 Task: Go to Program & Features. Select Whole Food Market. Add to cart Organic Frozen Pizza-3. Select Amazon Health. Add to cart Orange essential oil-3. Place order for Isla Howard, _x000D_
1001 Hickory Ave_x000D_
Oakes, North Dakota(ND), 58474, Cell Number (701) 742-2797
Action: Mouse moved to (106, 63)
Screenshot: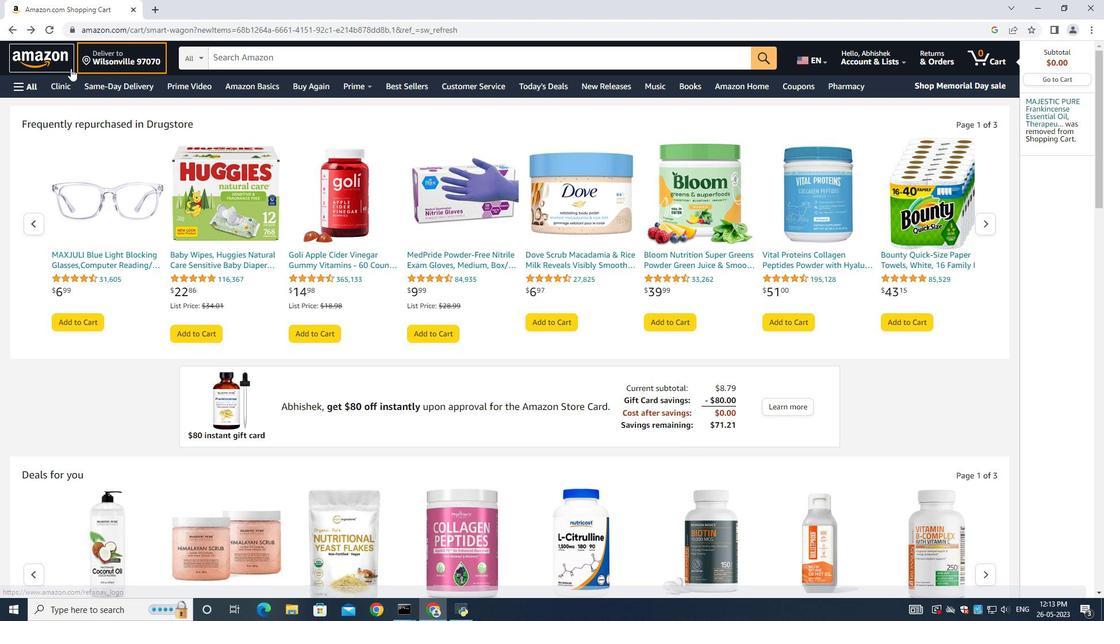
Action: Mouse pressed left at (106, 63)
Screenshot: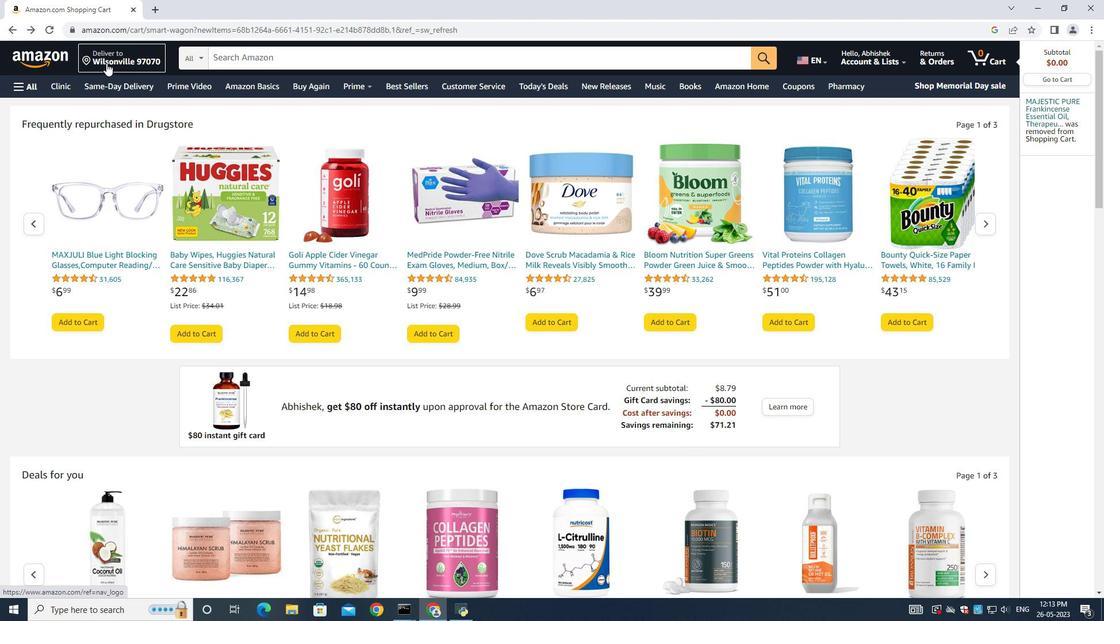
Action: Mouse moved to (552, 401)
Screenshot: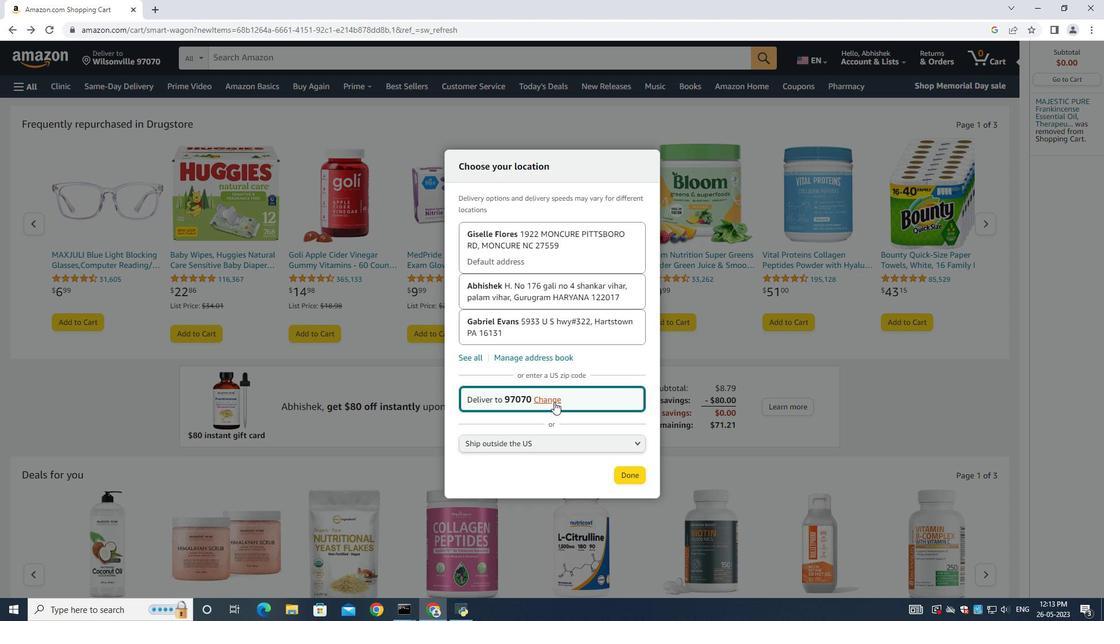 
Action: Mouse pressed left at (552, 401)
Screenshot: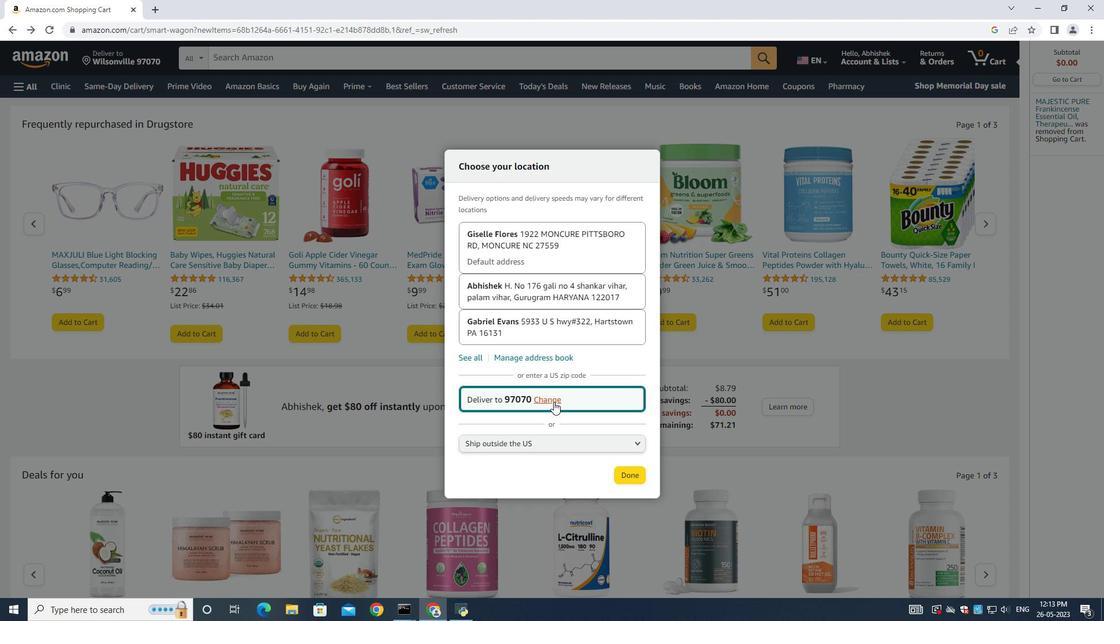 
Action: Mouse moved to (517, 395)
Screenshot: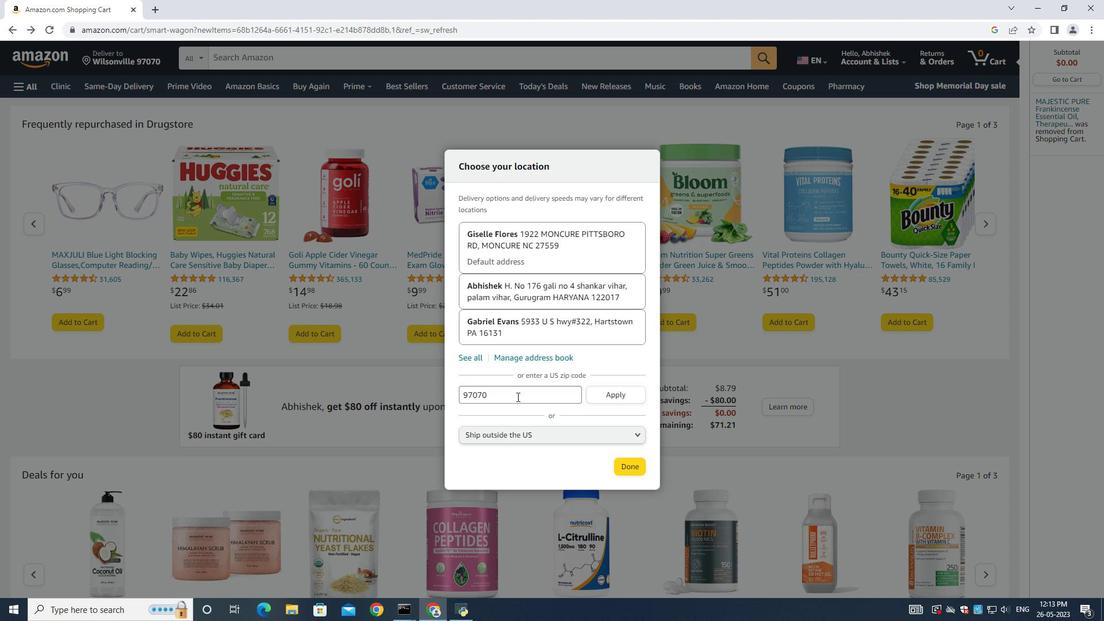 
Action: Mouse pressed left at (517, 395)
Screenshot: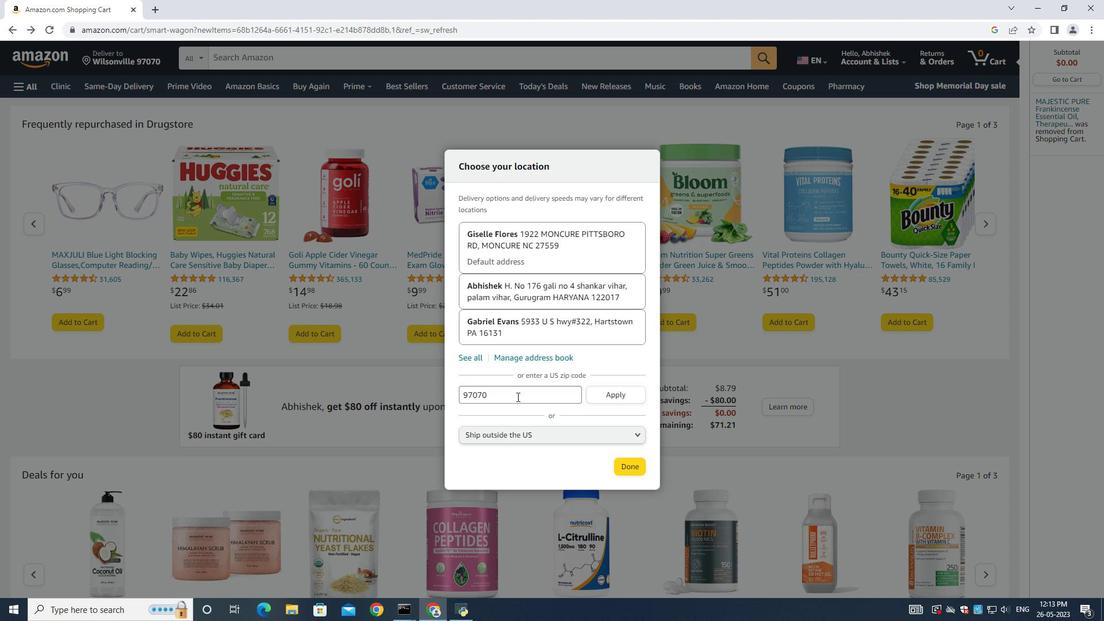 
Action: Mouse moved to (519, 395)
Screenshot: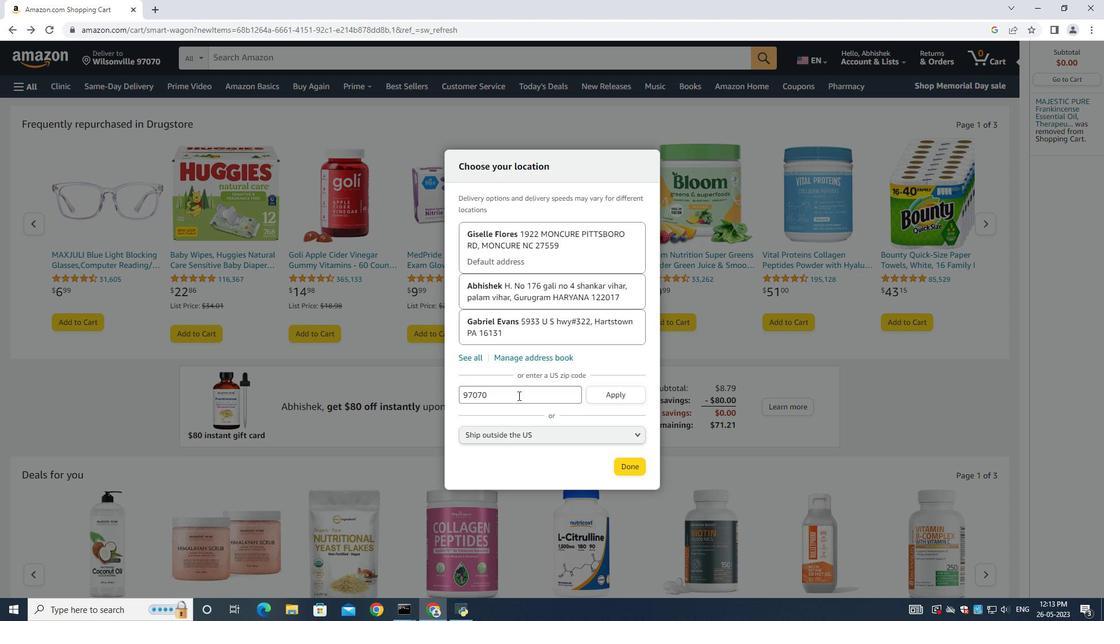 
Action: Key pressed ctrl+A<Key.backspace><Key.shift><Key.shift>58474
Screenshot: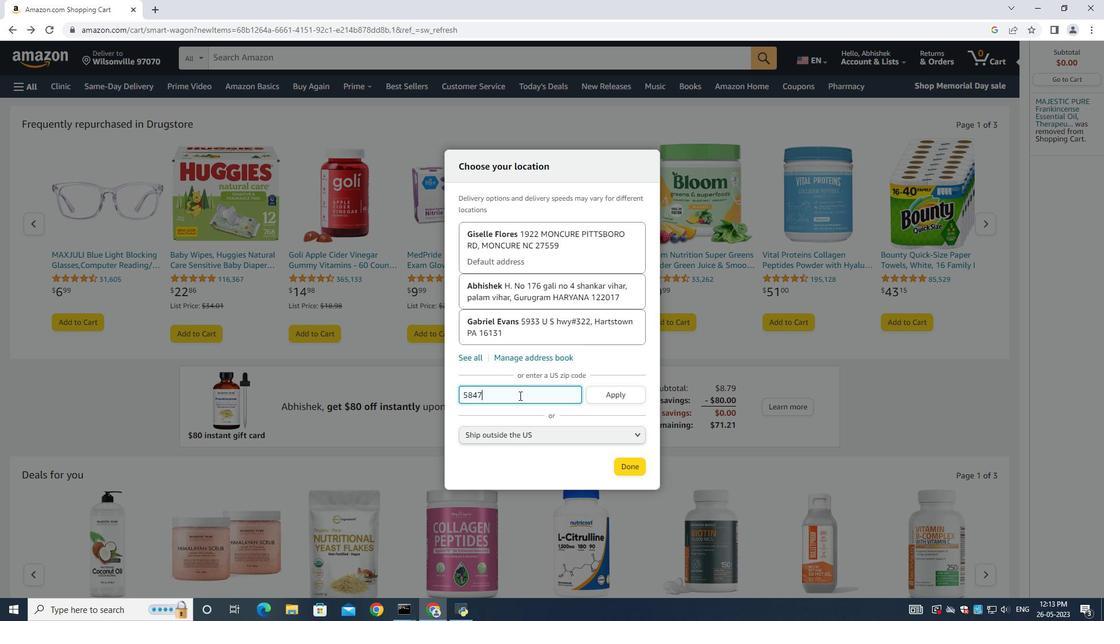 
Action: Mouse moved to (631, 395)
Screenshot: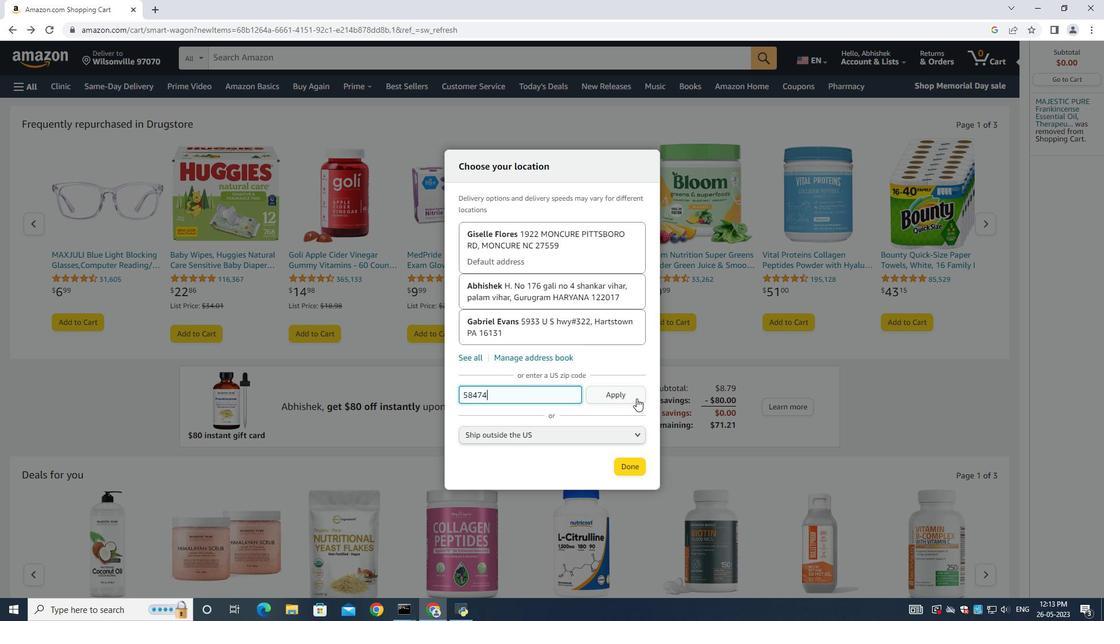 
Action: Mouse pressed left at (631, 395)
Screenshot: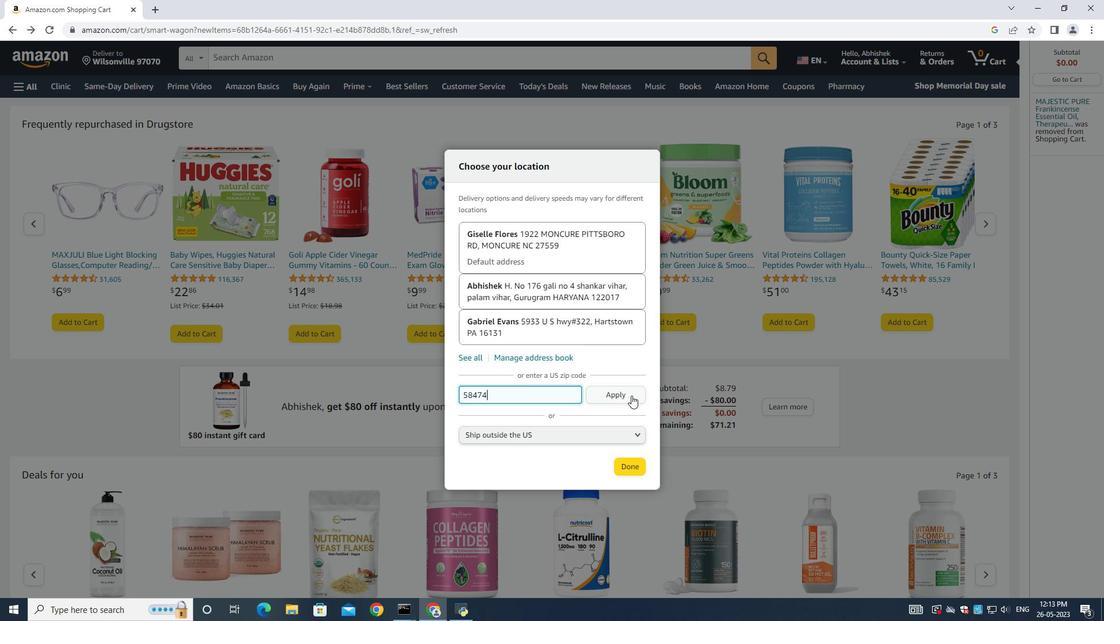 
Action: Mouse moved to (624, 469)
Screenshot: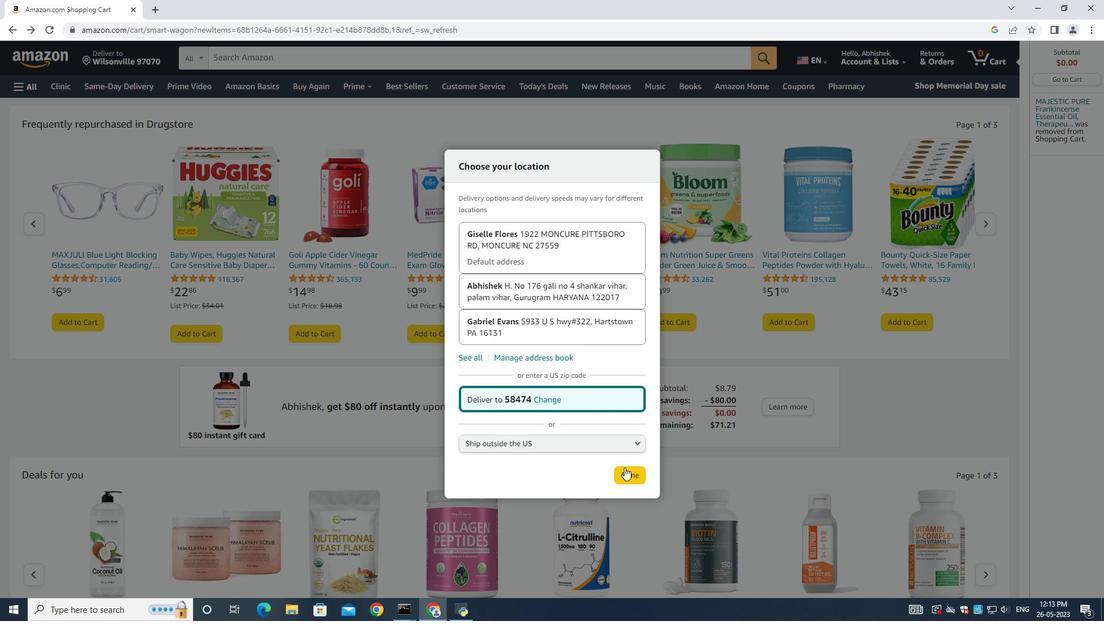 
Action: Mouse pressed left at (624, 469)
Screenshot: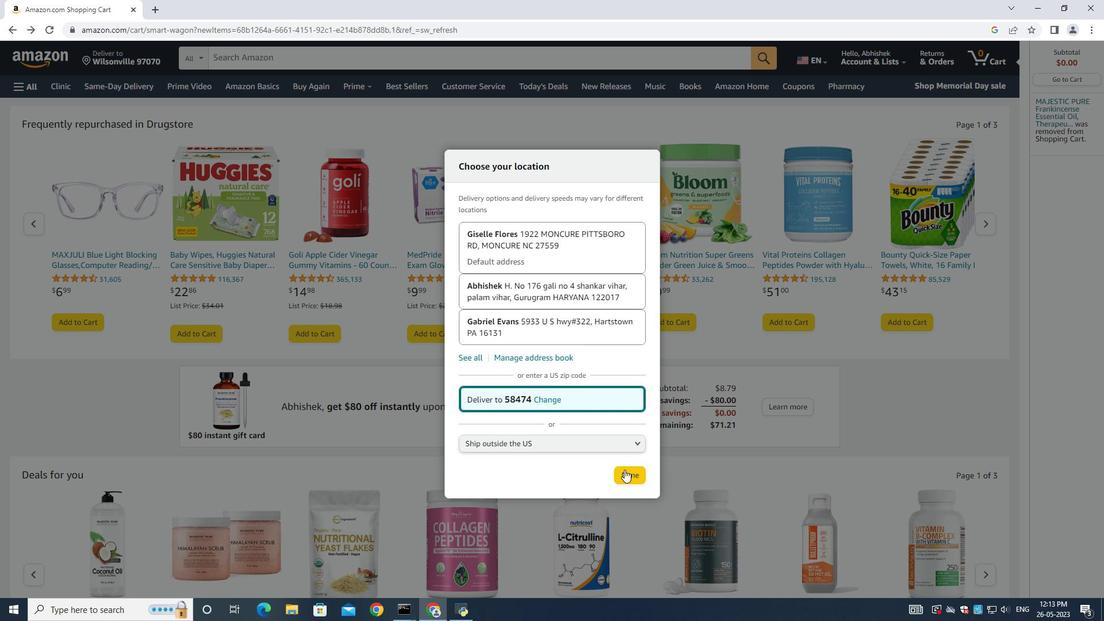 
Action: Mouse moved to (6, 82)
Screenshot: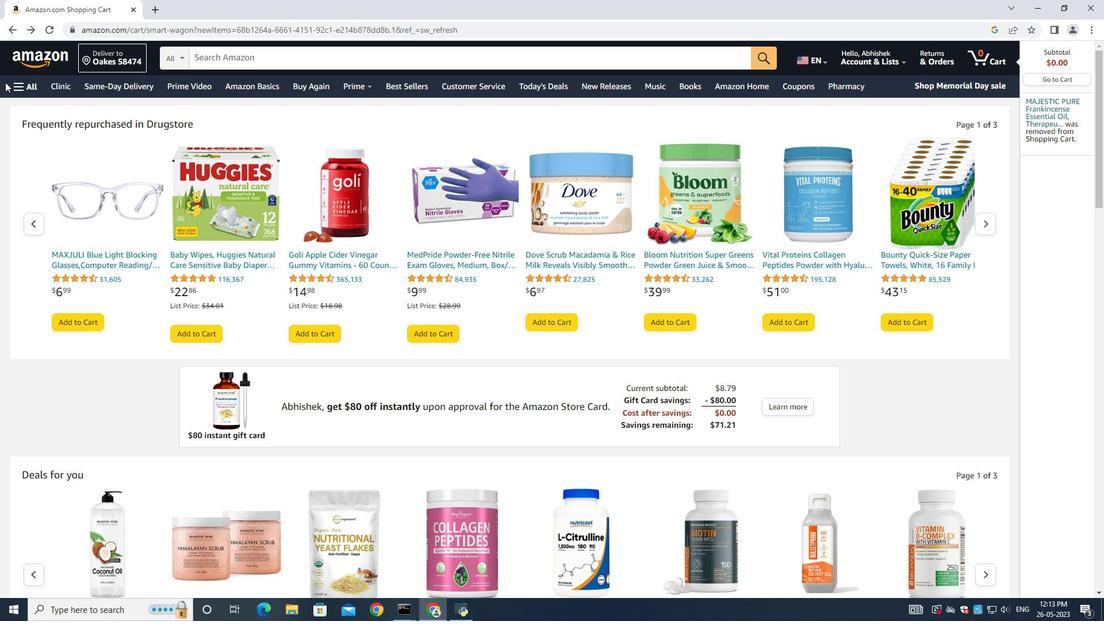 
Action: Mouse pressed left at (6, 82)
Screenshot: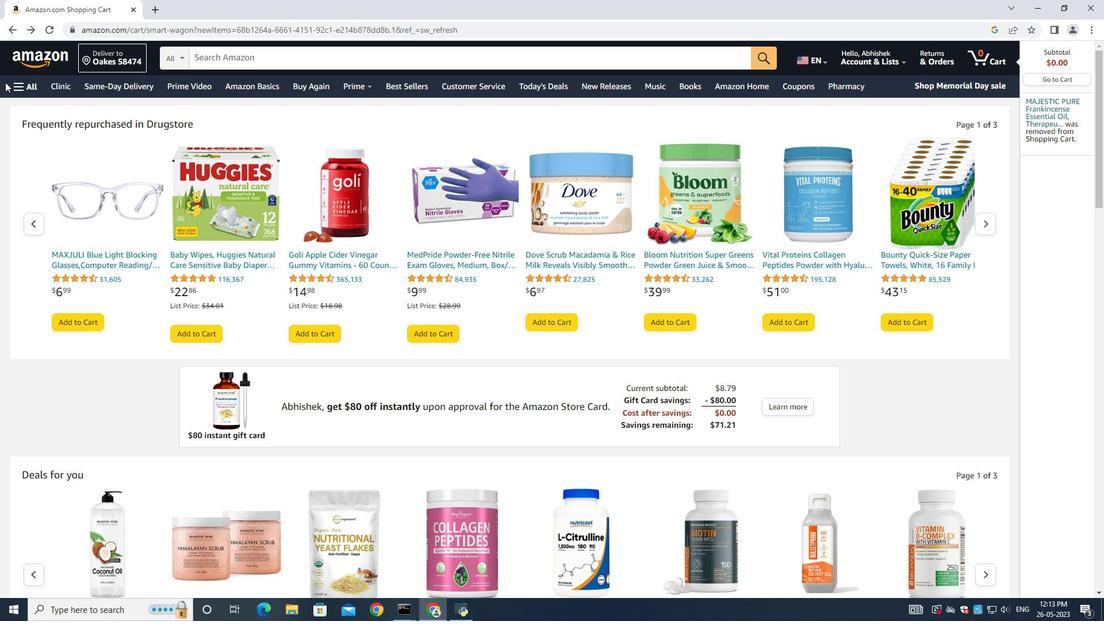 
Action: Mouse moved to (13, 86)
Screenshot: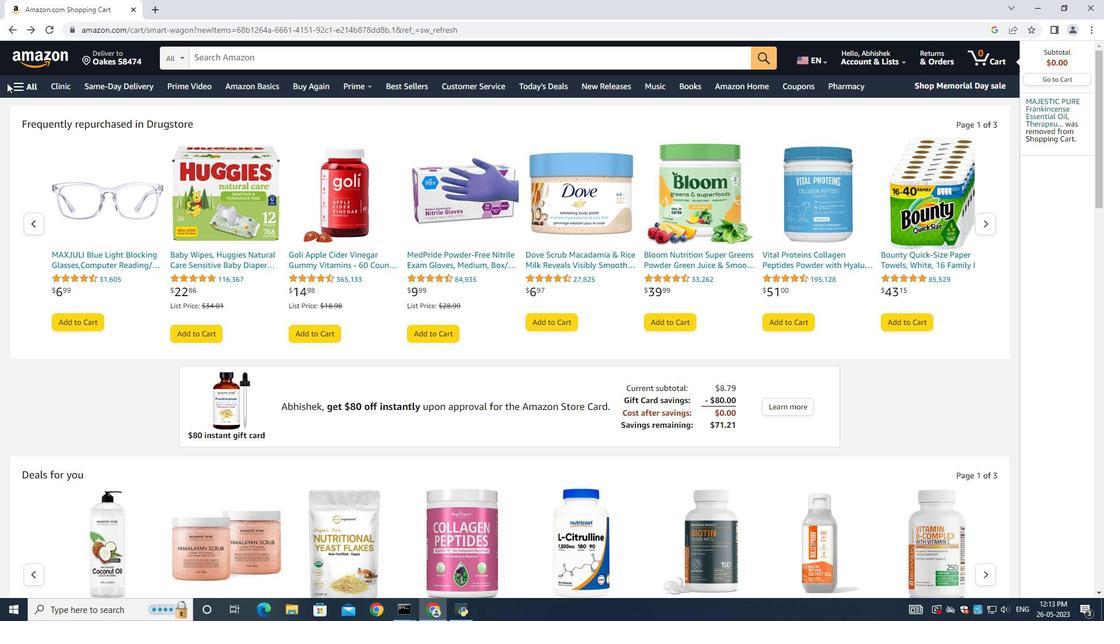 
Action: Mouse pressed left at (13, 86)
Screenshot: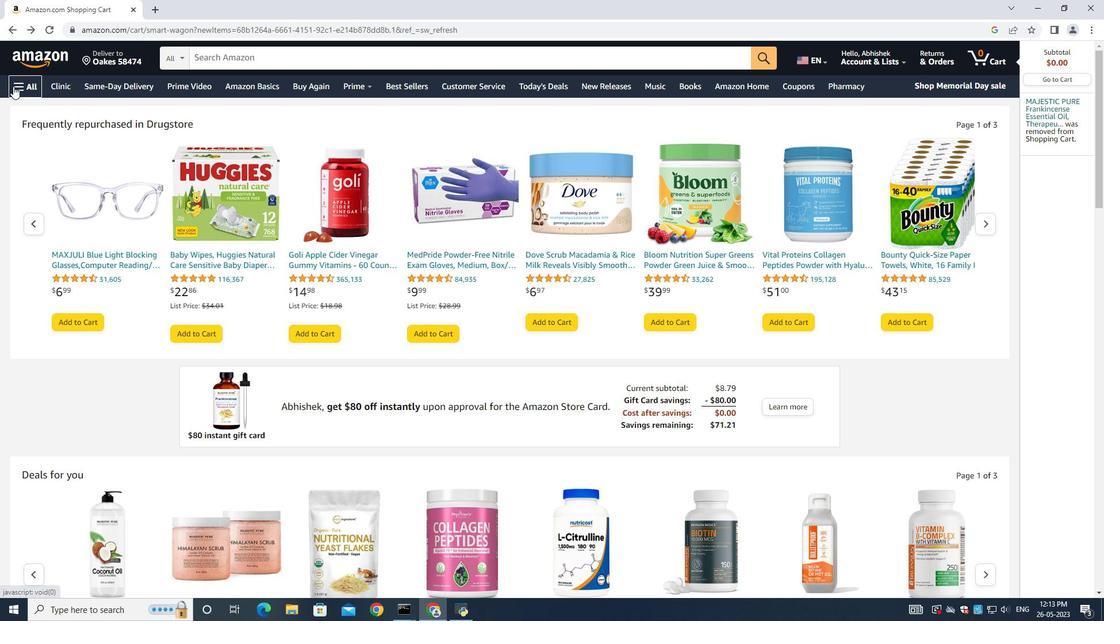 
Action: Mouse moved to (82, 330)
Screenshot: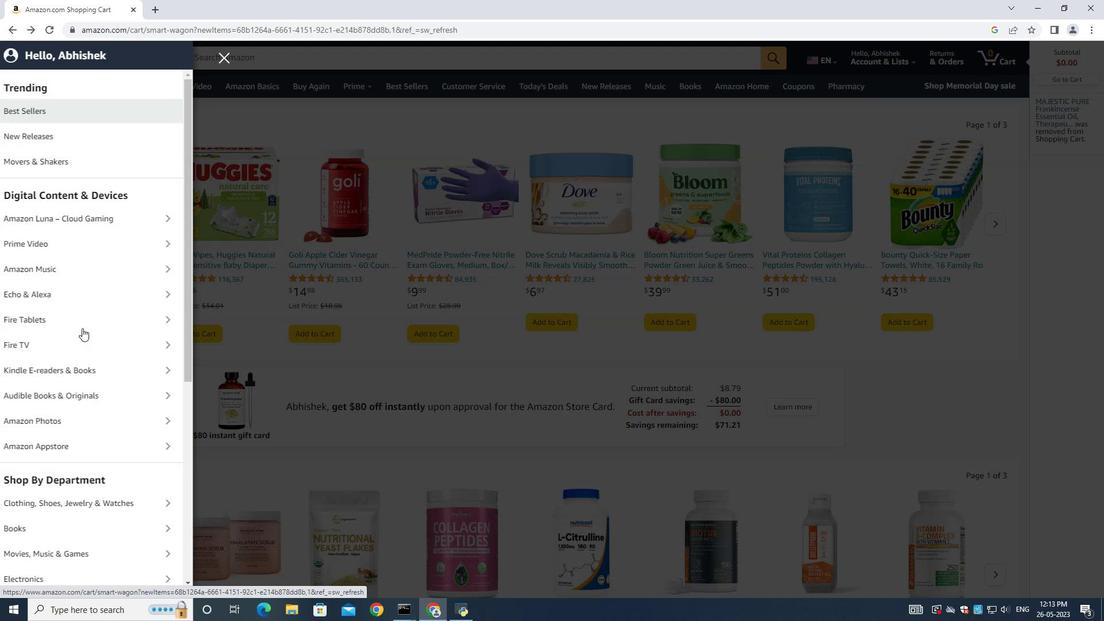 
Action: Mouse scrolled (82, 330) with delta (0, 0)
Screenshot: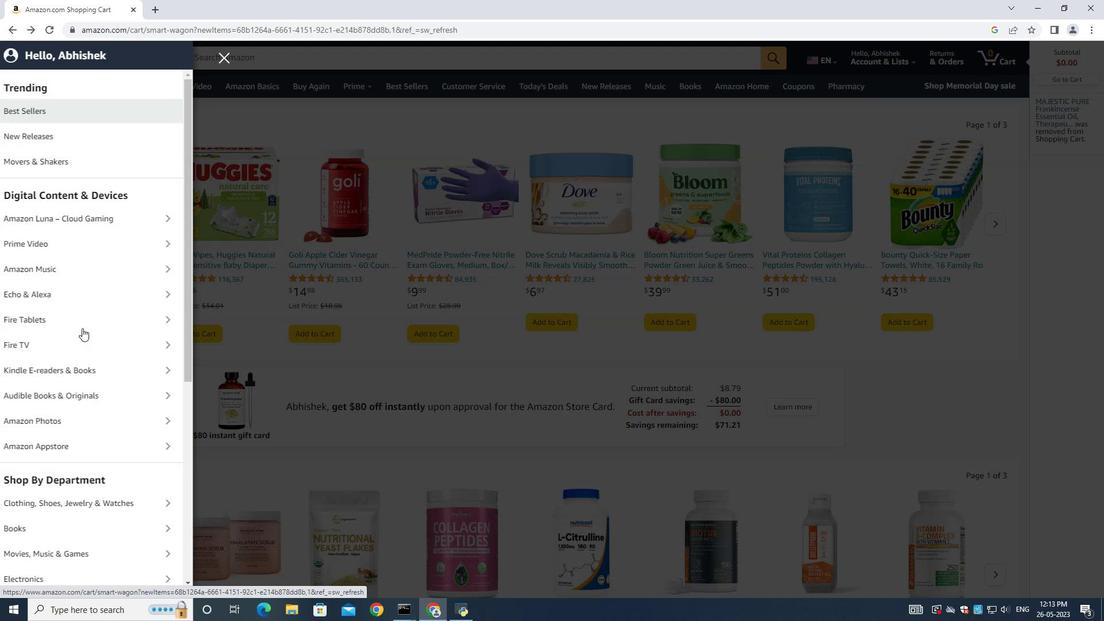 
Action: Mouse moved to (82, 330)
Screenshot: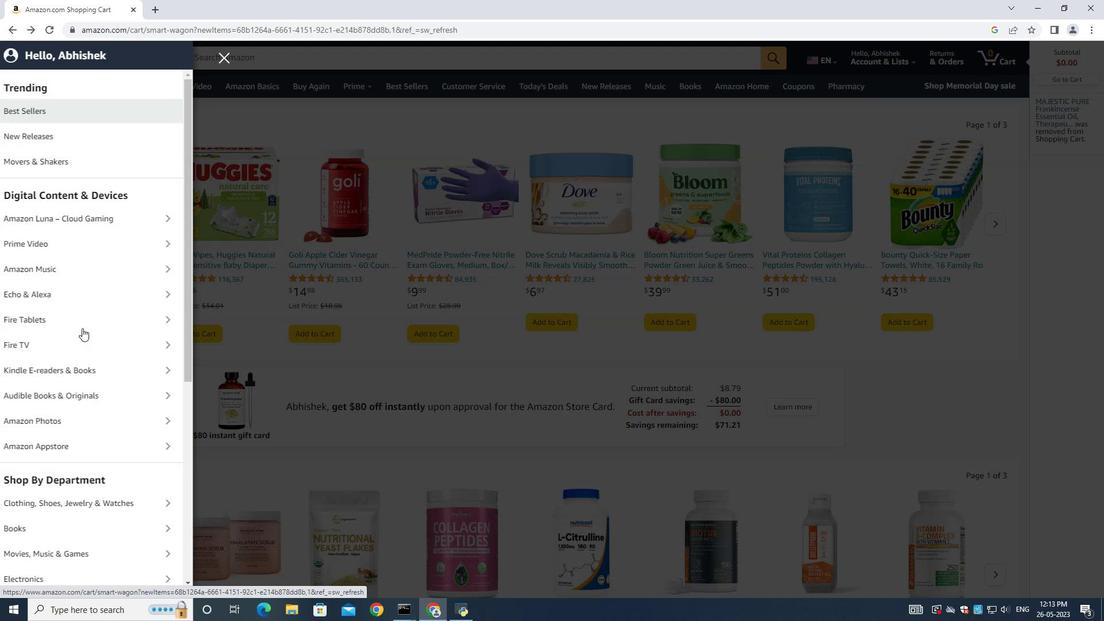 
Action: Mouse scrolled (82, 330) with delta (0, 0)
Screenshot: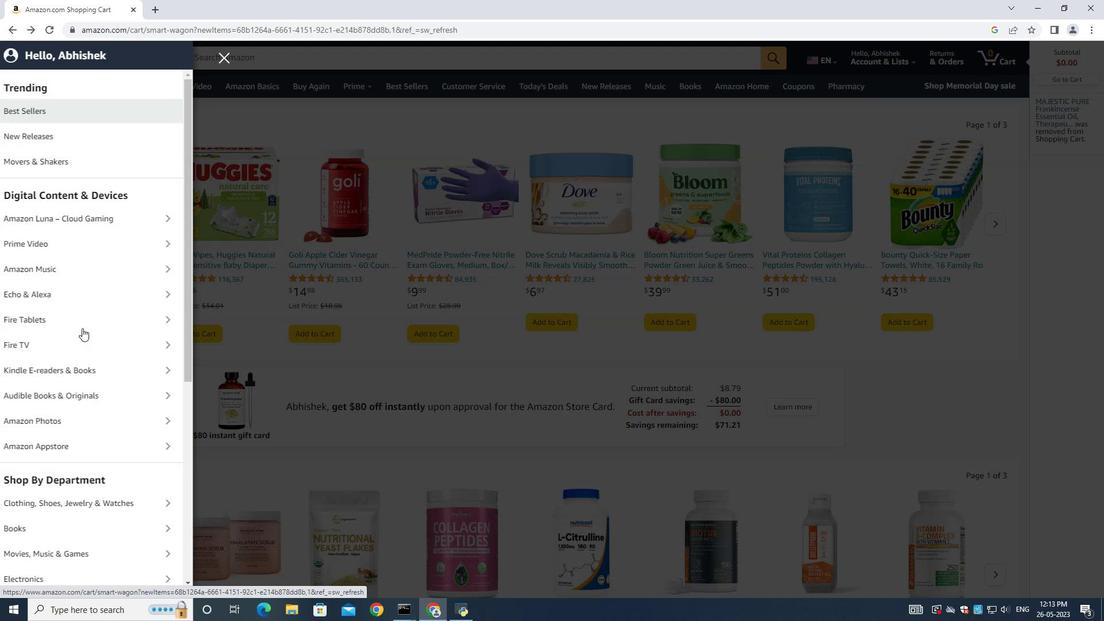 
Action: Mouse moved to (82, 331)
Screenshot: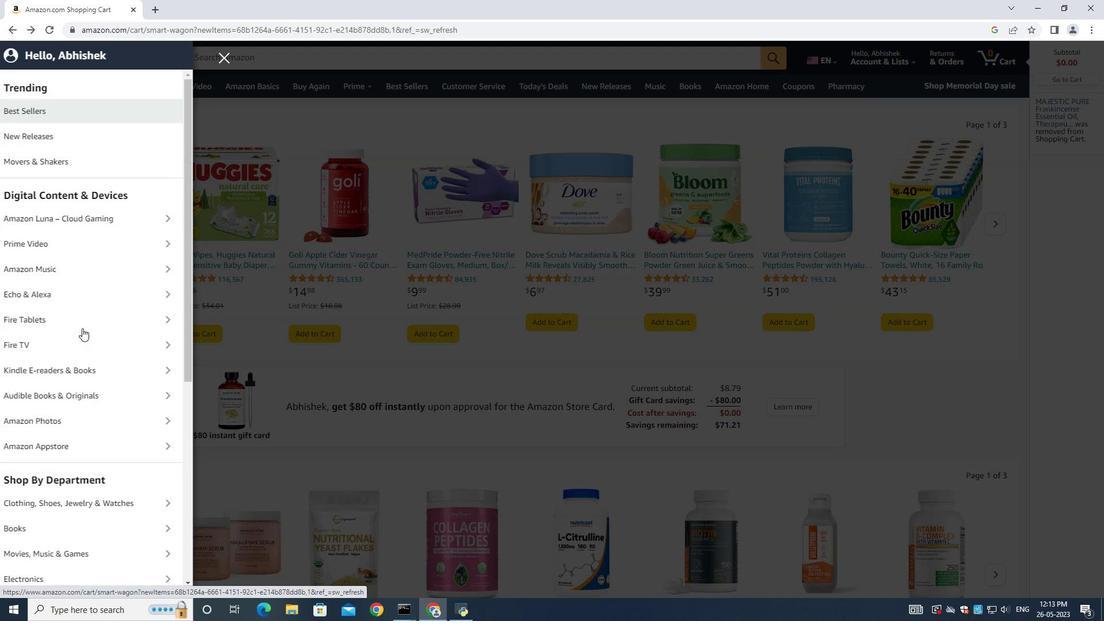 
Action: Mouse scrolled (82, 330) with delta (0, 0)
Screenshot: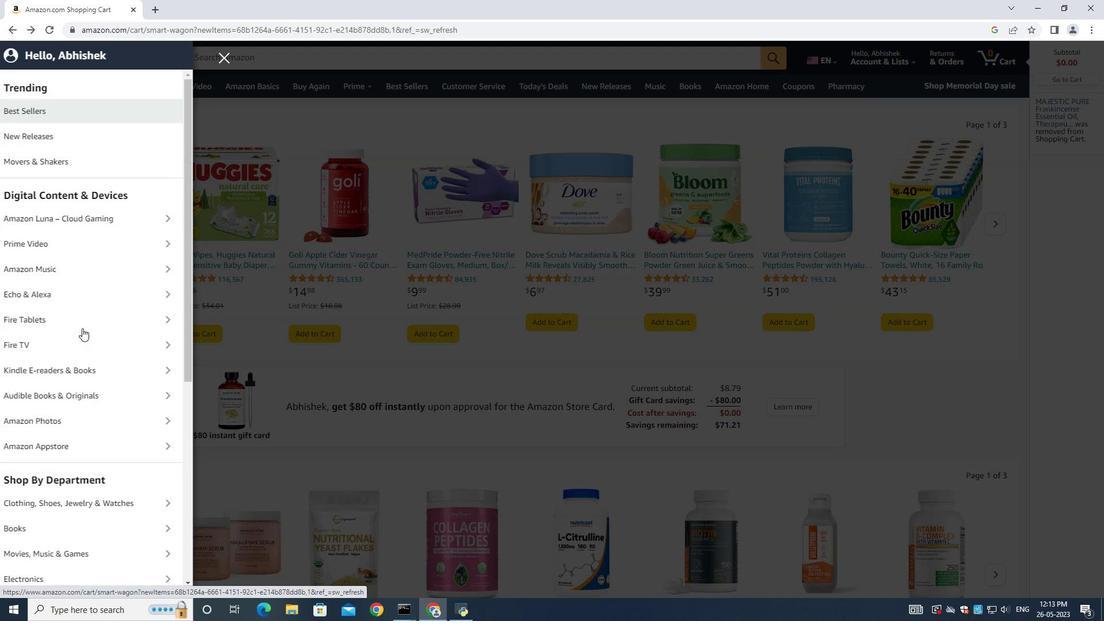 
Action: Mouse moved to (82, 331)
Screenshot: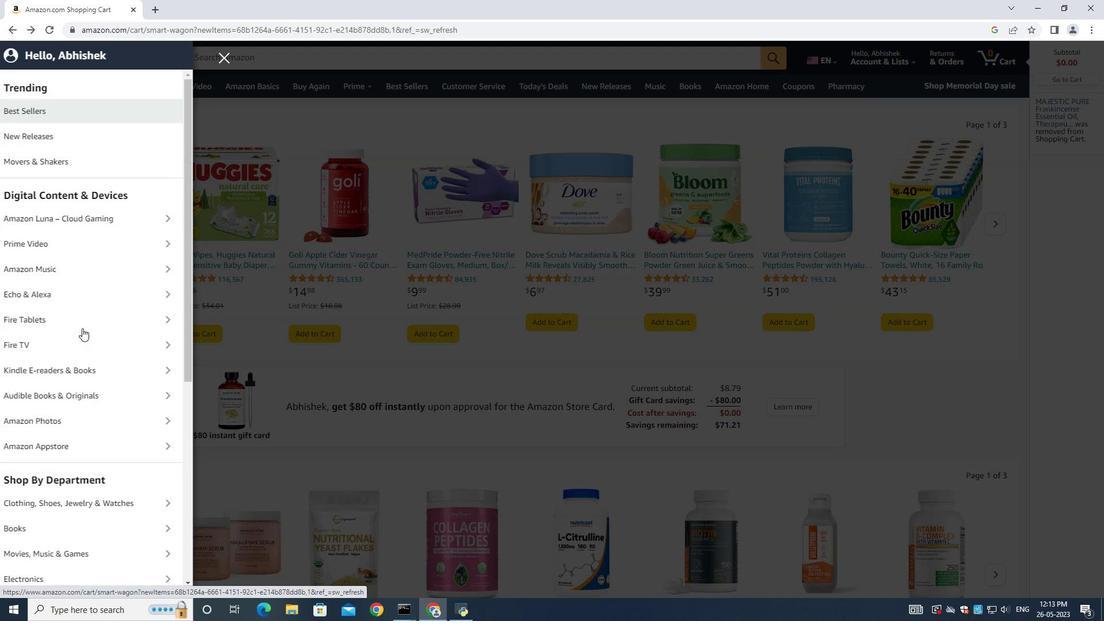 
Action: Mouse scrolled (82, 331) with delta (0, 0)
Screenshot: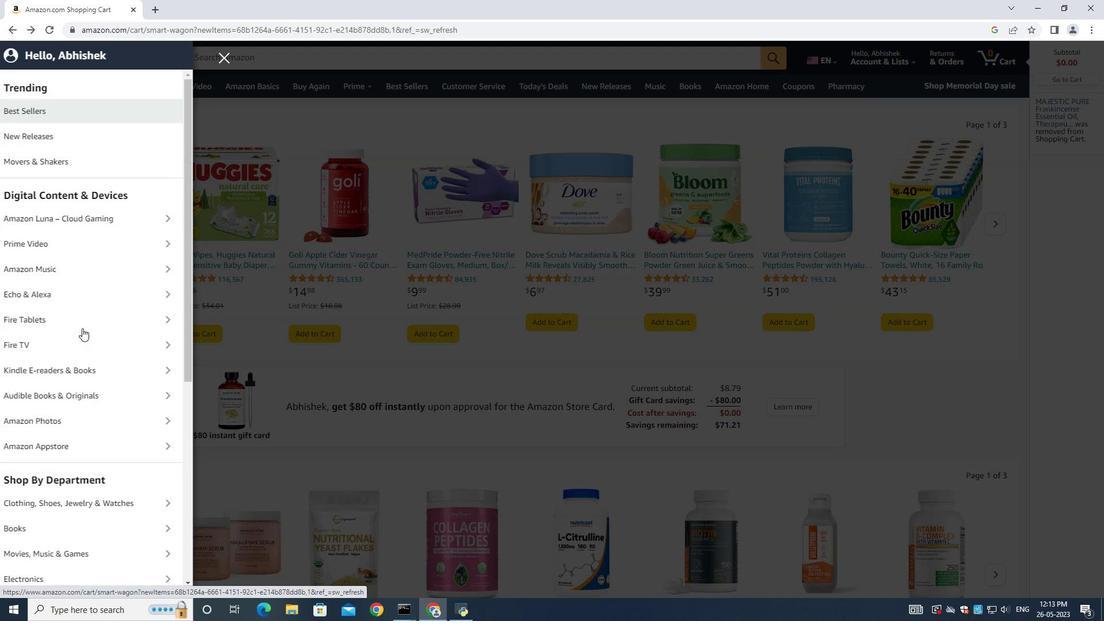 
Action: Mouse scrolled (82, 331) with delta (0, 0)
Screenshot: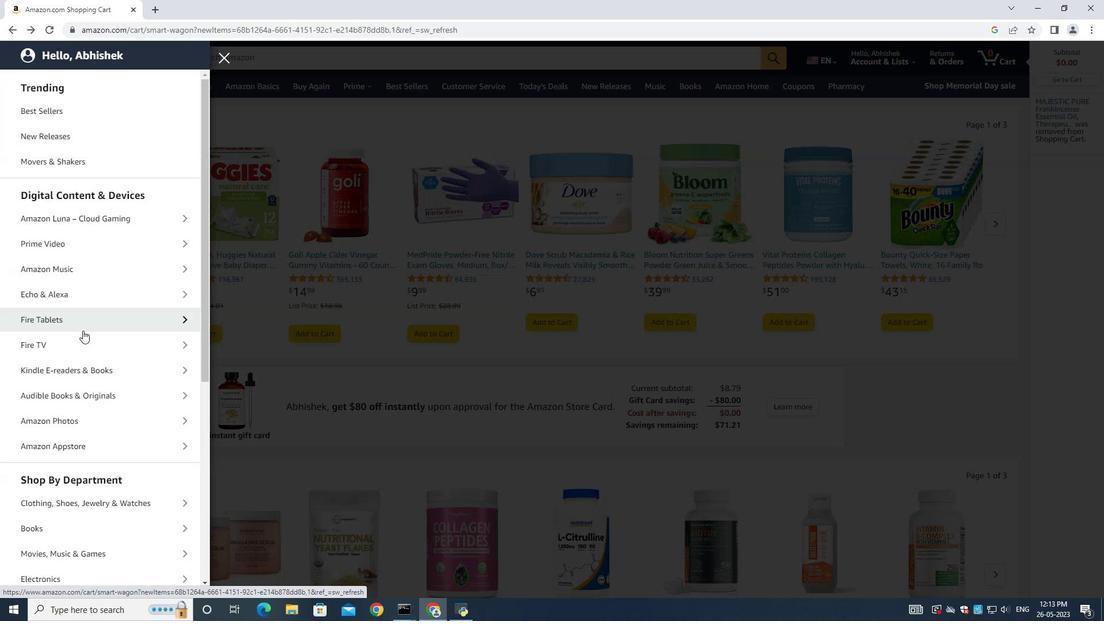 
Action: Mouse moved to (108, 325)
Screenshot: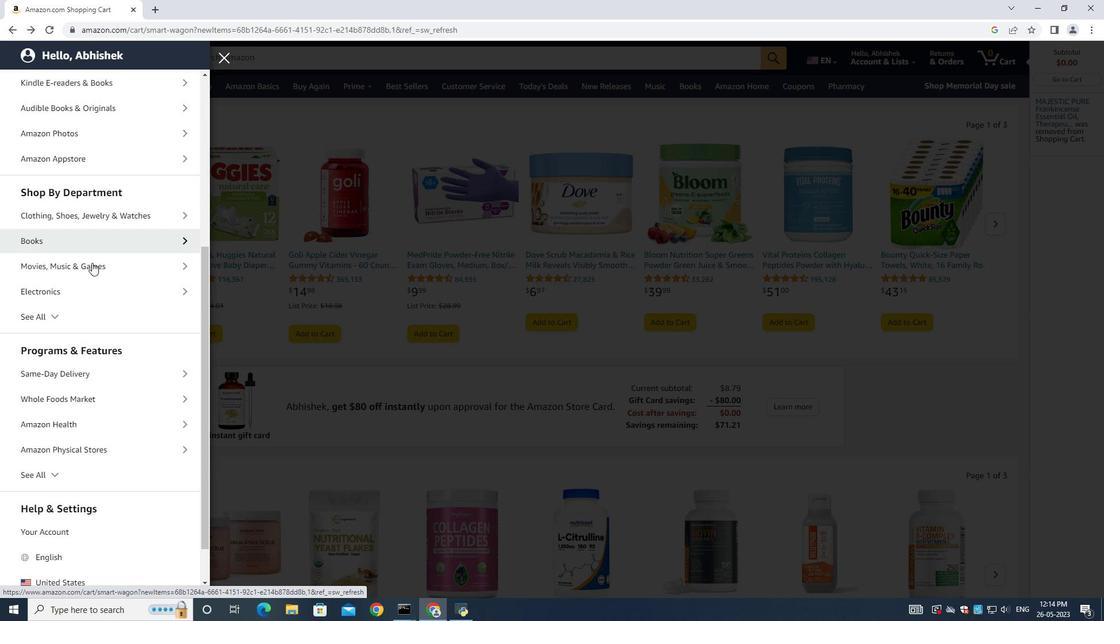 
Action: Mouse scrolled (108, 324) with delta (0, 0)
Screenshot: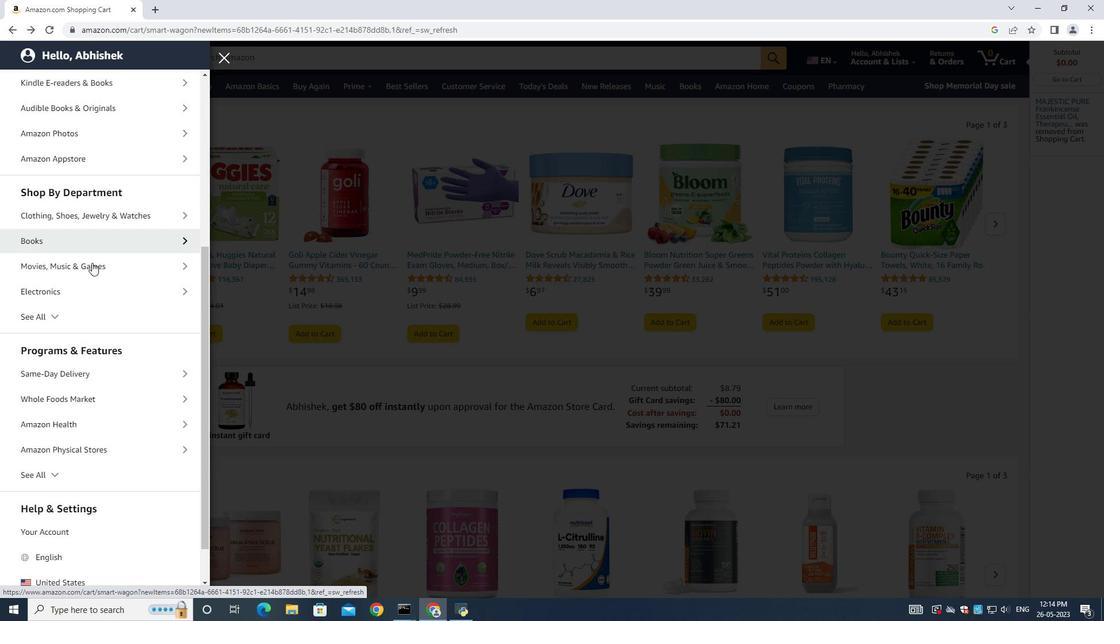 
Action: Mouse moved to (108, 327)
Screenshot: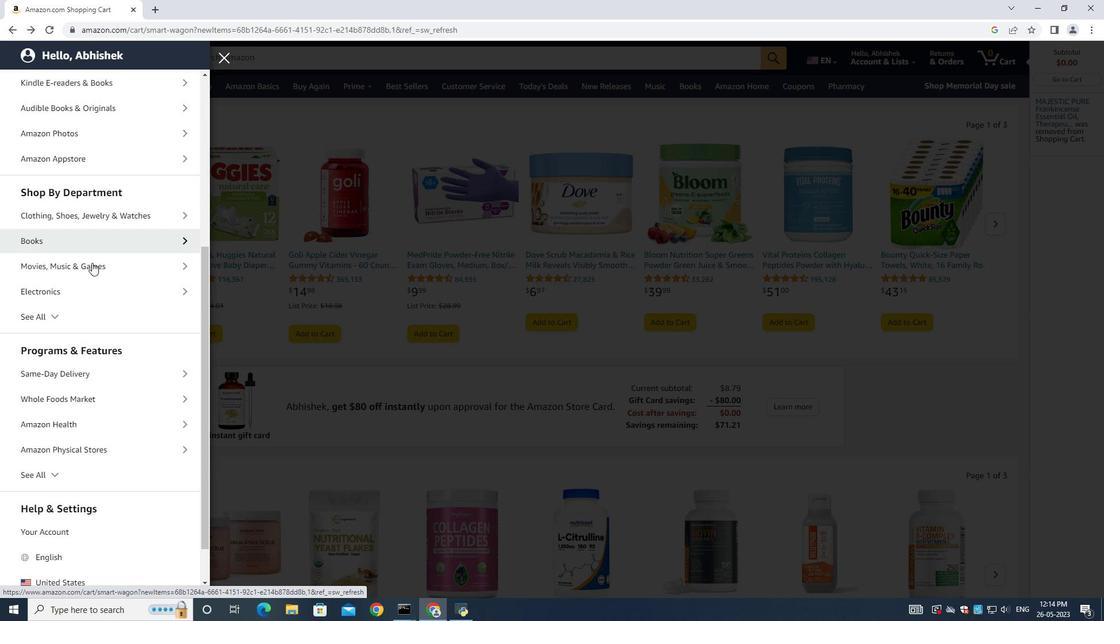 
Action: Mouse scrolled (108, 327) with delta (0, 0)
Screenshot: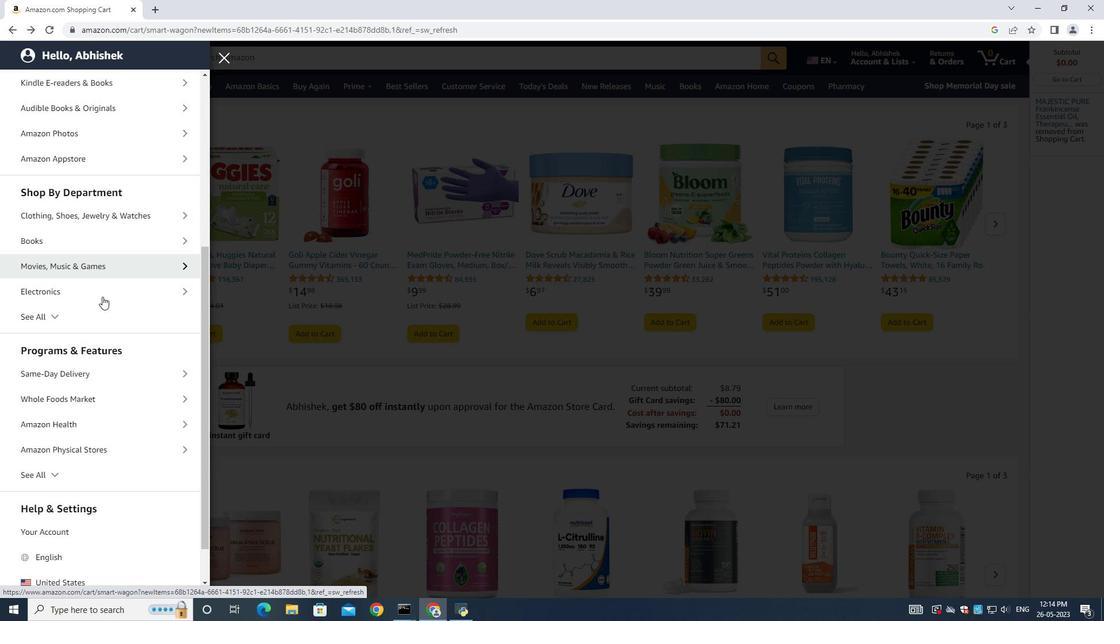 
Action: Mouse moved to (126, 356)
Screenshot: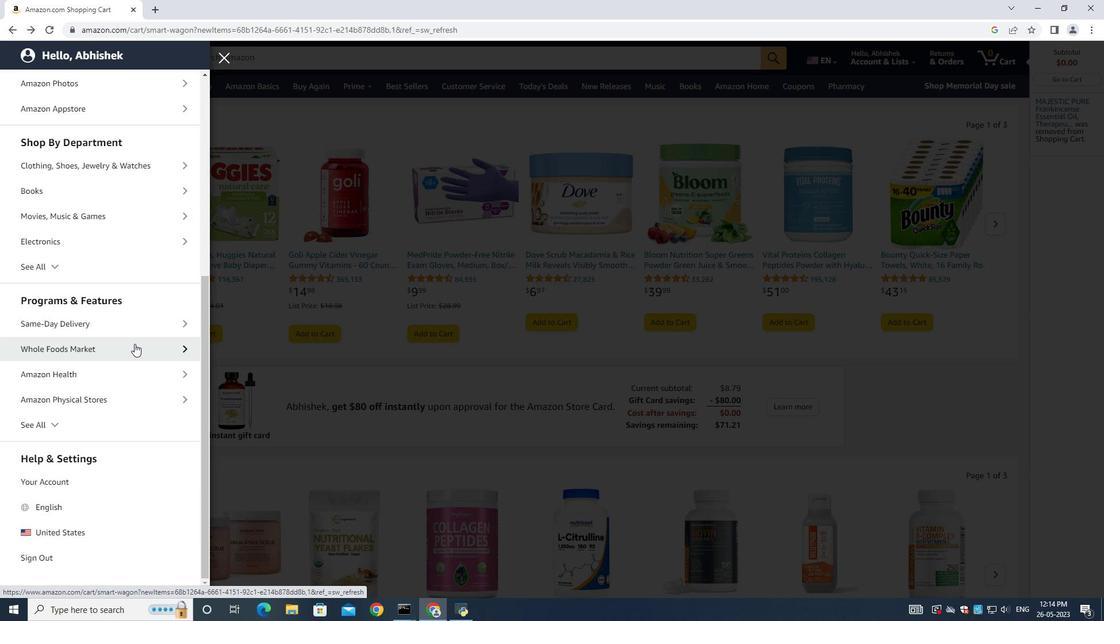 
Action: Mouse pressed left at (126, 356)
Screenshot: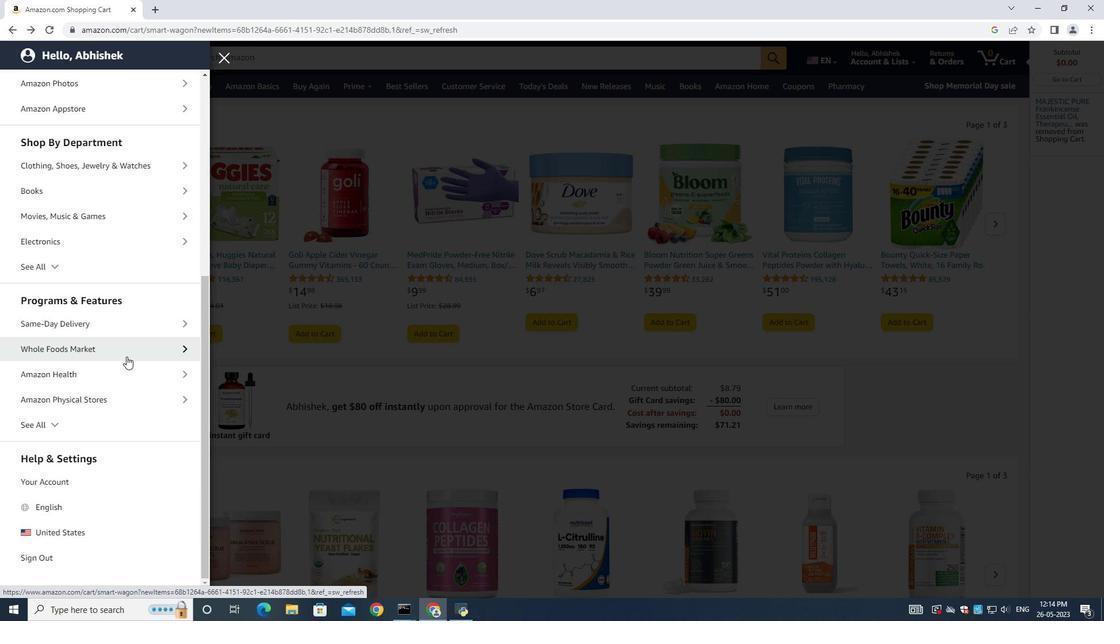
Action: Mouse moved to (70, 137)
Screenshot: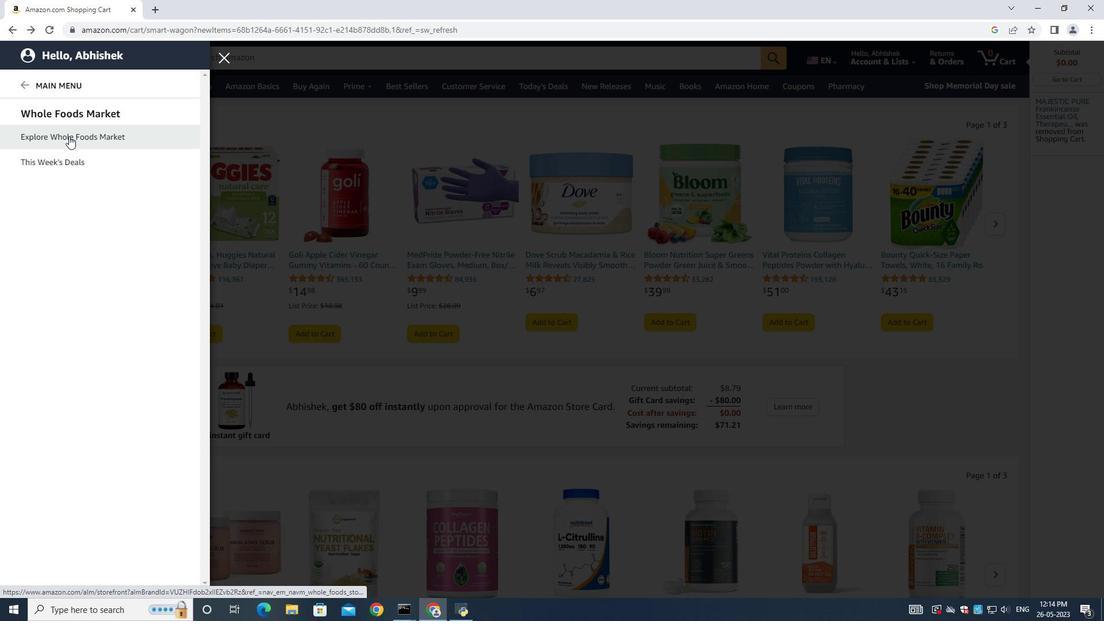 
Action: Mouse pressed left at (70, 137)
Screenshot: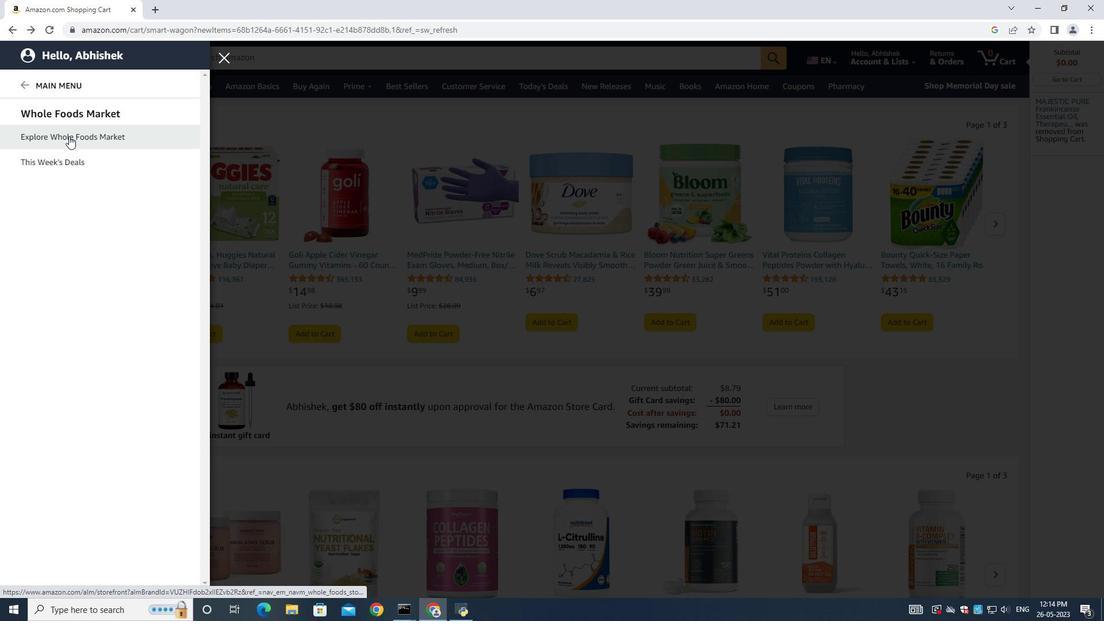 
Action: Mouse moved to (294, 60)
Screenshot: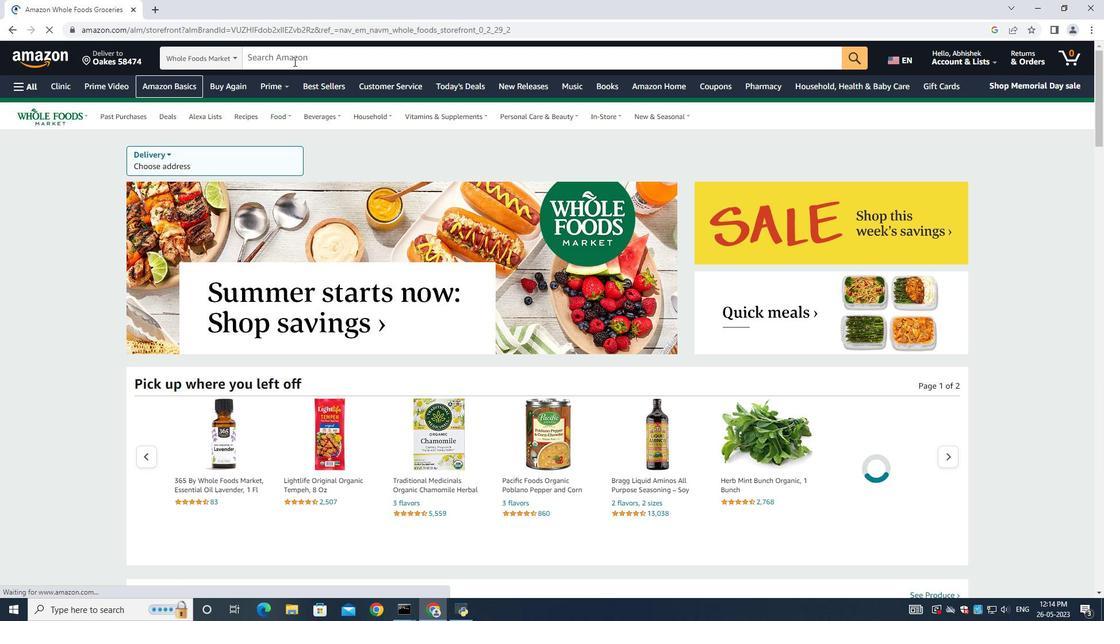
Action: Mouse pressed left at (294, 60)
Screenshot: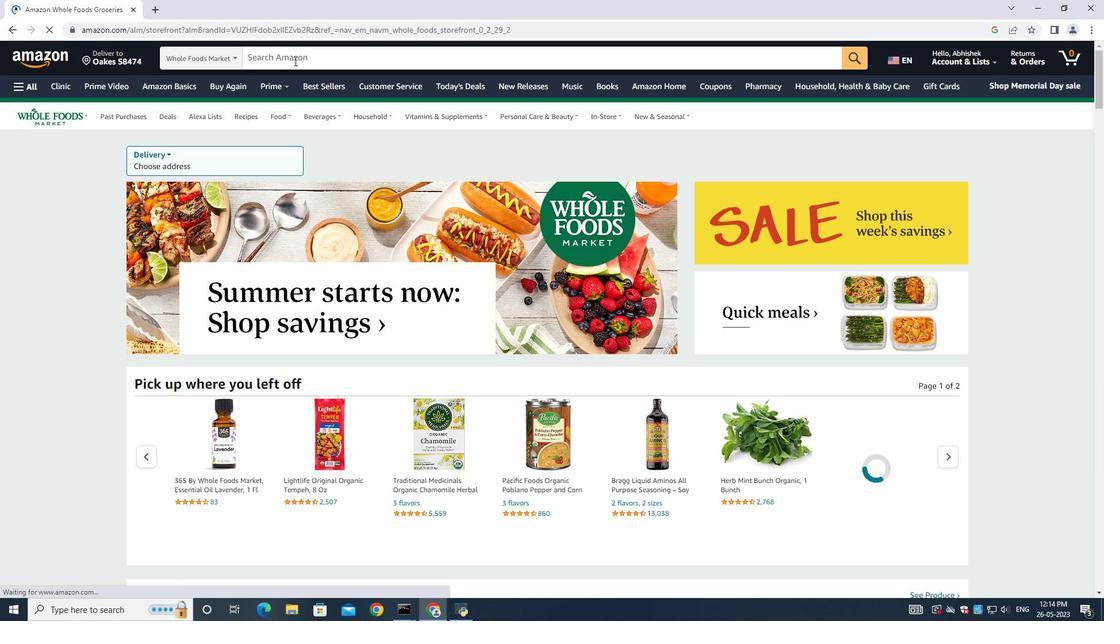 
Action: Key pressed <Key.shift><Key.shift><Key.shift><Key.shift><Key.shift><Key.shift><Key.shift><Key.shift><Key.shift>Organic<Key.space><Key.shift>Frozen<Key.space><Key.shift><Key.shift><Key.shift>Pizza<Key.enter>
Screenshot: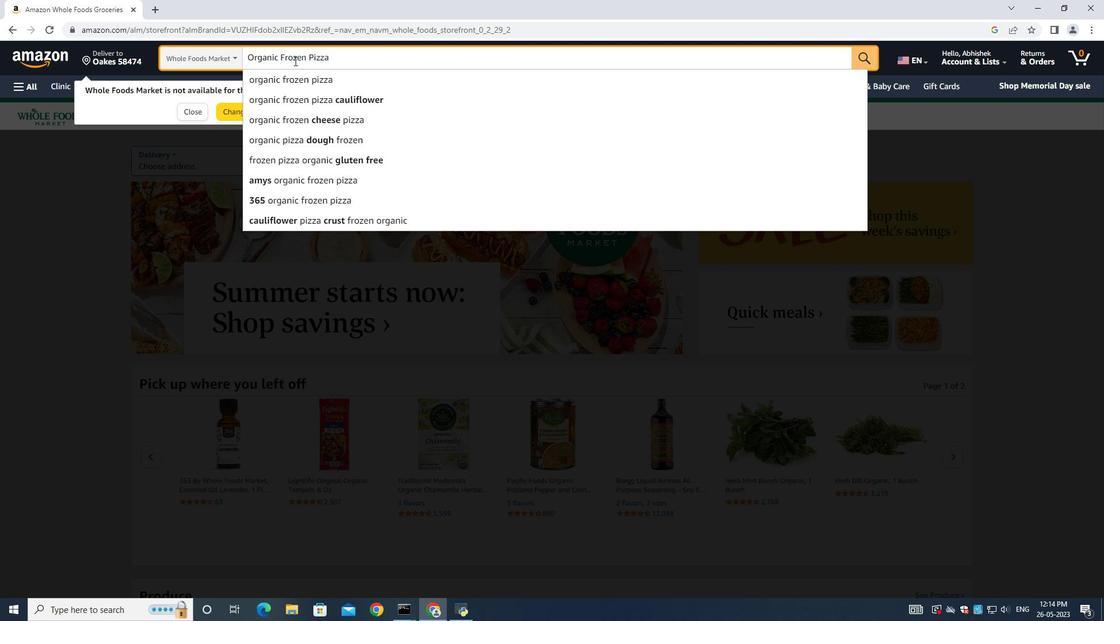 
Action: Mouse moved to (193, 113)
Screenshot: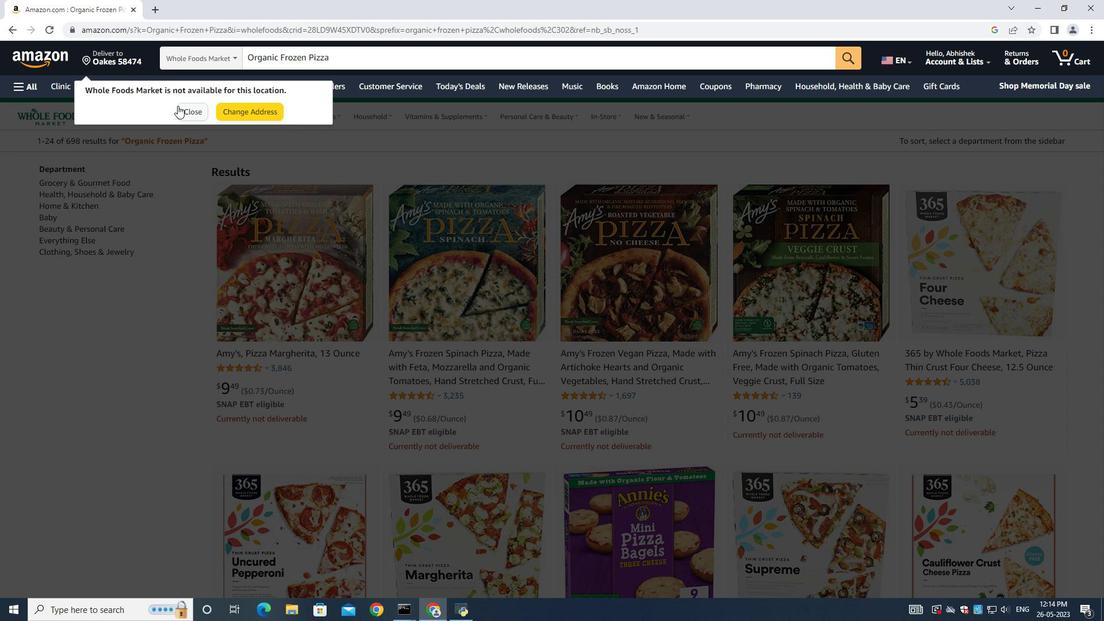 
Action: Mouse pressed left at (193, 113)
Screenshot: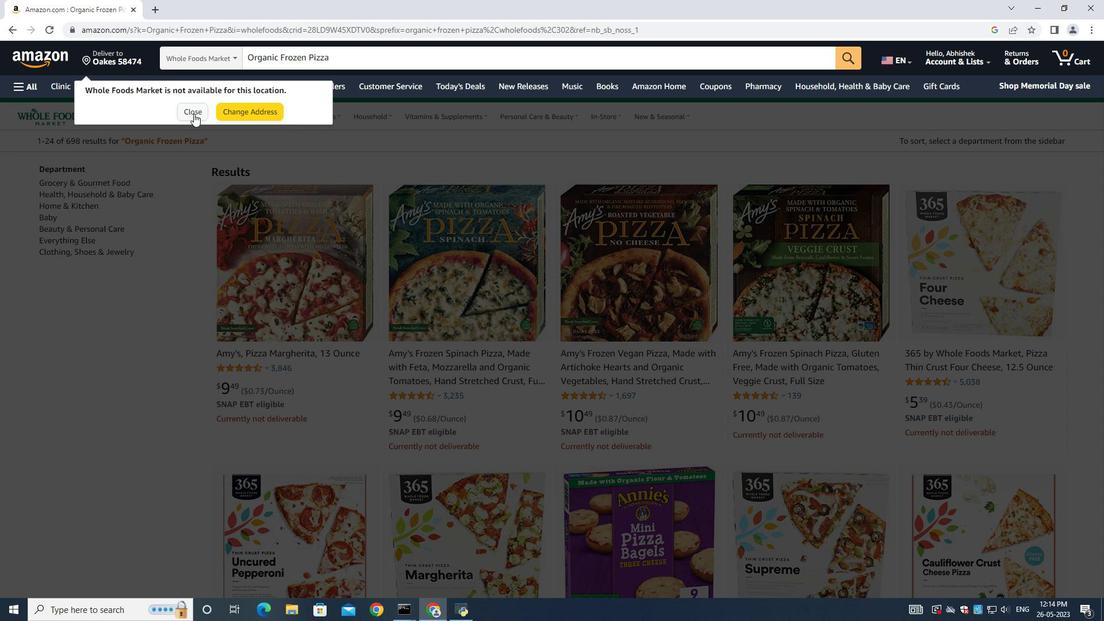 
Action: Mouse moved to (692, 293)
Screenshot: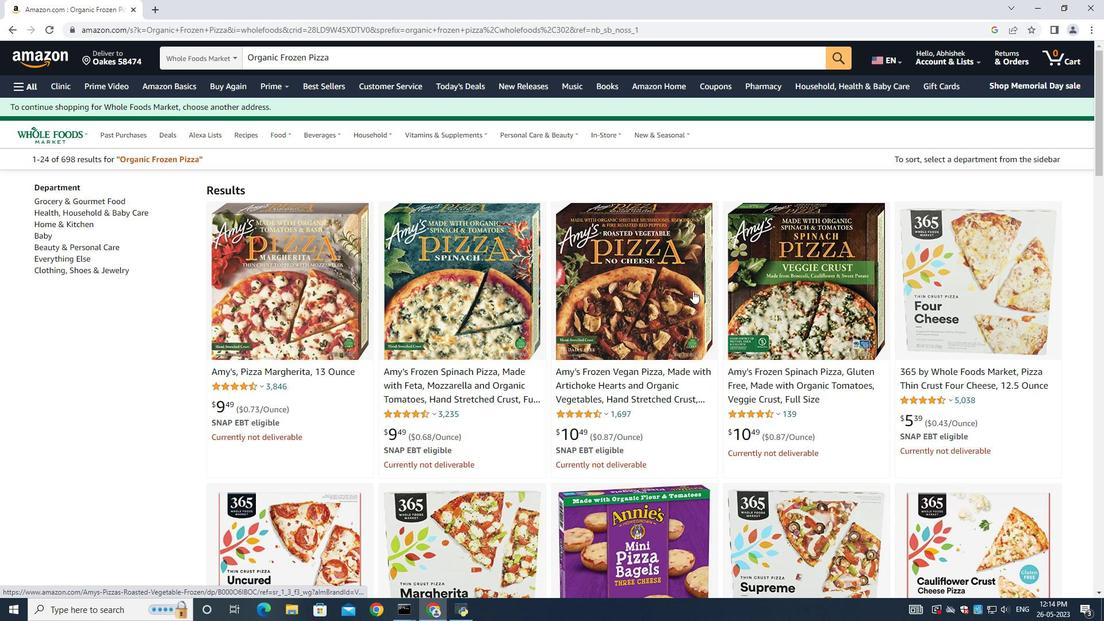 
Action: Mouse scrolled (692, 292) with delta (0, 0)
Screenshot: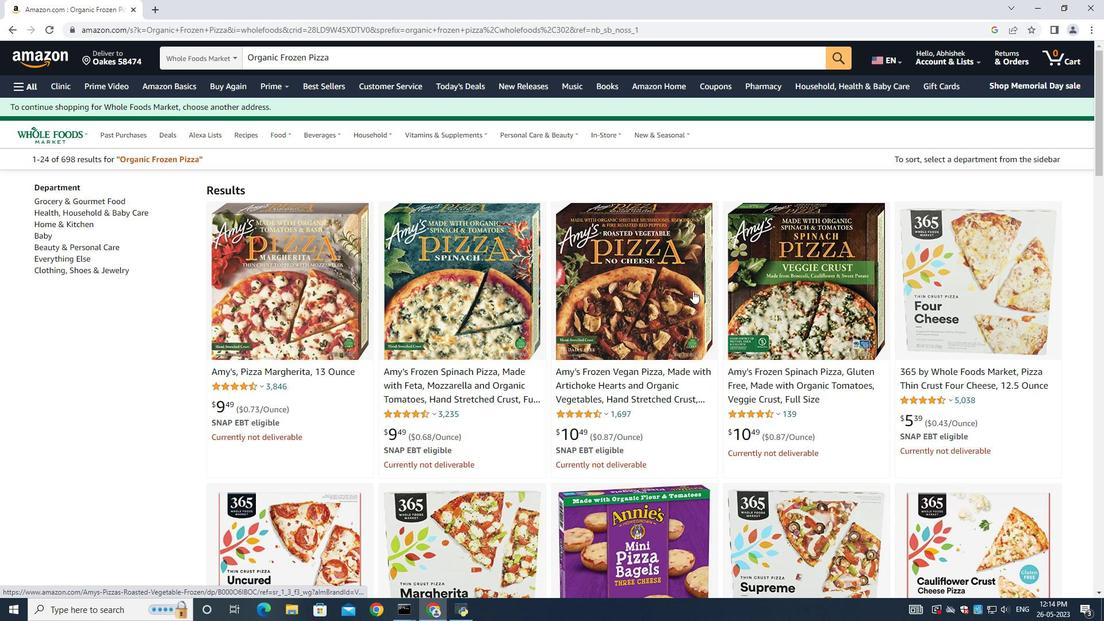 
Action: Mouse moved to (692, 293)
Screenshot: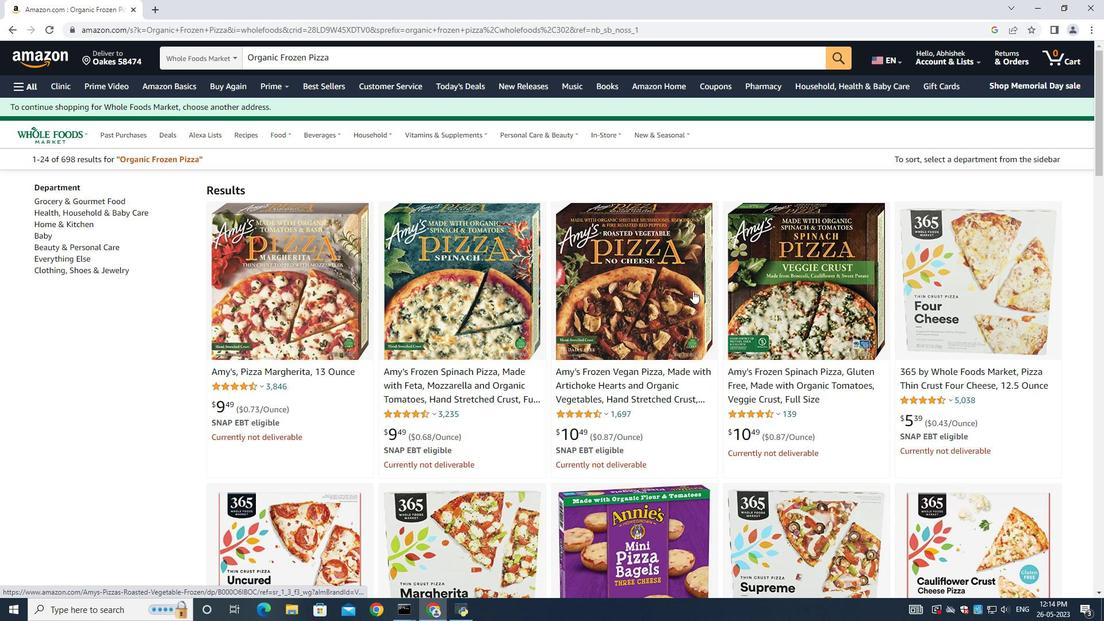 
Action: Mouse scrolled (692, 293) with delta (0, 0)
Screenshot: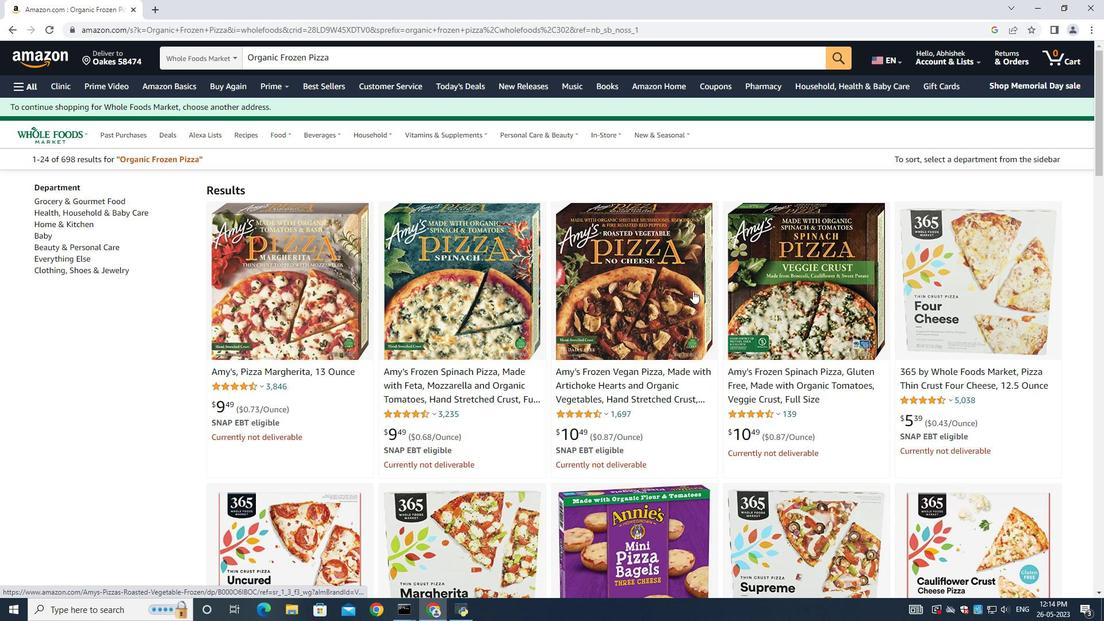 
Action: Mouse moved to (692, 294)
Screenshot: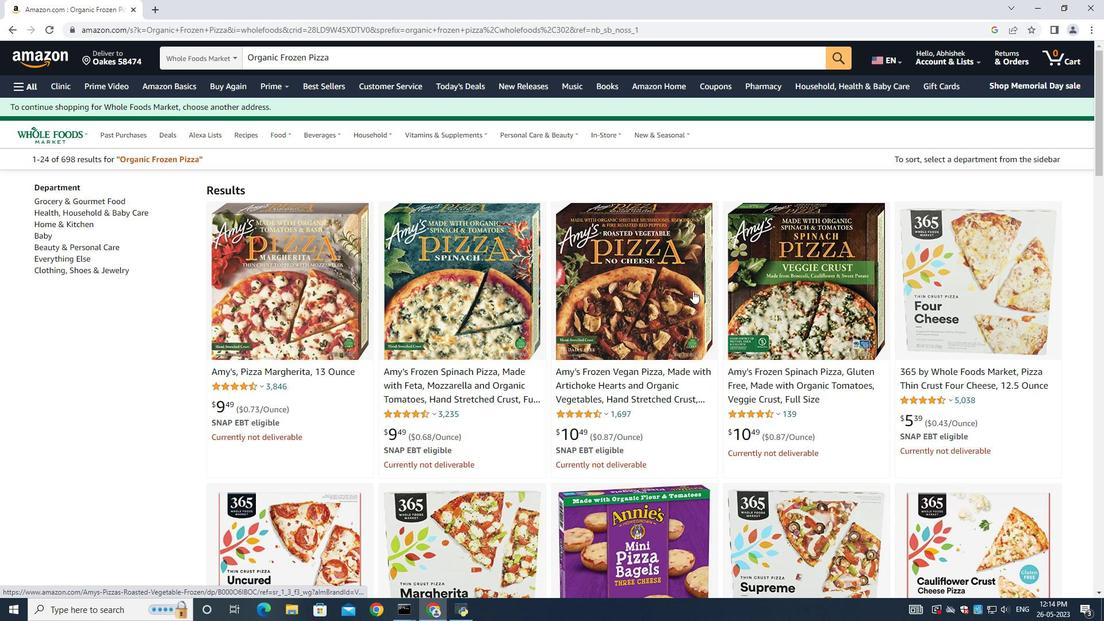 
Action: Mouse scrolled (692, 293) with delta (0, 0)
Screenshot: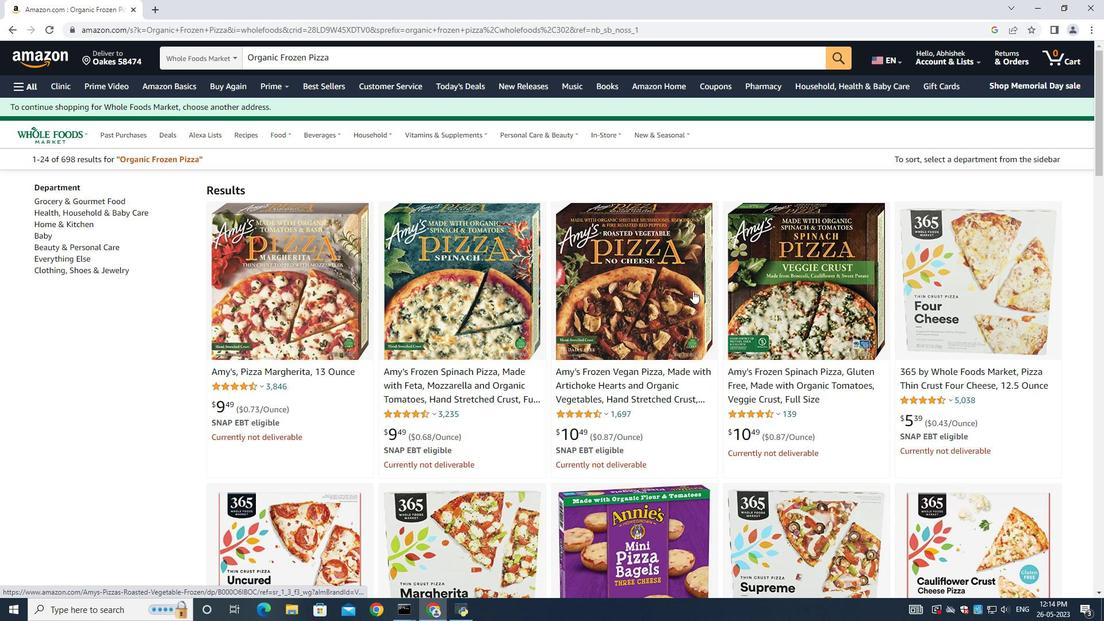 
Action: Mouse scrolled (692, 293) with delta (0, 0)
Screenshot: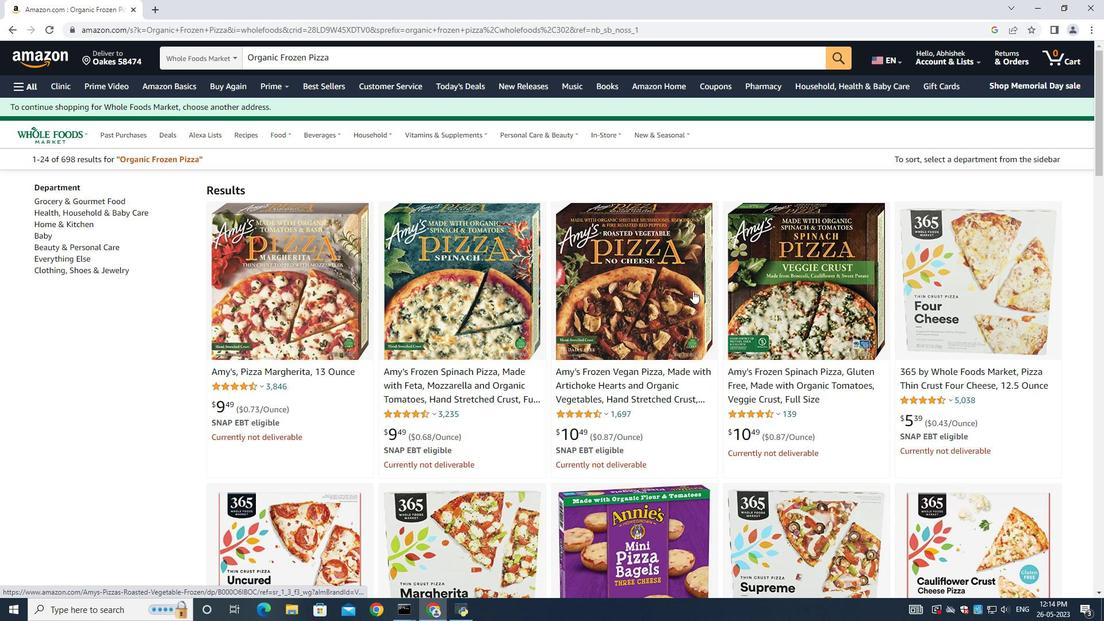 
Action: Mouse moved to (723, 306)
Screenshot: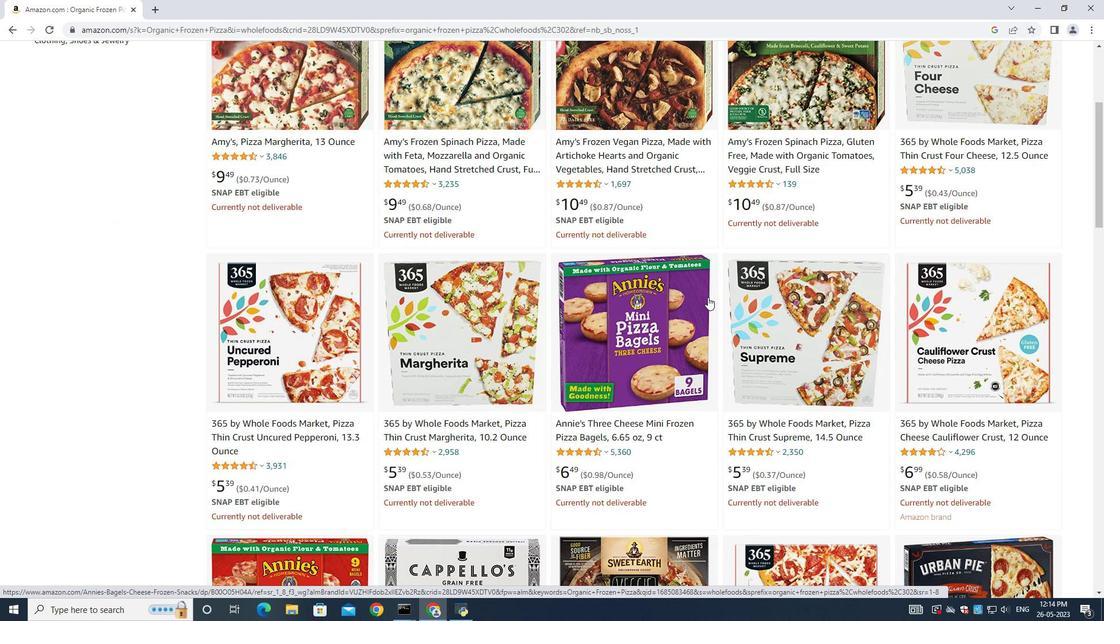 
Action: Mouse scrolled (723, 307) with delta (0, 0)
Screenshot: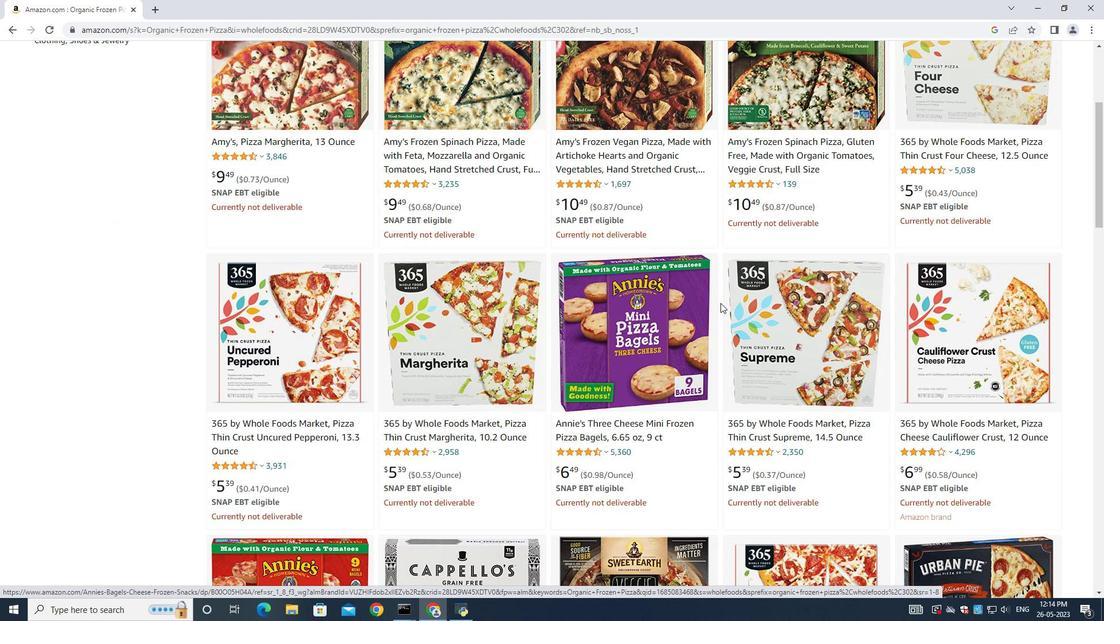 
Action: Mouse scrolled (723, 307) with delta (0, 0)
Screenshot: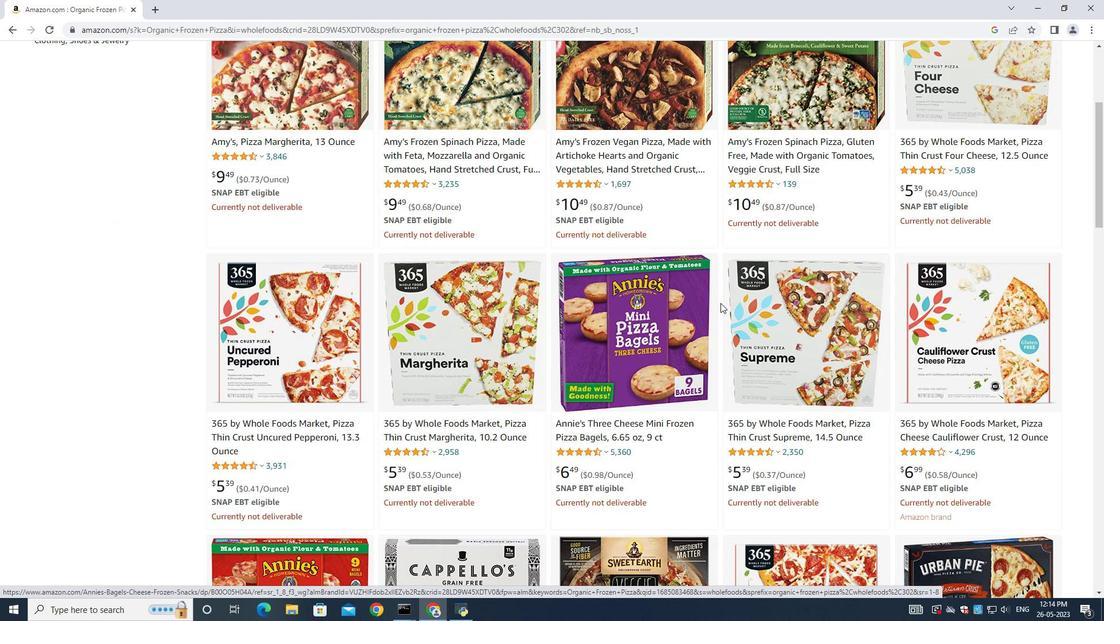 
Action: Mouse scrolled (723, 307) with delta (0, 0)
Screenshot: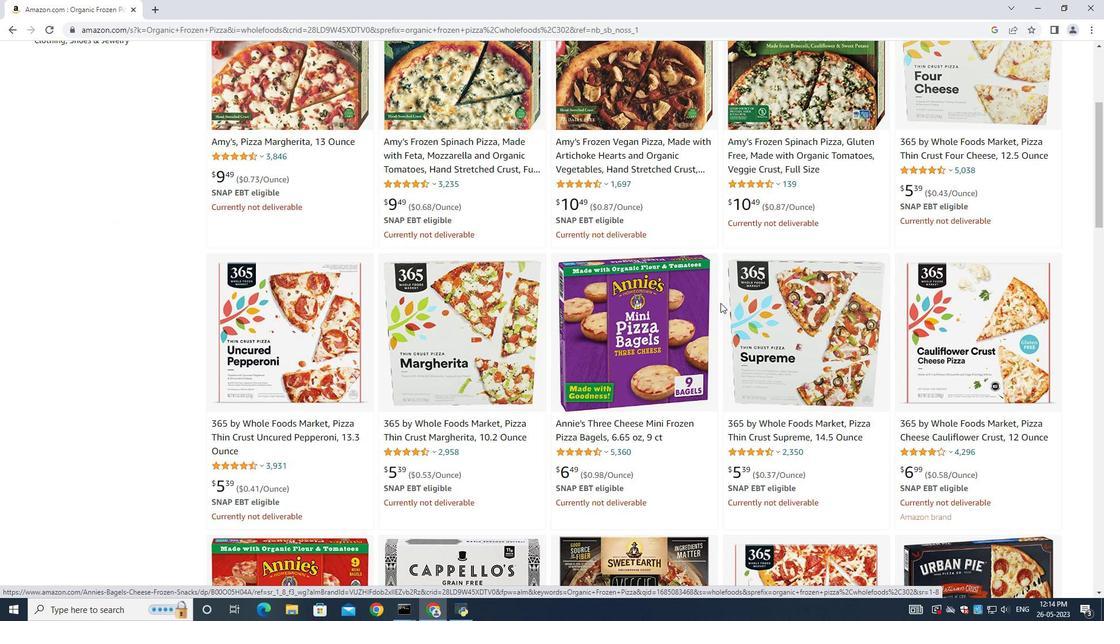 
Action: Mouse moved to (723, 306)
Screenshot: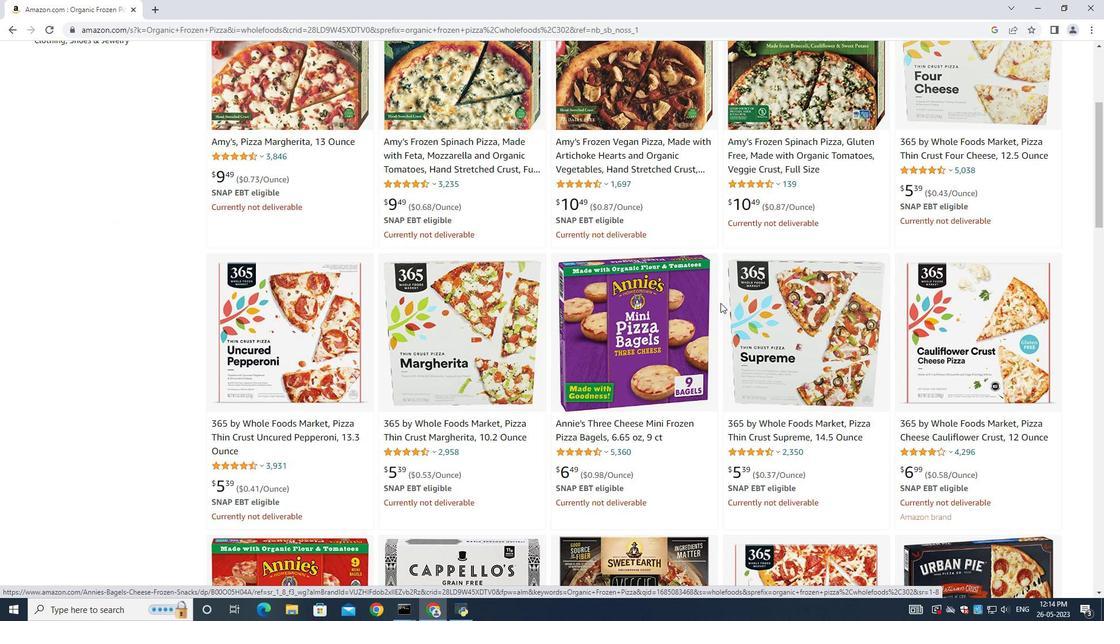 
Action: Mouse scrolled (723, 307) with delta (0, 0)
Screenshot: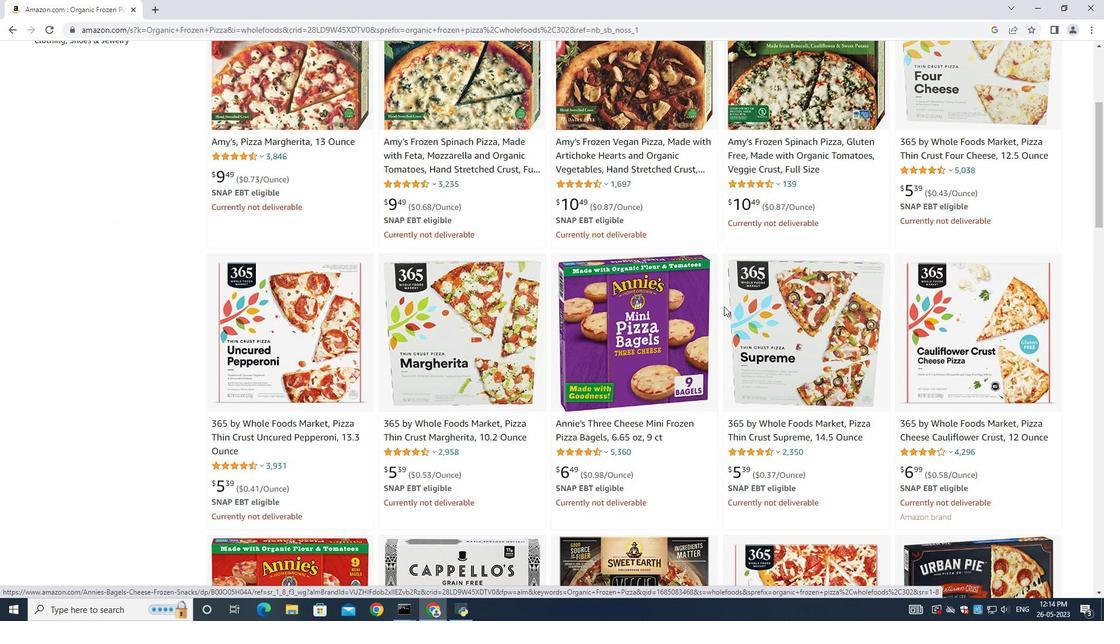 
Action: Mouse scrolled (723, 307) with delta (0, 0)
Screenshot: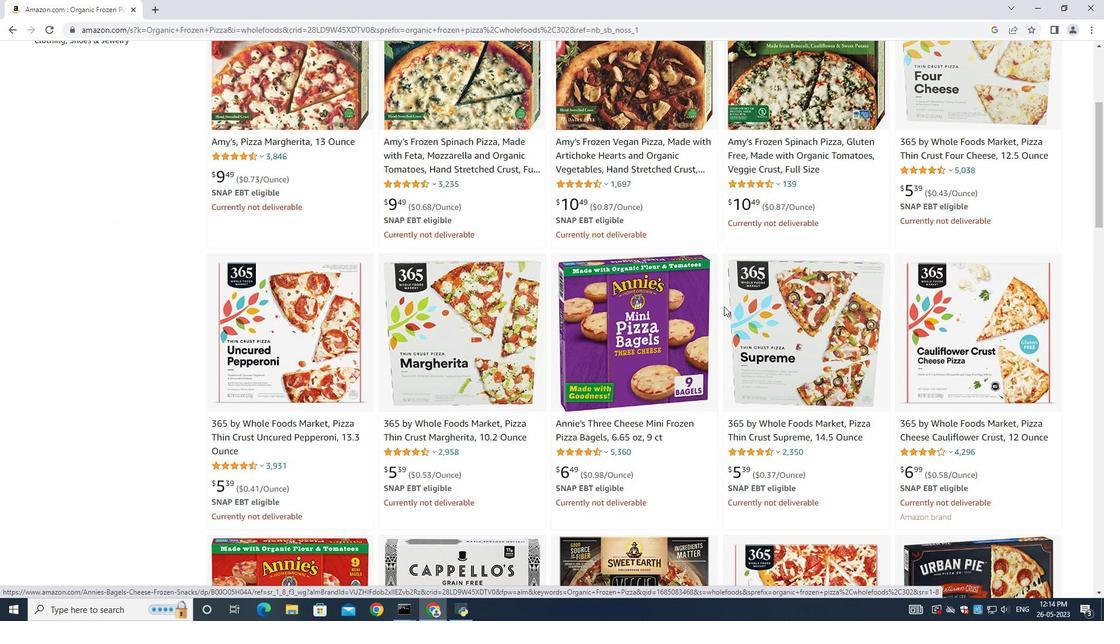 
Action: Mouse moved to (617, 352)
Screenshot: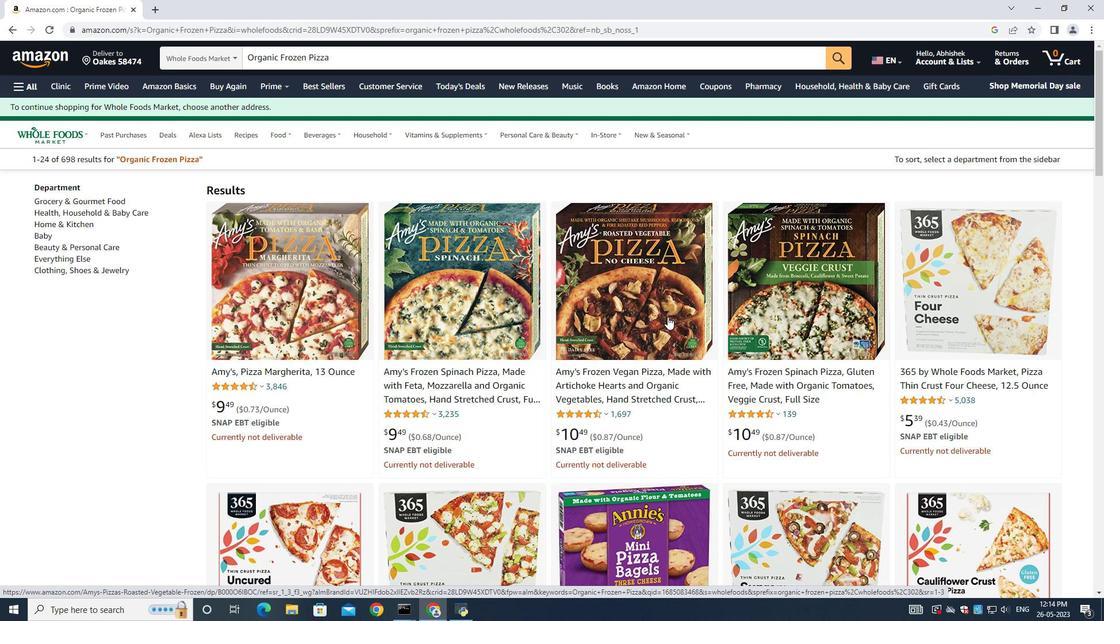 
Action: Mouse pressed left at (617, 352)
Screenshot: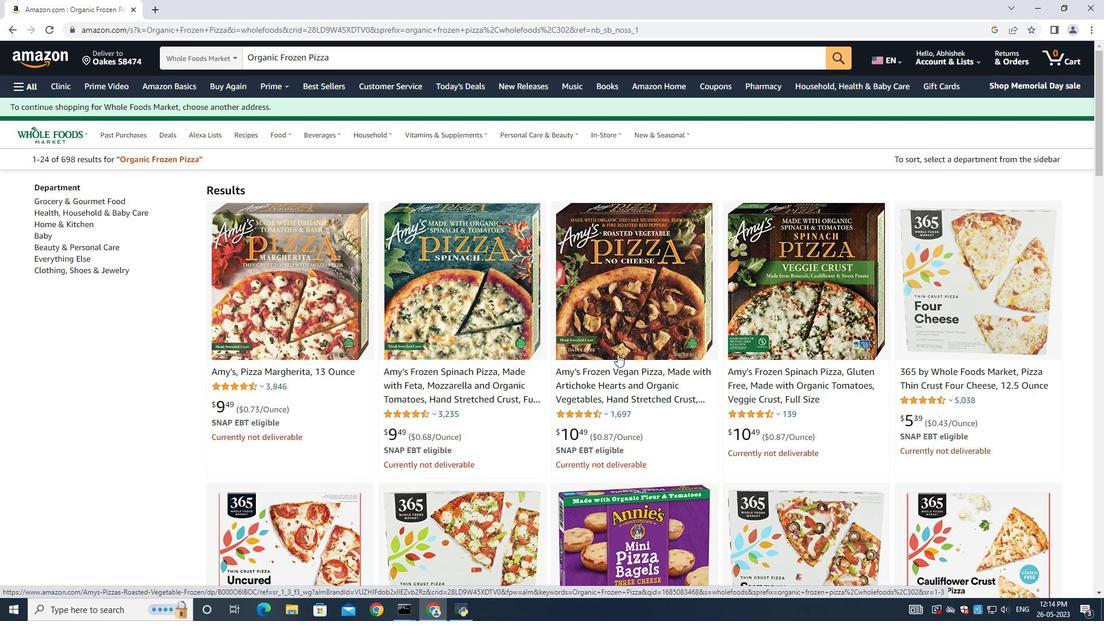
Action: Mouse moved to (9, 28)
Screenshot: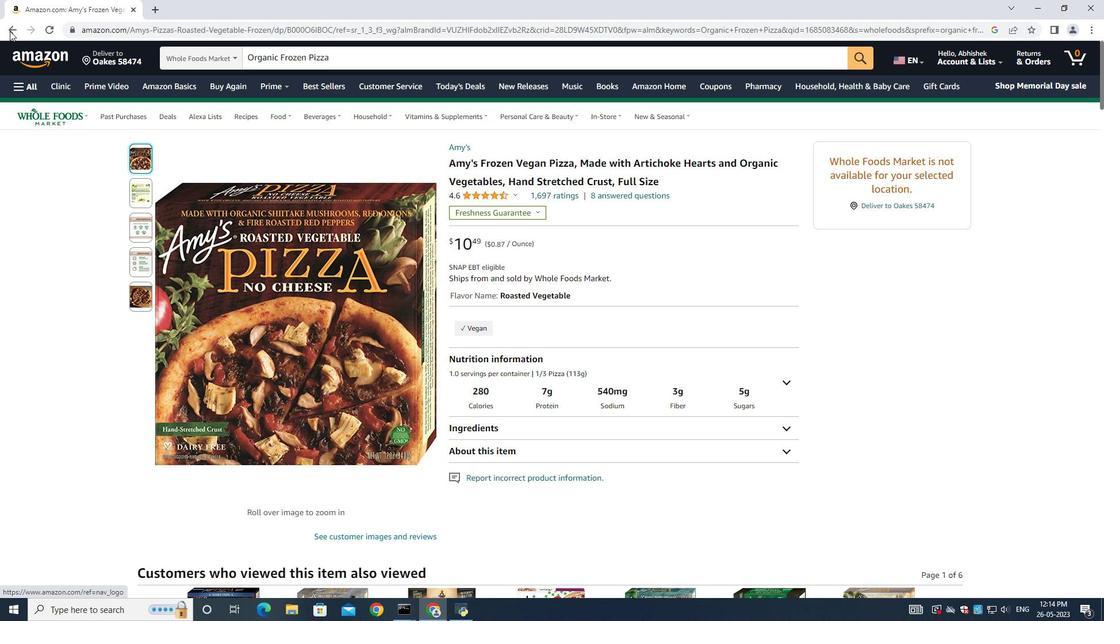 
Action: Mouse pressed left at (9, 28)
Screenshot: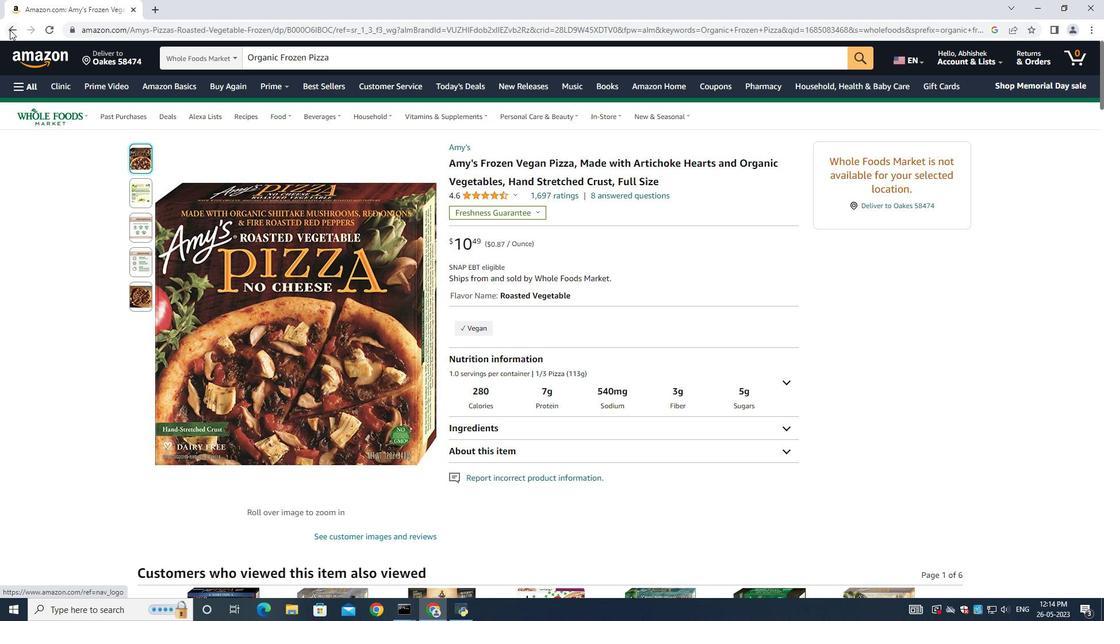 
Action: Mouse moved to (919, 328)
Screenshot: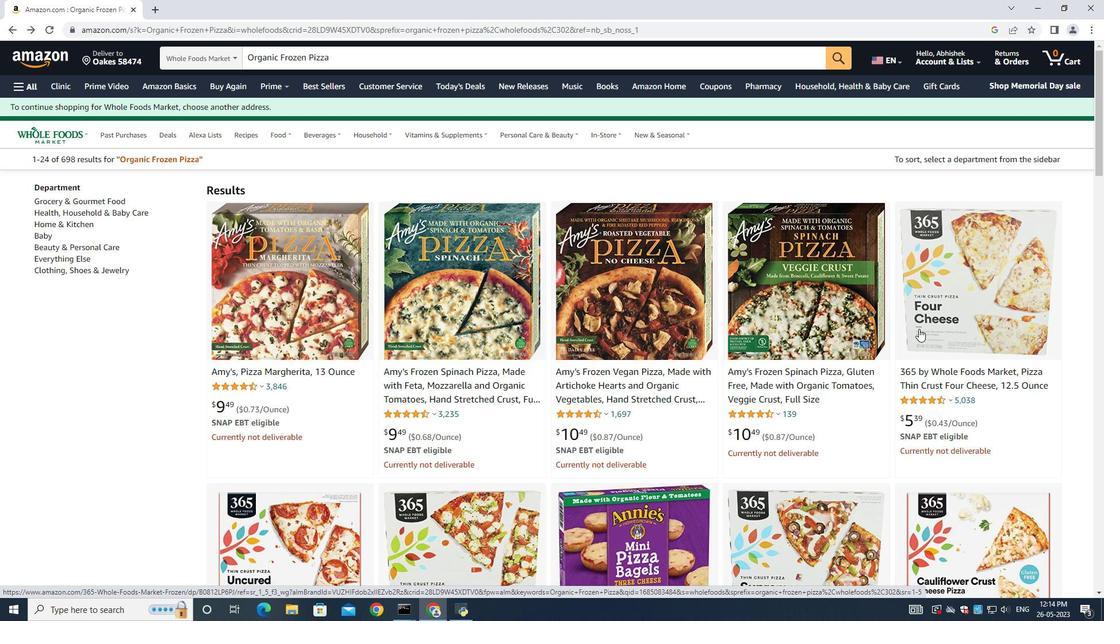 
Action: Mouse scrolled (919, 328) with delta (0, 0)
Screenshot: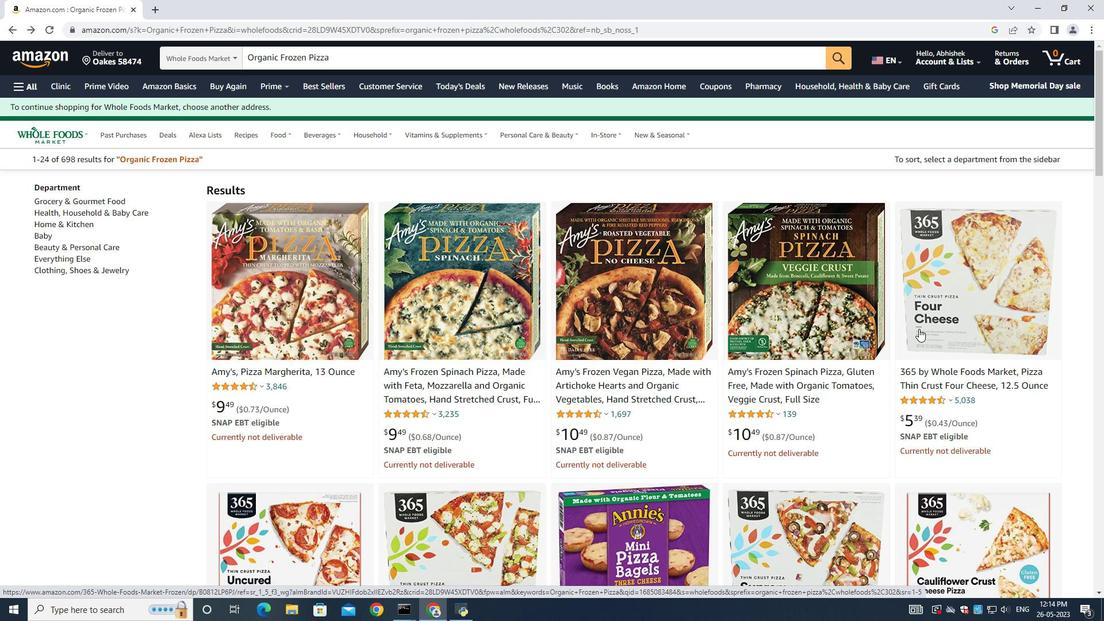 
Action: Mouse scrolled (919, 328) with delta (0, 0)
Screenshot: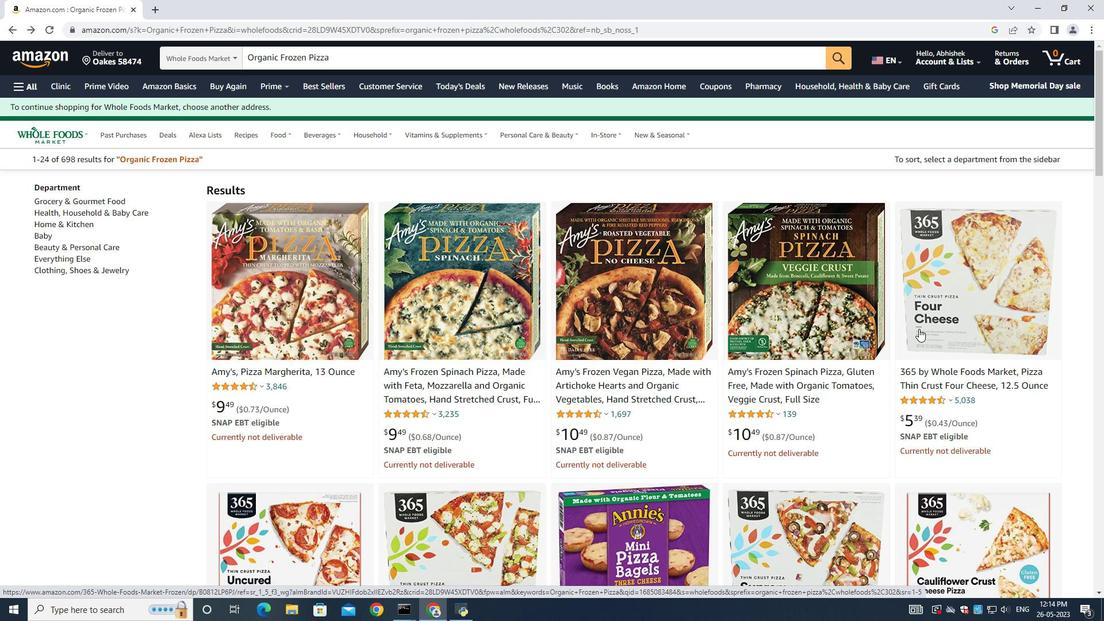 
Action: Mouse moved to (765, 167)
Screenshot: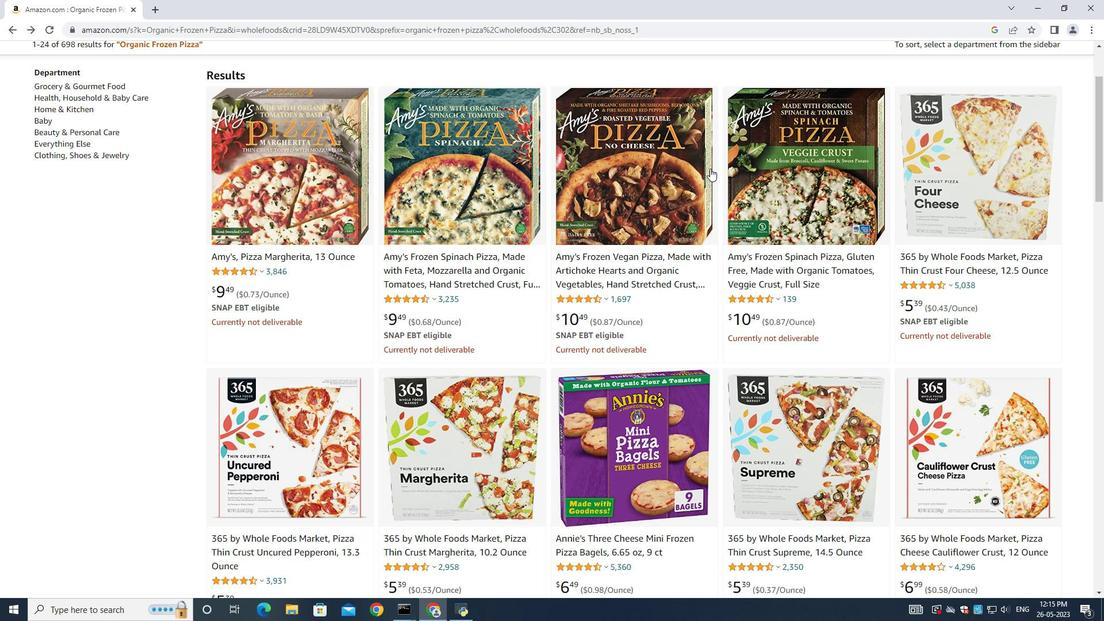 
Action: Mouse pressed left at (765, 167)
Screenshot: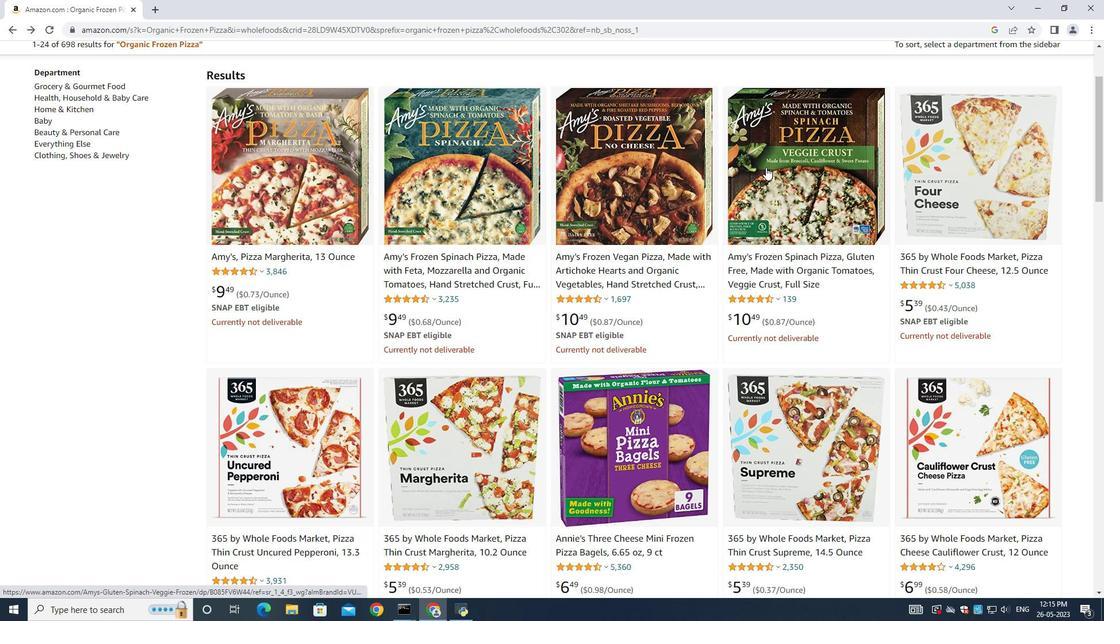 
Action: Mouse moved to (565, 243)
Screenshot: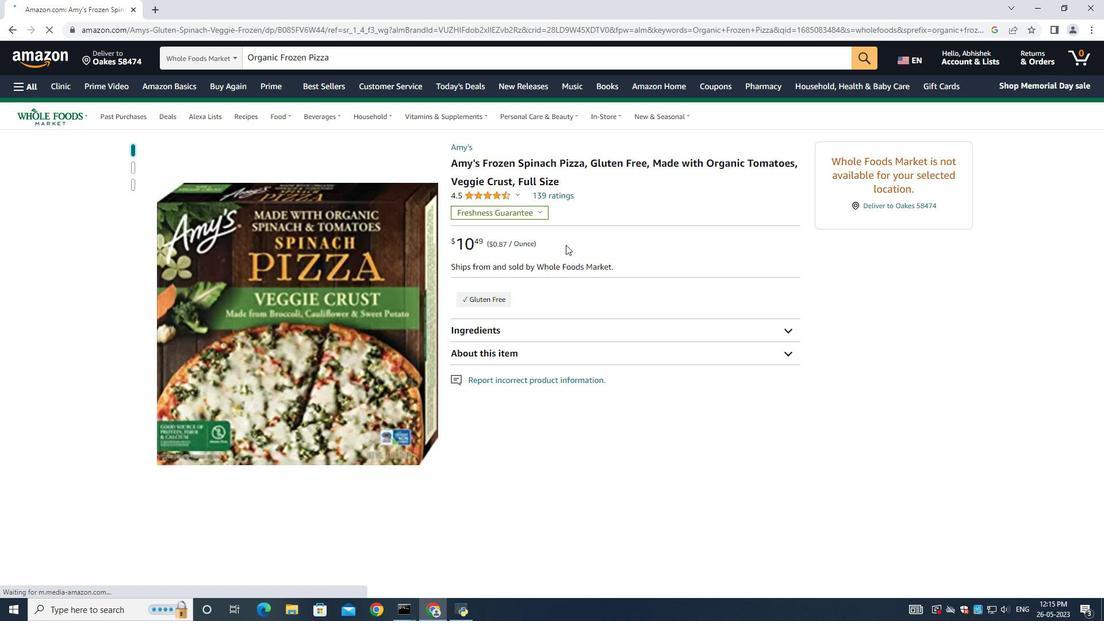 
Action: Mouse scrolled (565, 243) with delta (0, 0)
Screenshot: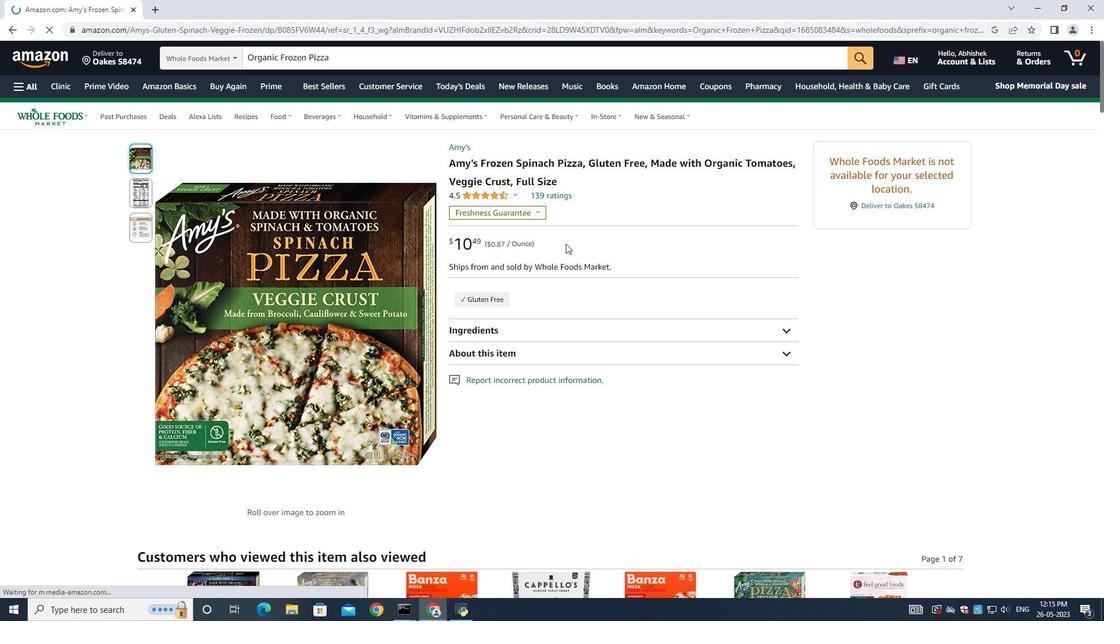 
Action: Mouse scrolled (565, 243) with delta (0, 0)
Screenshot: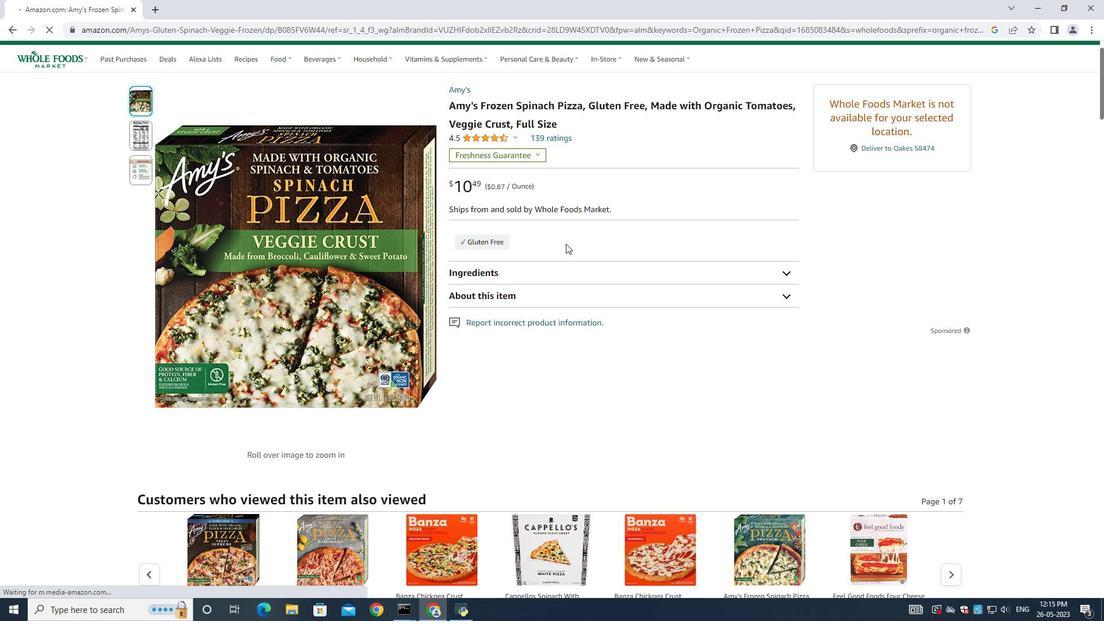 
Action: Mouse scrolled (565, 243) with delta (0, 0)
Screenshot: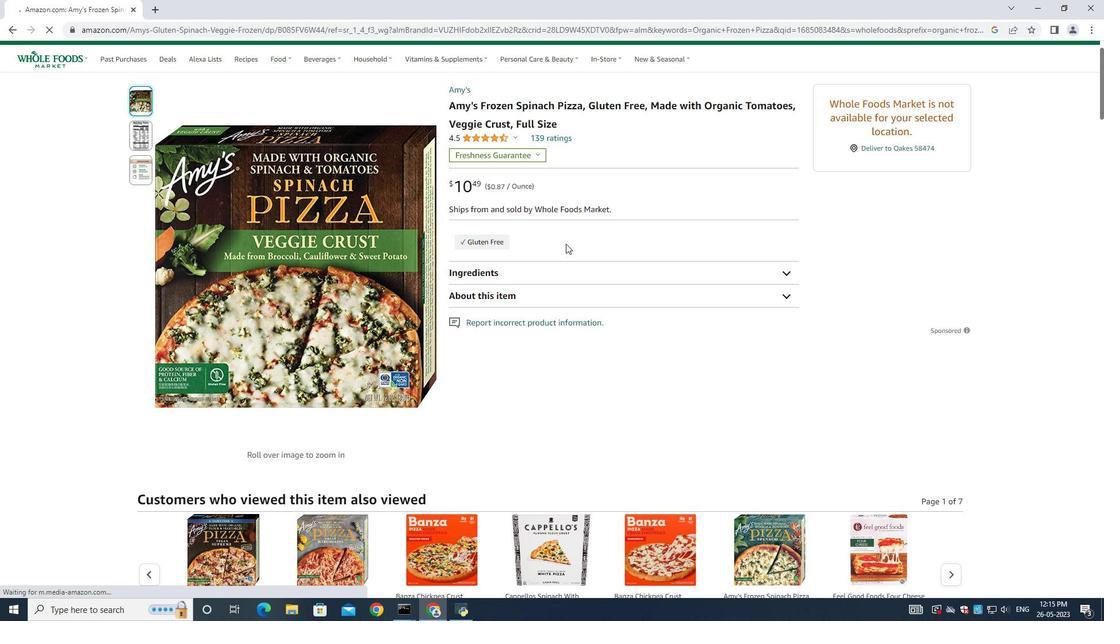 
Action: Mouse moved to (565, 243)
Screenshot: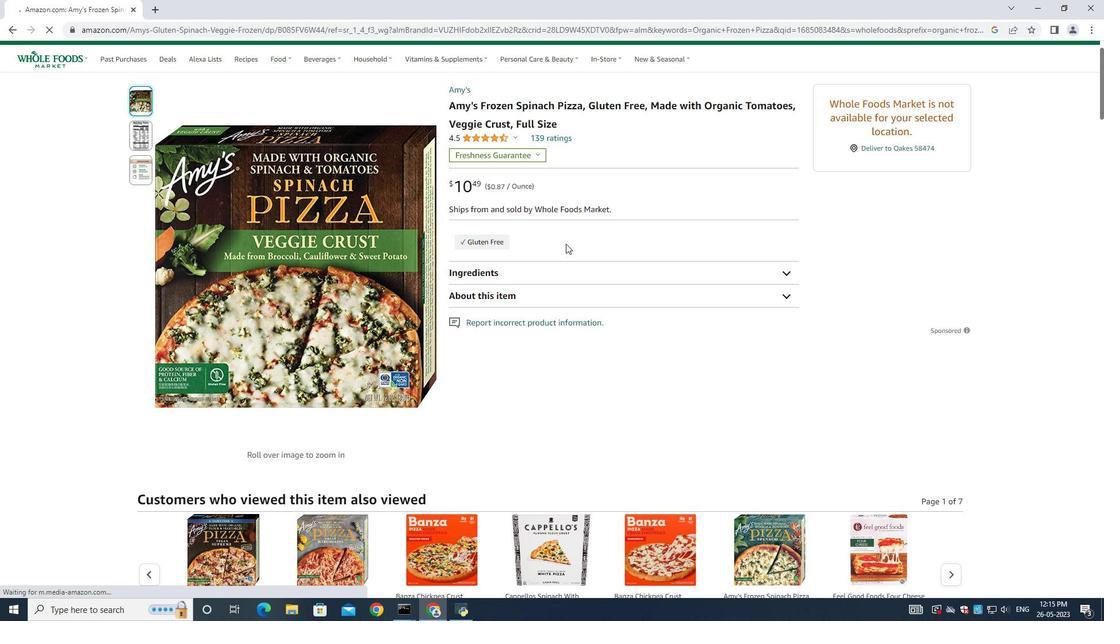 
Action: Mouse scrolled (565, 243) with delta (0, 0)
Screenshot: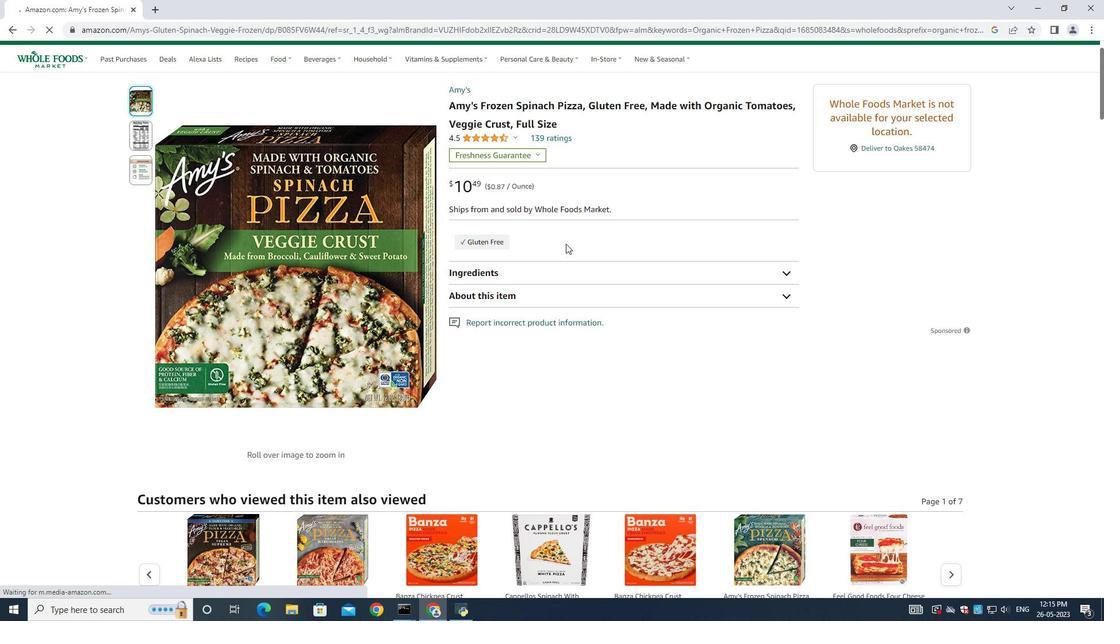 
Action: Mouse moved to (565, 244)
Screenshot: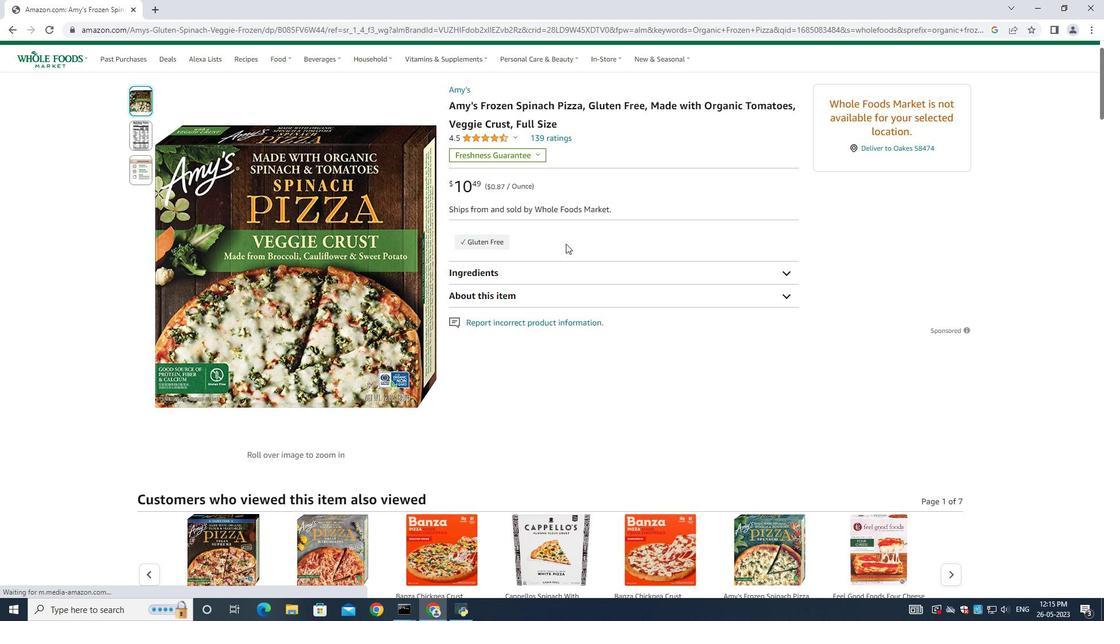 
Action: Mouse scrolled (565, 243) with delta (0, 0)
Screenshot: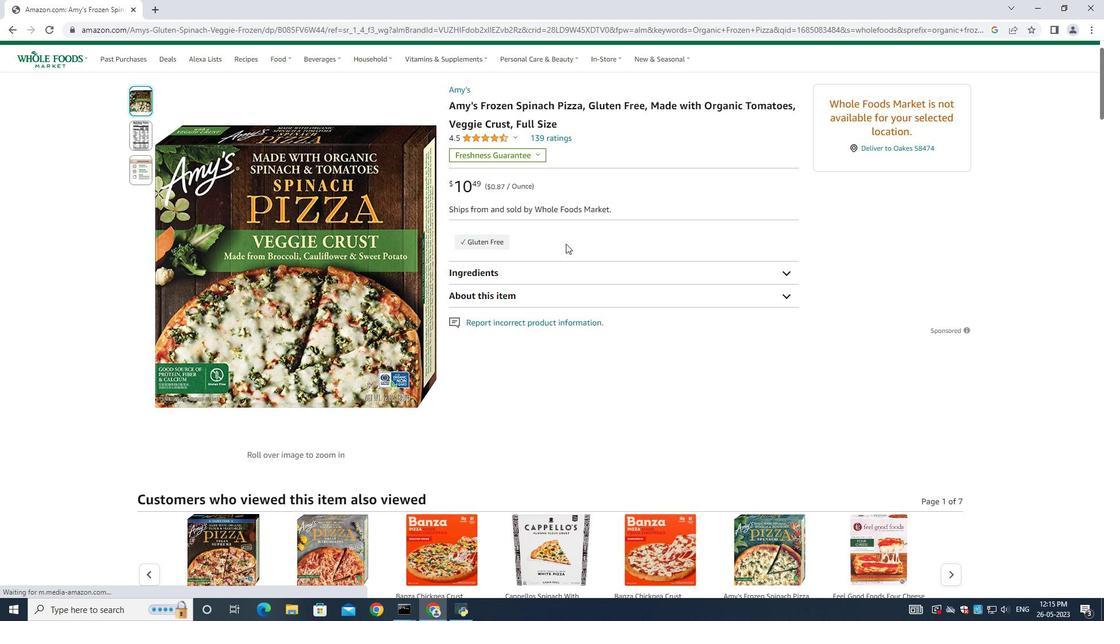 
Action: Mouse scrolled (565, 243) with delta (0, 0)
Screenshot: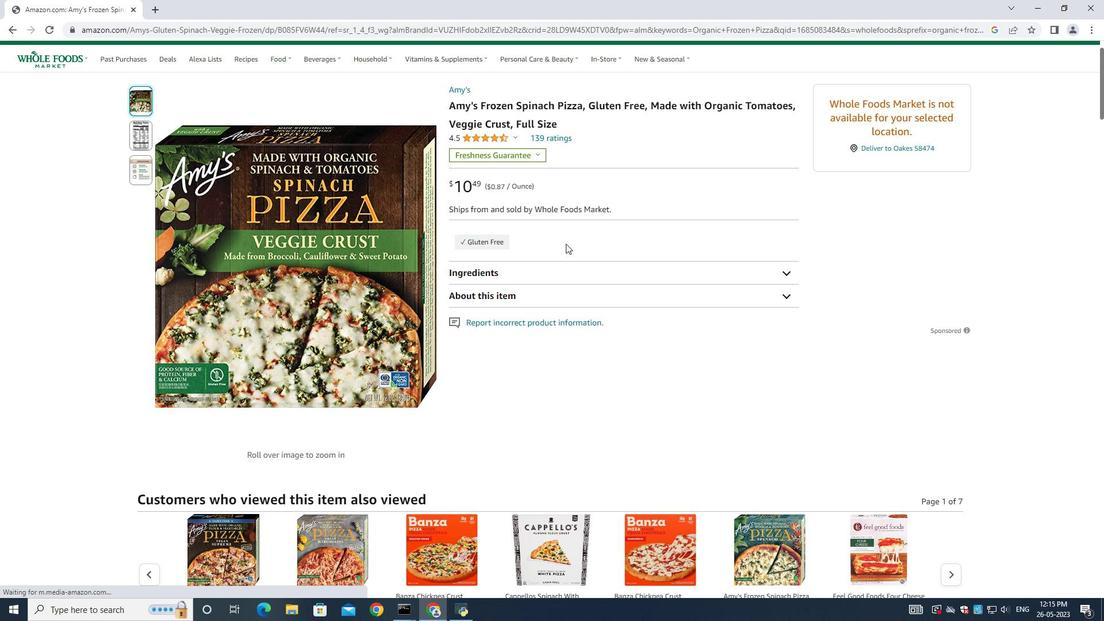 
Action: Mouse scrolled (565, 244) with delta (0, 0)
Screenshot: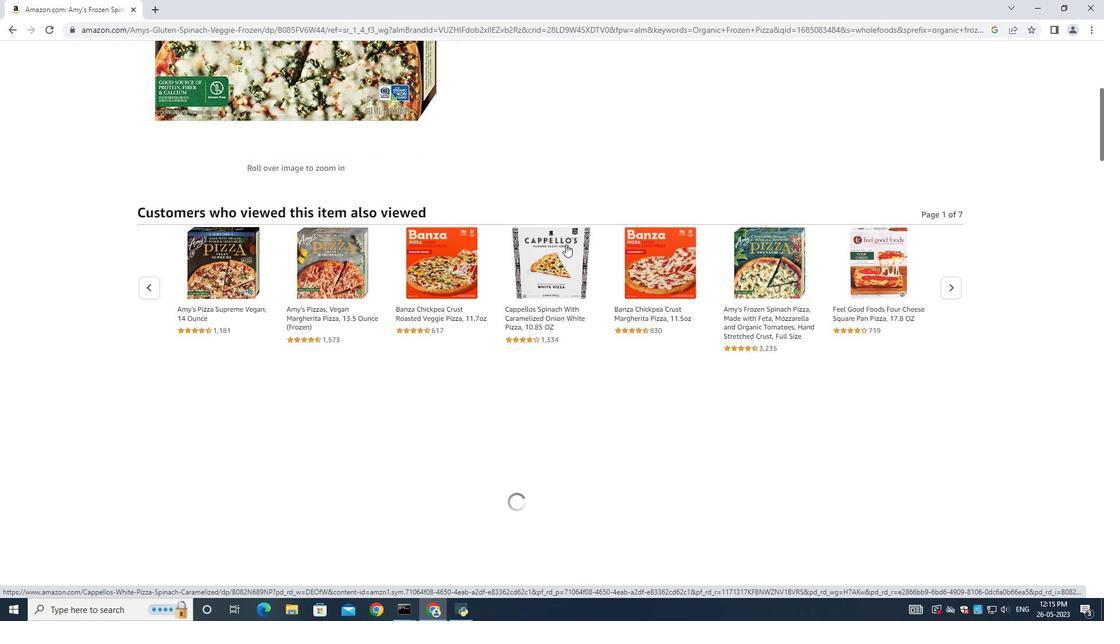
Action: Mouse scrolled (565, 244) with delta (0, 0)
Screenshot: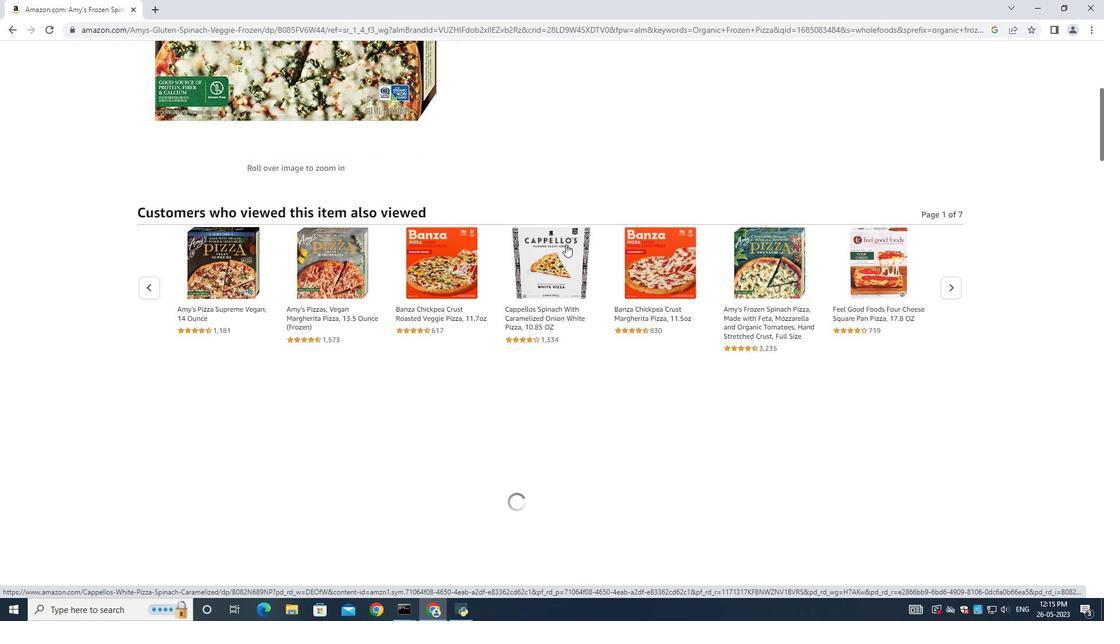 
Action: Mouse scrolled (565, 244) with delta (0, 0)
Screenshot: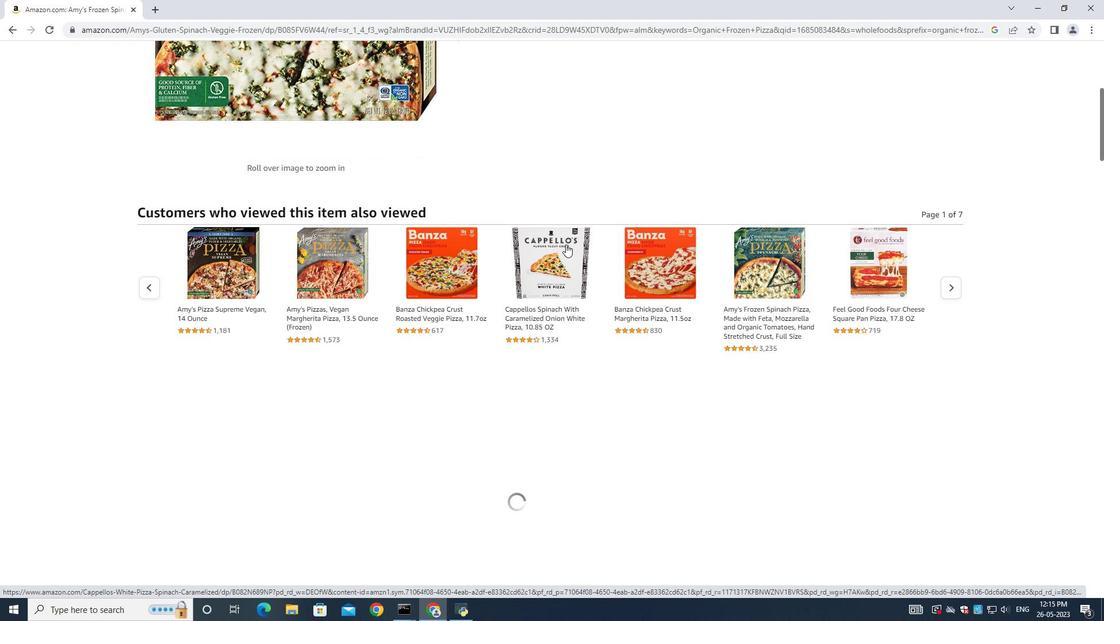 
Action: Mouse scrolled (565, 244) with delta (0, 0)
Screenshot: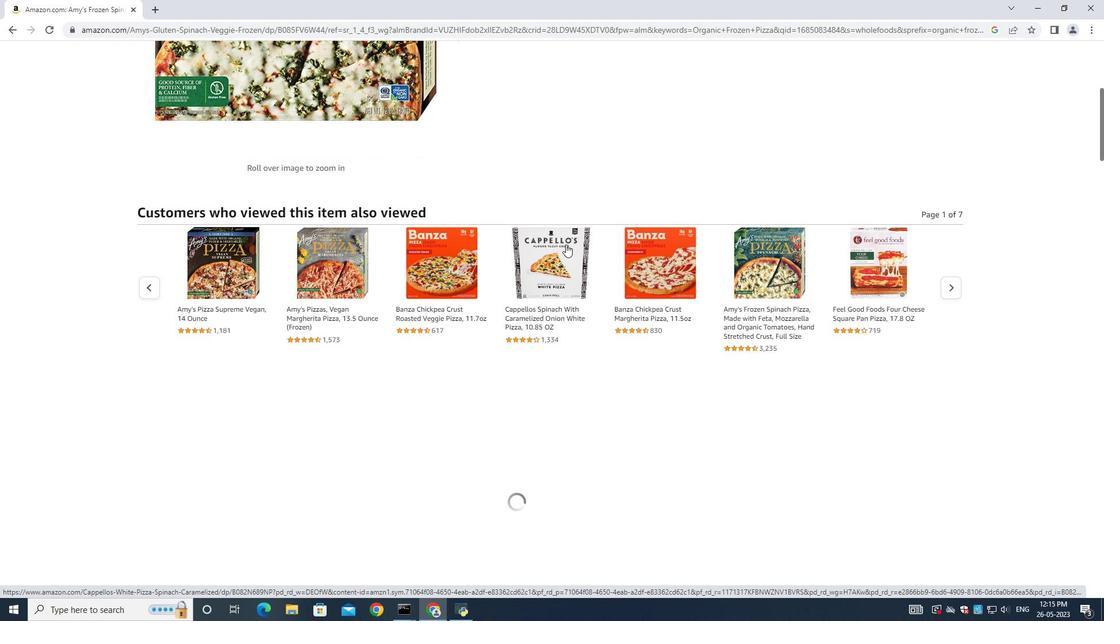
Action: Mouse scrolled (565, 244) with delta (0, 0)
Screenshot: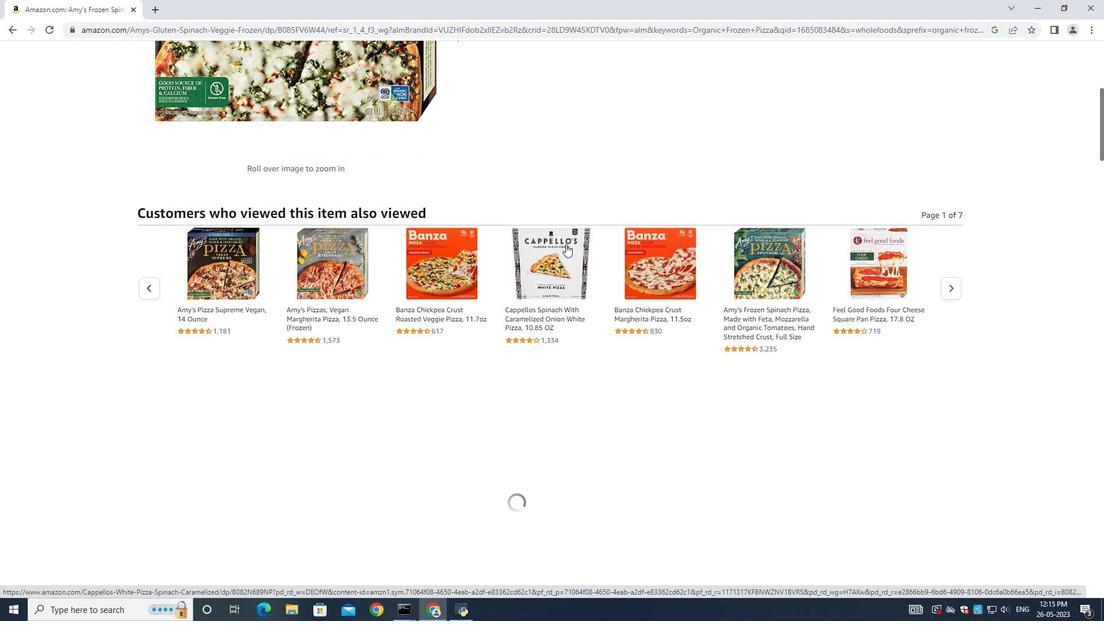 
Action: Mouse moved to (594, 270)
Screenshot: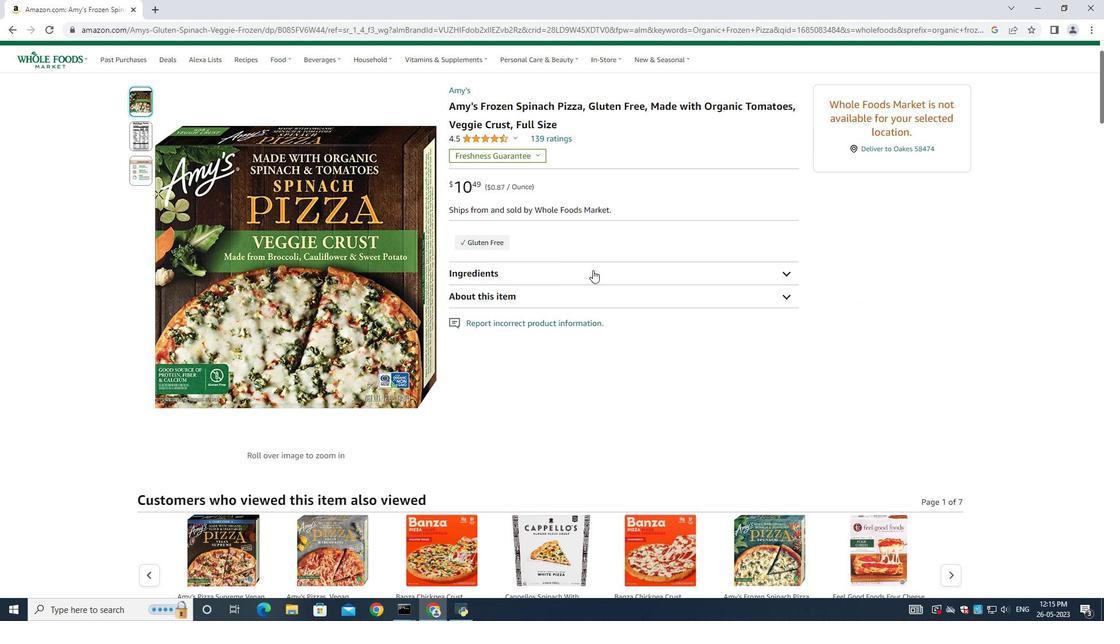 
Action: Mouse pressed left at (594, 270)
Screenshot: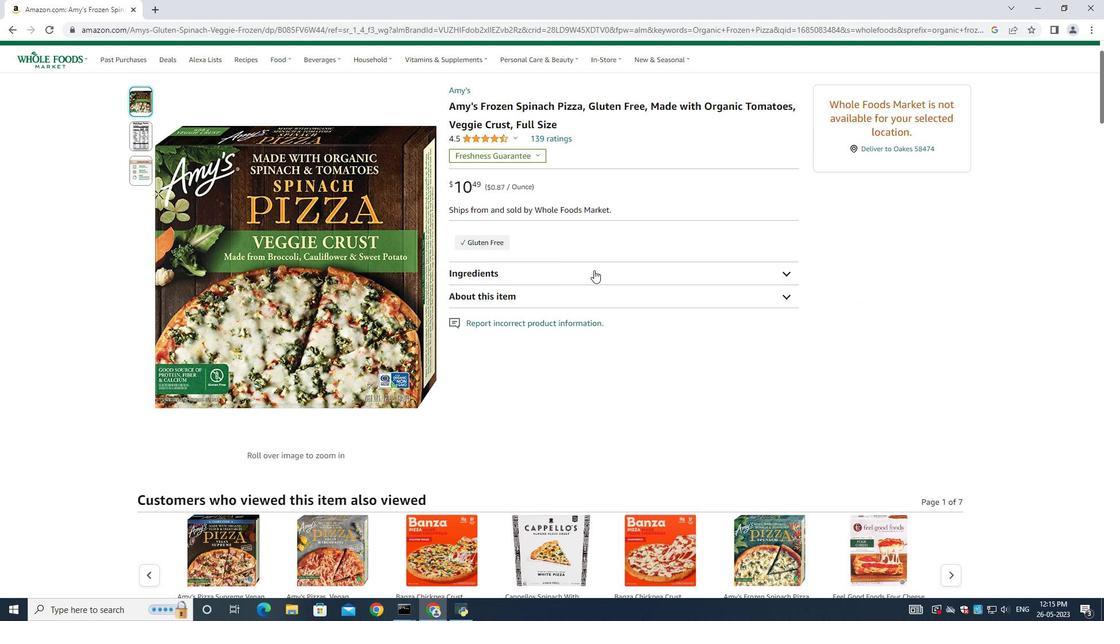 
Action: Mouse moved to (9, 25)
Screenshot: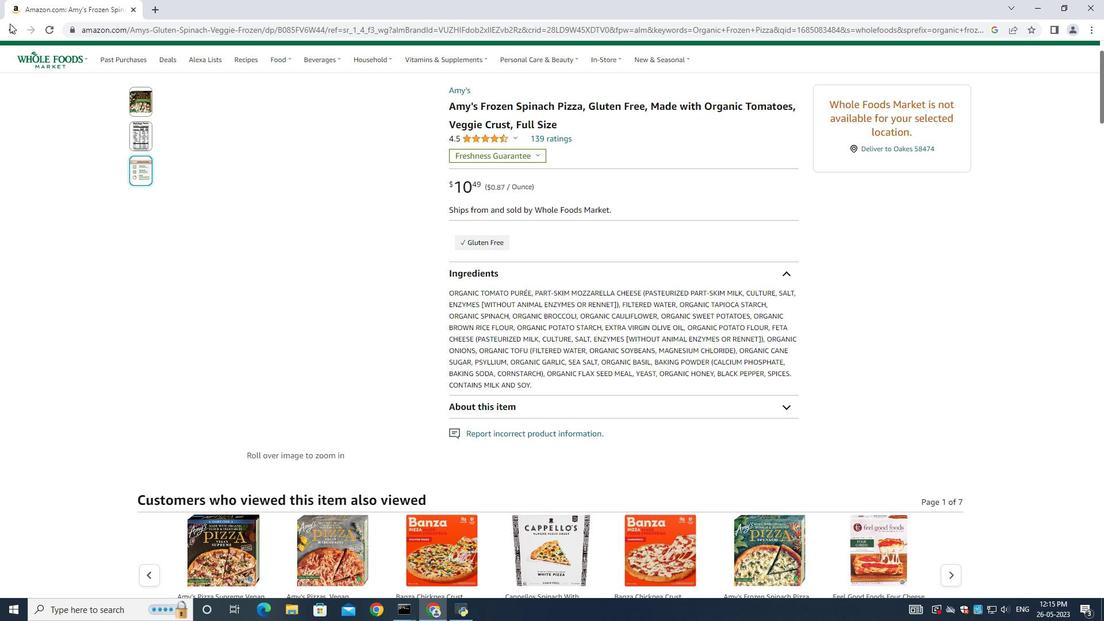 
Action: Mouse pressed left at (9, 25)
Screenshot: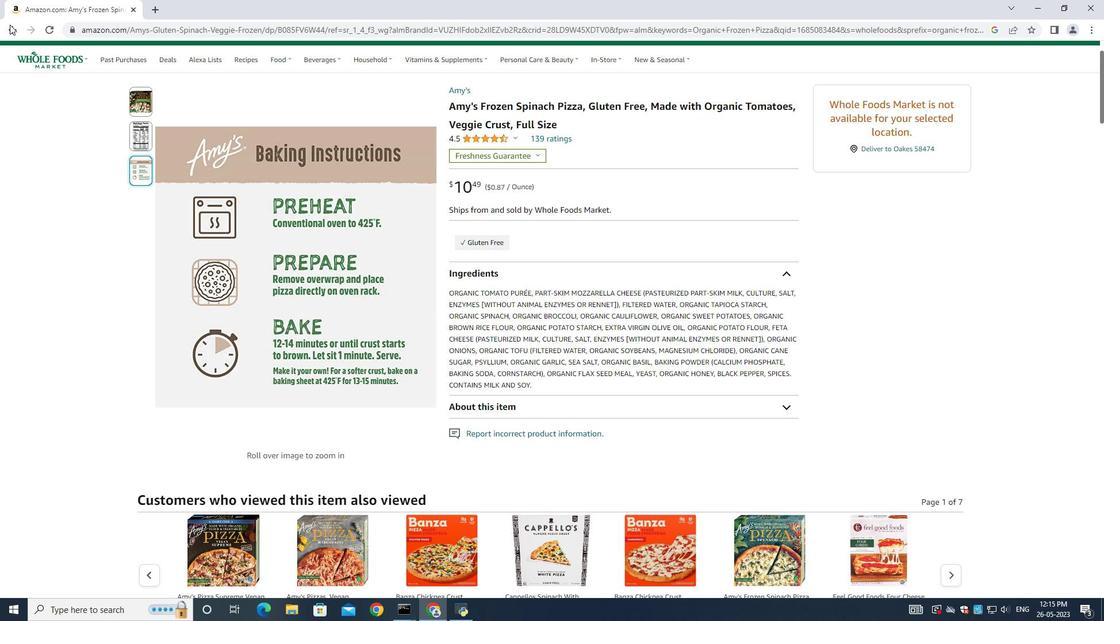 
Action: Mouse moved to (340, 188)
Screenshot: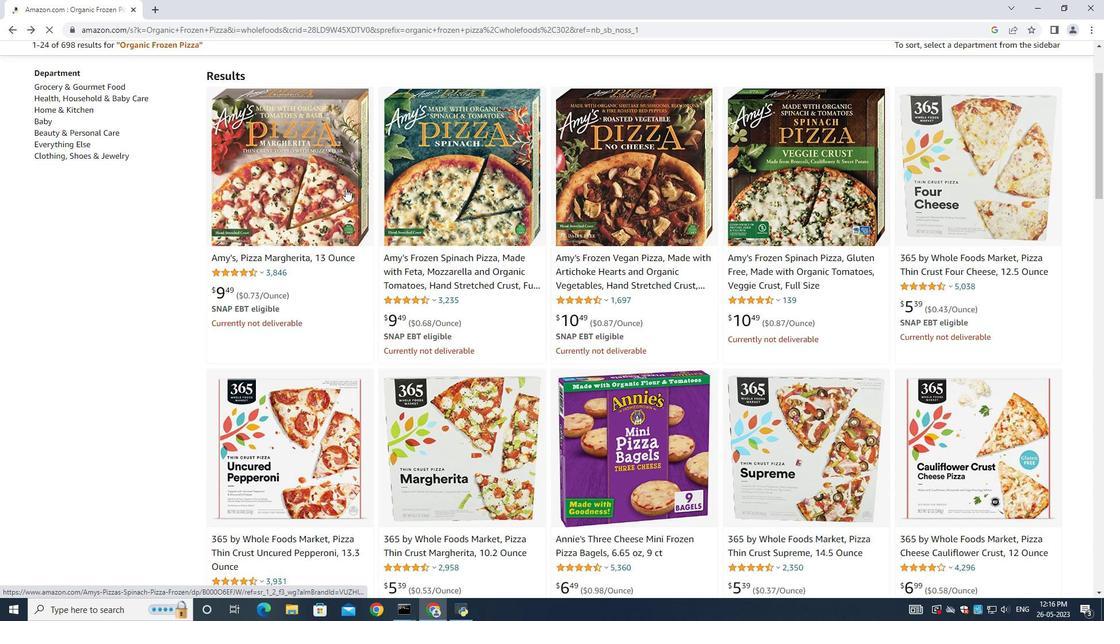 
Action: Mouse pressed left at (340, 188)
Screenshot: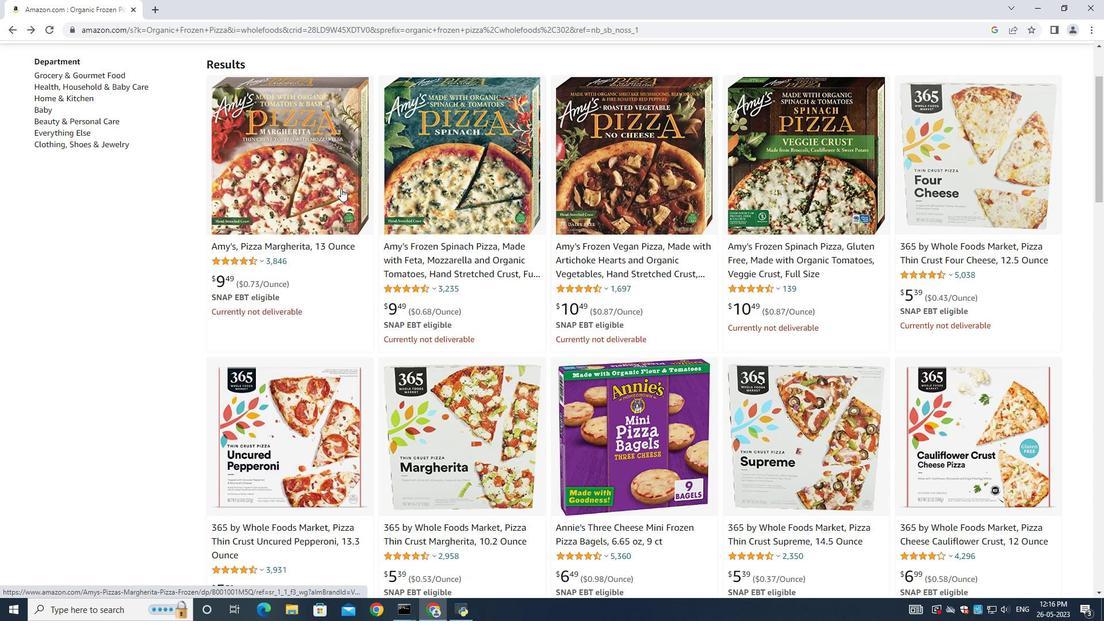 
Action: Mouse moved to (16, 31)
Screenshot: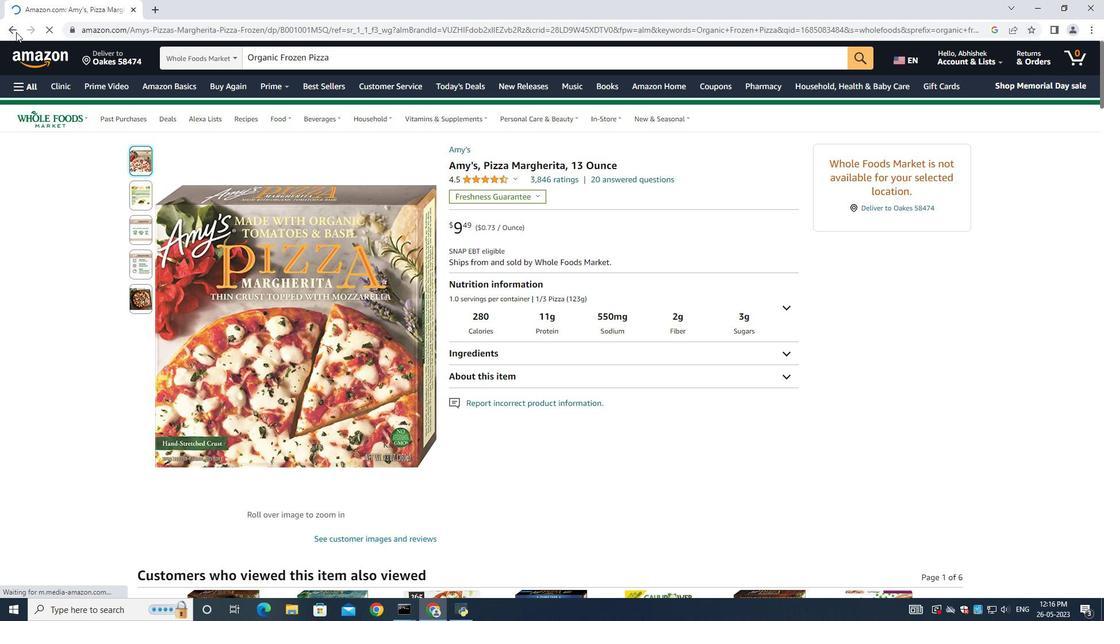 
Action: Mouse pressed left at (16, 31)
Screenshot: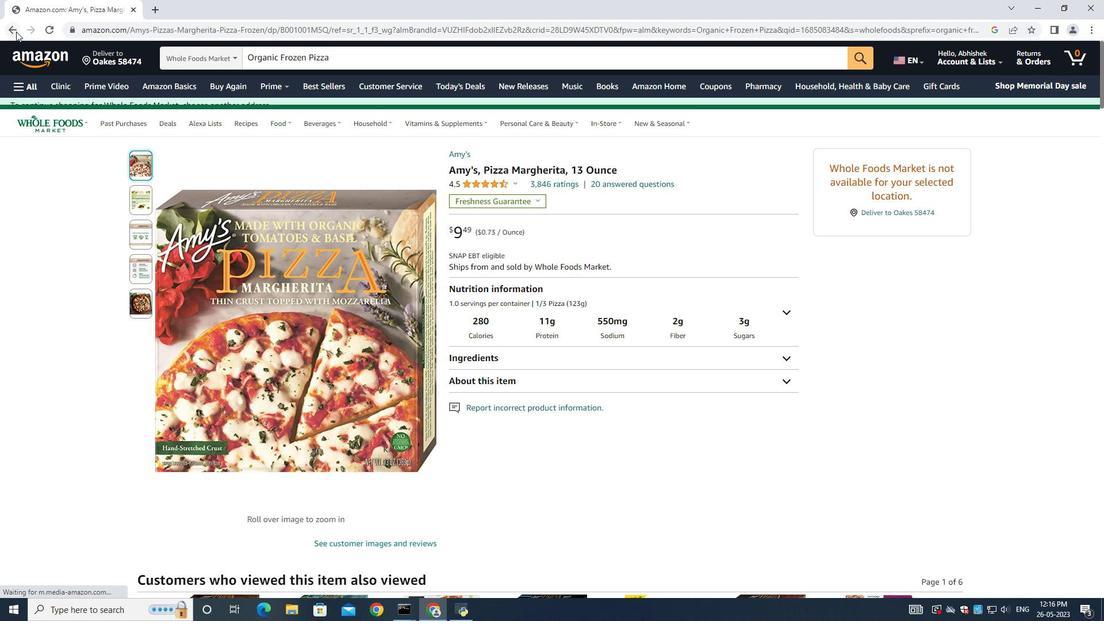 
Action: Mouse moved to (449, 187)
Screenshot: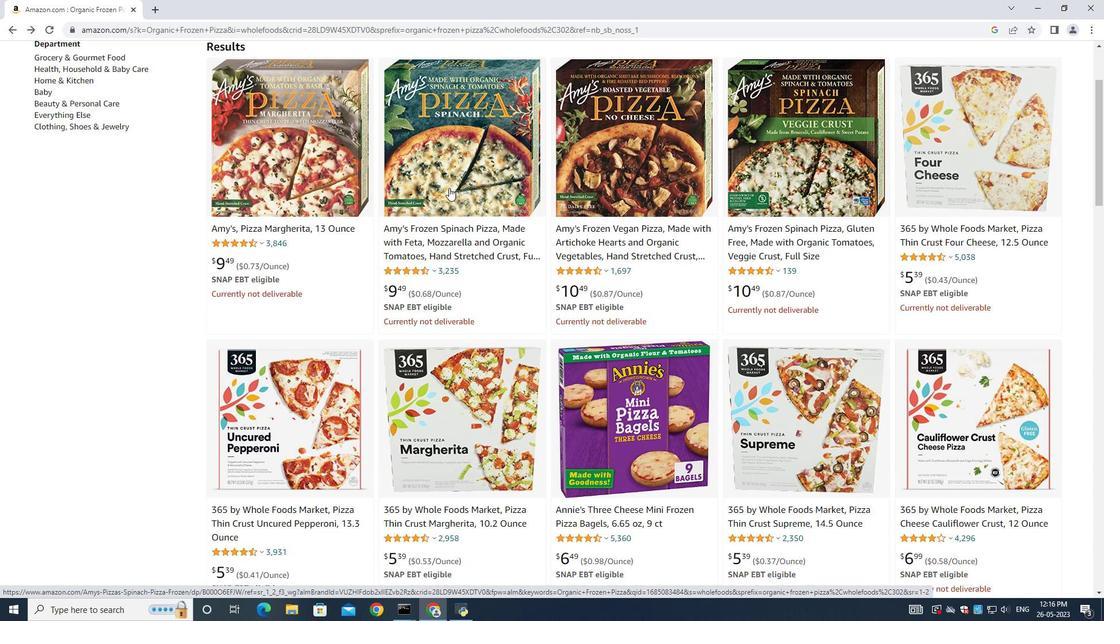
Action: Mouse pressed left at (449, 187)
Screenshot: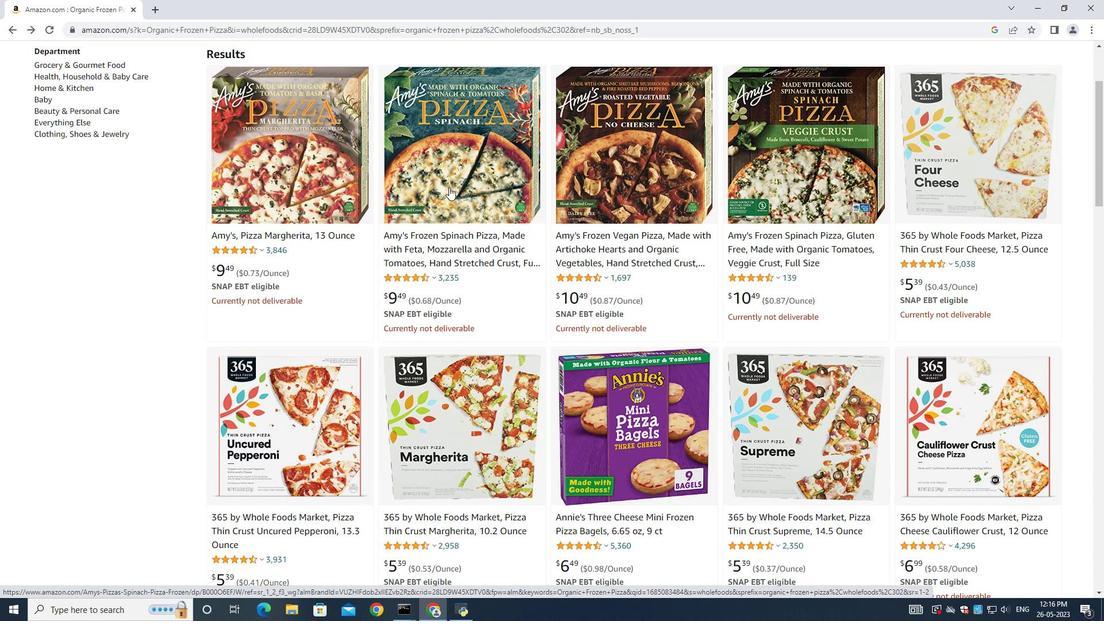 
Action: Mouse moved to (143, 212)
Screenshot: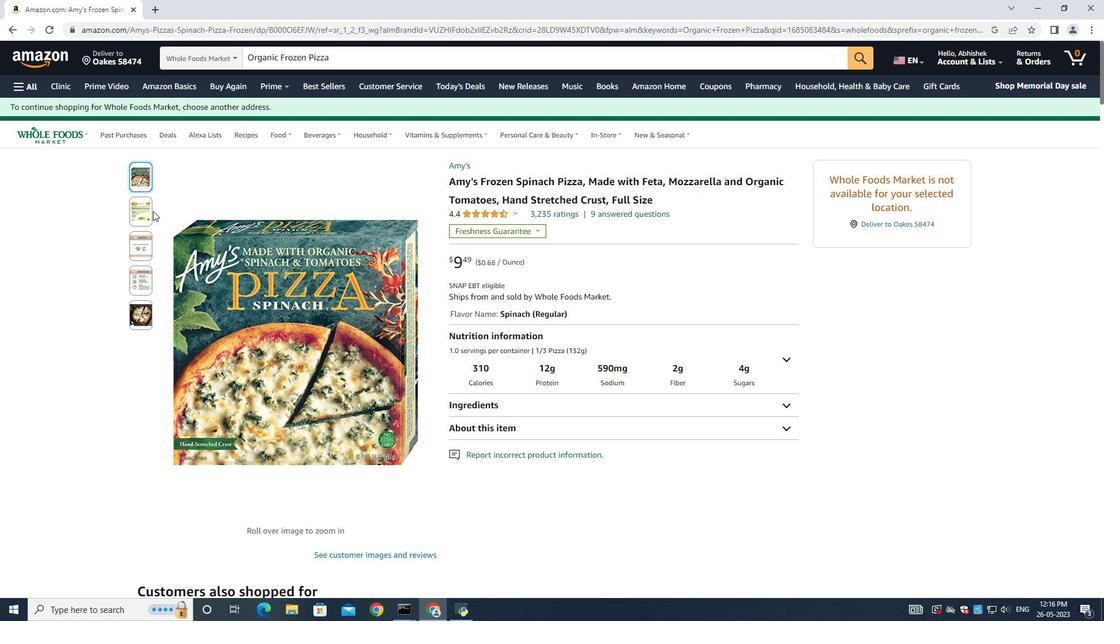 
Action: Mouse pressed left at (143, 212)
Screenshot: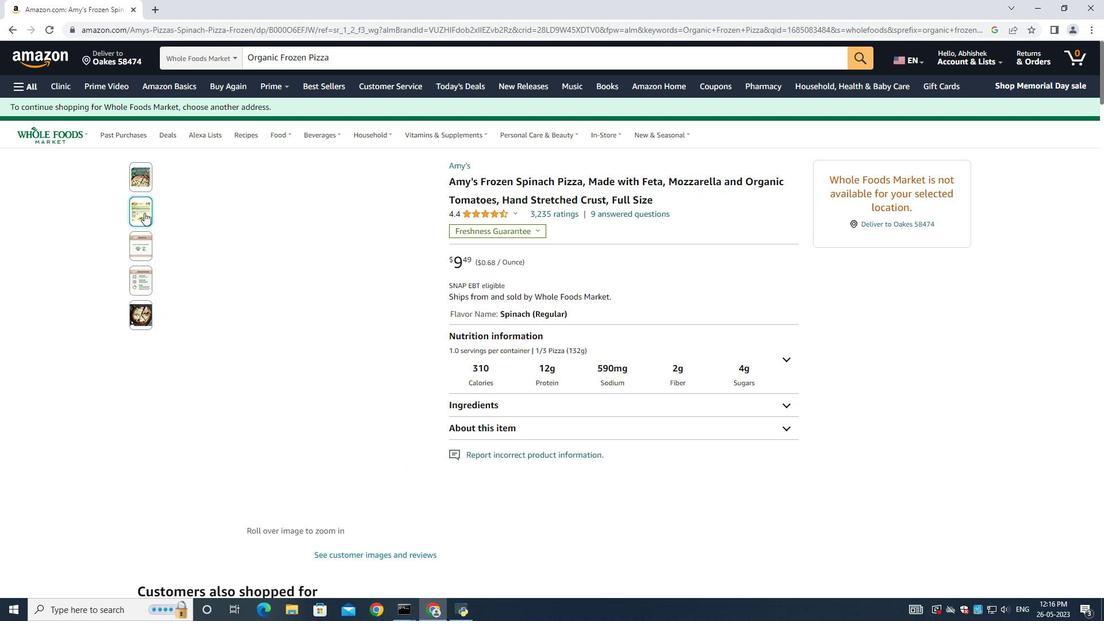 
Action: Mouse moved to (6, 27)
Screenshot: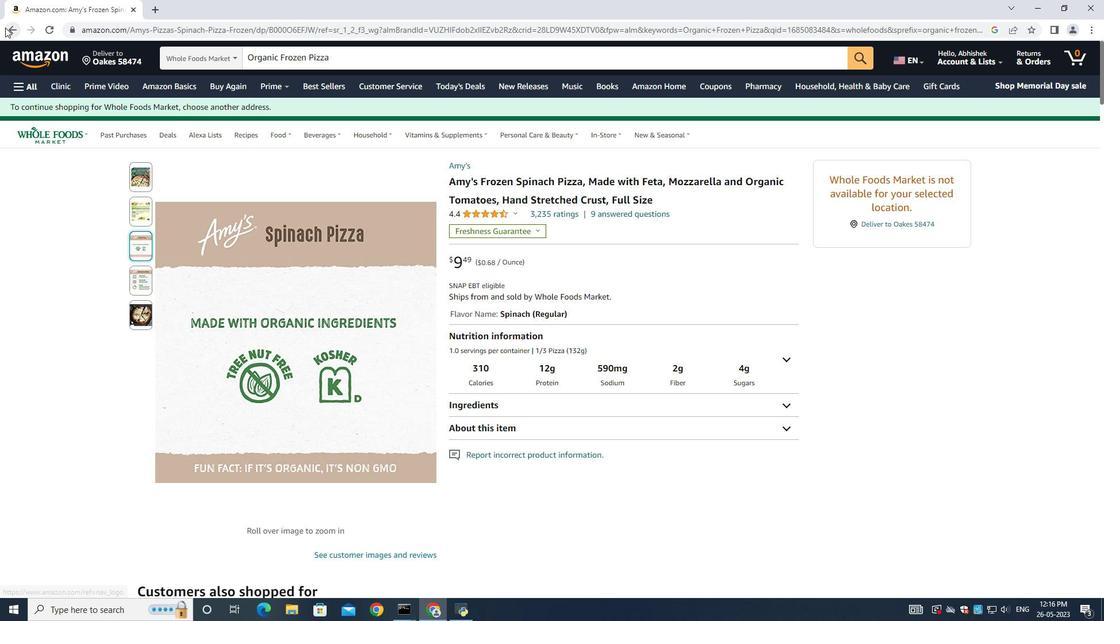
Action: Mouse pressed left at (6, 27)
Screenshot: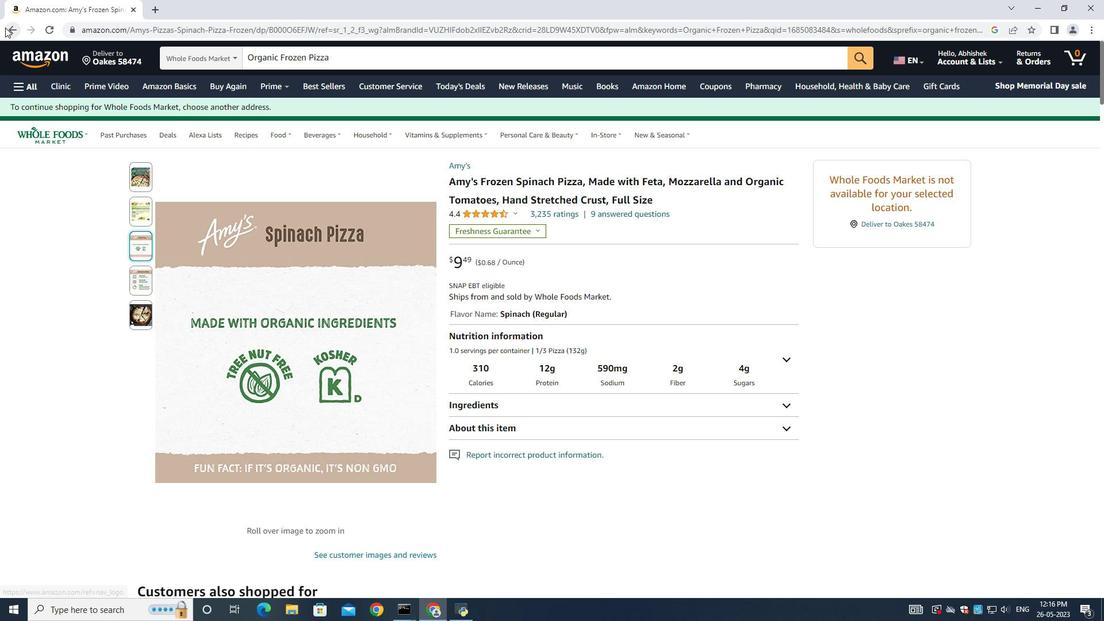 
Action: Mouse moved to (692, 415)
Screenshot: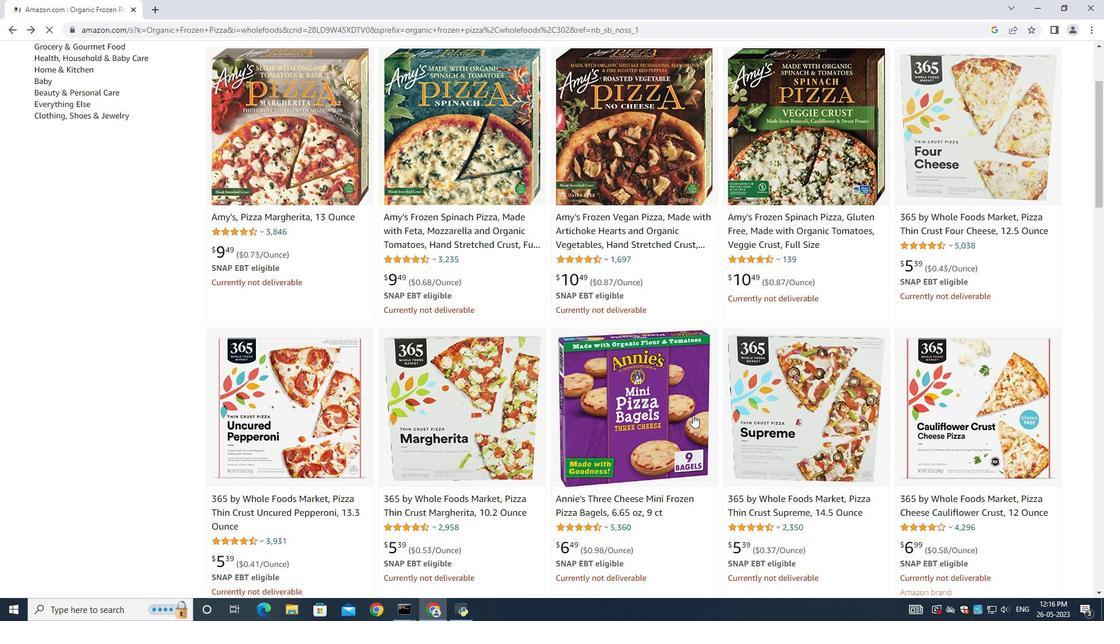 
Action: Mouse scrolled (692, 414) with delta (0, 0)
Screenshot: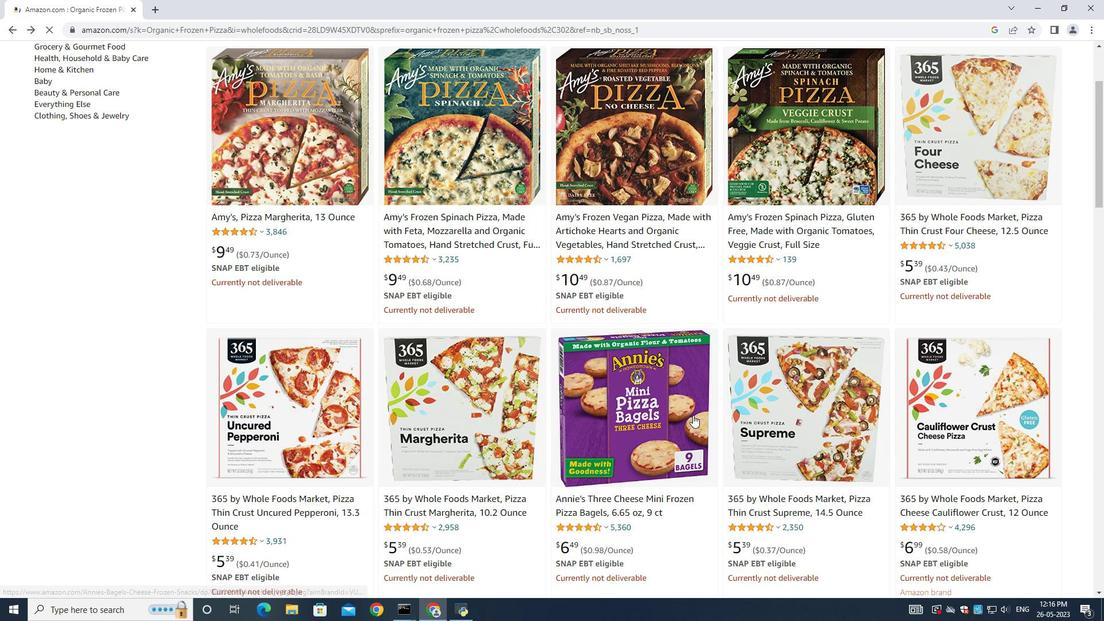 
Action: Mouse scrolled (692, 414) with delta (0, 0)
Screenshot: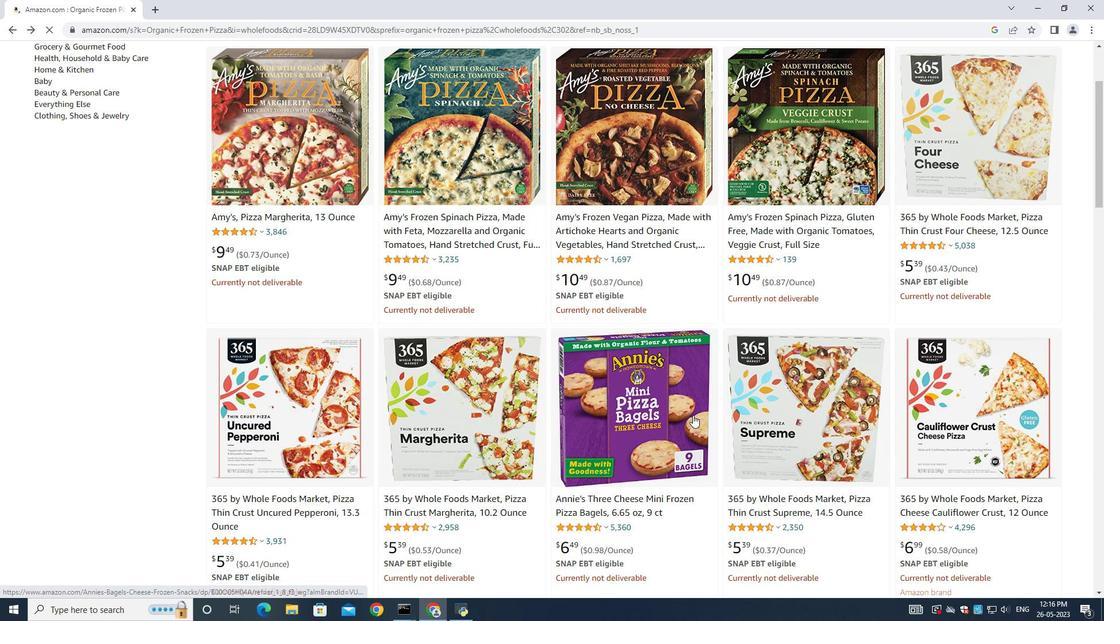 
Action: Mouse scrolled (692, 414) with delta (0, 0)
Screenshot: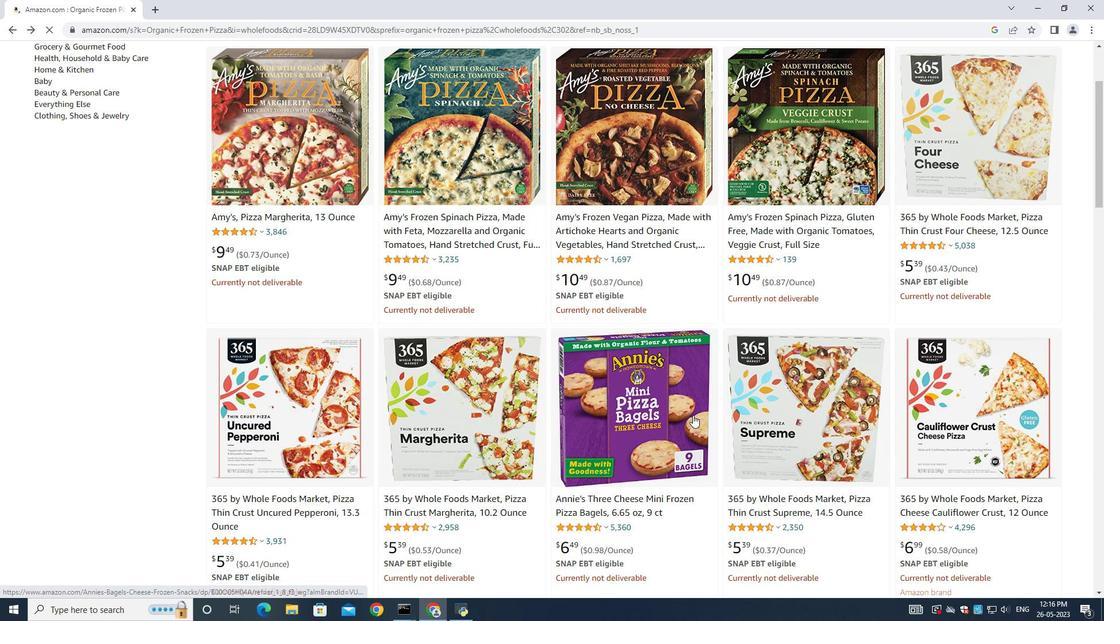 
Action: Mouse moved to (955, 342)
Screenshot: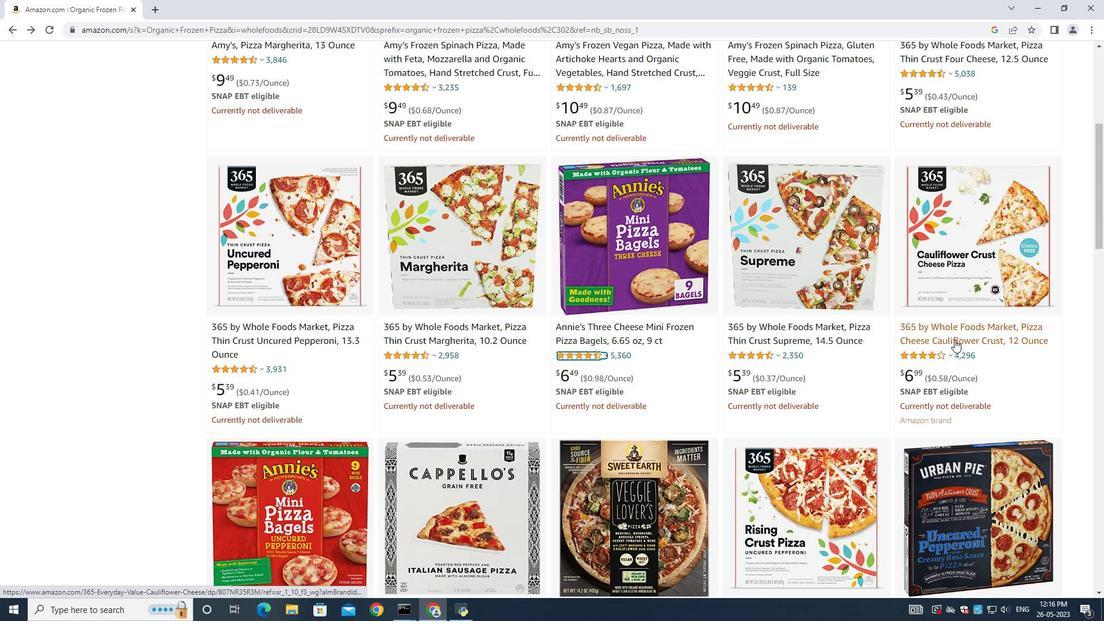 
Action: Mouse scrolled (955, 341) with delta (0, 0)
Screenshot: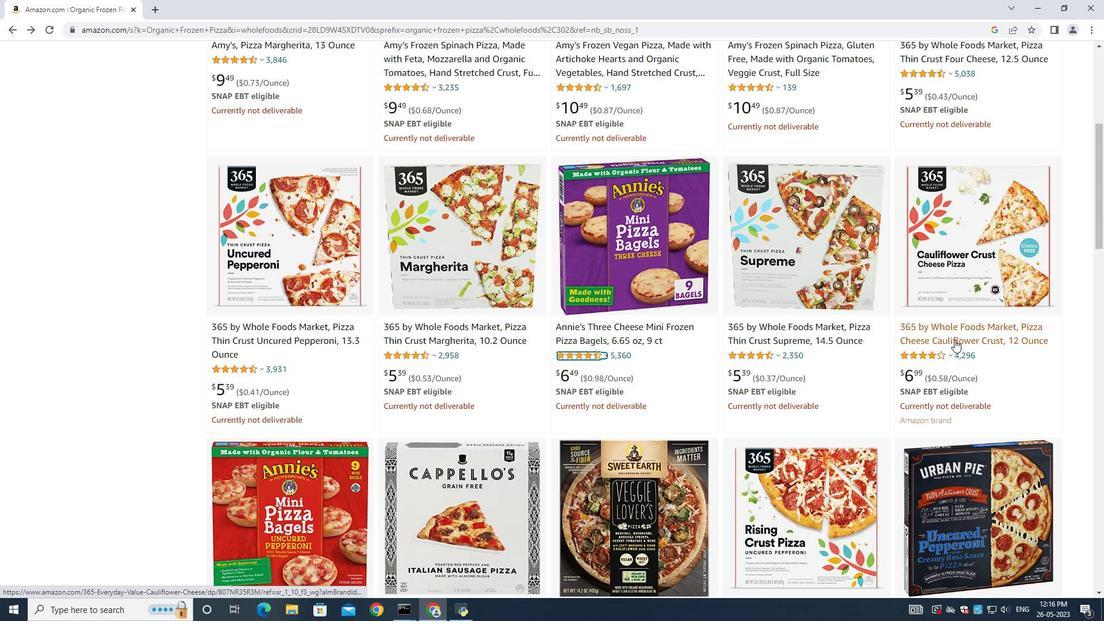 
Action: Mouse moved to (955, 343)
Screenshot: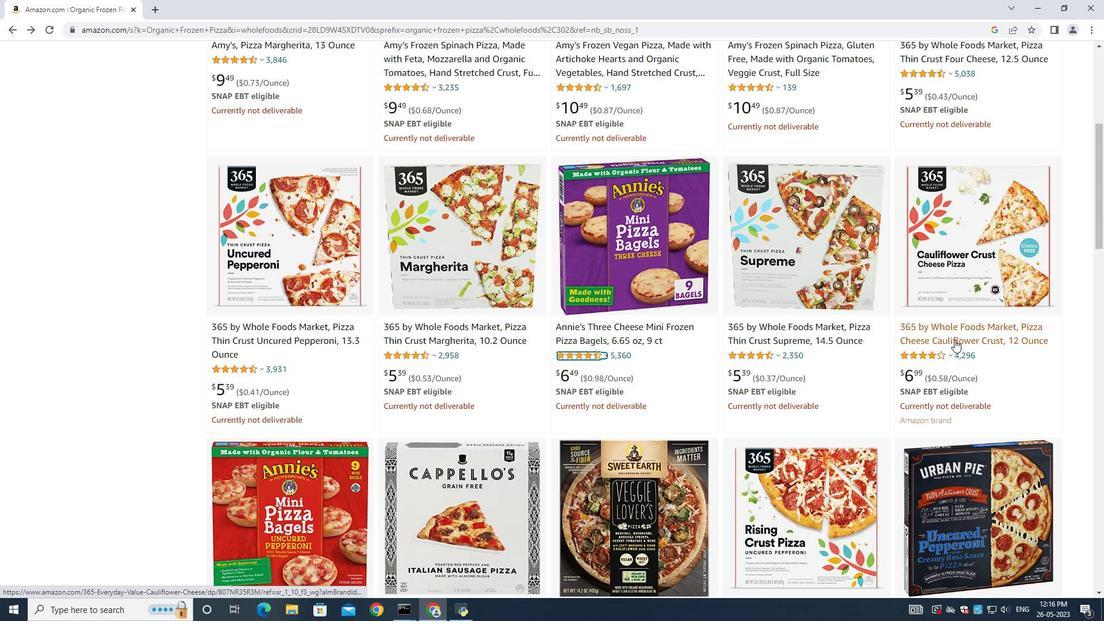 
Action: Mouse scrolled (955, 342) with delta (0, 0)
Screenshot: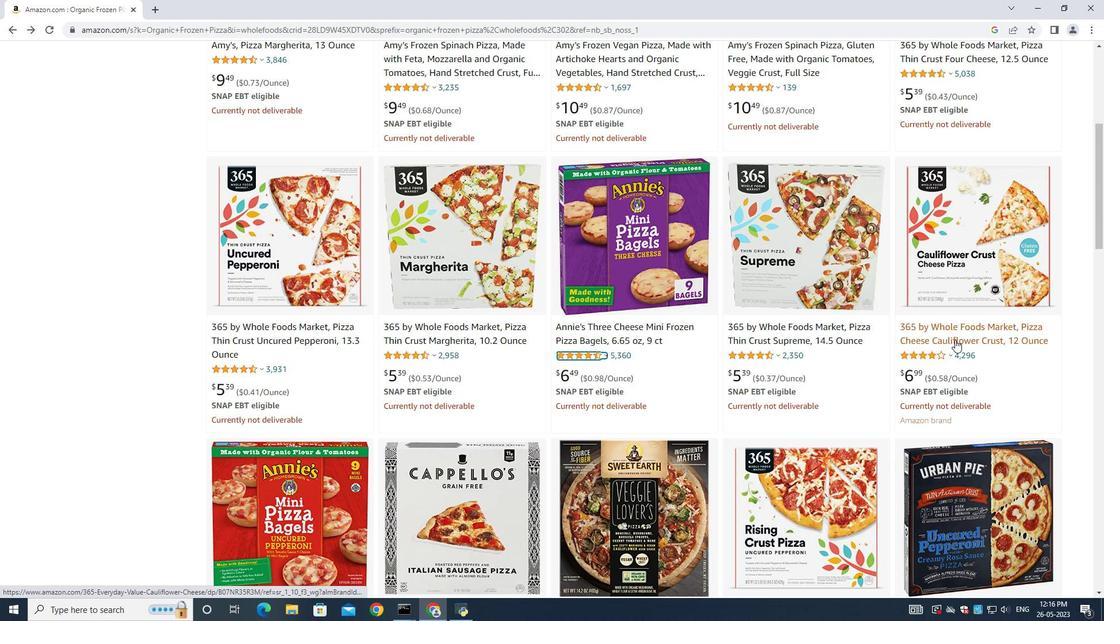 
Action: Mouse moved to (956, 343)
Screenshot: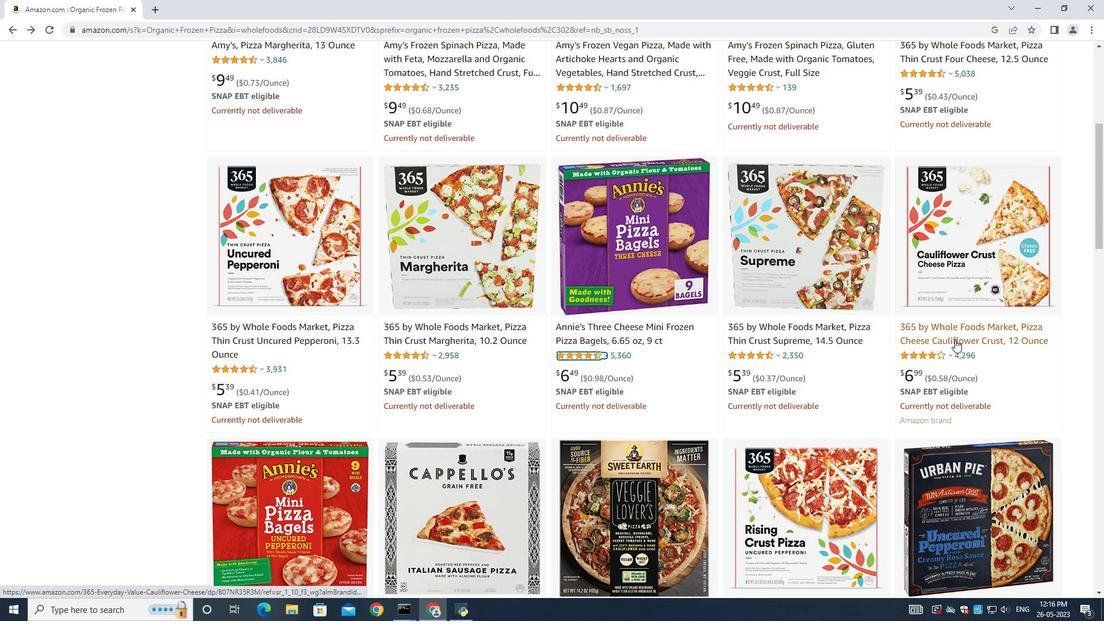 
Action: Mouse scrolled (956, 343) with delta (0, 0)
Screenshot: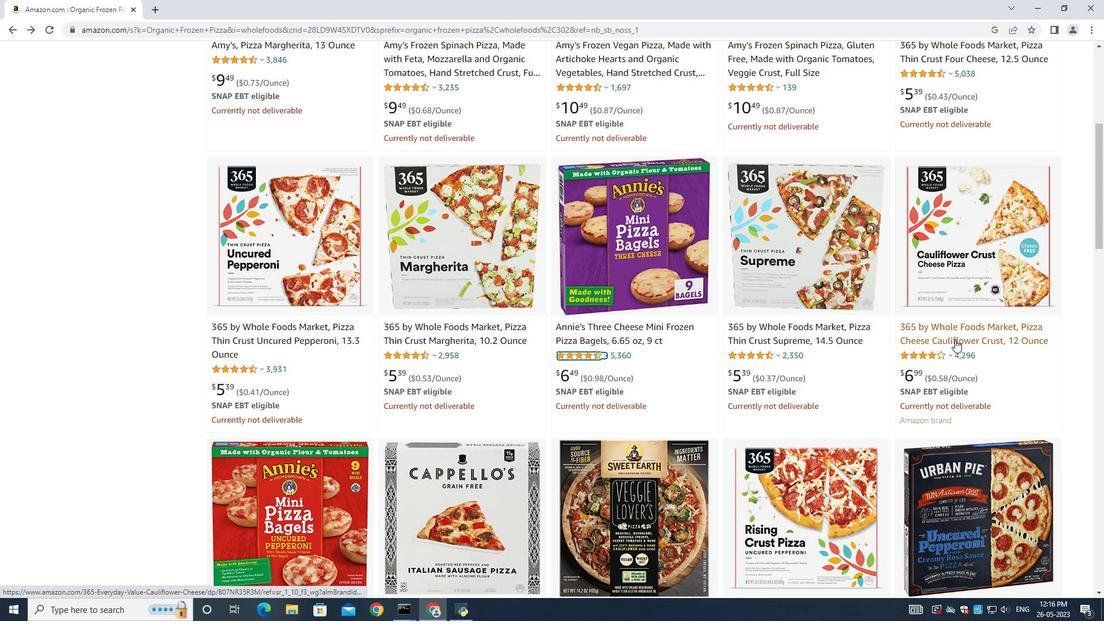 
Action: Mouse moved to (322, 364)
Screenshot: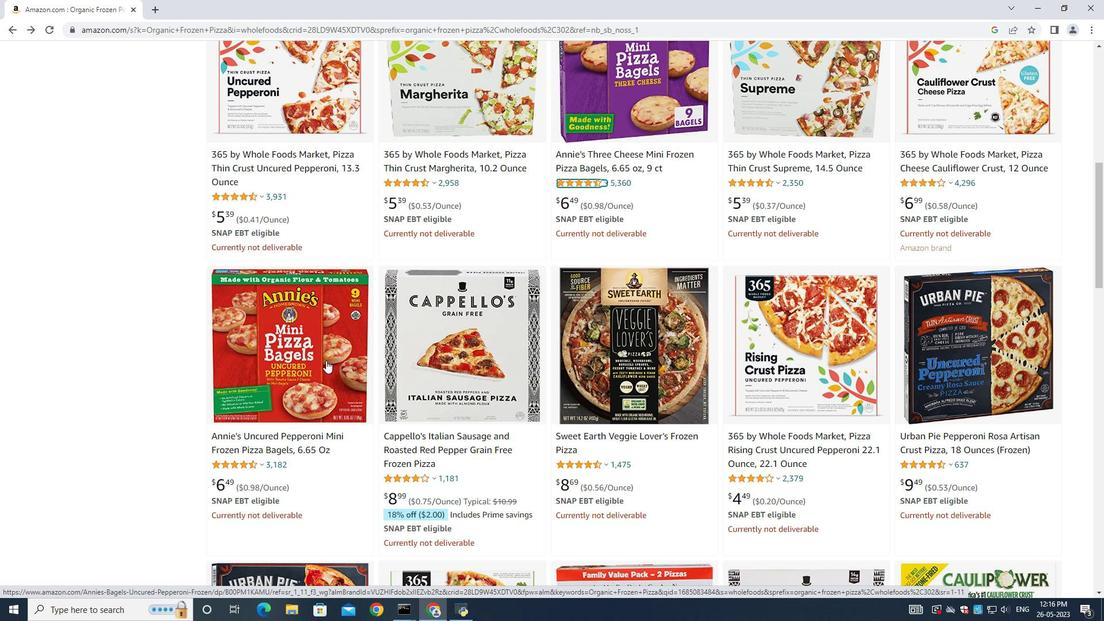 
Action: Mouse scrolled (322, 364) with delta (0, 0)
Screenshot: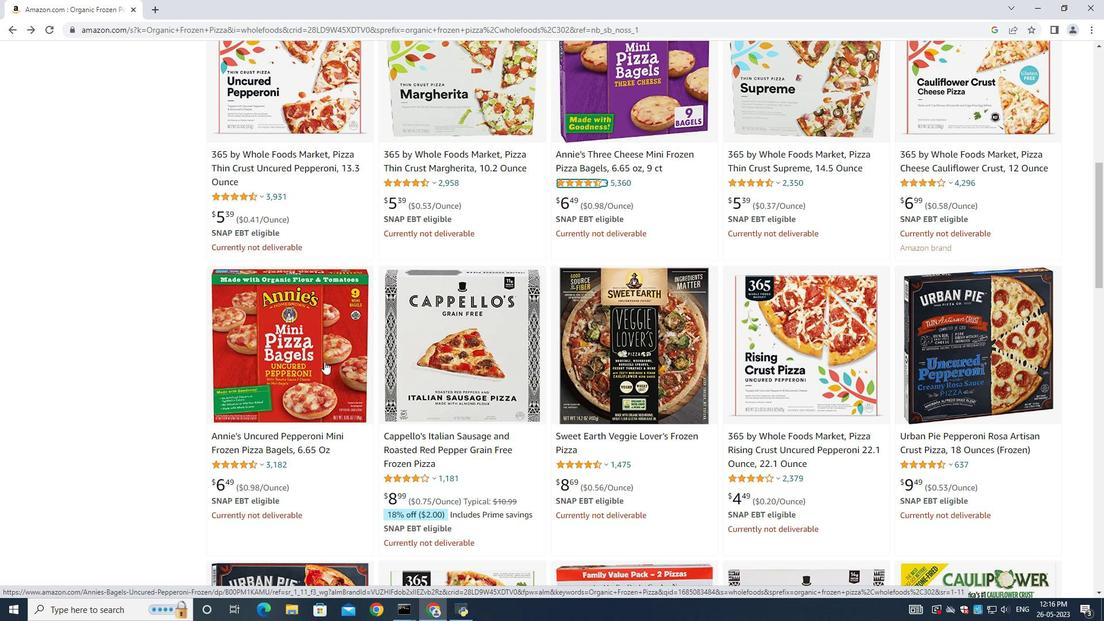 
Action: Mouse moved to (322, 366)
Screenshot: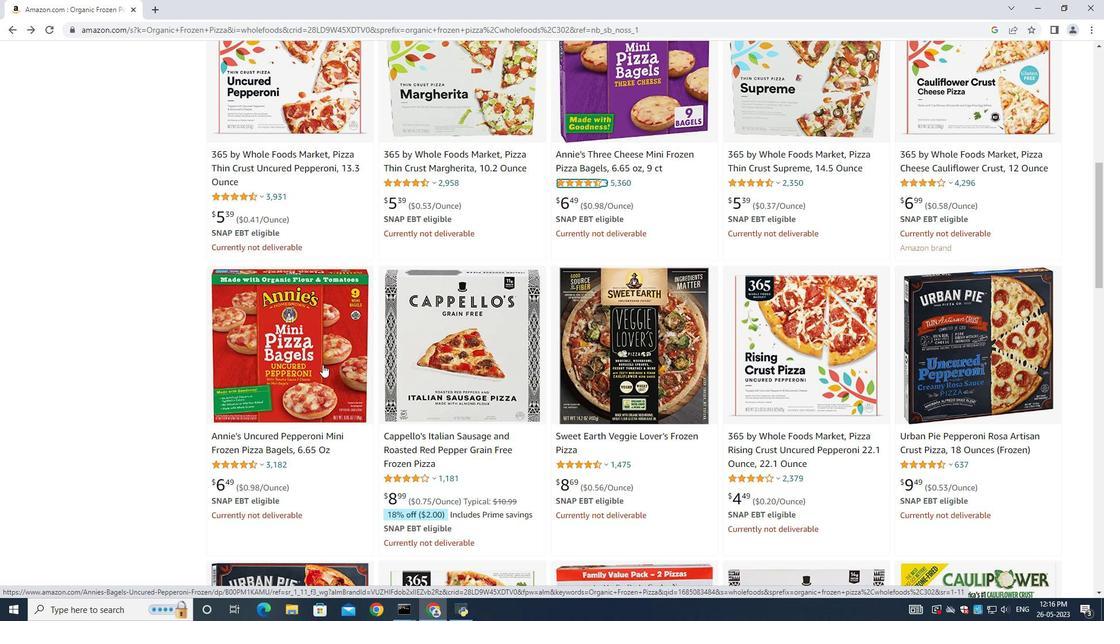 
Action: Mouse scrolled (322, 365) with delta (0, 0)
Screenshot: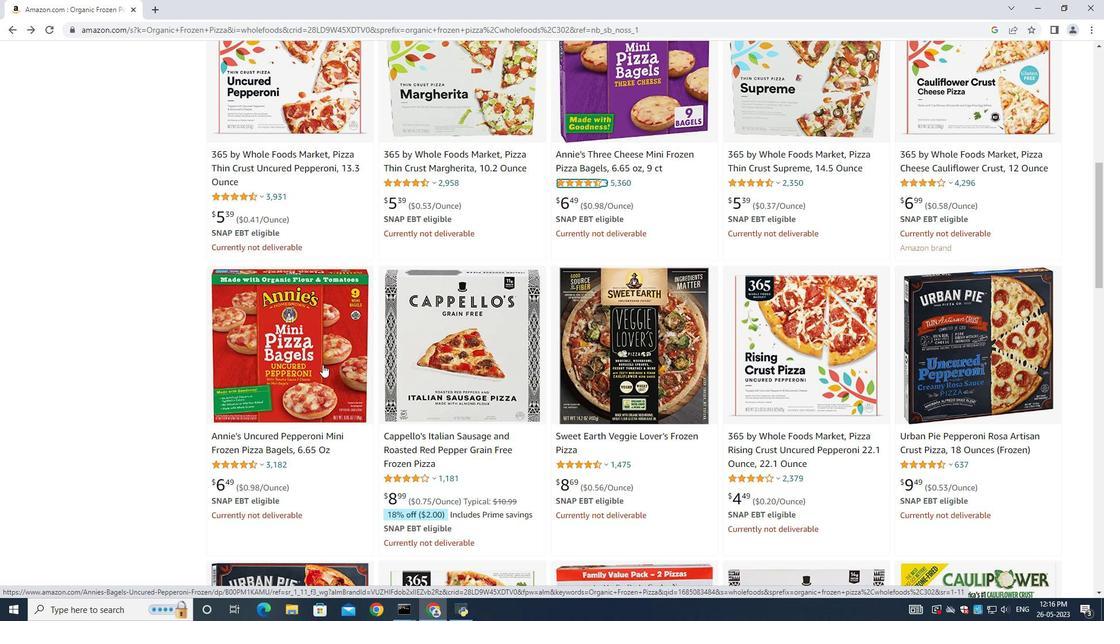 
Action: Mouse scrolled (322, 365) with delta (0, 0)
Screenshot: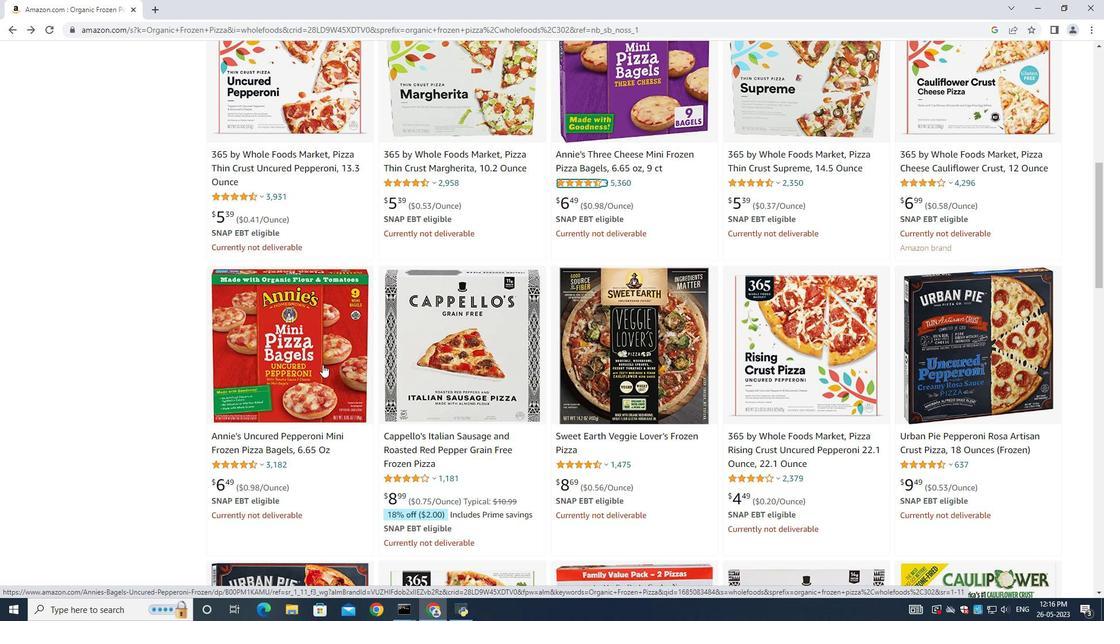 
Action: Mouse scrolled (322, 365) with delta (0, 0)
Screenshot: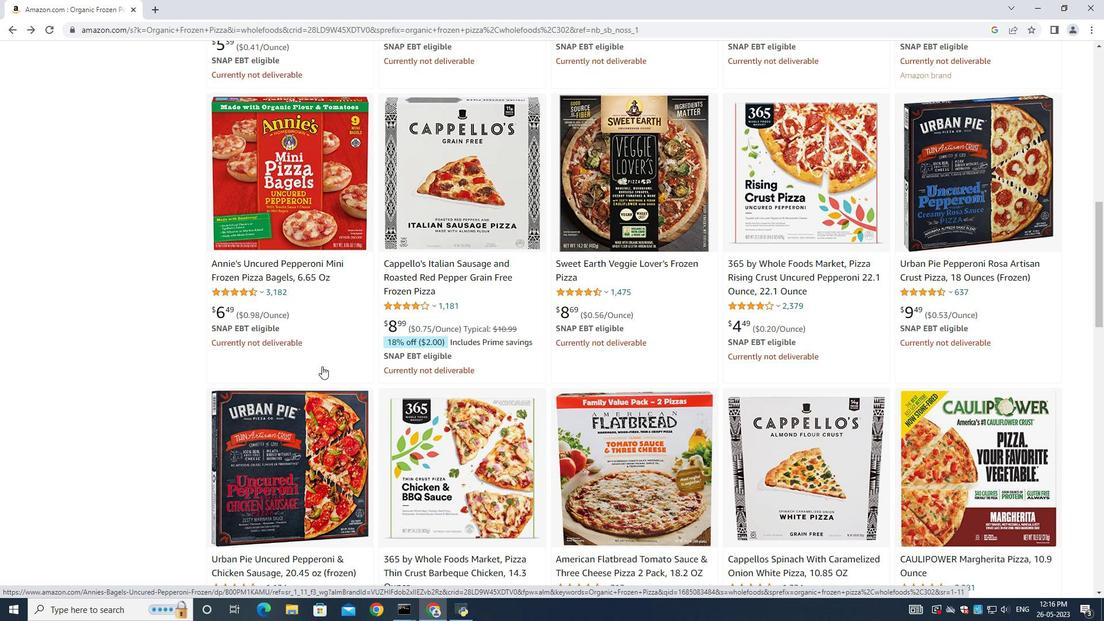 
Action: Mouse moved to (322, 367)
Screenshot: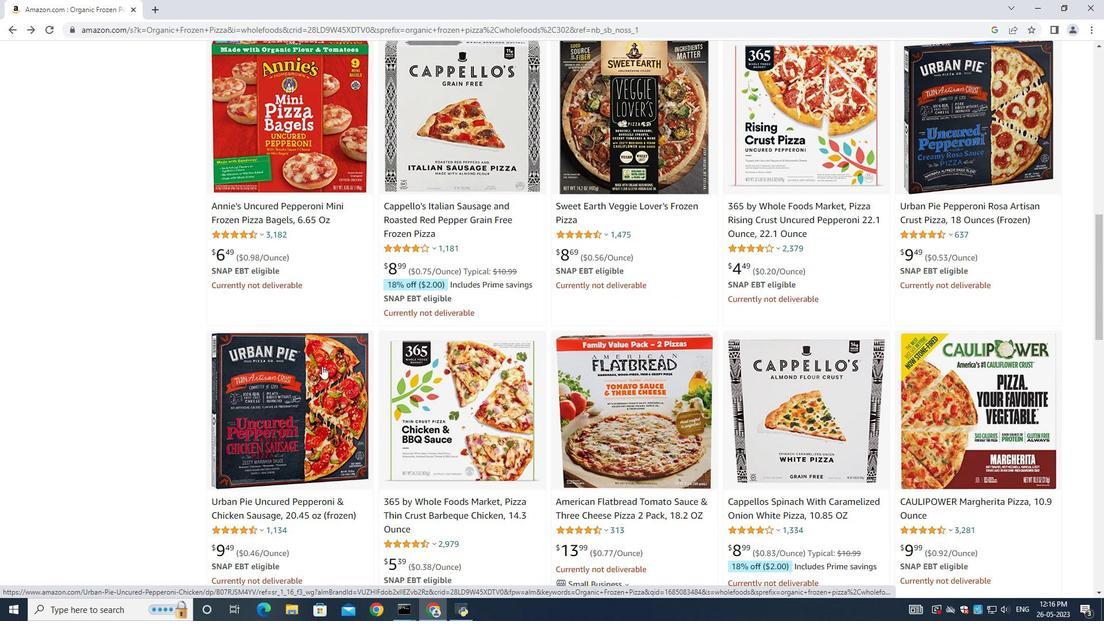 
Action: Mouse scrolled (322, 366) with delta (0, 0)
Screenshot: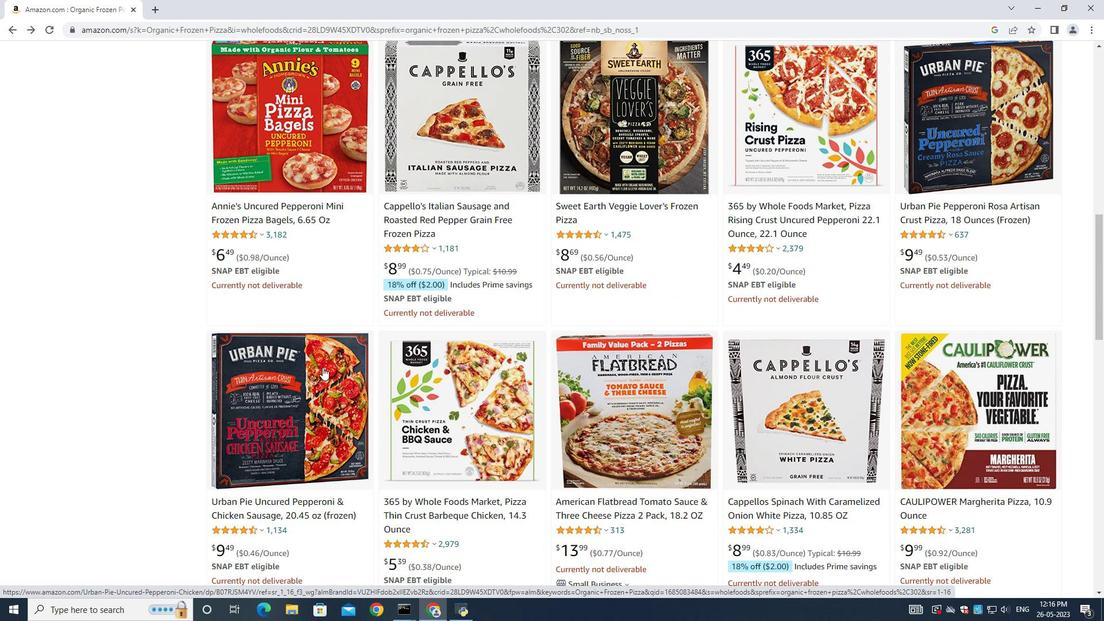 
Action: Mouse scrolled (322, 366) with delta (0, 0)
Screenshot: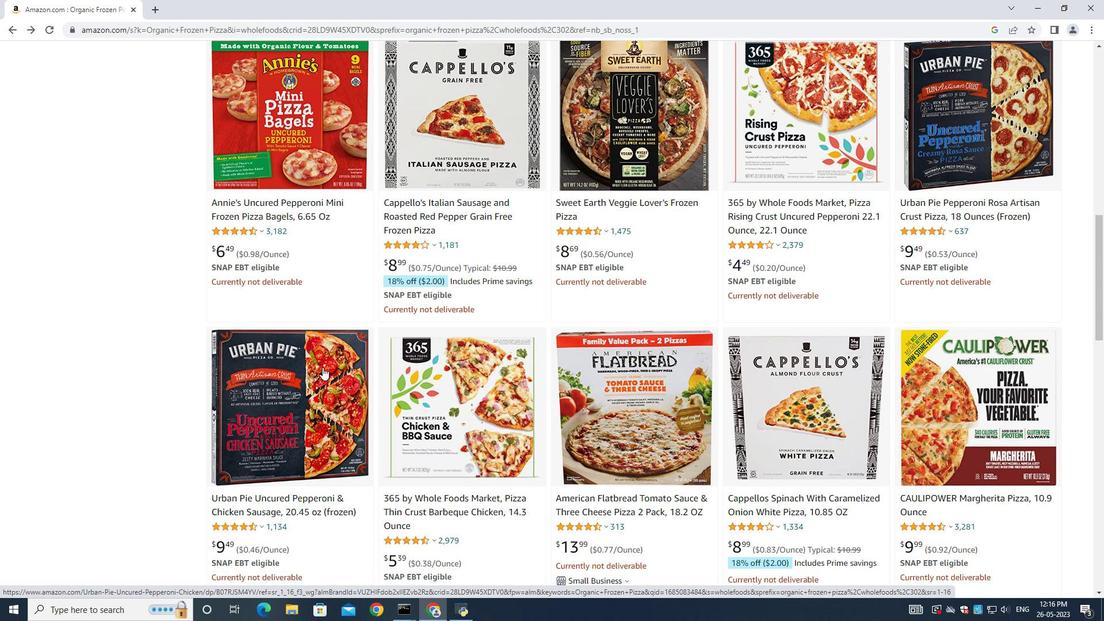 
Action: Mouse moved to (618, 361)
Screenshot: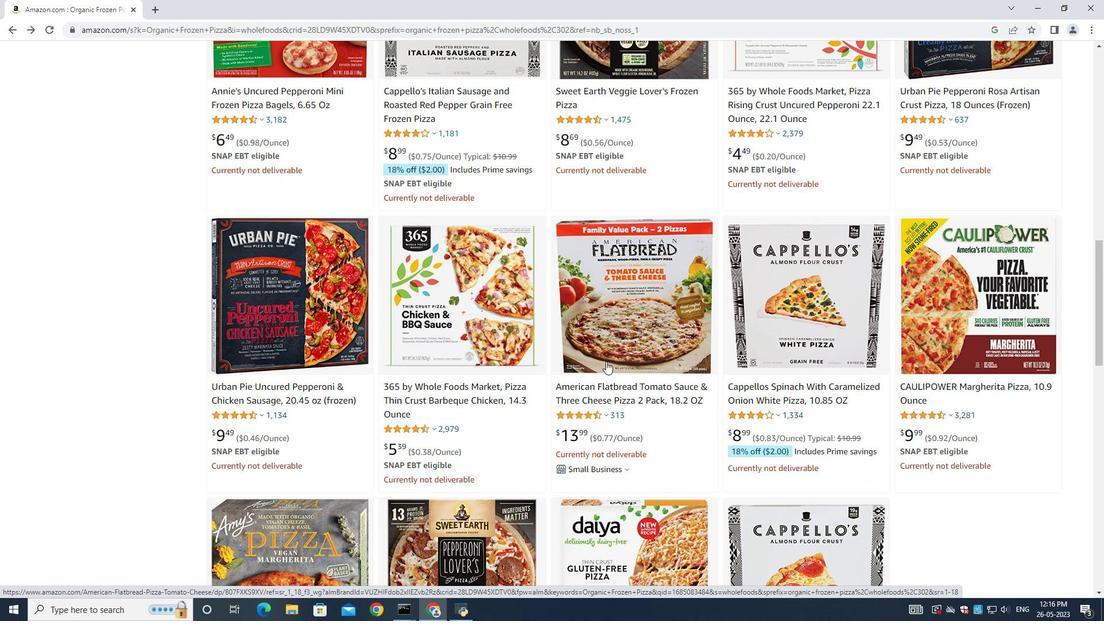 
Action: Mouse scrolled (618, 361) with delta (0, 0)
Screenshot: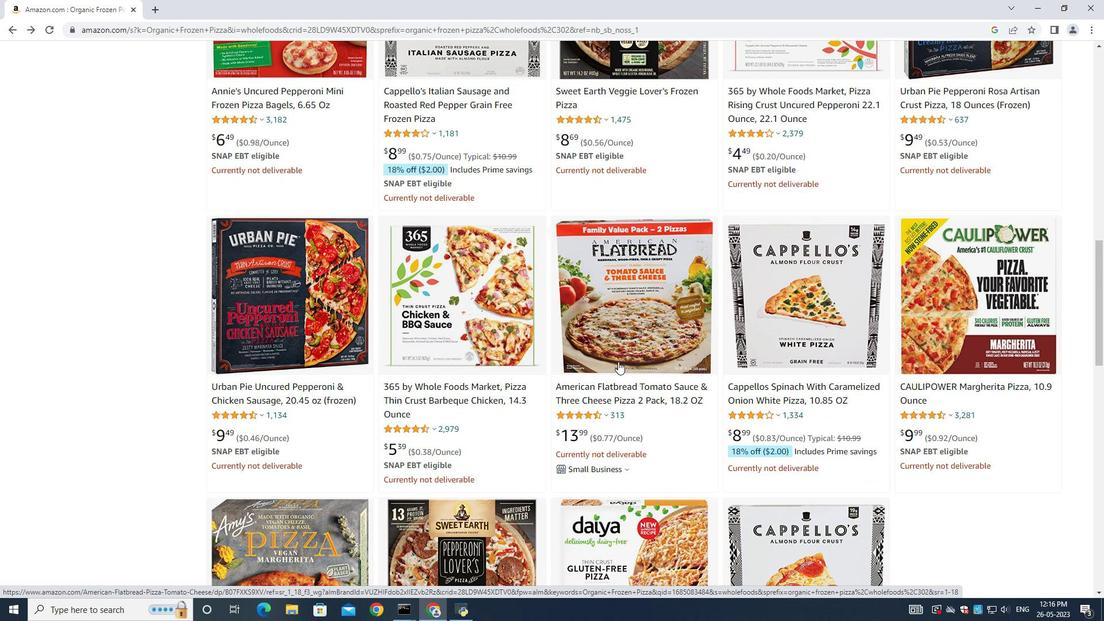 
Action: Mouse moved to (741, 351)
Screenshot: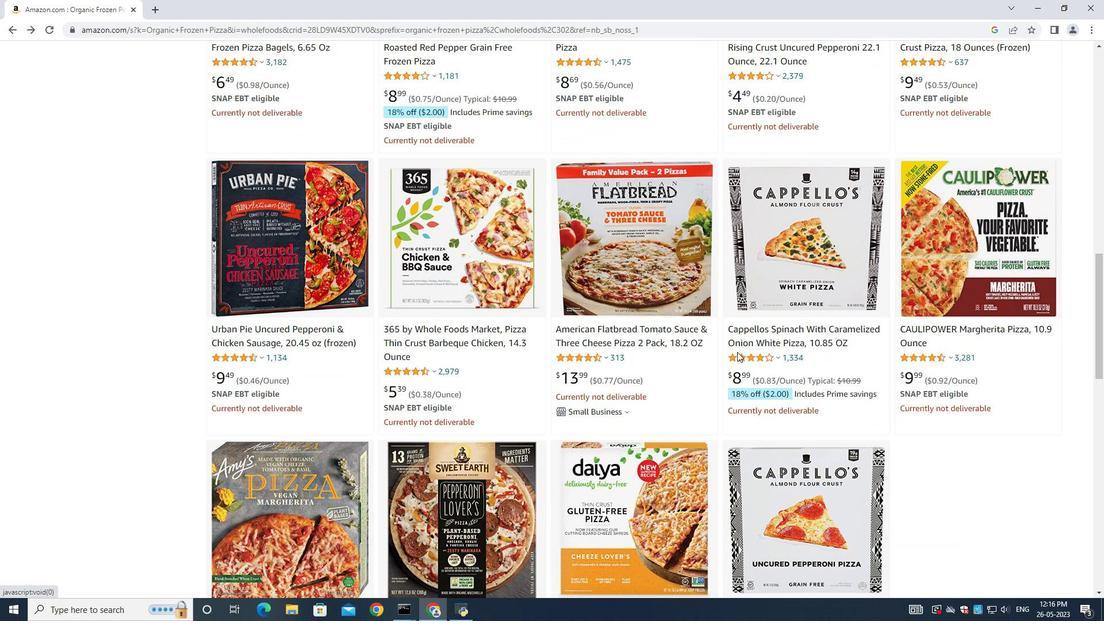 
Action: Mouse scrolled (741, 351) with delta (0, 0)
Screenshot: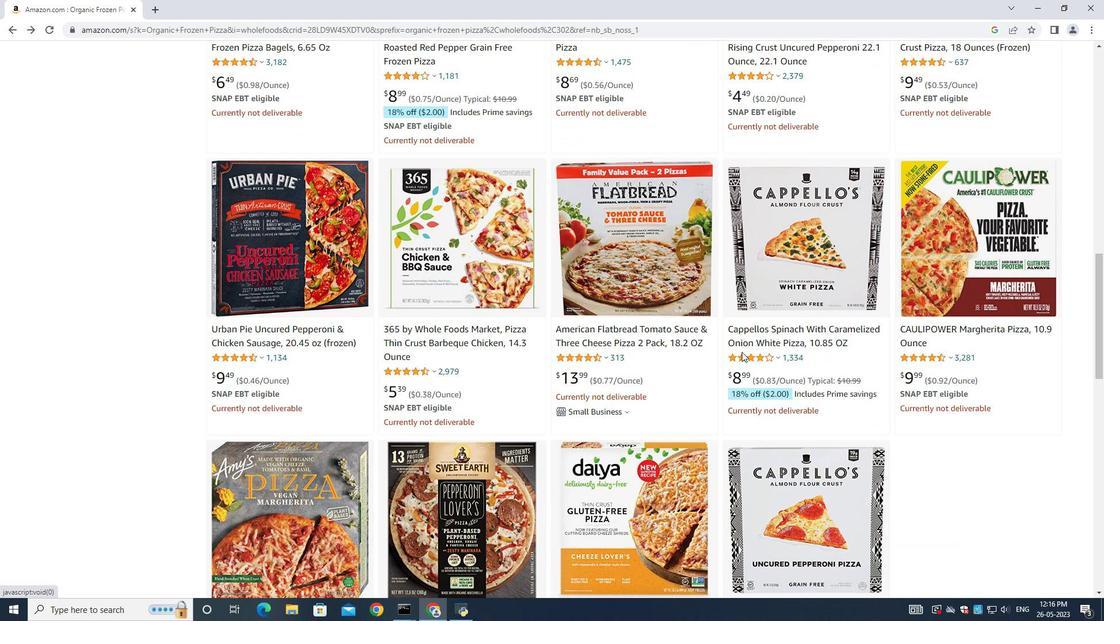 
Action: Mouse scrolled (741, 351) with delta (0, 0)
Screenshot: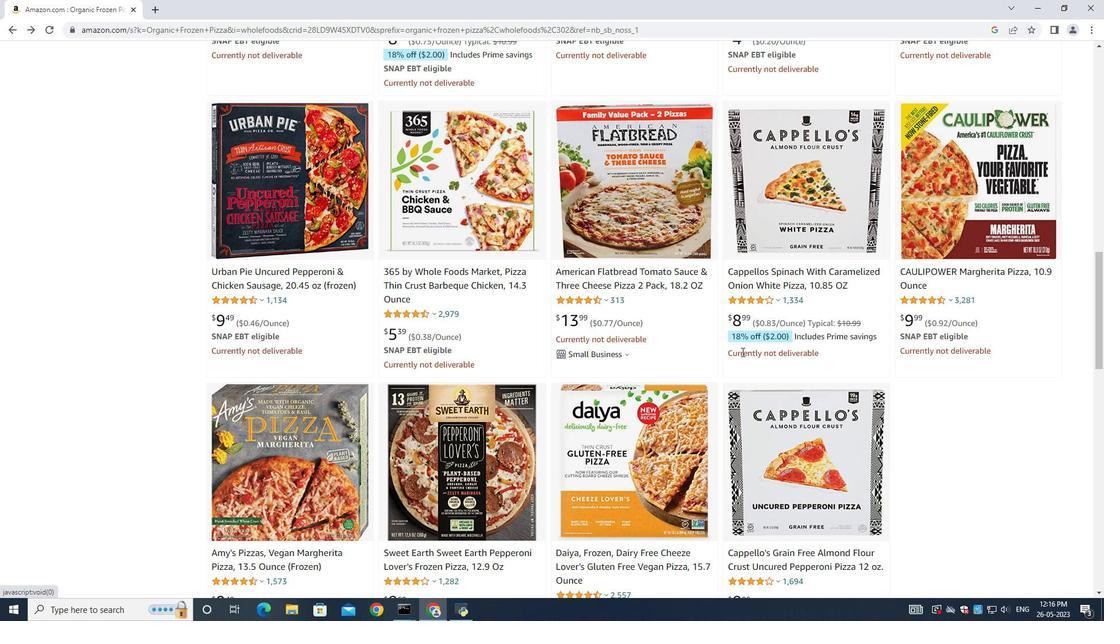 
Action: Mouse scrolled (741, 351) with delta (0, 0)
Screenshot: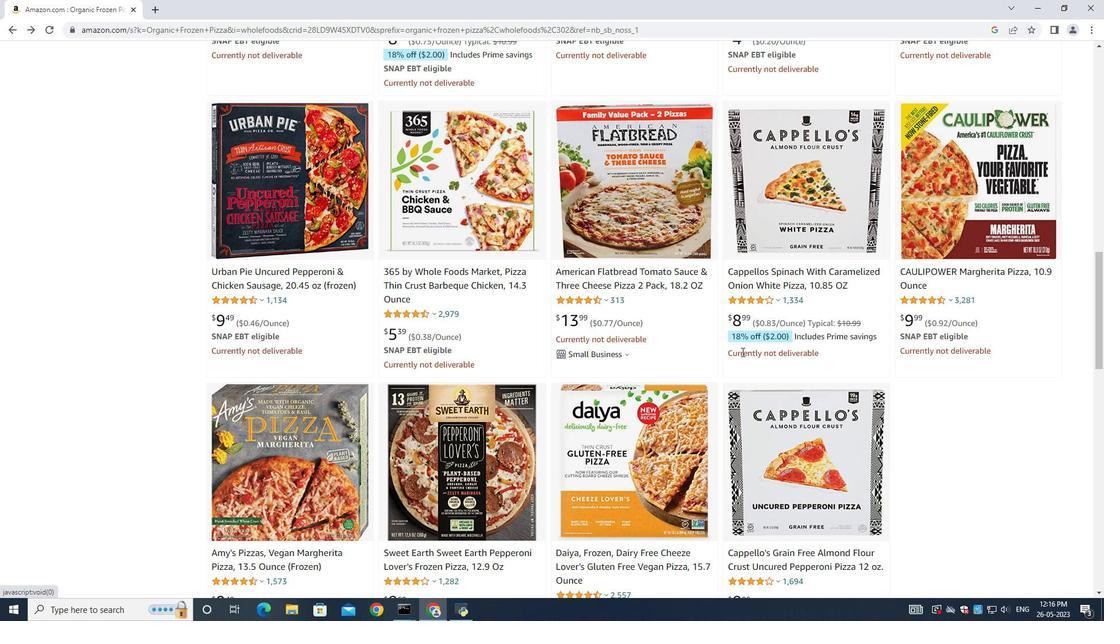 
Action: Mouse scrolled (741, 351) with delta (0, 0)
Screenshot: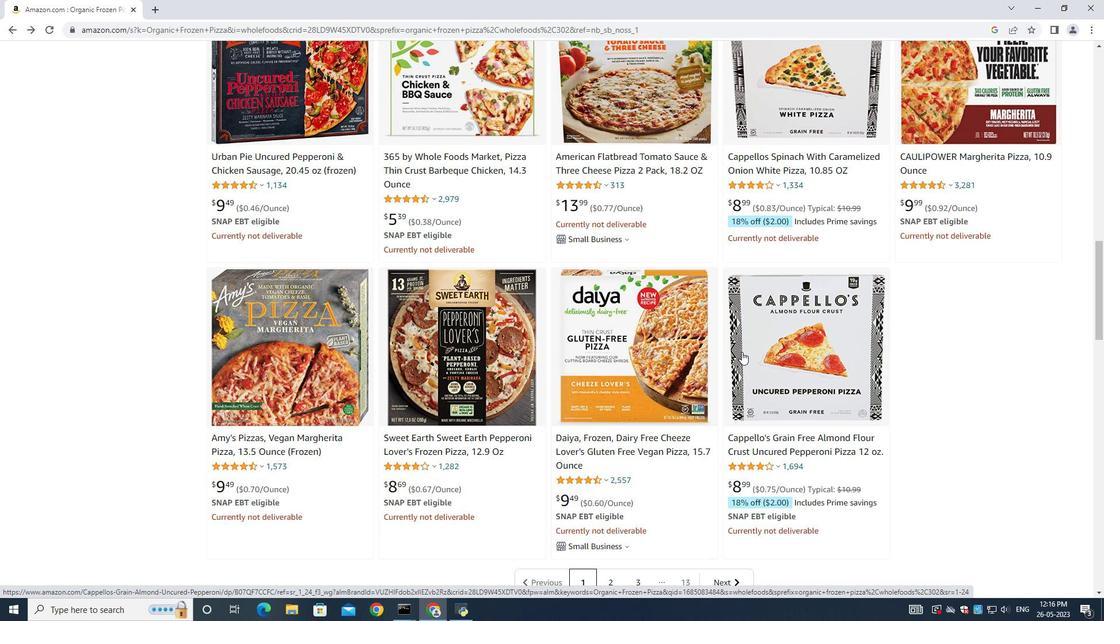 
Action: Mouse scrolled (741, 351) with delta (0, 0)
Screenshot: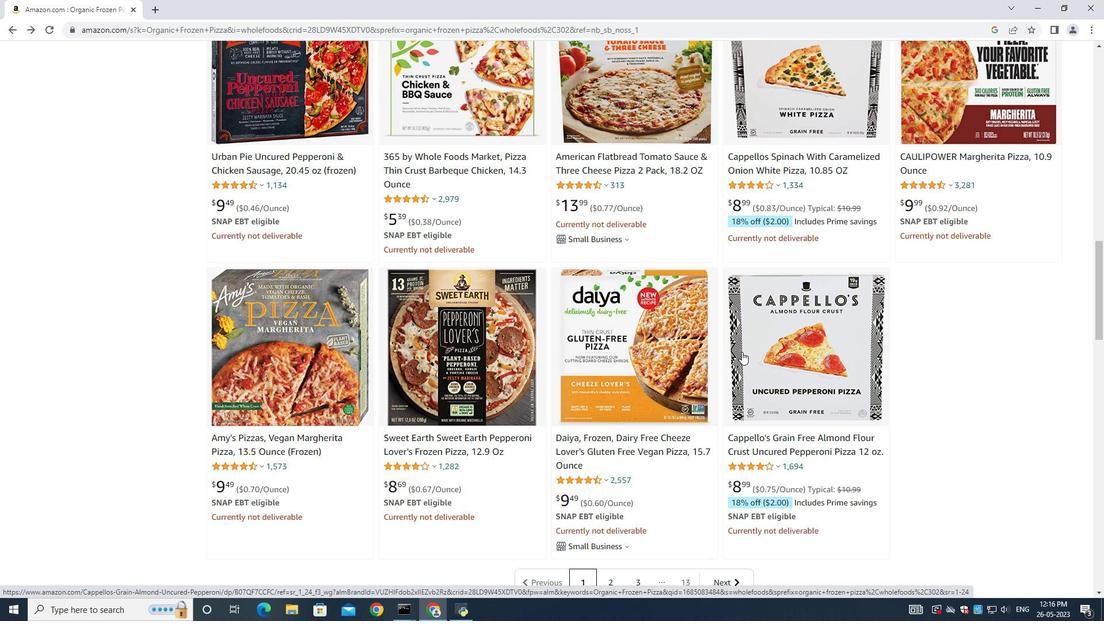 
Action: Mouse scrolled (741, 351) with delta (0, 0)
Screenshot: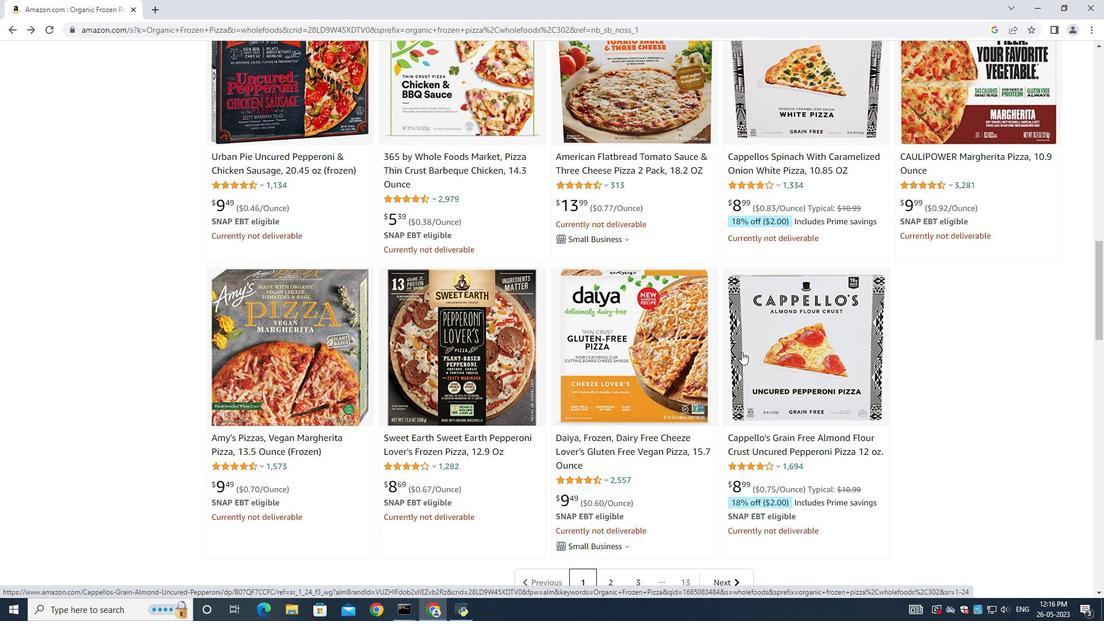 
Action: Mouse moved to (600, 414)
Screenshot: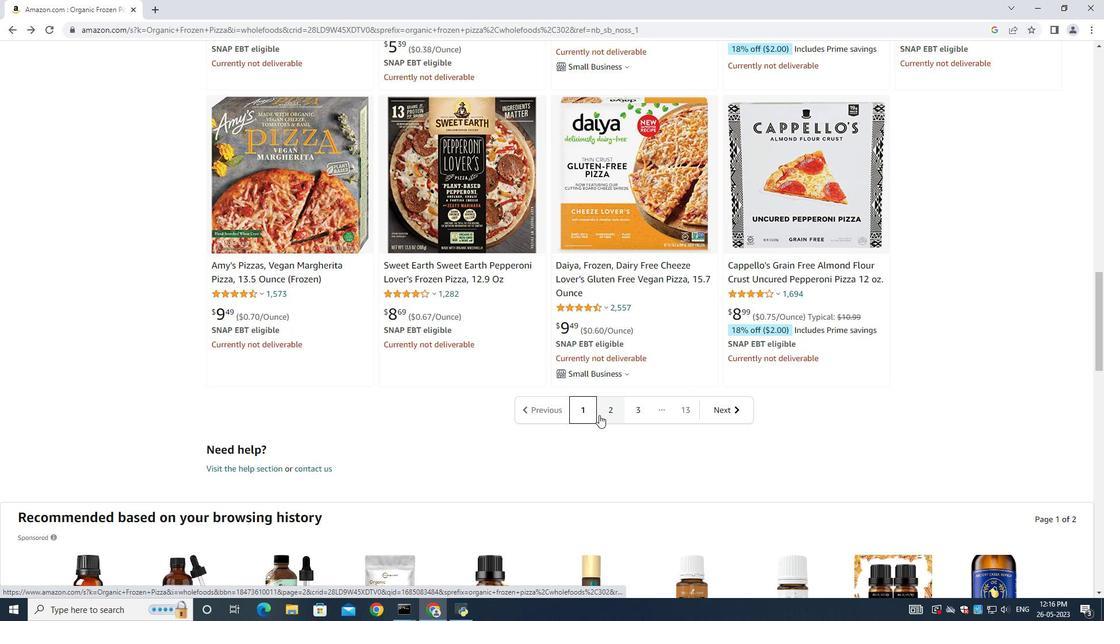 
Action: Mouse pressed left at (600, 414)
Screenshot: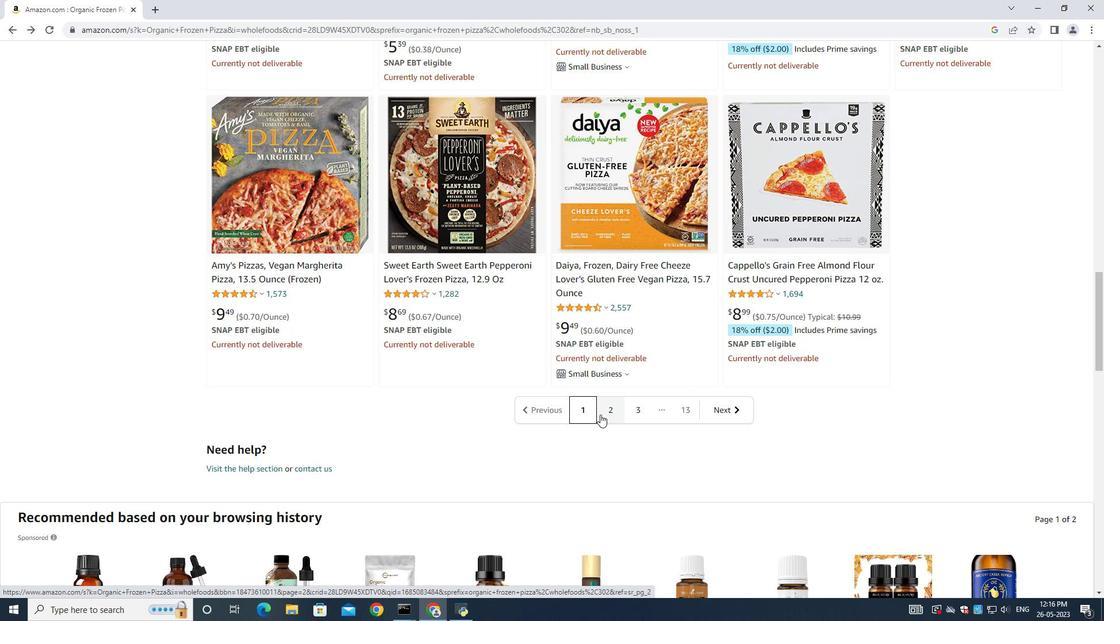 
Action: Mouse moved to (829, 387)
Screenshot: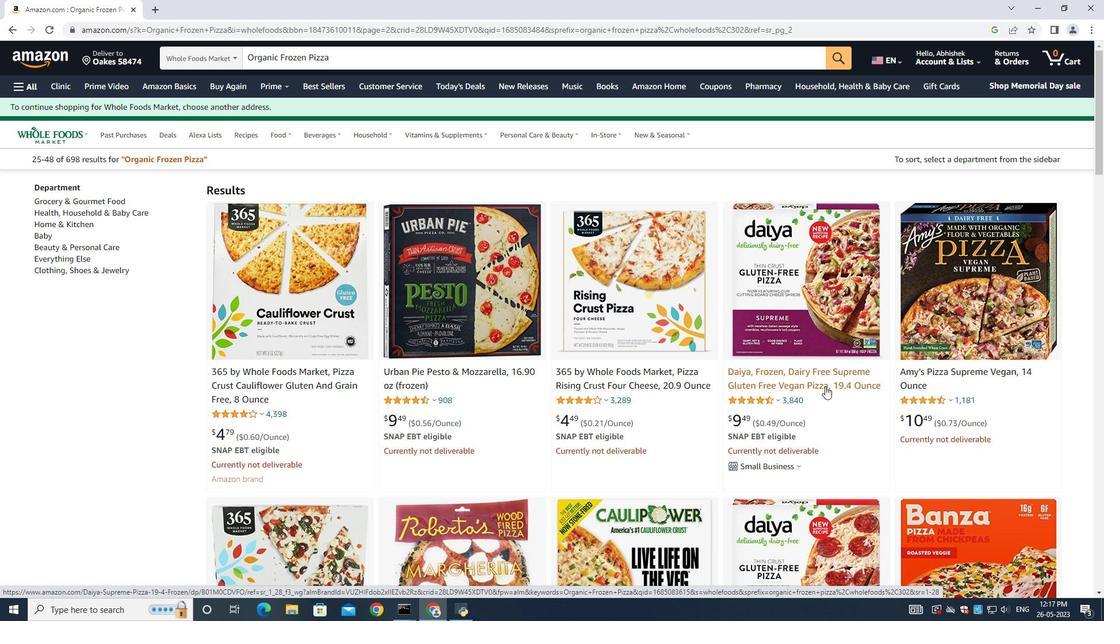 
Action: Mouse scrolled (829, 386) with delta (0, 0)
Screenshot: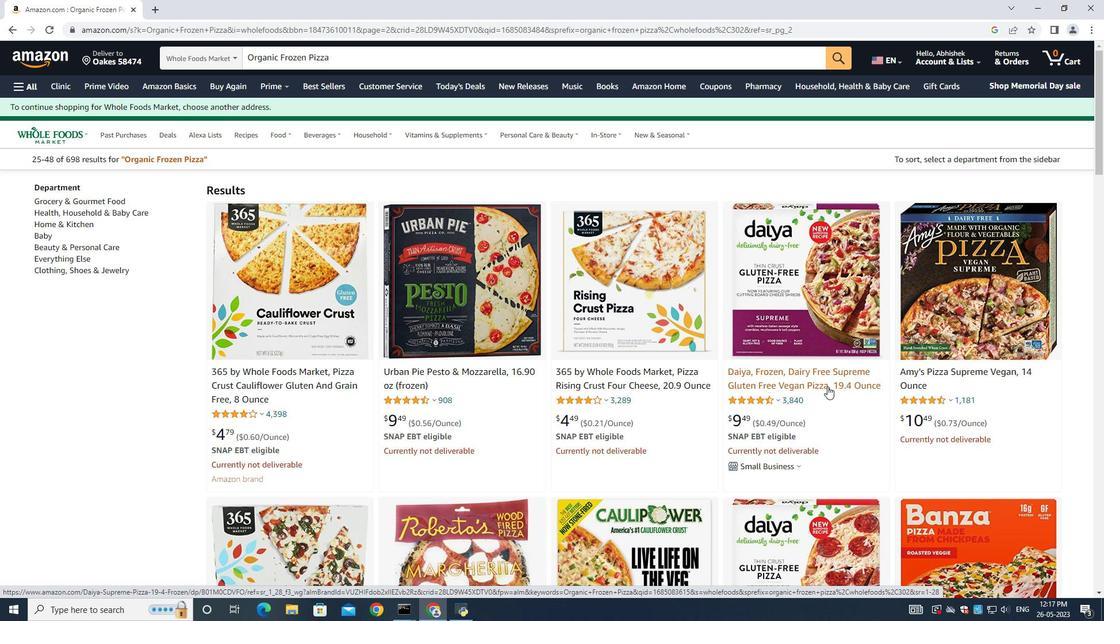 
Action: Mouse moved to (830, 387)
Screenshot: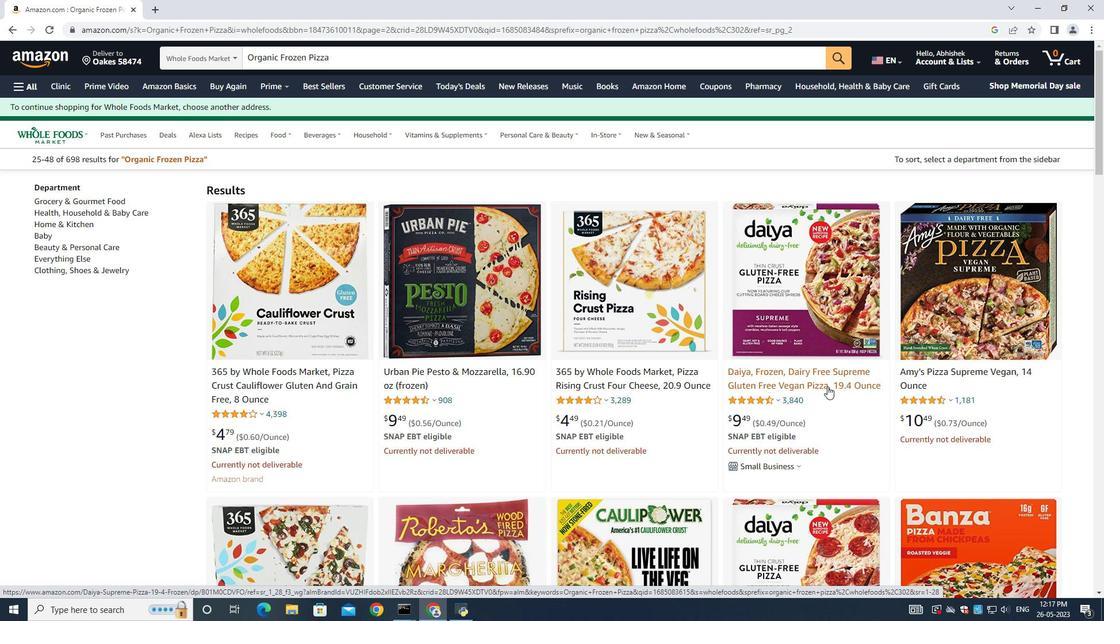 
Action: Mouse scrolled (830, 386) with delta (0, 0)
Screenshot: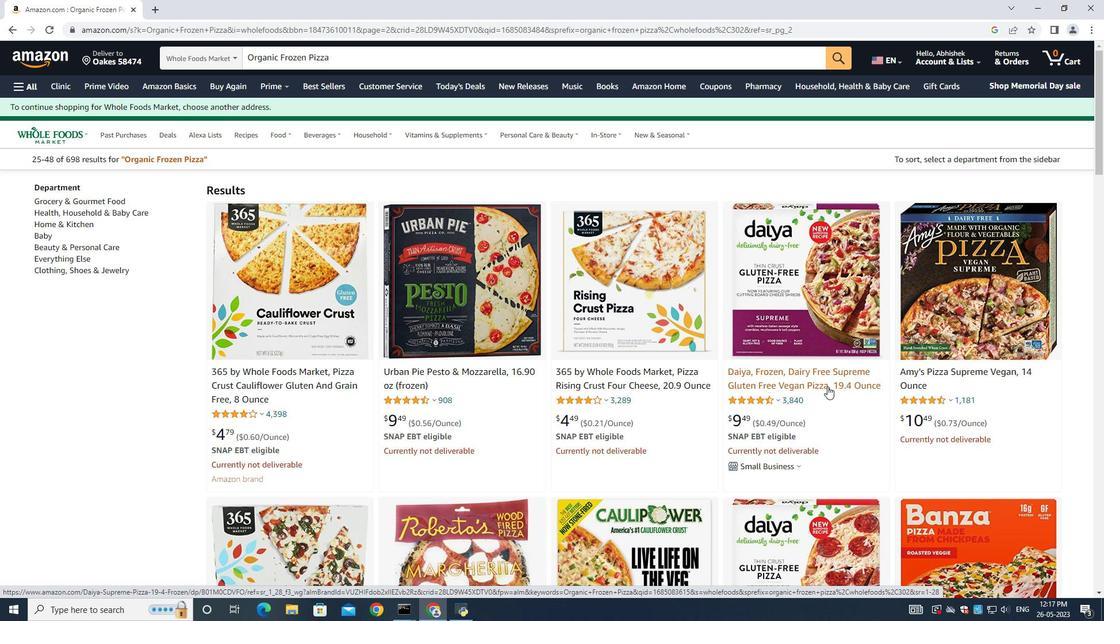 
Action: Mouse moved to (830, 387)
Screenshot: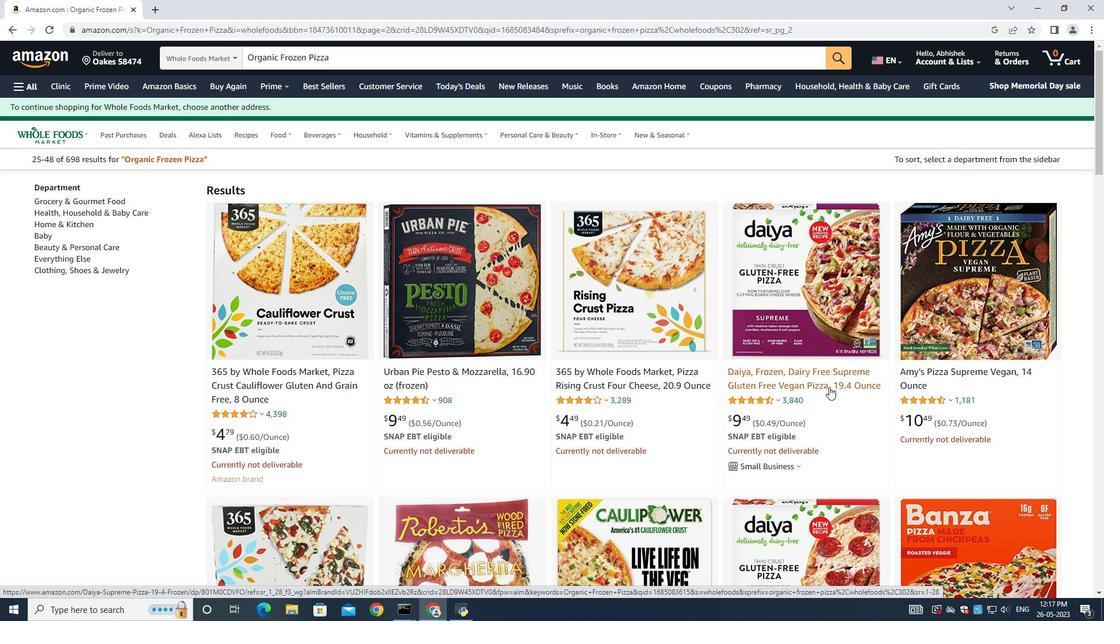
Action: Mouse scrolled (830, 386) with delta (0, 0)
Screenshot: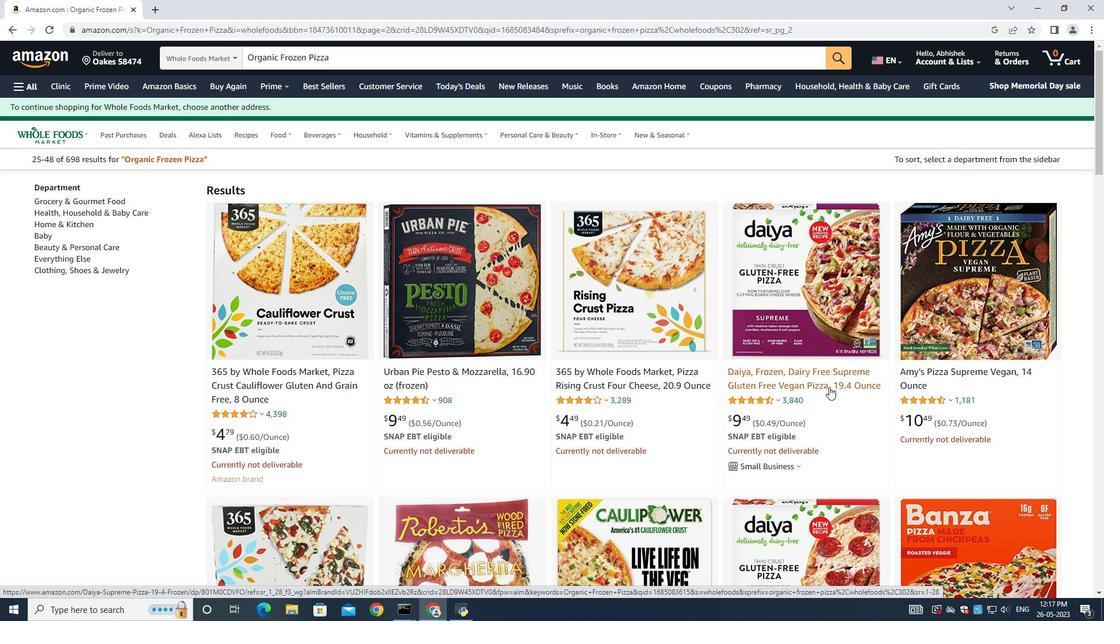 
Action: Mouse moved to (832, 387)
Screenshot: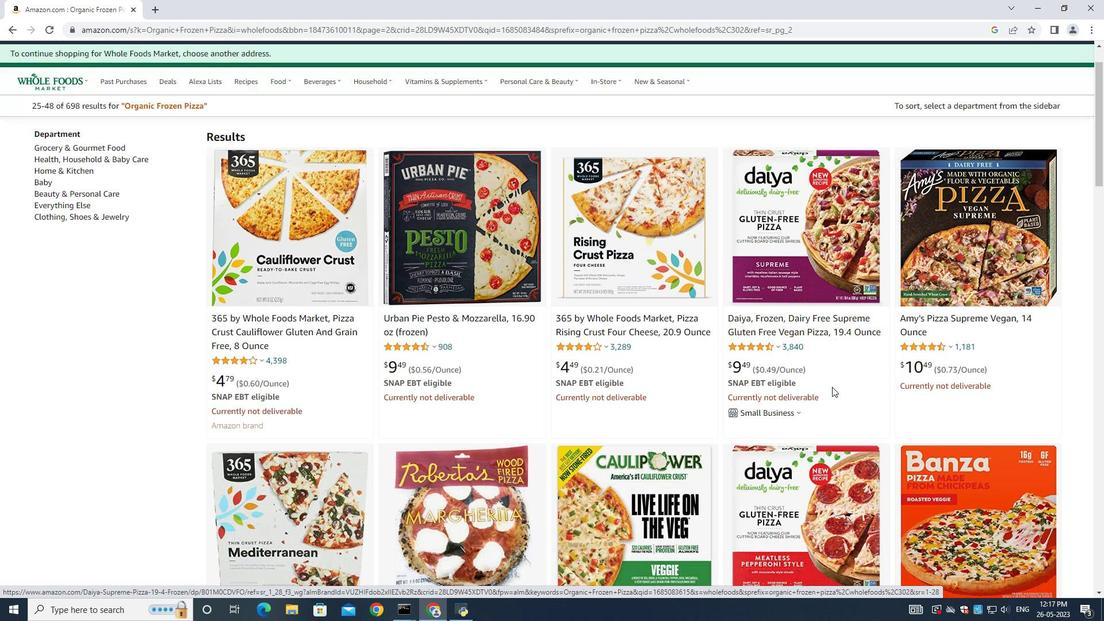 
Action: Mouse scrolled (832, 386) with delta (0, 0)
Screenshot: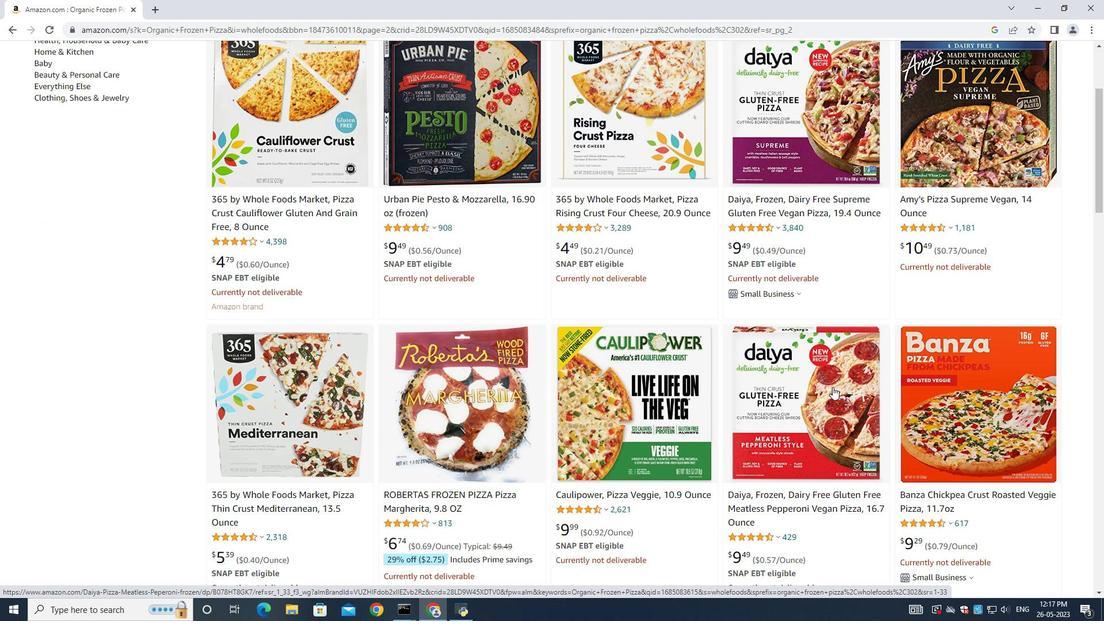 
Action: Mouse scrolled (832, 386) with delta (0, 0)
Screenshot: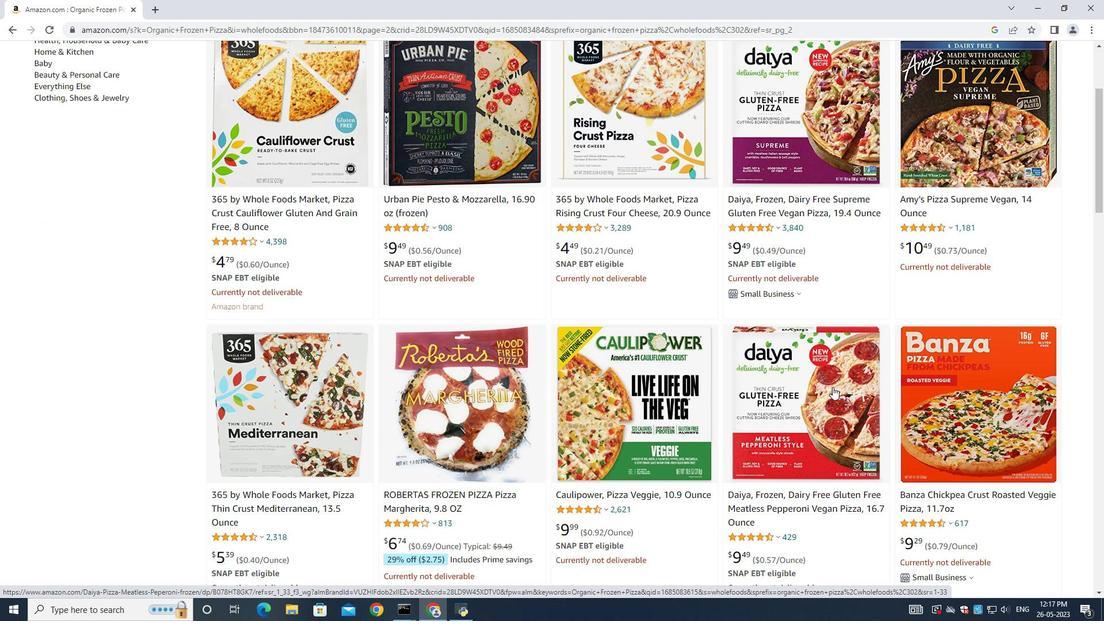 
Action: Mouse moved to (831, 334)
Screenshot: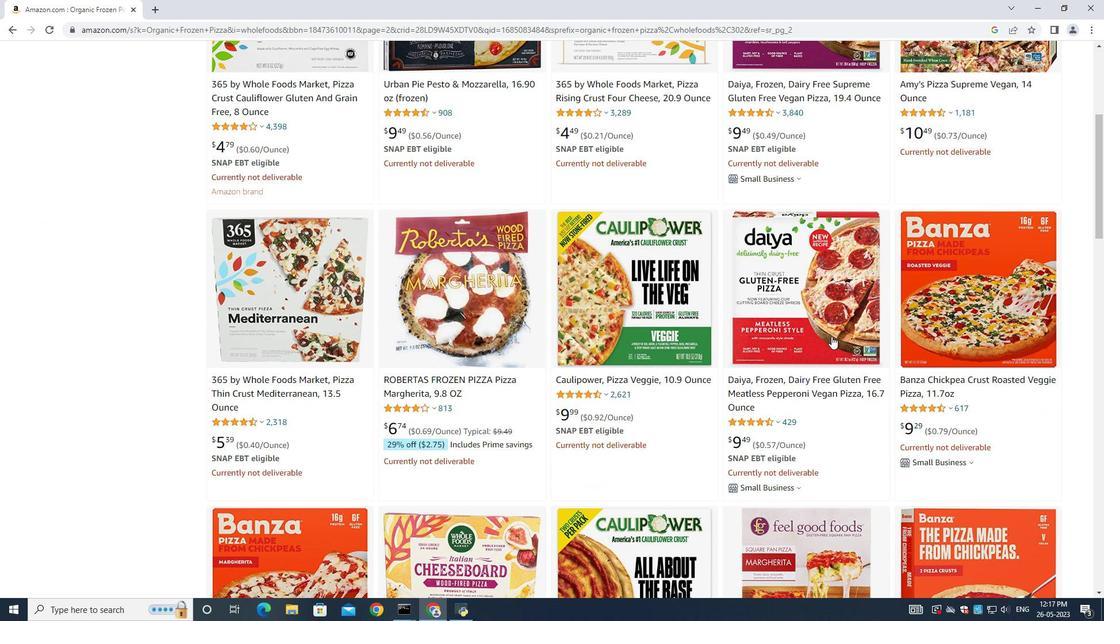 
Action: Mouse pressed left at (831, 334)
Screenshot: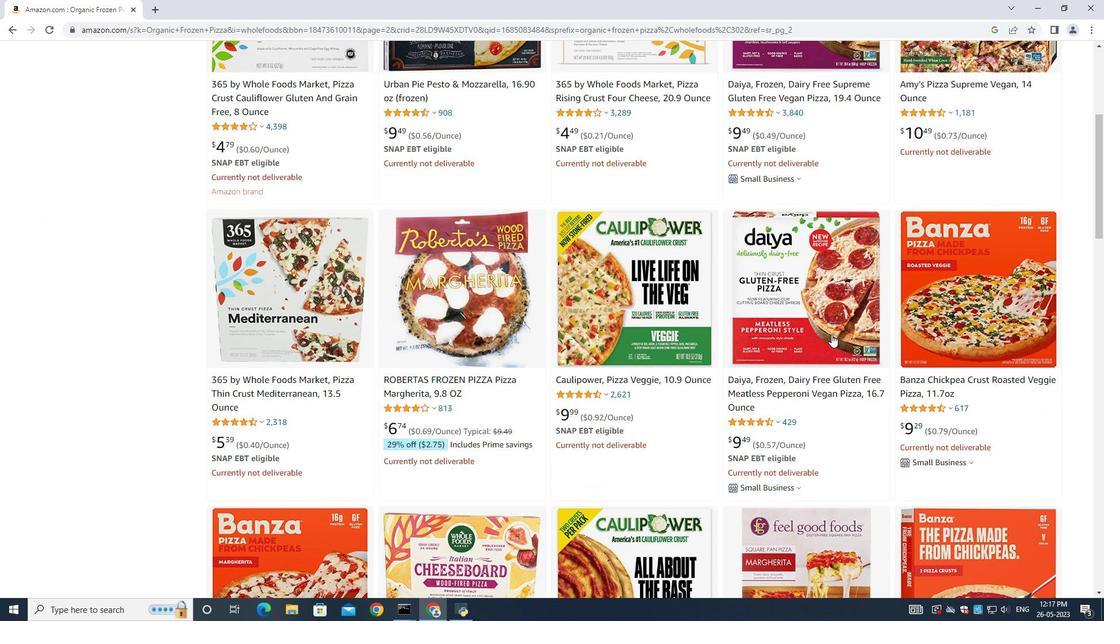 
Action: Mouse moved to (144, 382)
Screenshot: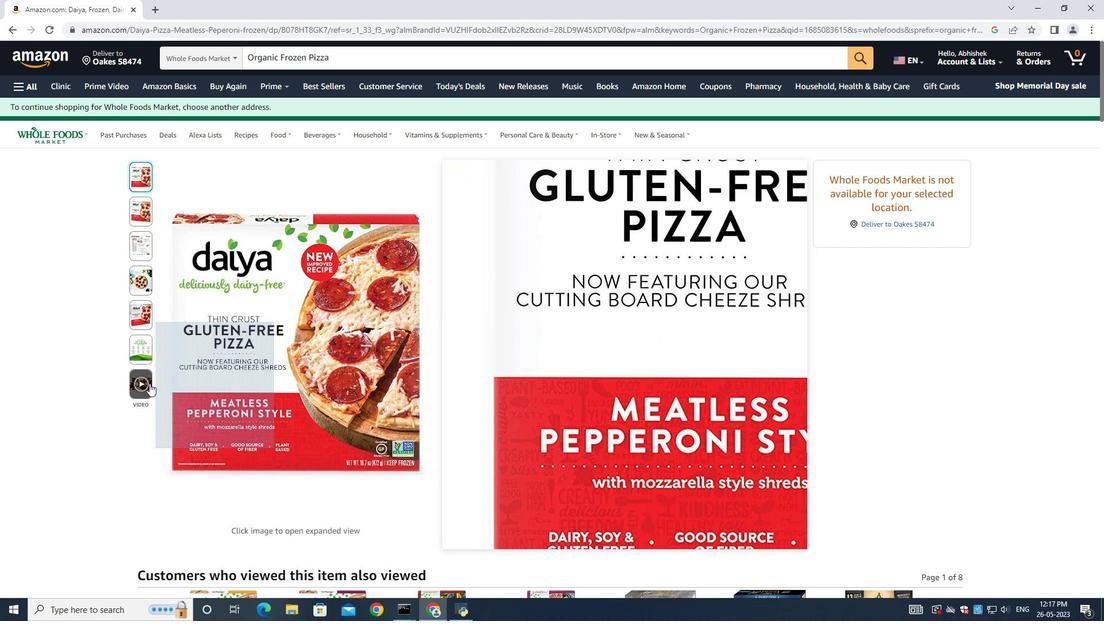 
Action: Mouse pressed left at (144, 382)
Screenshot: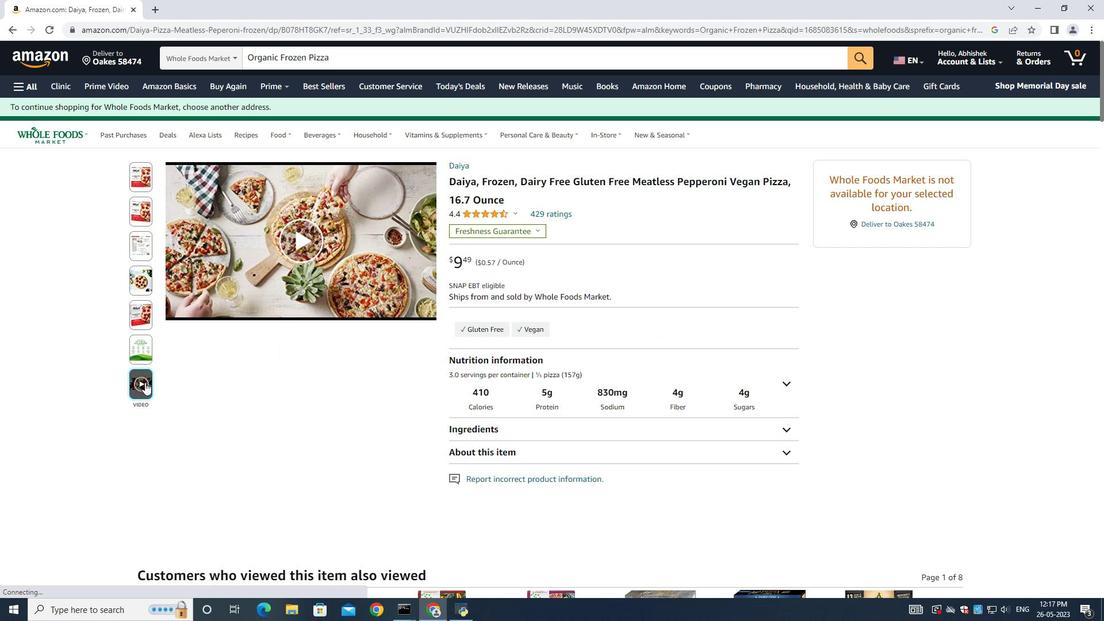 
Action: Mouse moved to (1072, 104)
Screenshot: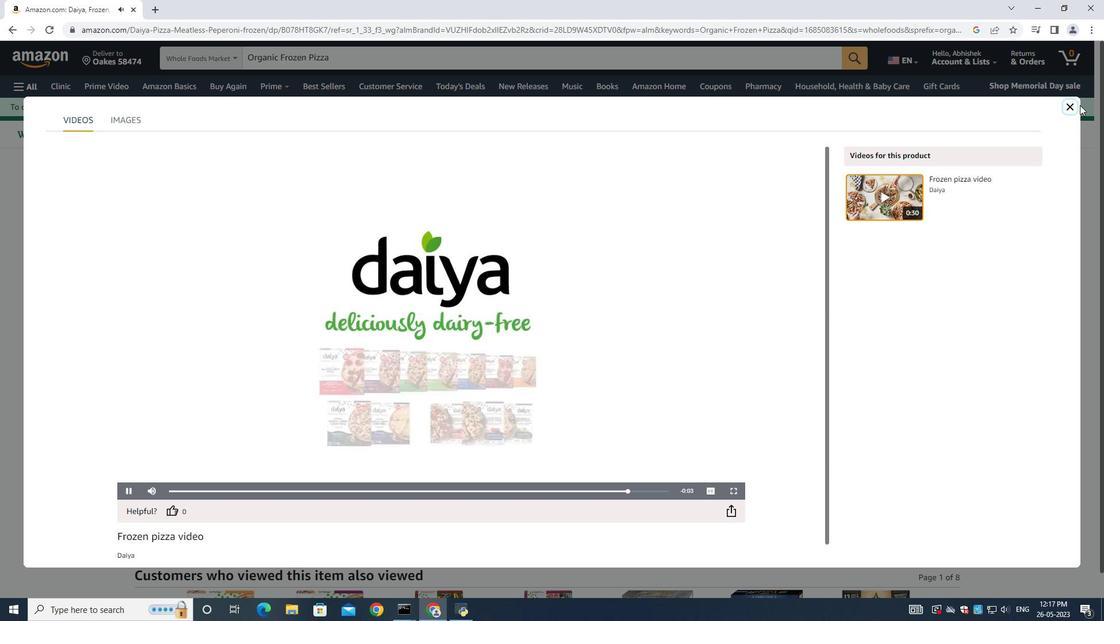 
Action: Mouse pressed left at (1072, 104)
Screenshot: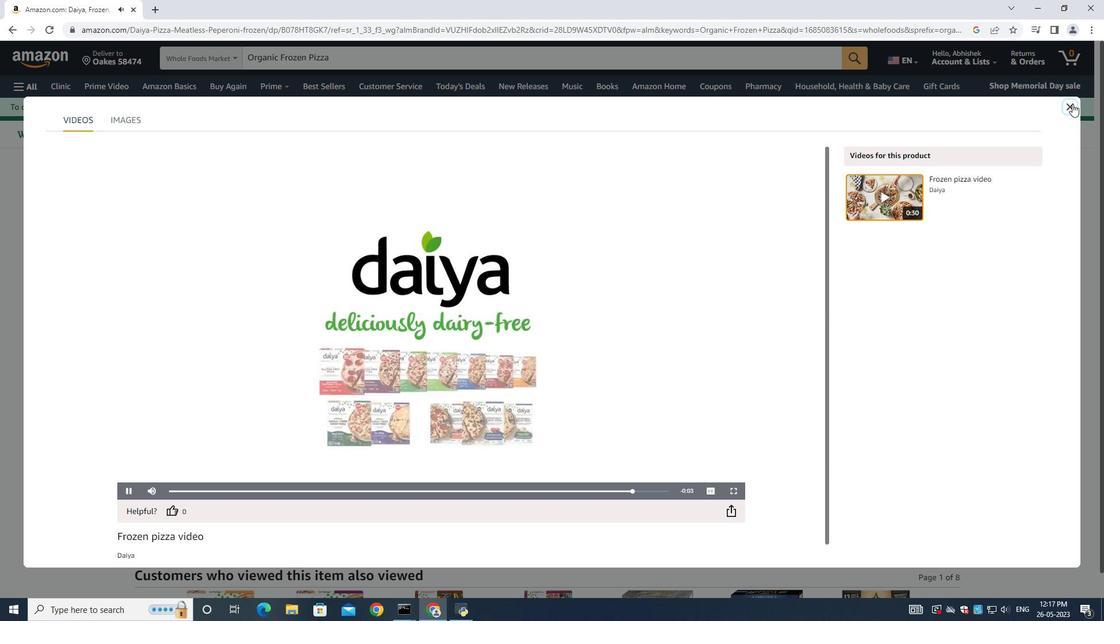 
Action: Mouse moved to (6, 29)
Screenshot: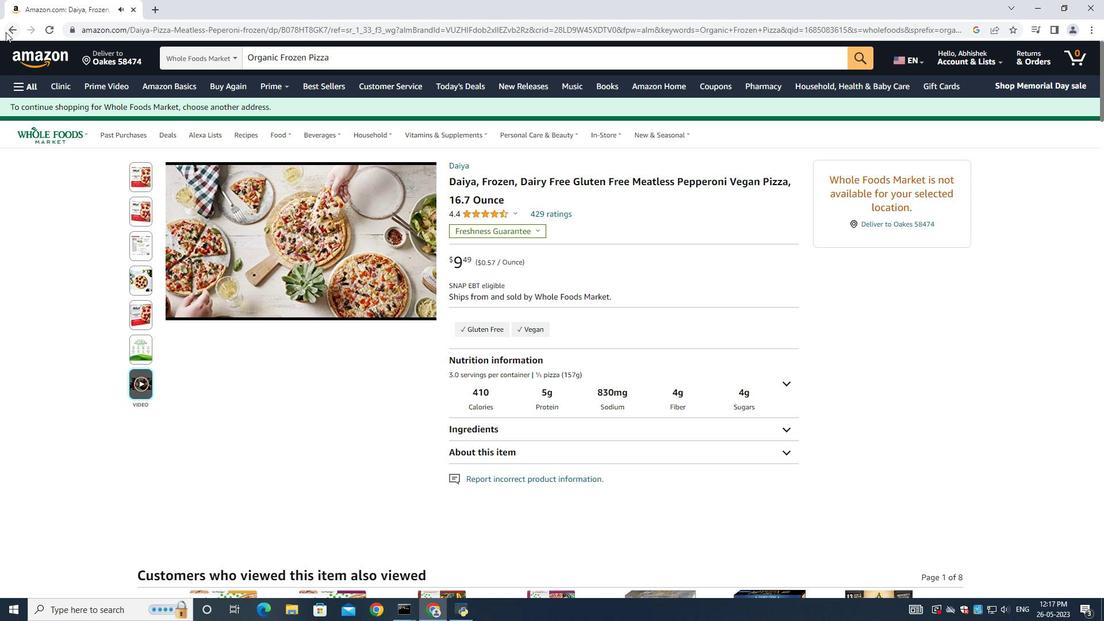 
Action: Mouse pressed left at (6, 29)
Screenshot: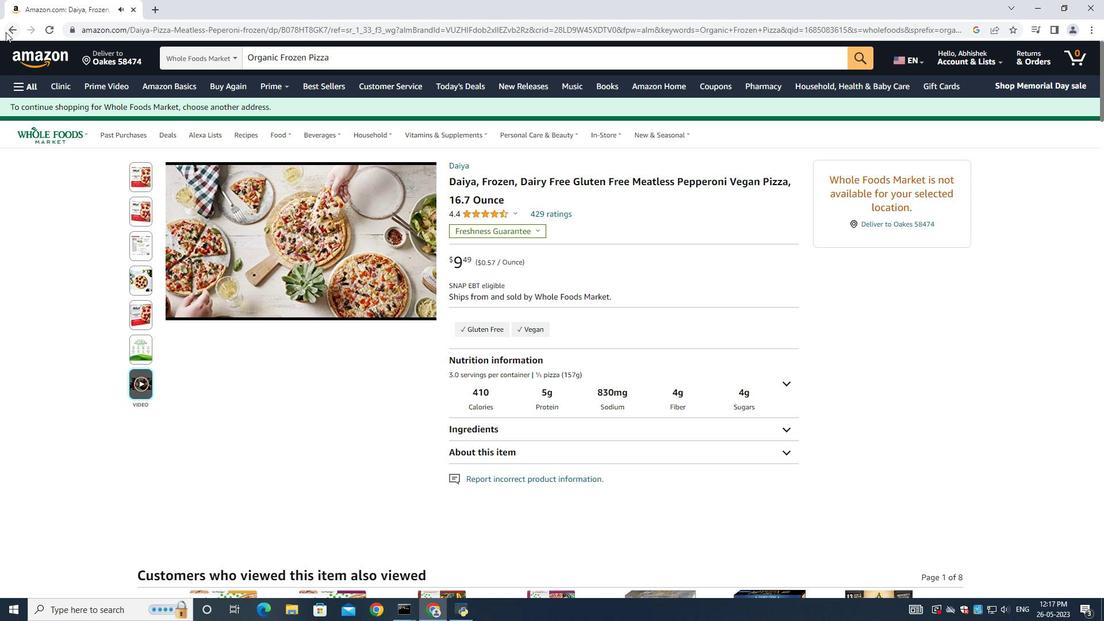
Action: Mouse moved to (635, 401)
Screenshot: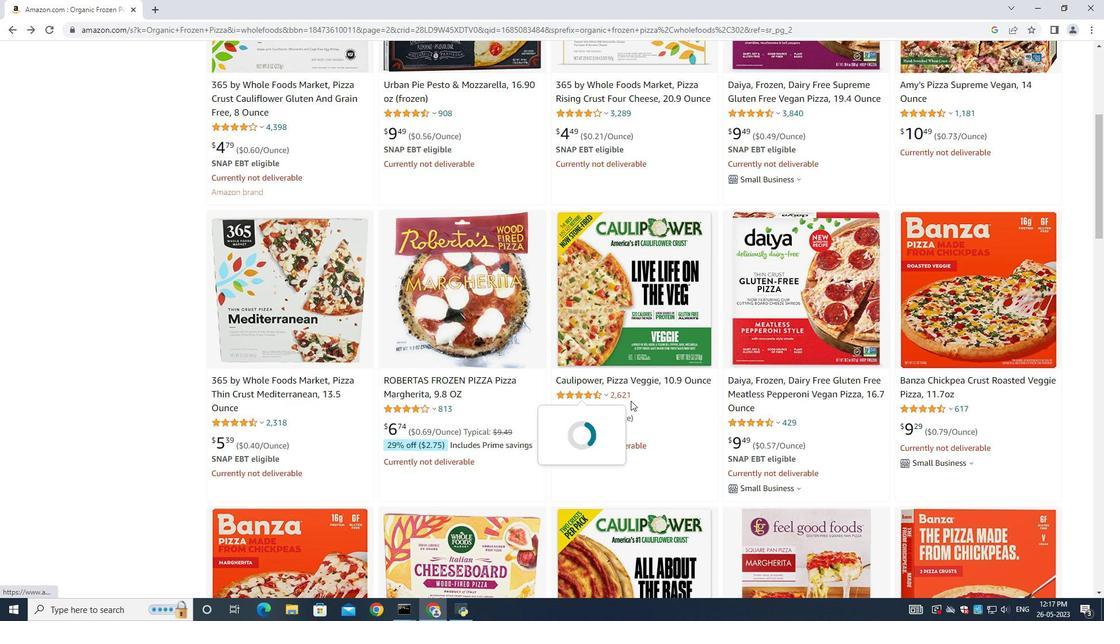 
Action: Mouse scrolled (635, 400) with delta (0, 0)
Screenshot: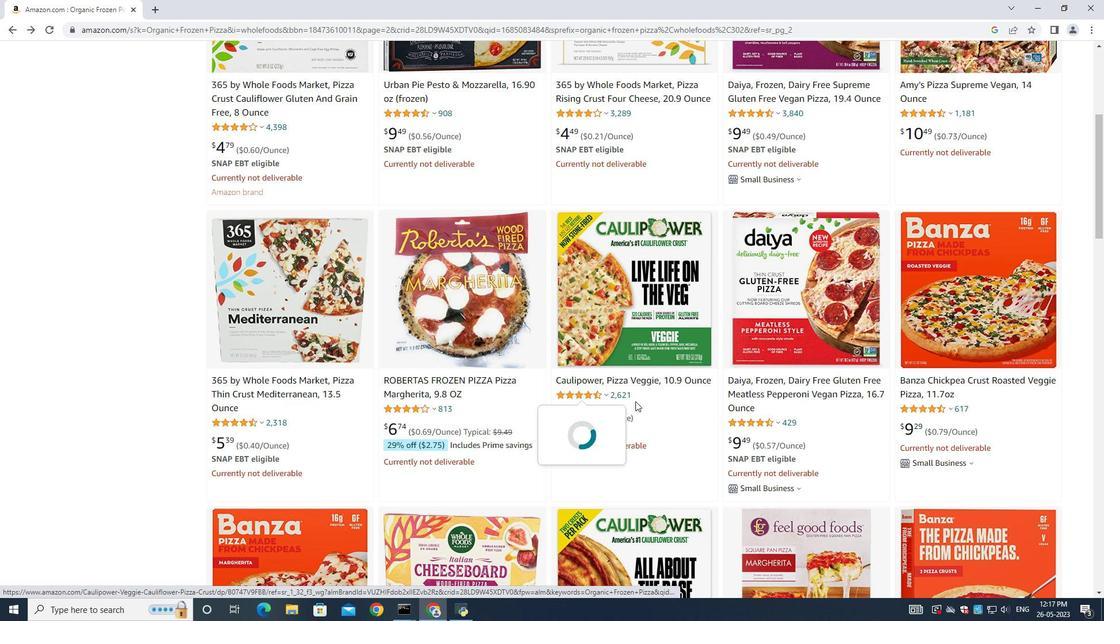 
Action: Mouse scrolled (635, 400) with delta (0, 0)
Screenshot: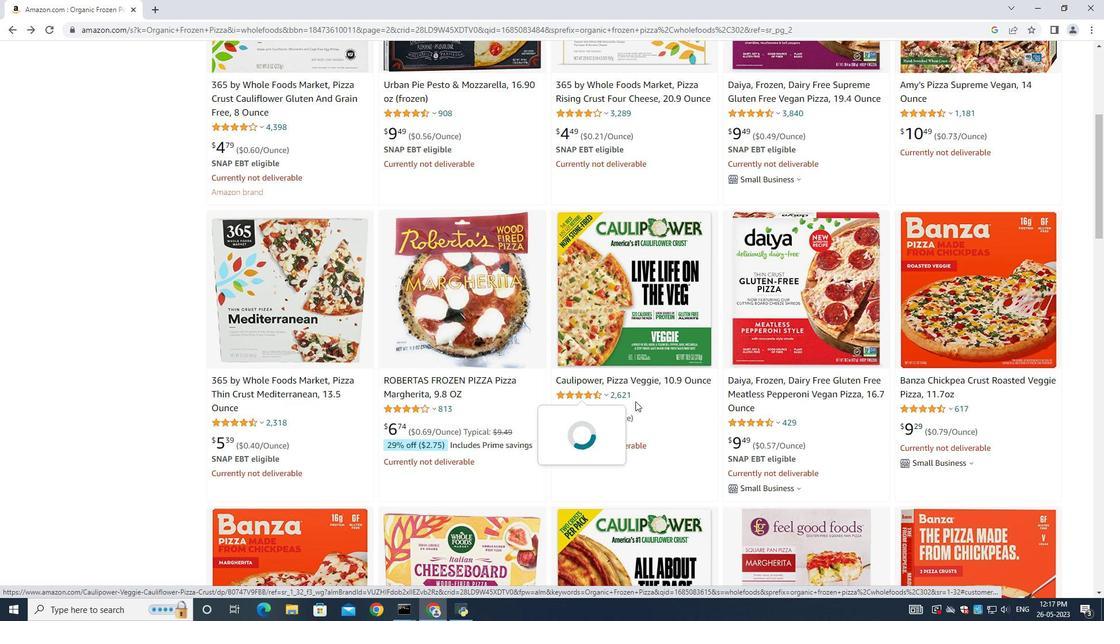 
Action: Mouse moved to (639, 400)
Screenshot: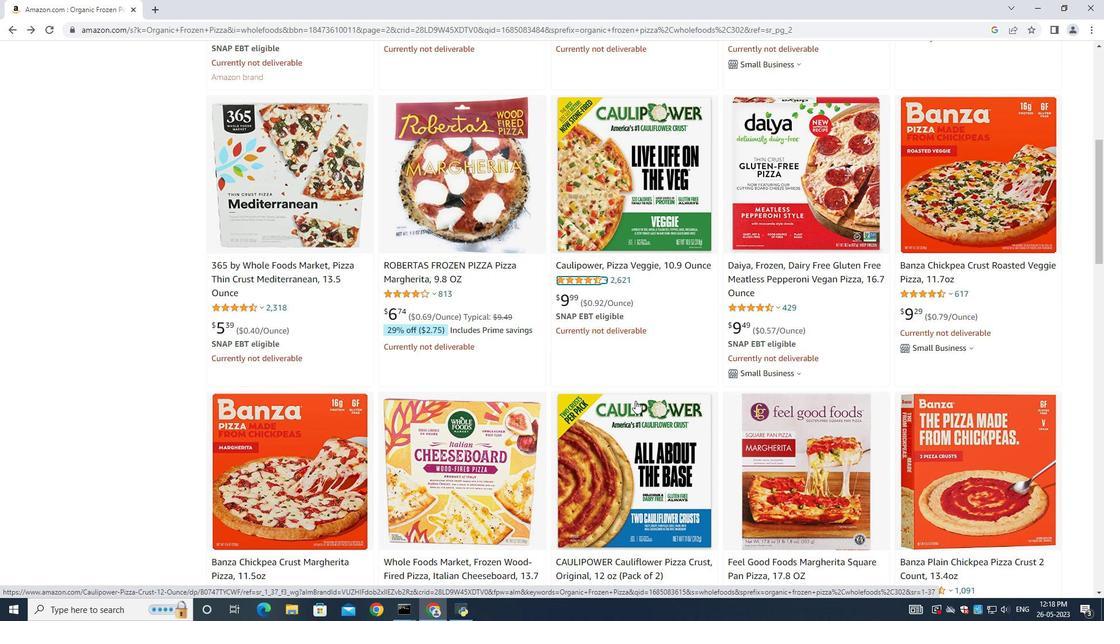 
Action: Mouse scrolled (639, 400) with delta (0, 0)
Screenshot: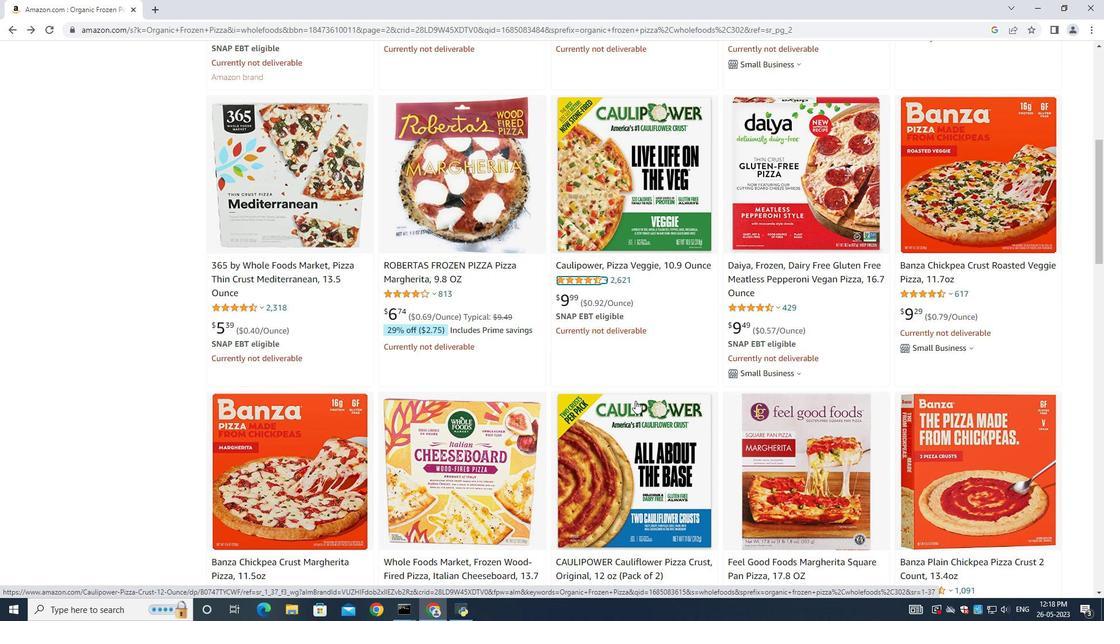 
Action: Mouse moved to (645, 403)
Screenshot: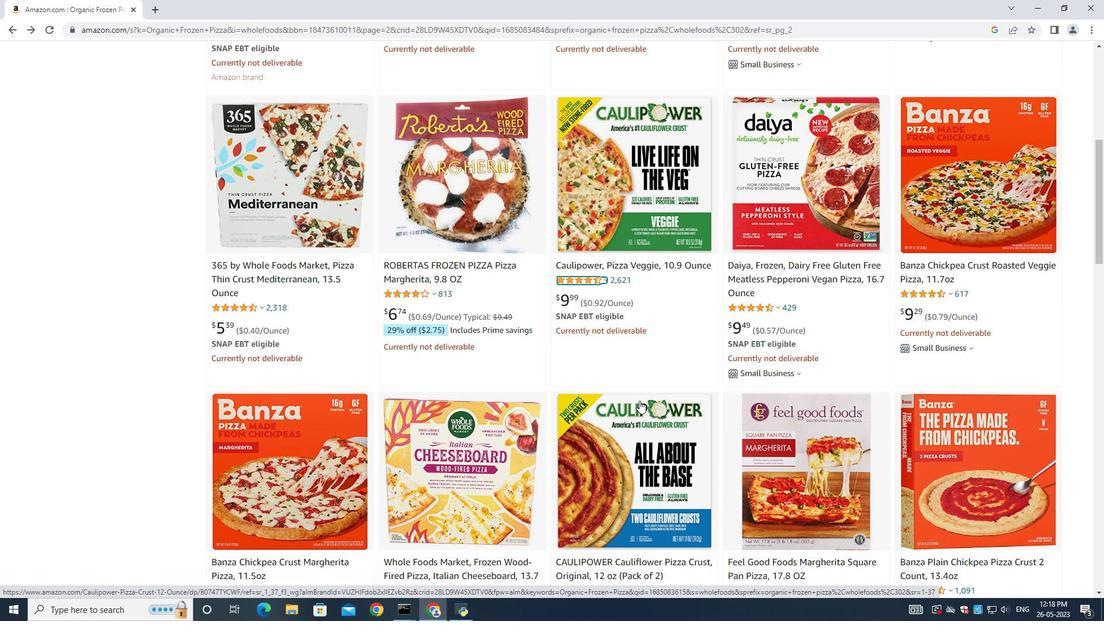 
Action: Mouse scrolled (645, 403) with delta (0, 0)
Screenshot: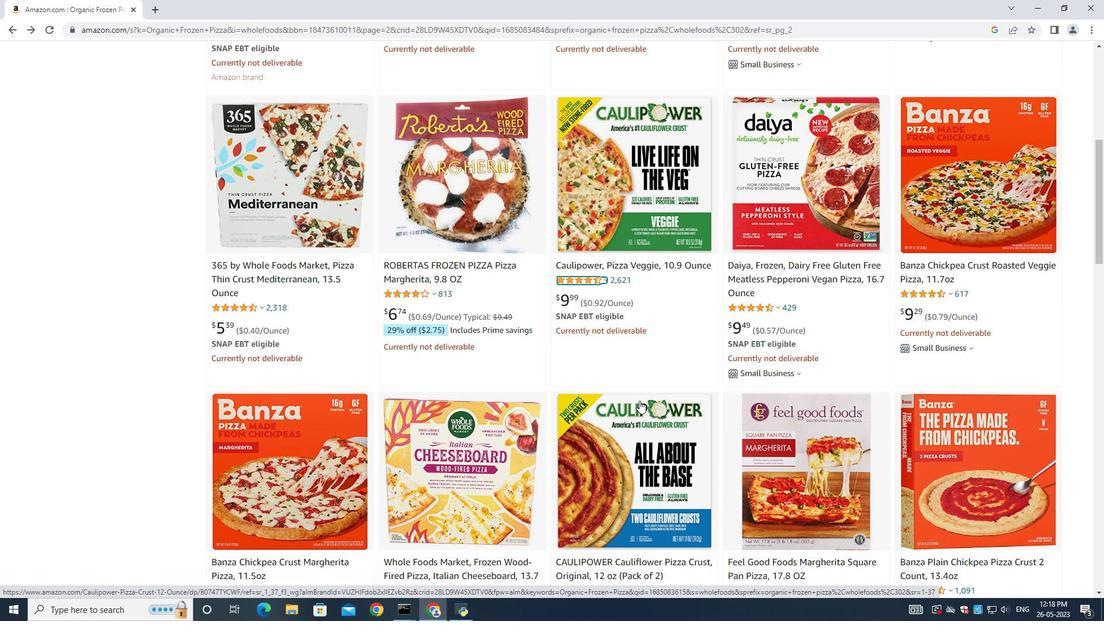 
Action: Mouse moved to (645, 403)
Screenshot: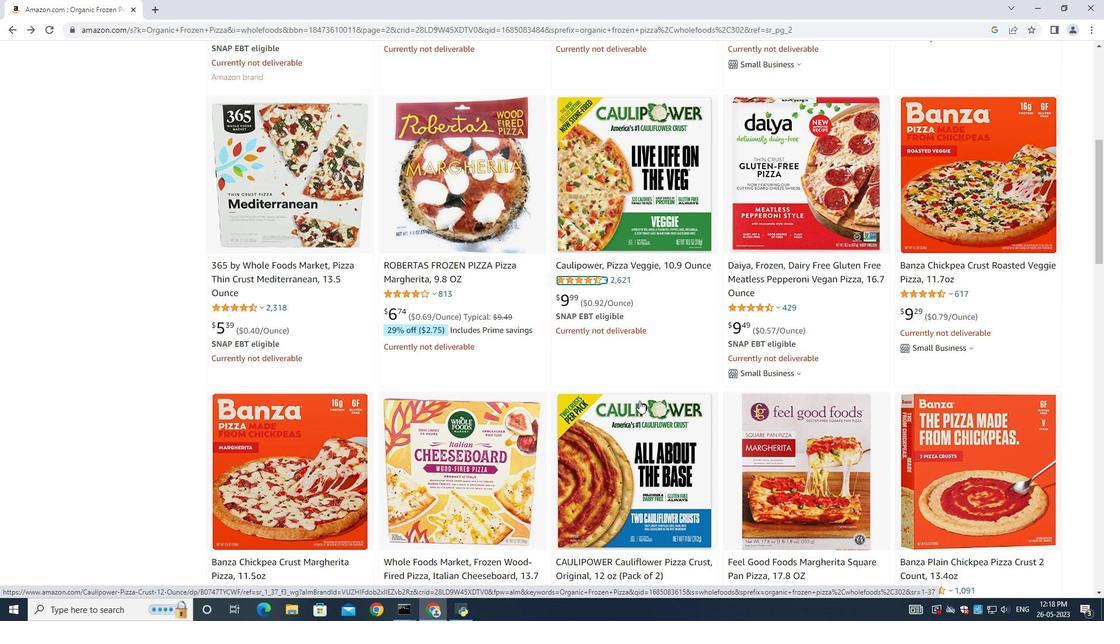 
Action: Mouse scrolled (645, 403) with delta (0, 0)
Screenshot: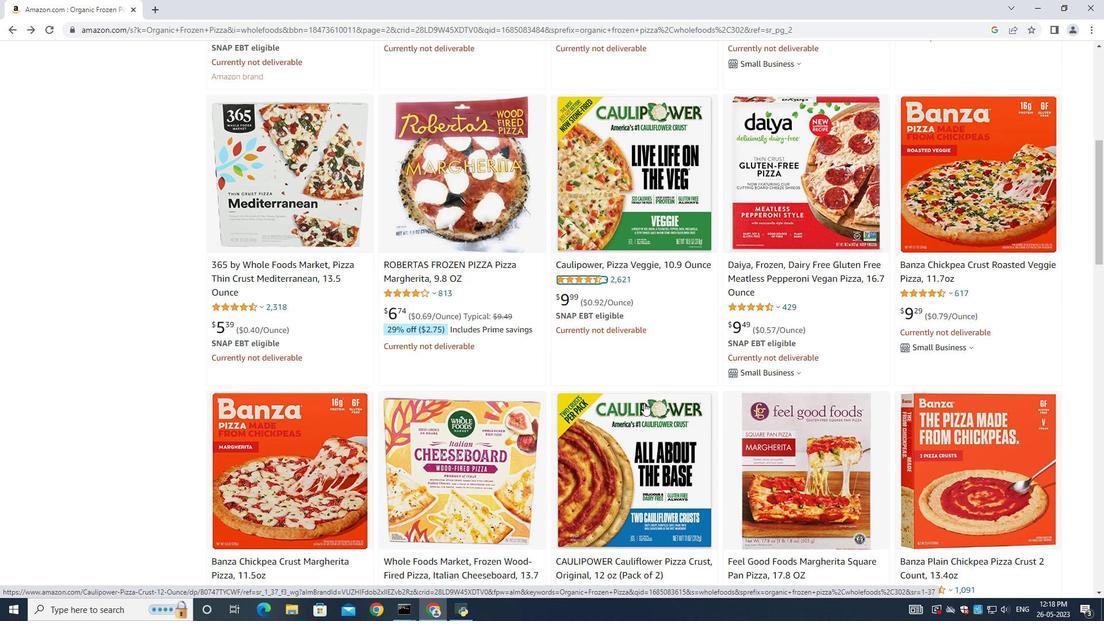 
Action: Mouse moved to (644, 403)
Screenshot: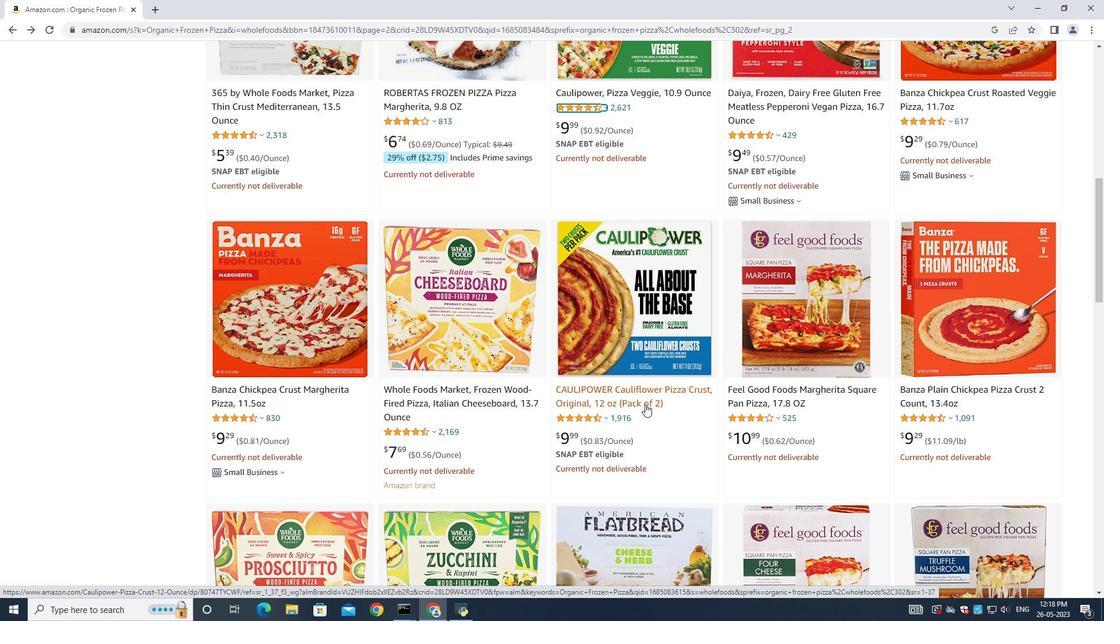 
Action: Mouse scrolled (644, 403) with delta (0, 0)
Screenshot: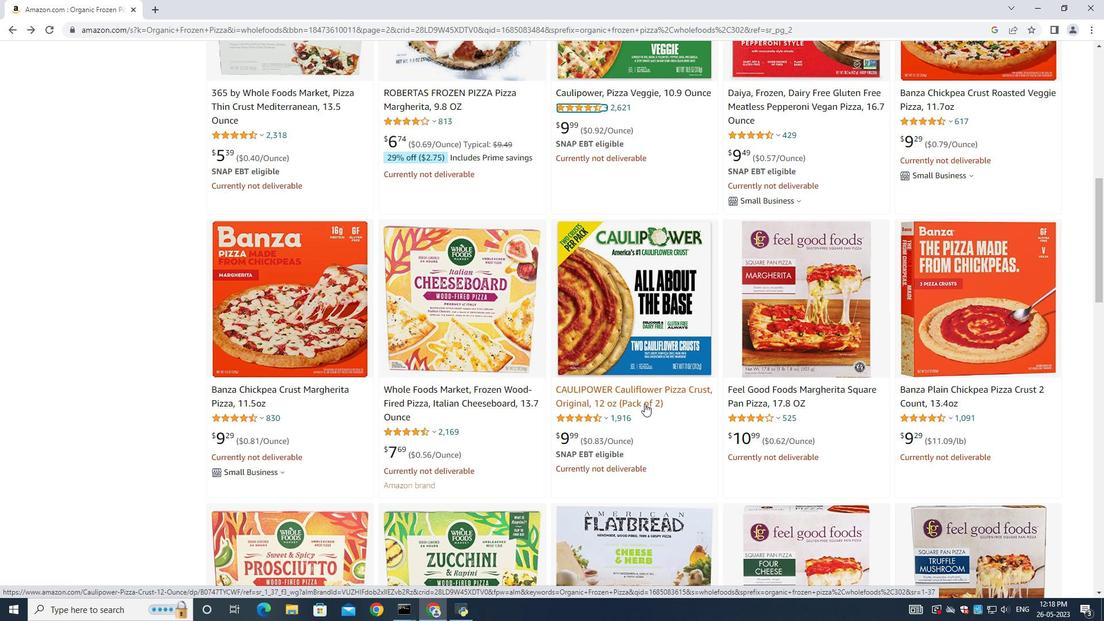 
Action: Mouse scrolled (644, 403) with delta (0, 0)
Screenshot: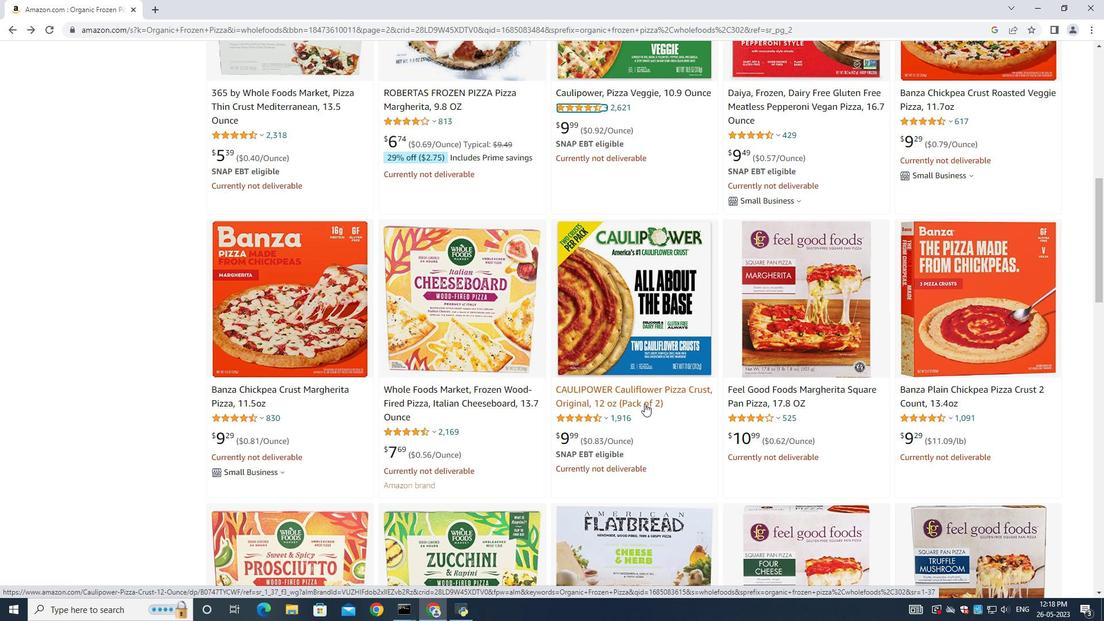
Action: Mouse moved to (644, 403)
Screenshot: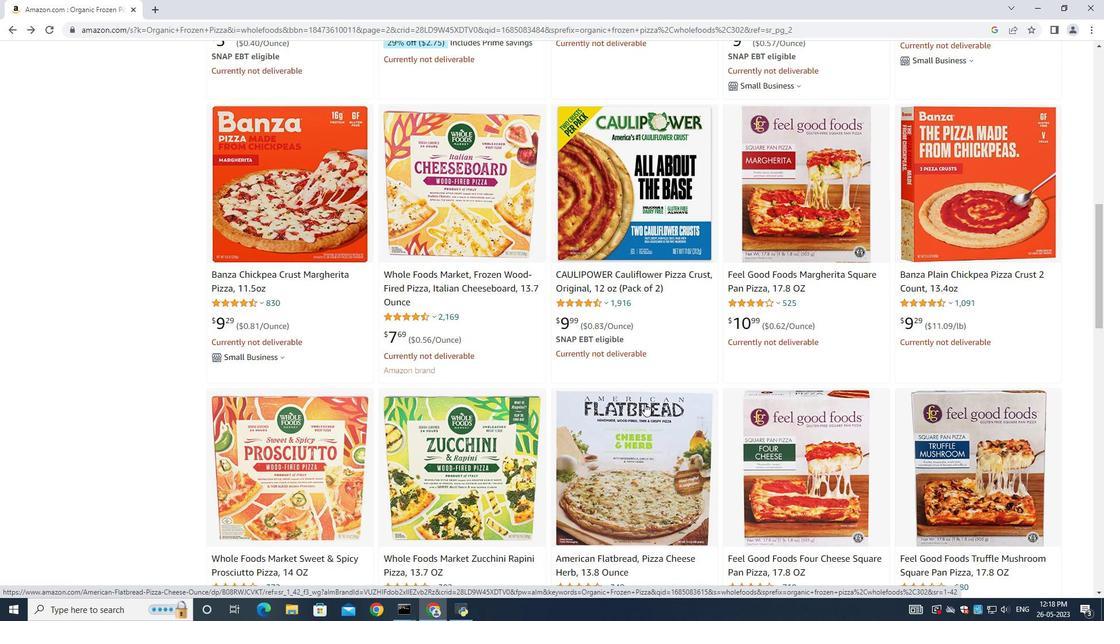 
Action: Mouse scrolled (644, 404) with delta (0, 0)
Screenshot: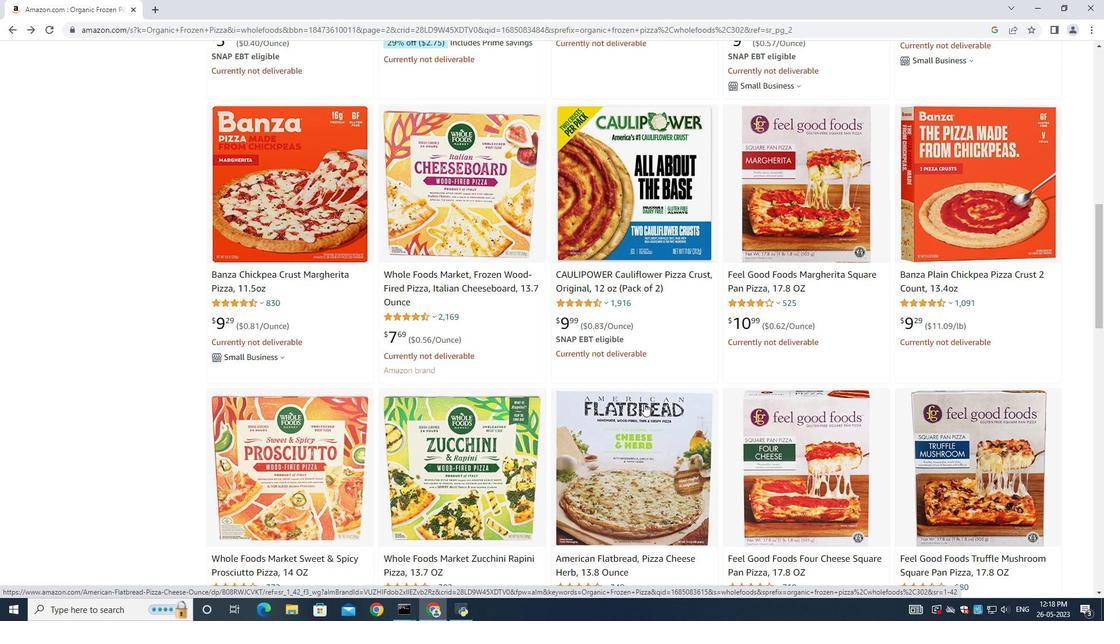 
Action: Mouse scrolled (644, 404) with delta (0, 0)
Screenshot: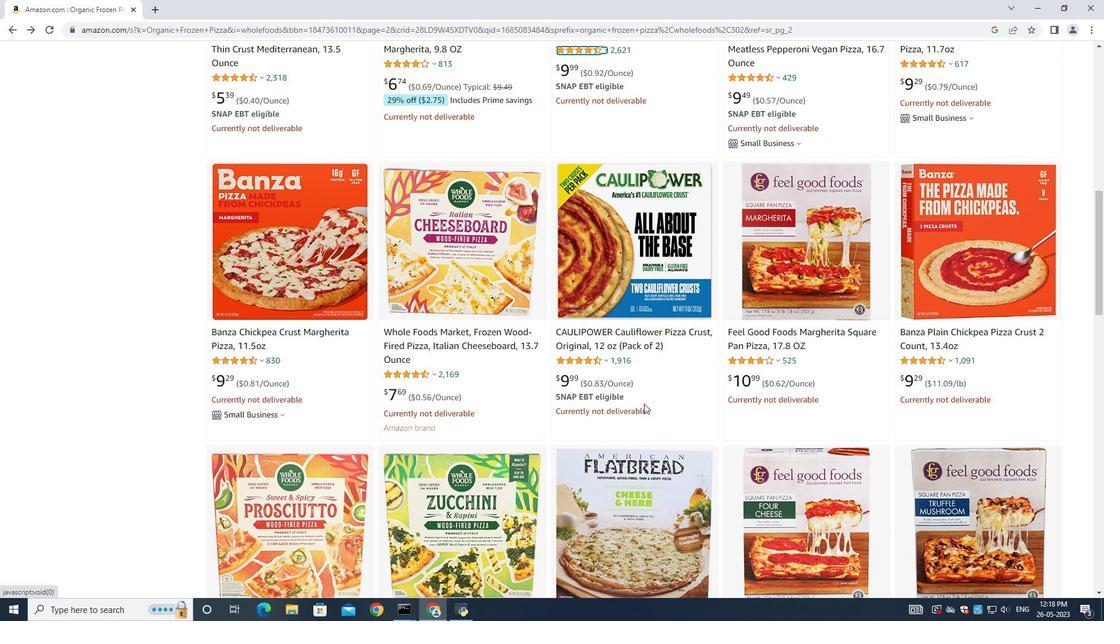 
Action: Mouse moved to (616, 421)
Screenshot: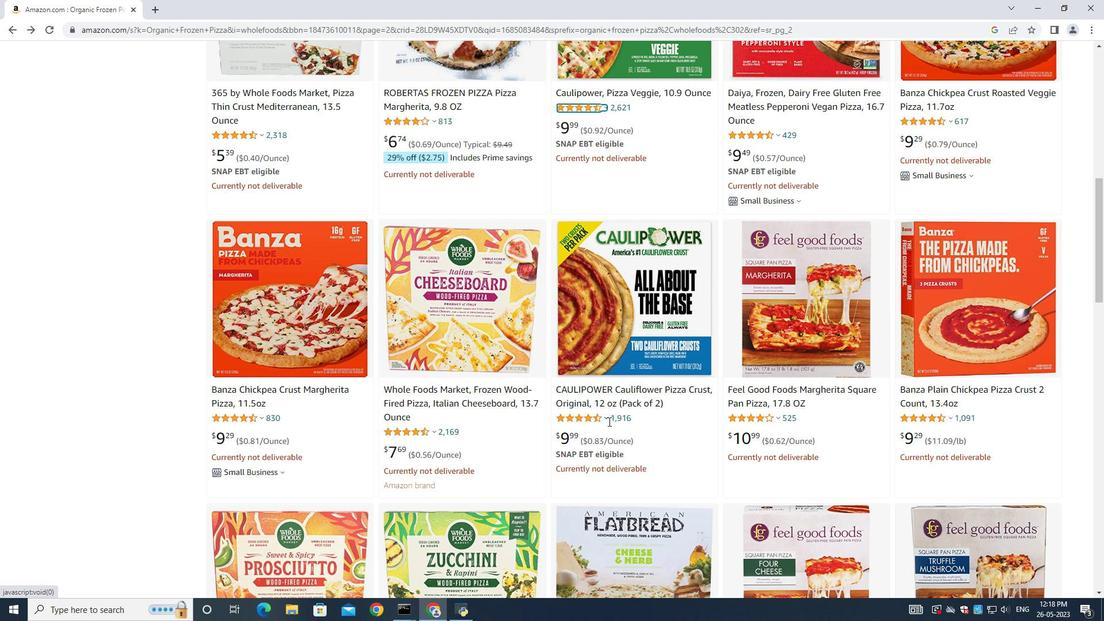 
Action: Mouse scrolled (616, 422) with delta (0, 0)
Screenshot: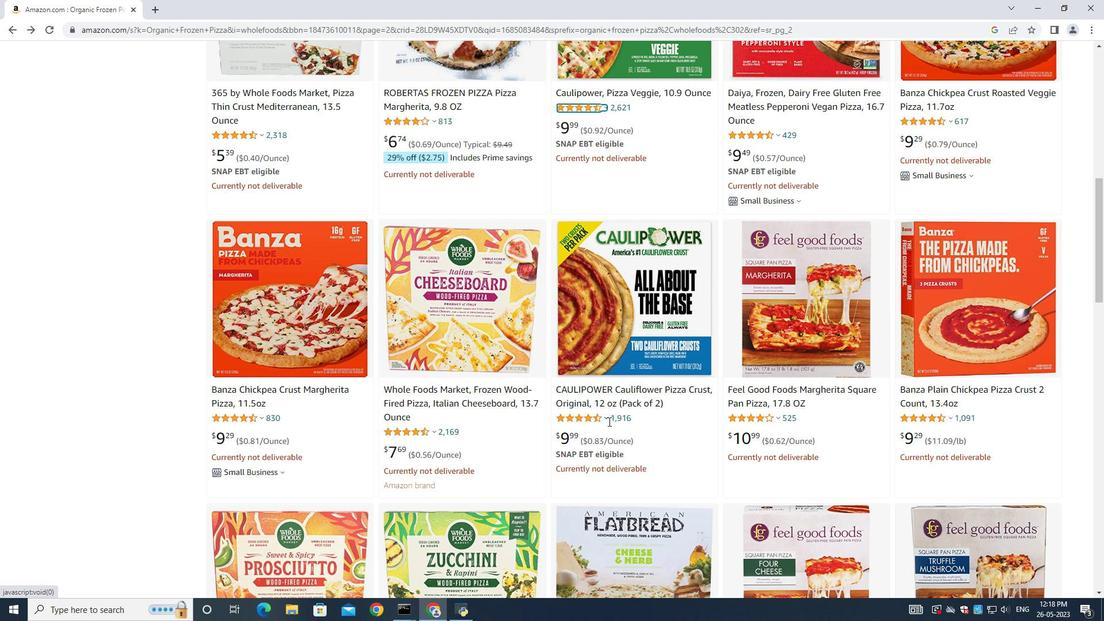 
Action: Mouse scrolled (616, 422) with delta (0, 0)
Screenshot: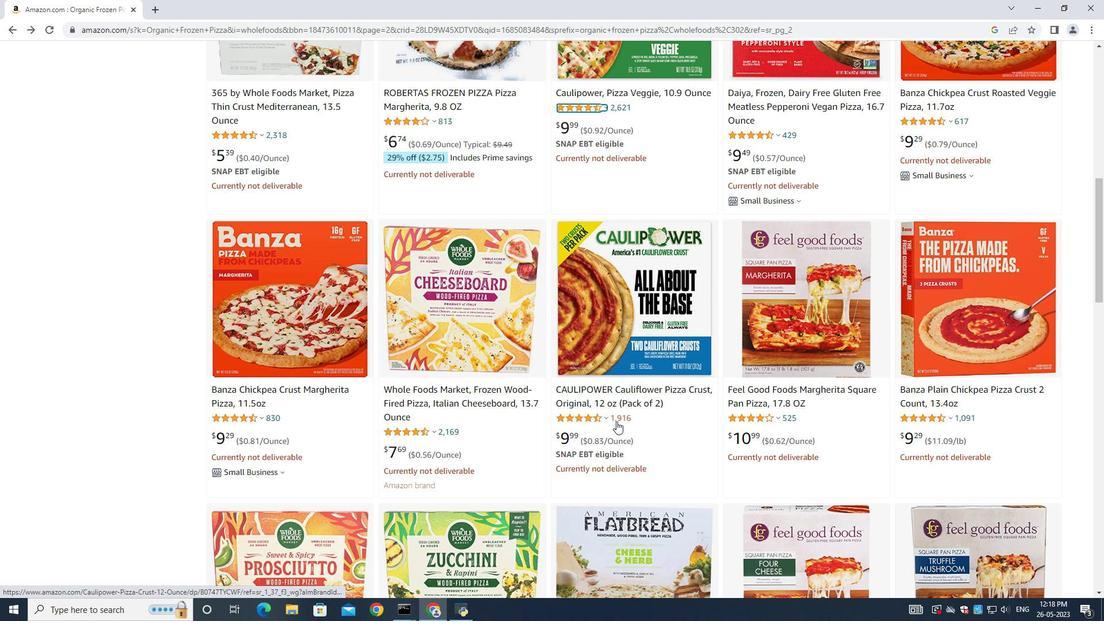 
Action: Mouse moved to (781, 354)
Screenshot: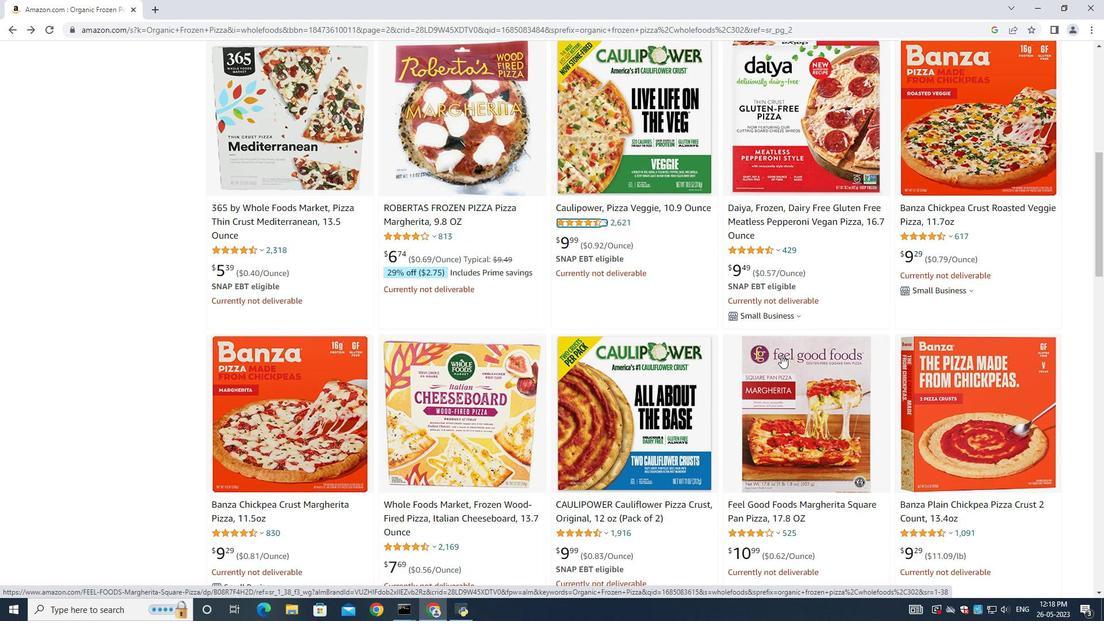 
Action: Mouse scrolled (781, 355) with delta (0, 0)
Screenshot: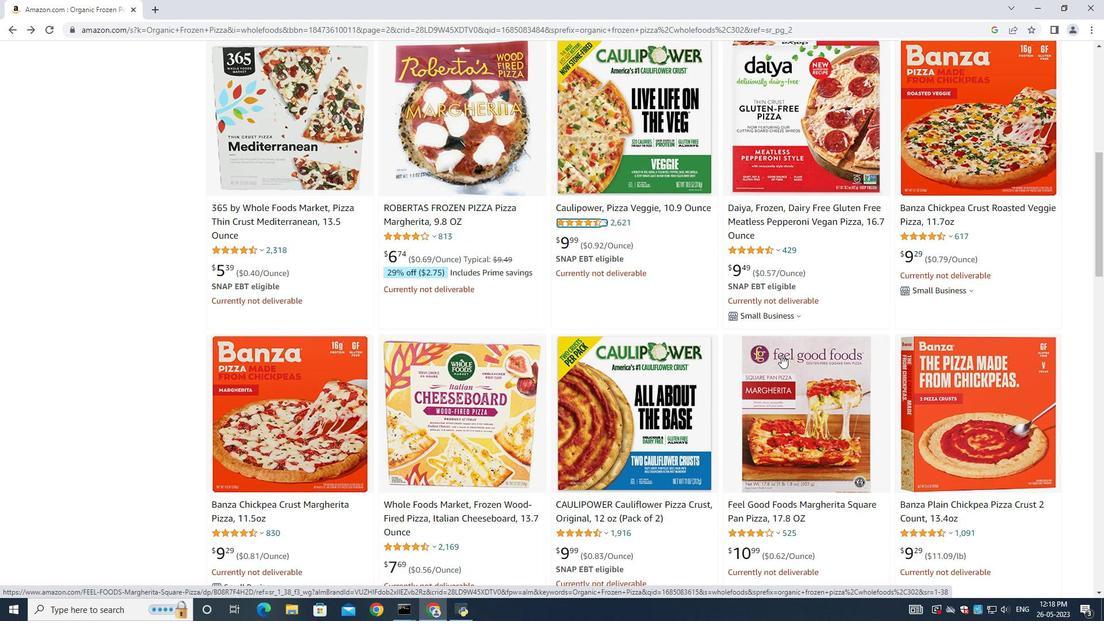 
Action: Mouse scrolled (781, 355) with delta (0, 0)
Screenshot: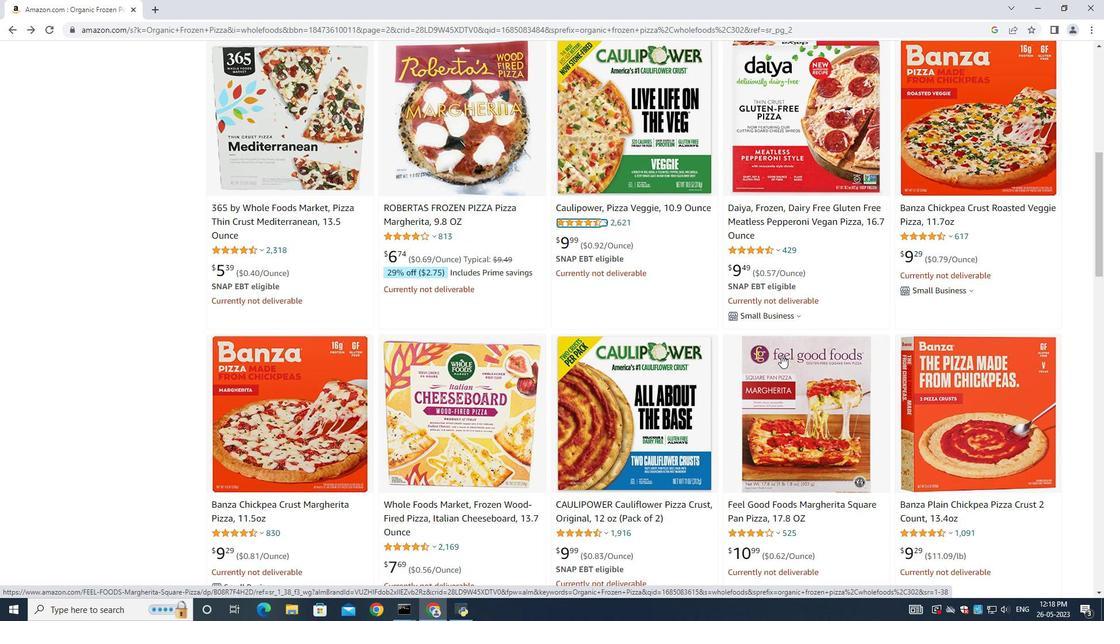 
Action: Mouse scrolled (781, 355) with delta (0, 0)
Screenshot: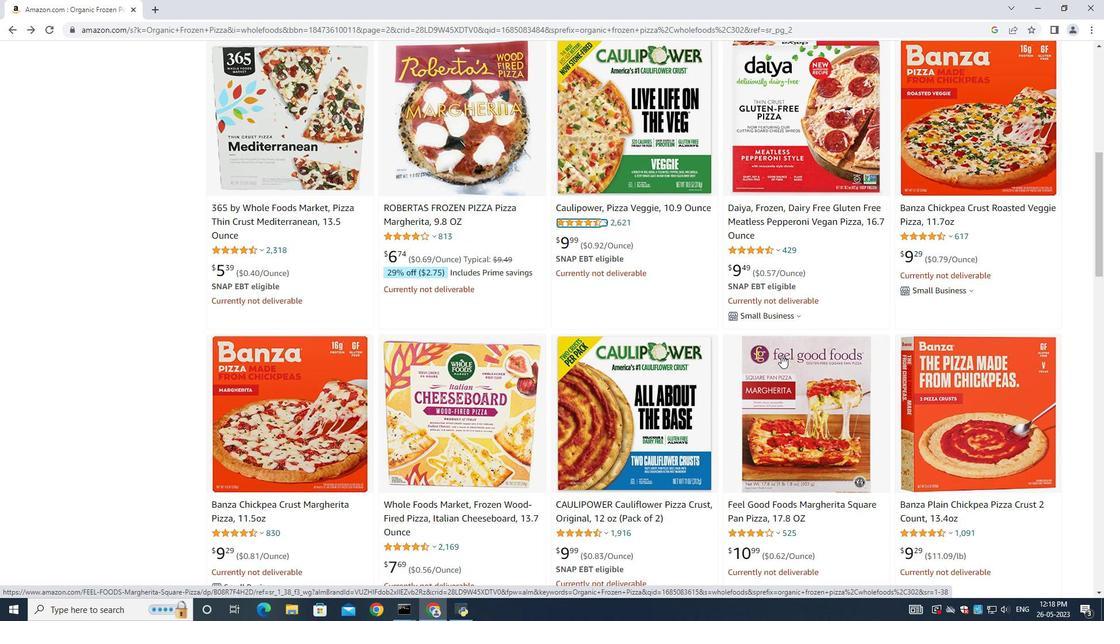 
Action: Mouse scrolled (781, 355) with delta (0, 0)
Screenshot: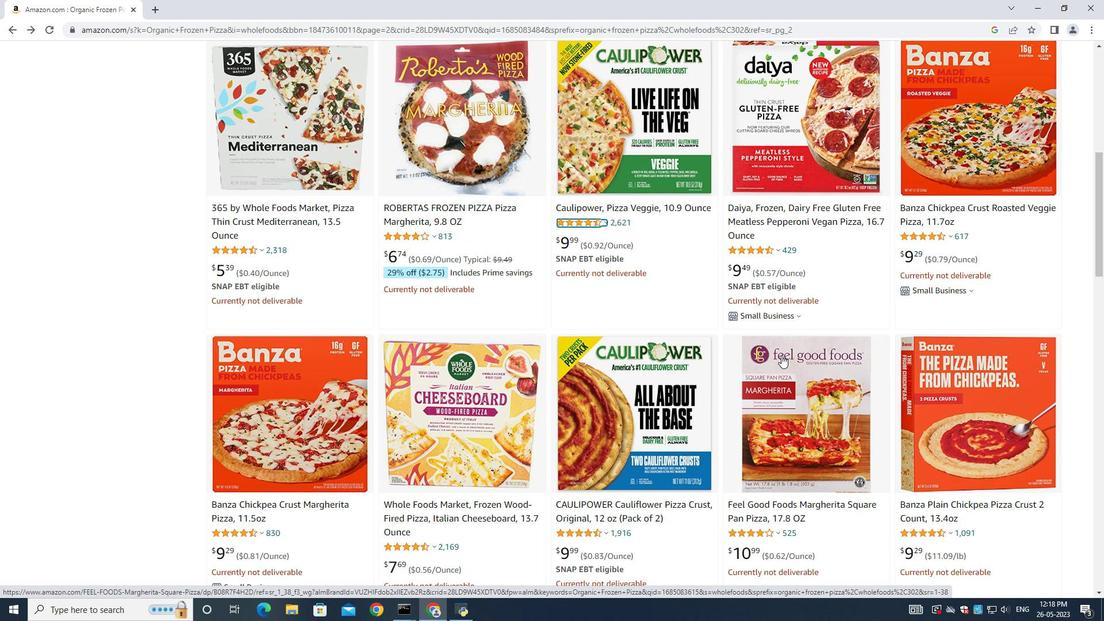 
Action: Mouse moved to (784, 354)
Screenshot: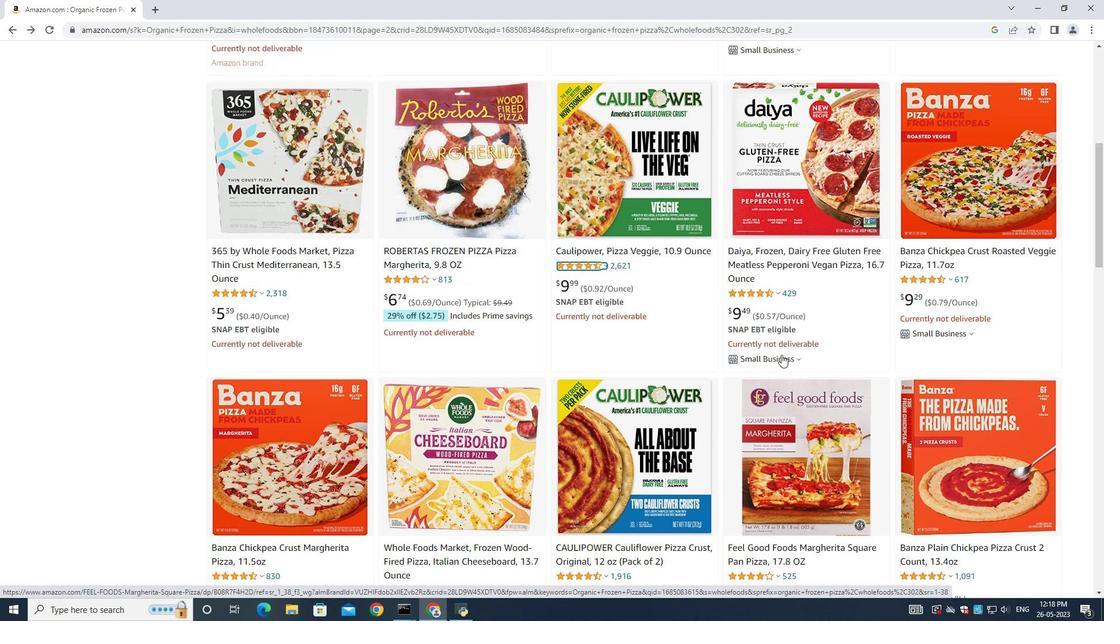 
Action: Mouse scrolled (784, 355) with delta (0, 0)
Screenshot: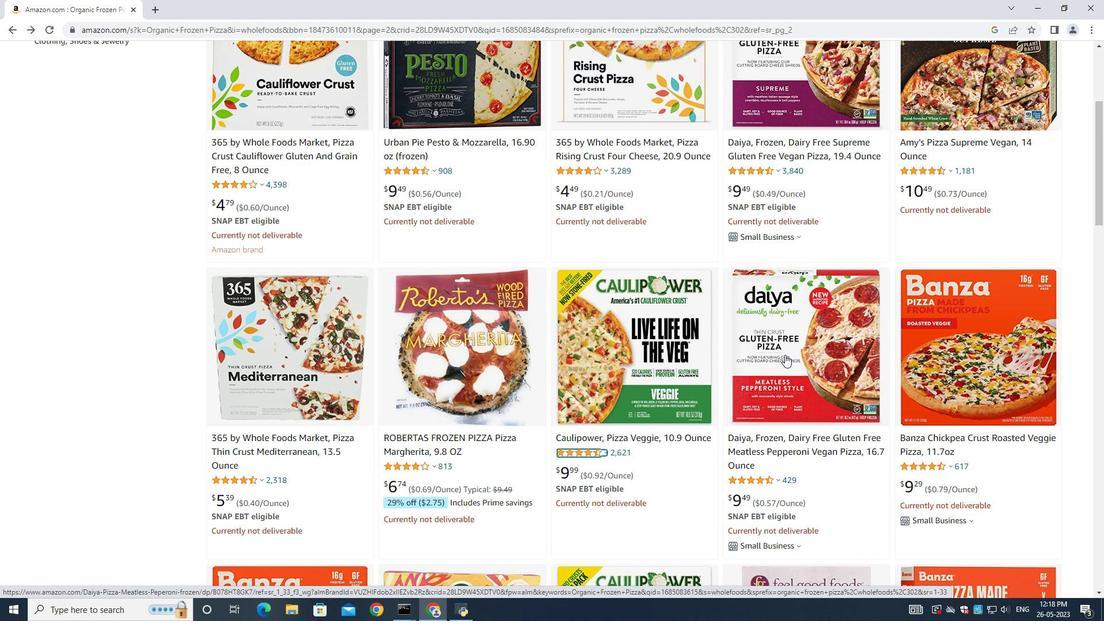 
Action: Mouse scrolled (784, 355) with delta (0, 0)
Screenshot: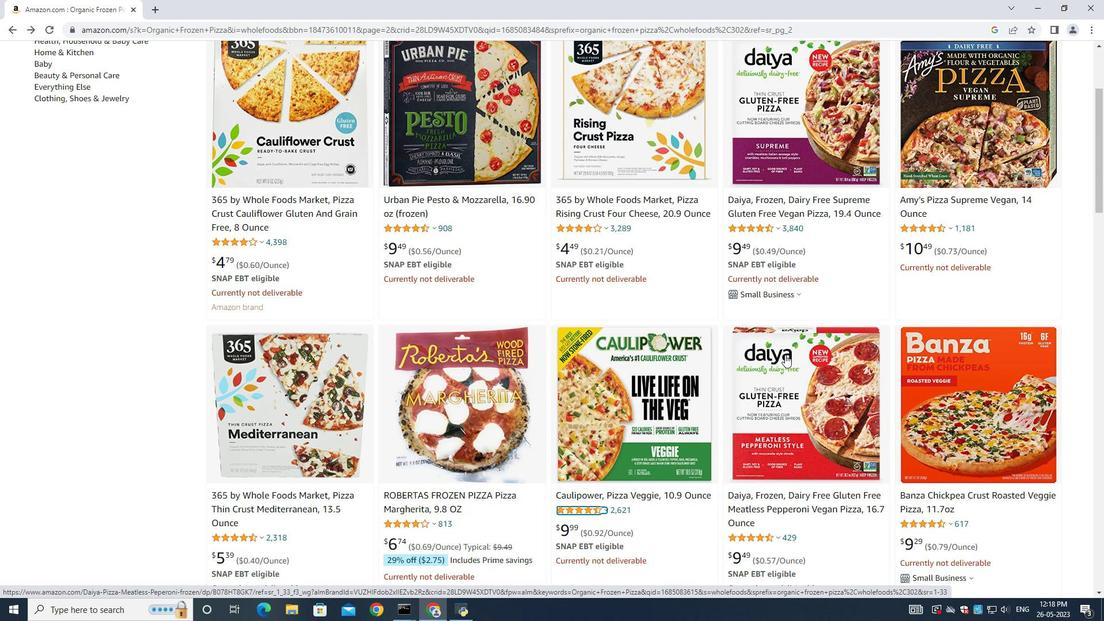 
Action: Mouse scrolled (784, 355) with delta (0, 0)
Screenshot: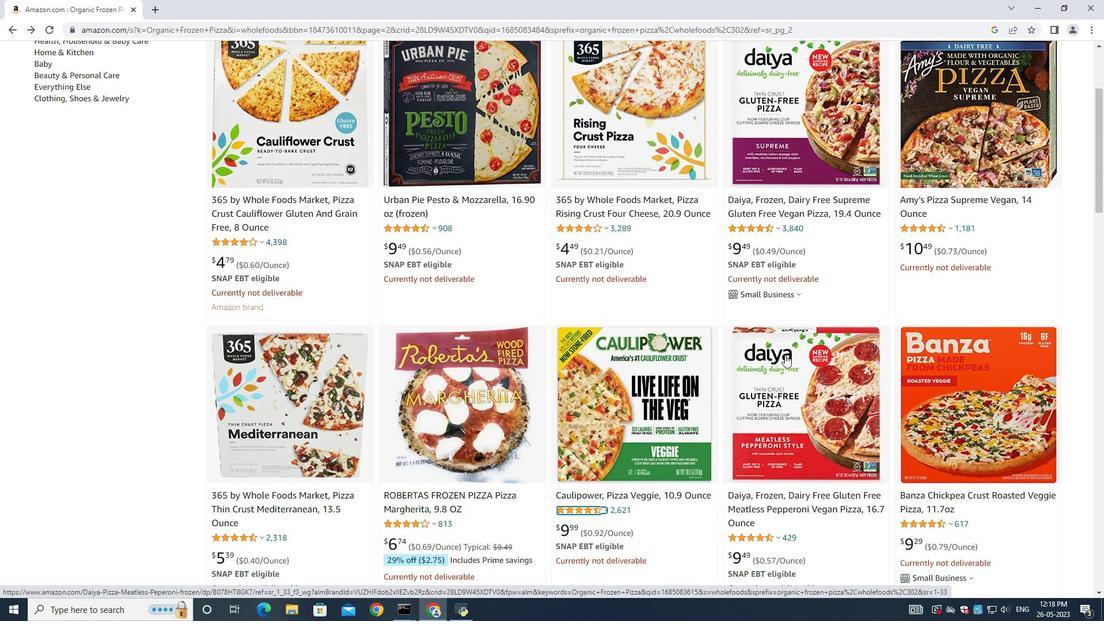 
Action: Mouse scrolled (784, 355) with delta (0, 0)
Screenshot: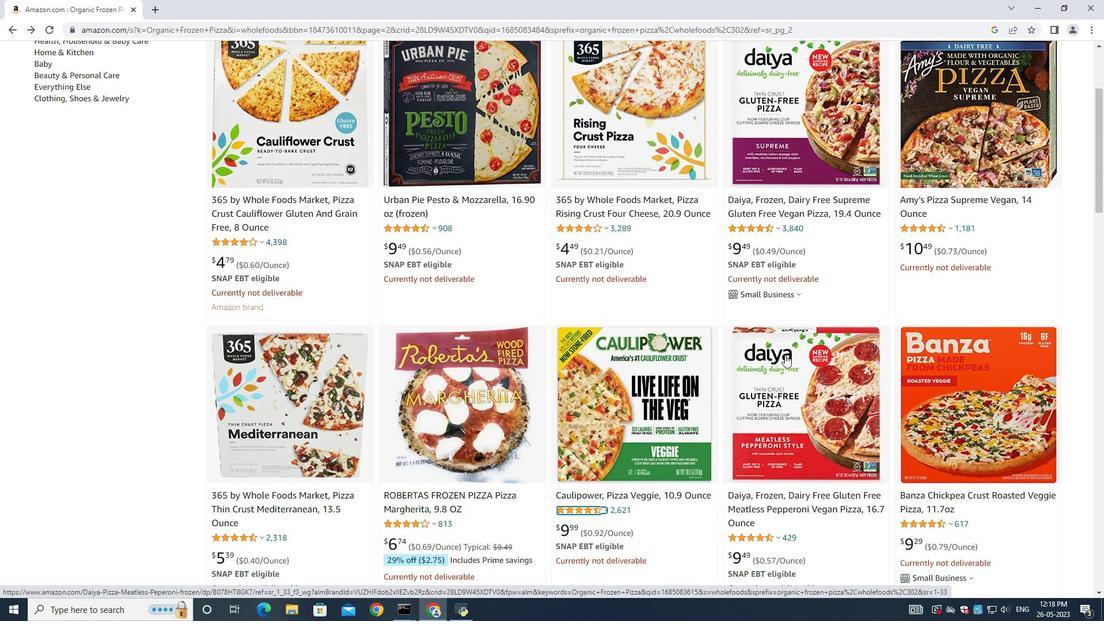 
Action: Mouse scrolled (784, 355) with delta (0, 0)
Screenshot: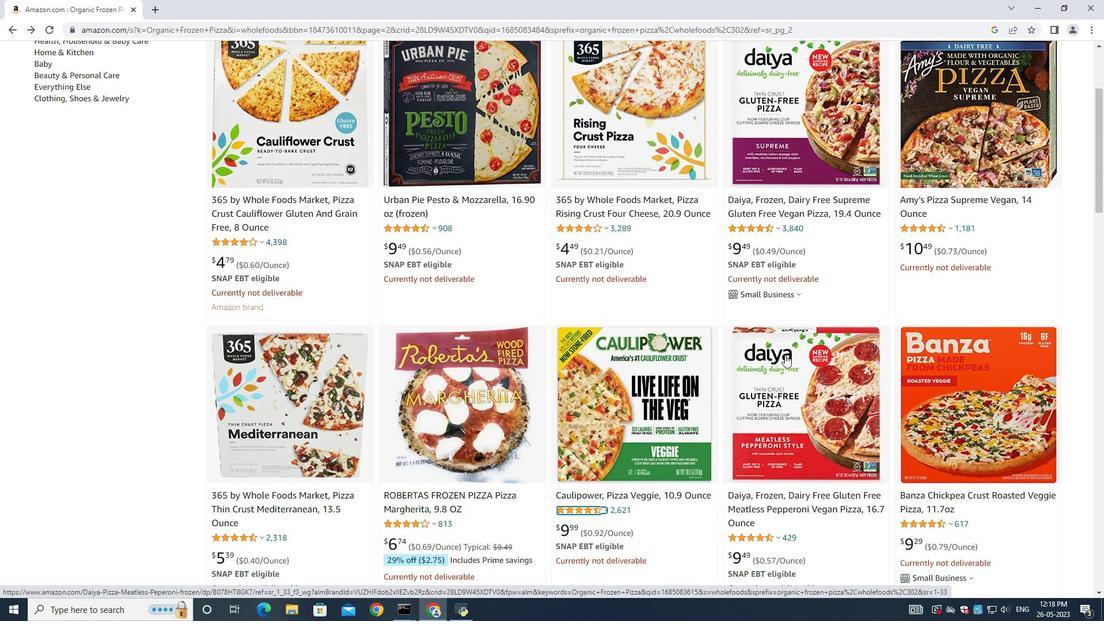 
Action: Mouse moved to (407, 332)
Screenshot: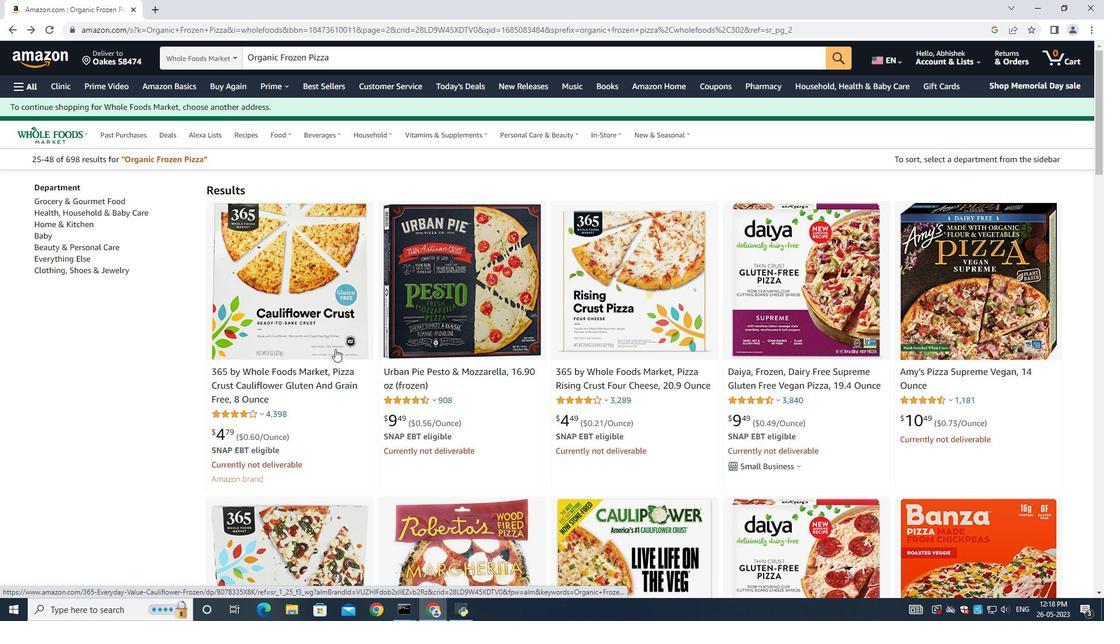 
Action: Mouse scrolled (407, 332) with delta (0, 0)
Screenshot: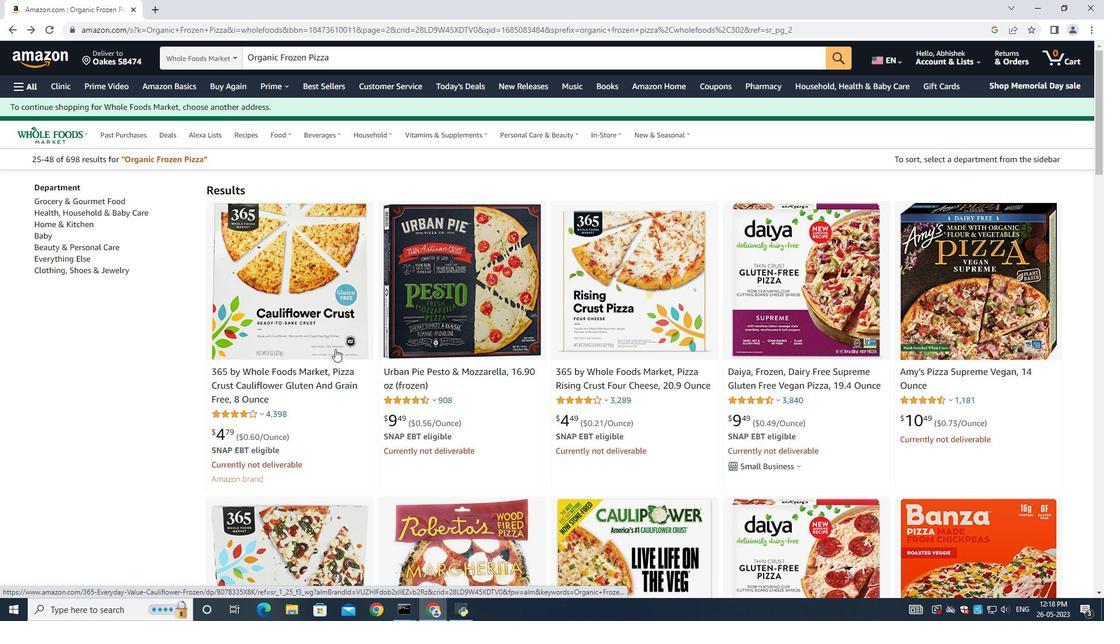 
Action: Mouse moved to (411, 332)
Screenshot: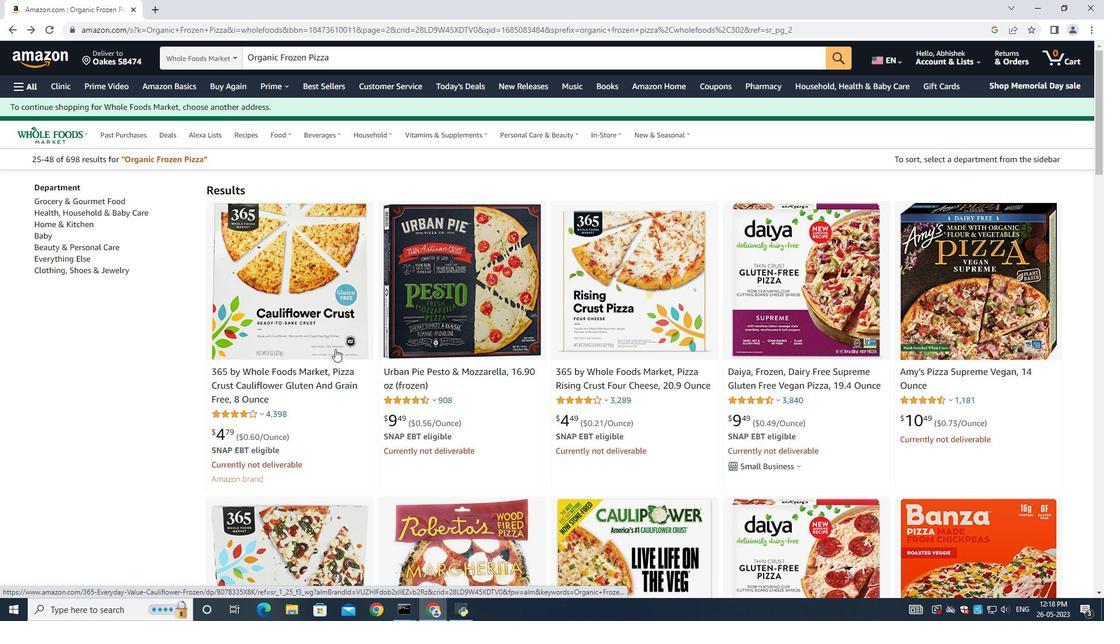 
Action: Mouse scrolled (411, 332) with delta (0, 0)
Screenshot: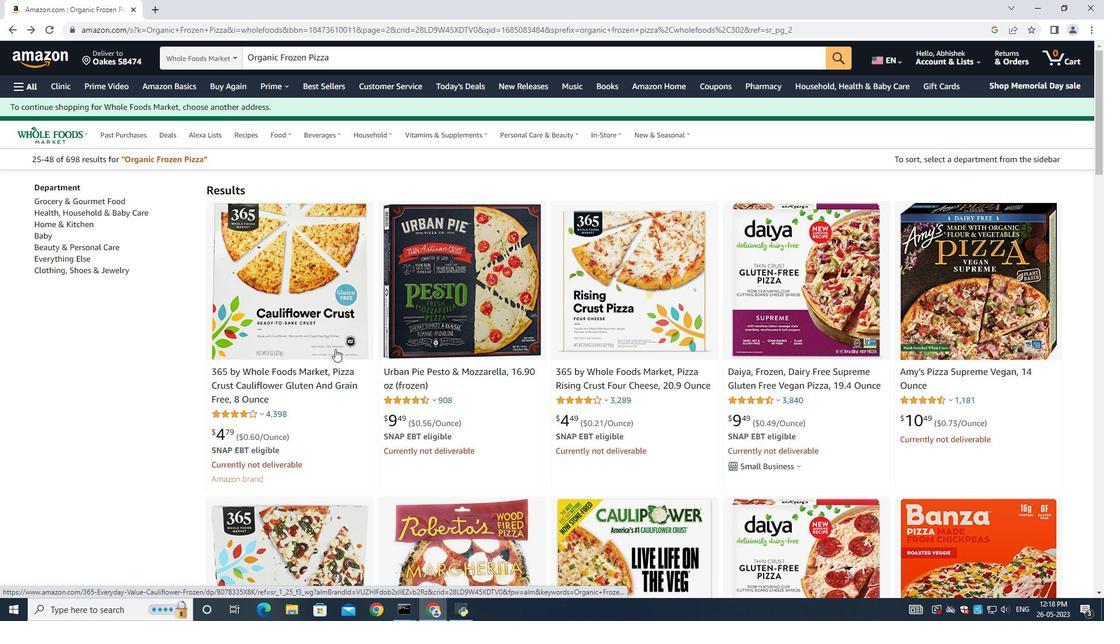 
Action: Mouse moved to (411, 332)
Screenshot: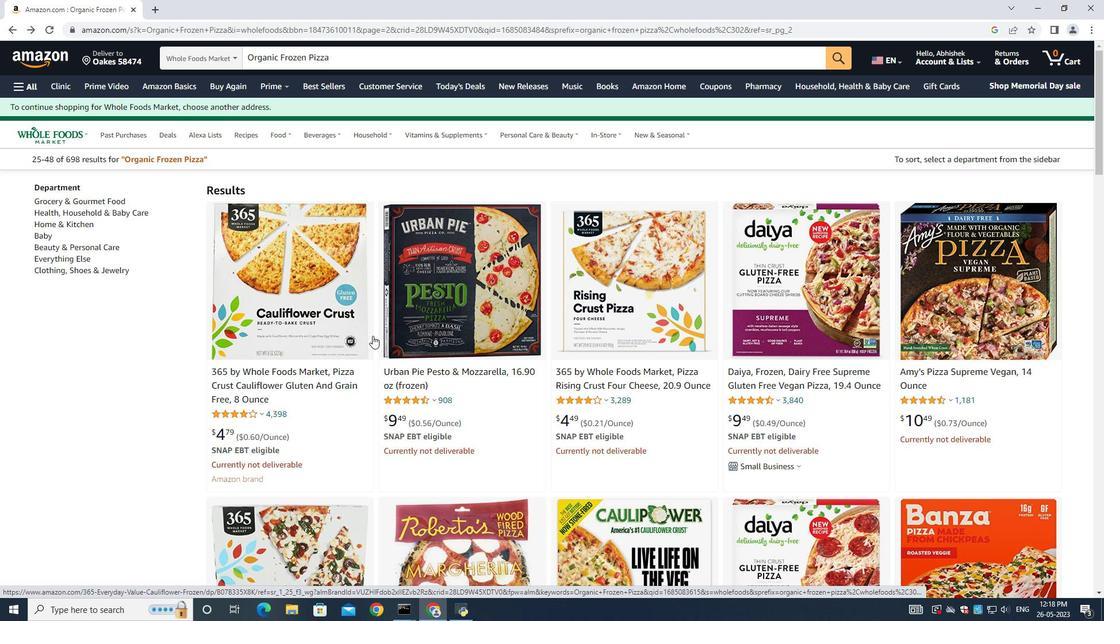 
Action: Mouse scrolled (411, 332) with delta (0, 0)
Screenshot: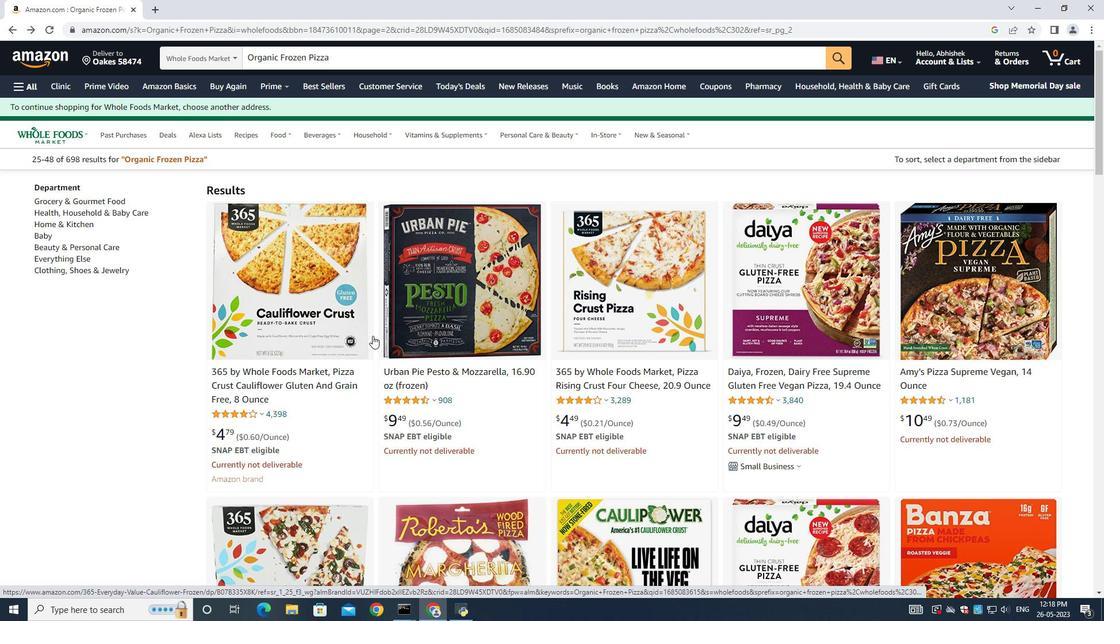 
Action: Mouse moved to (412, 332)
Screenshot: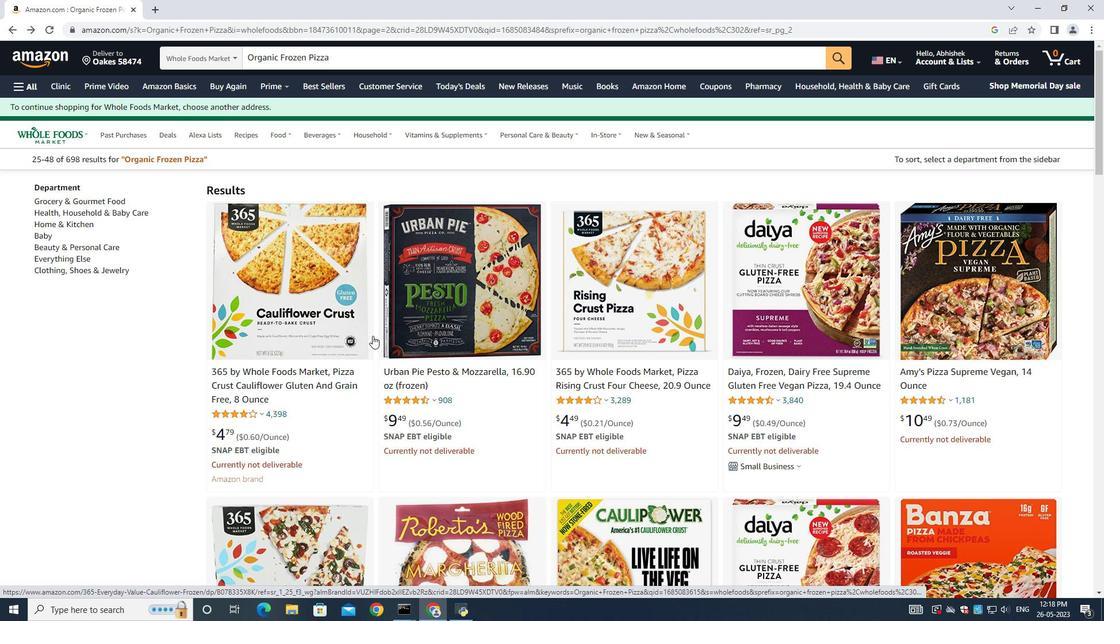 
Action: Mouse scrolled (412, 332) with delta (0, 0)
Screenshot: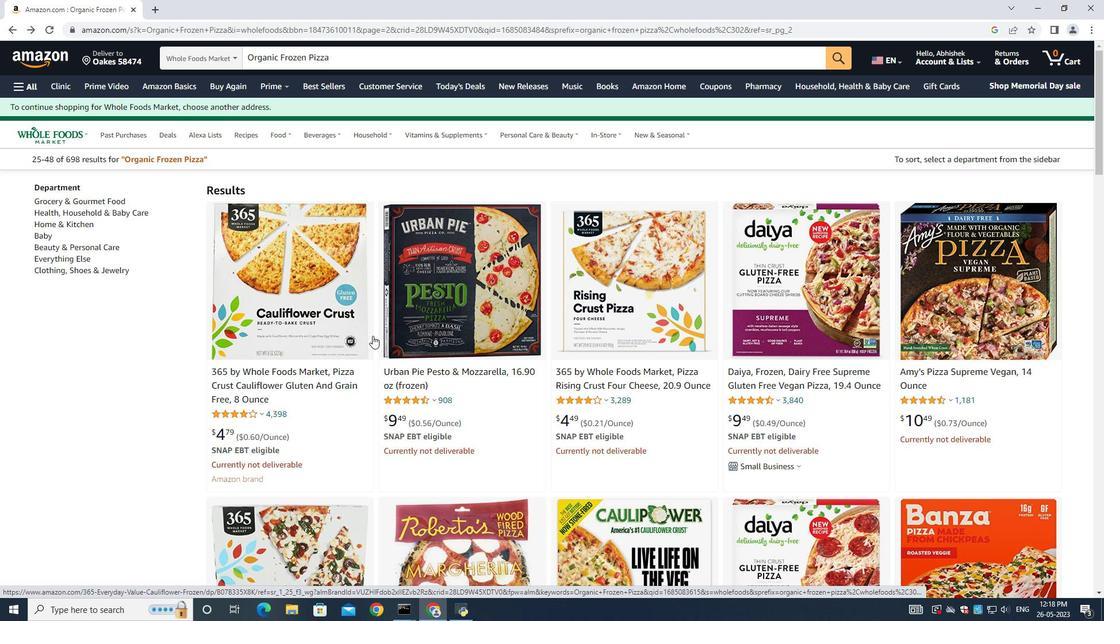 
Action: Mouse moved to (412, 332)
Screenshot: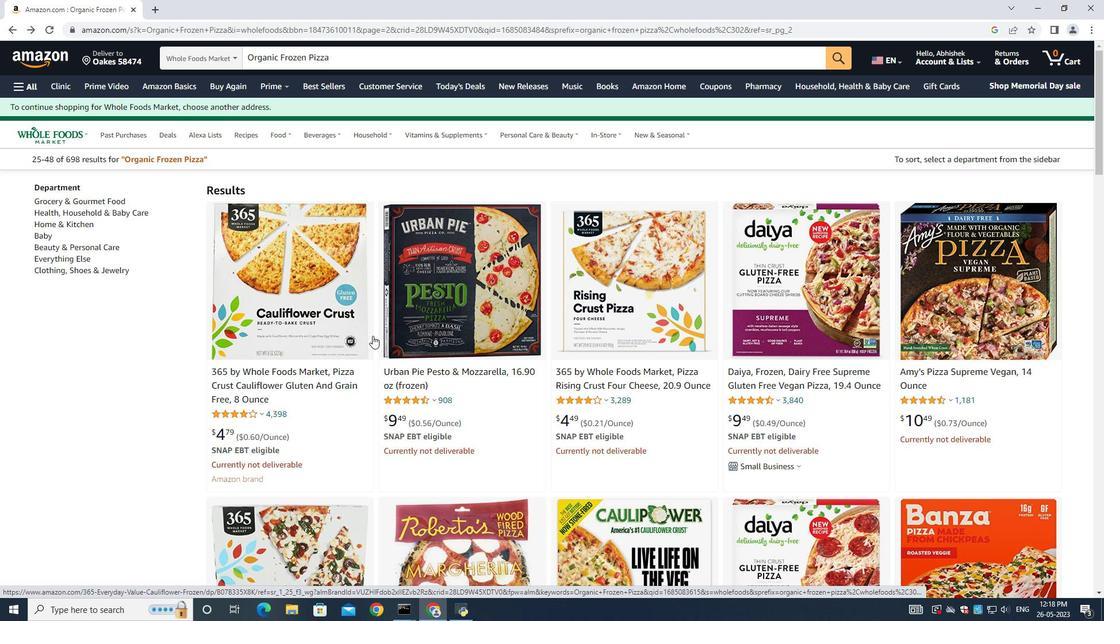 
Action: Mouse scrolled (412, 332) with delta (0, 0)
Screenshot: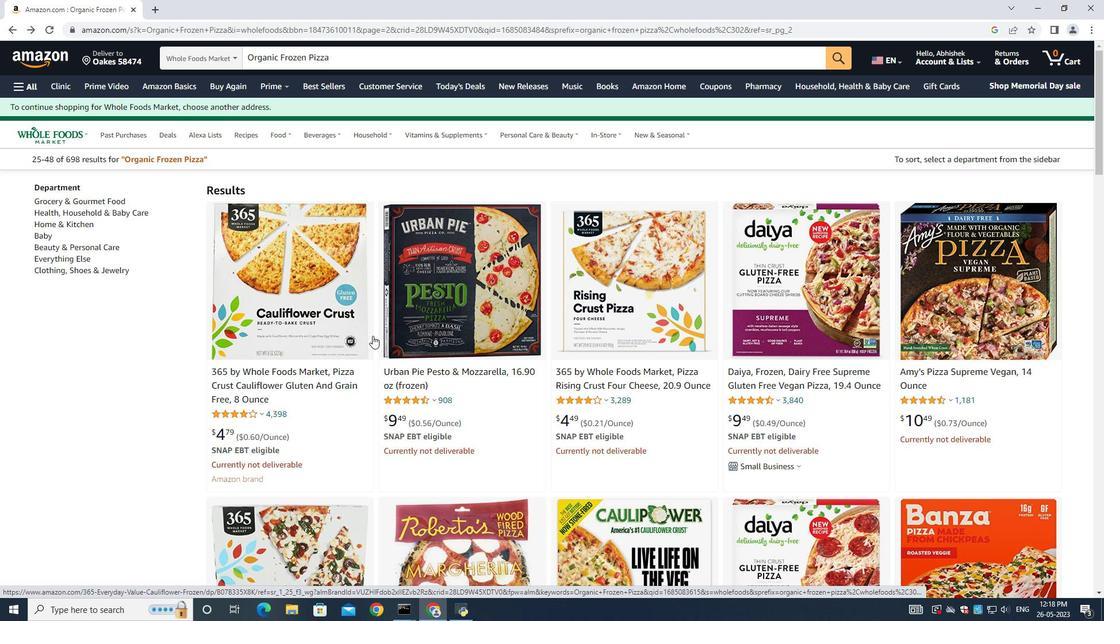 
Action: Mouse moved to (414, 331)
Screenshot: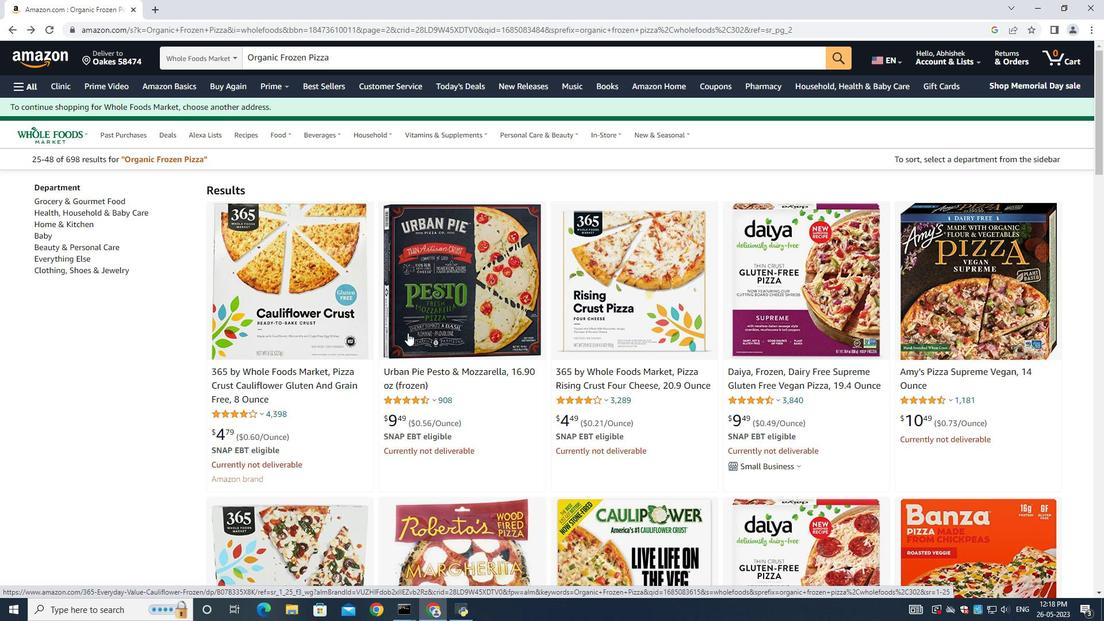 
Action: Mouse scrolled (414, 330) with delta (0, 0)
Screenshot: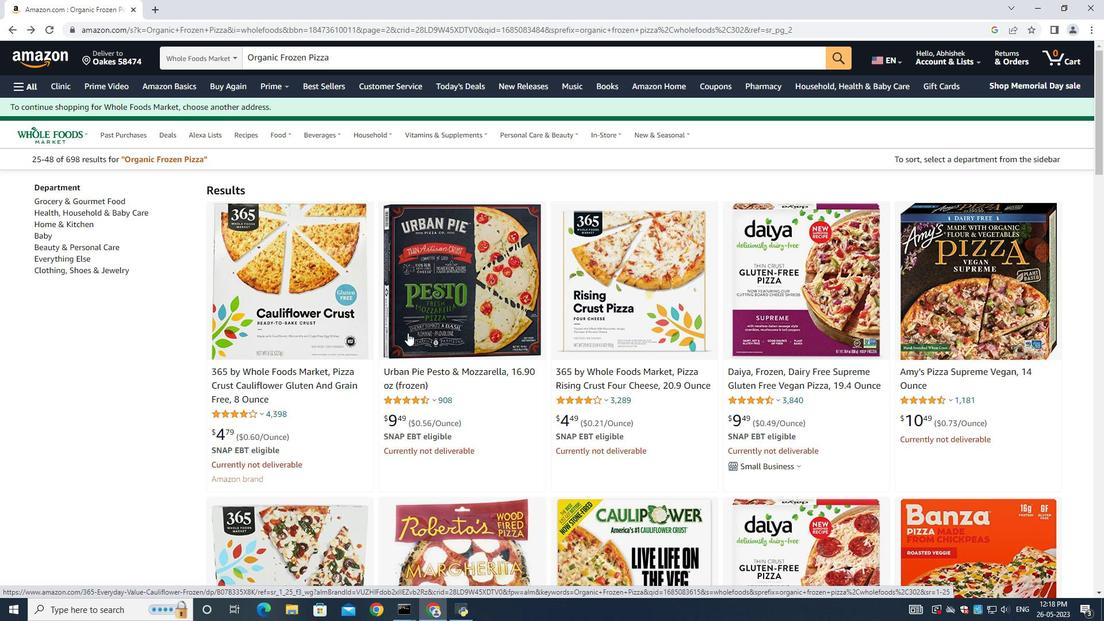 
Action: Mouse moved to (416, 330)
Screenshot: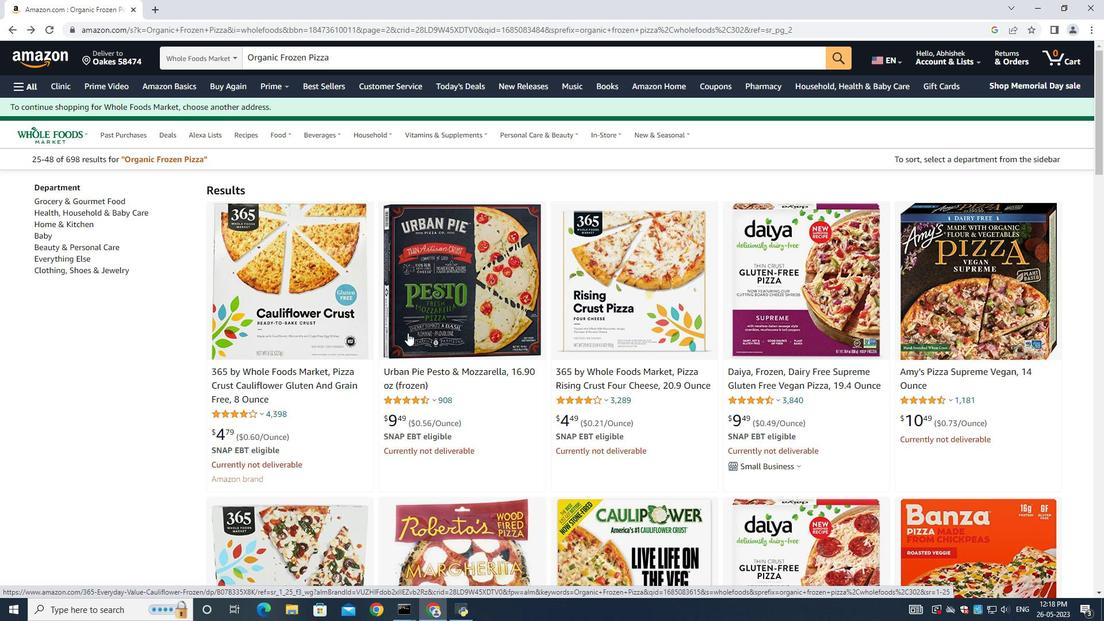 
Action: Mouse scrolled (416, 329) with delta (0, 0)
Screenshot: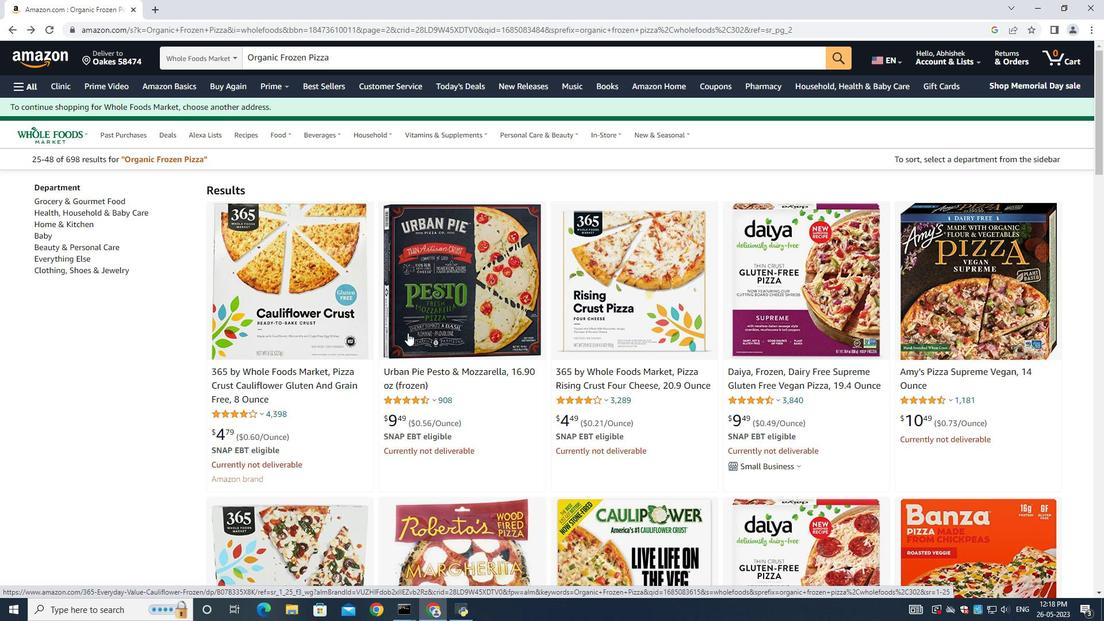 
Action: Mouse moved to (449, 323)
Screenshot: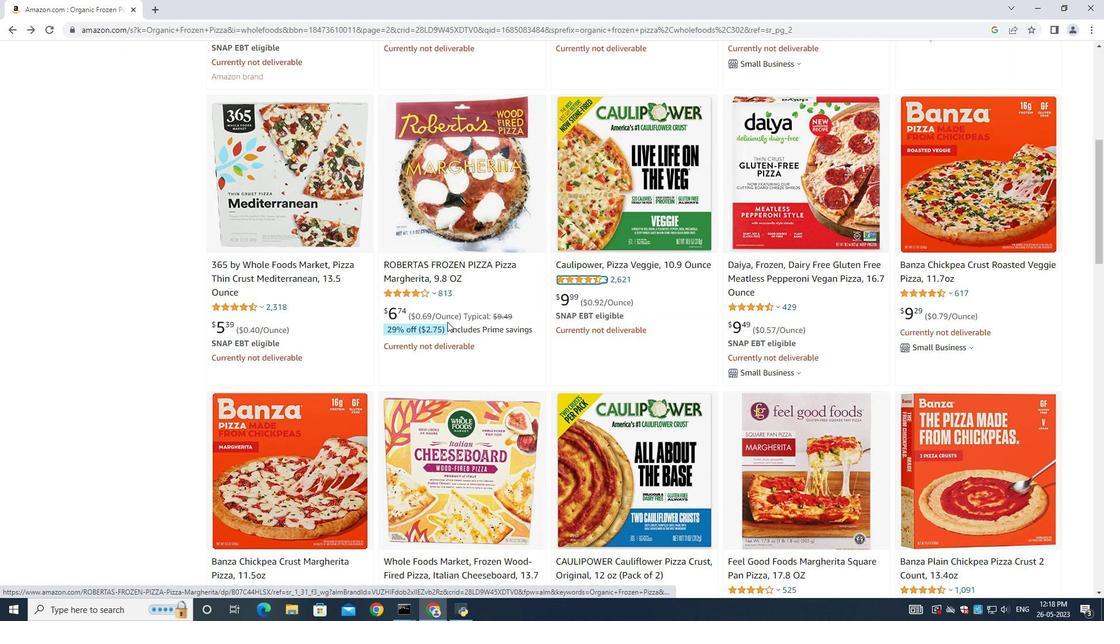 
Action: Mouse scrolled (449, 322) with delta (0, 0)
Screenshot: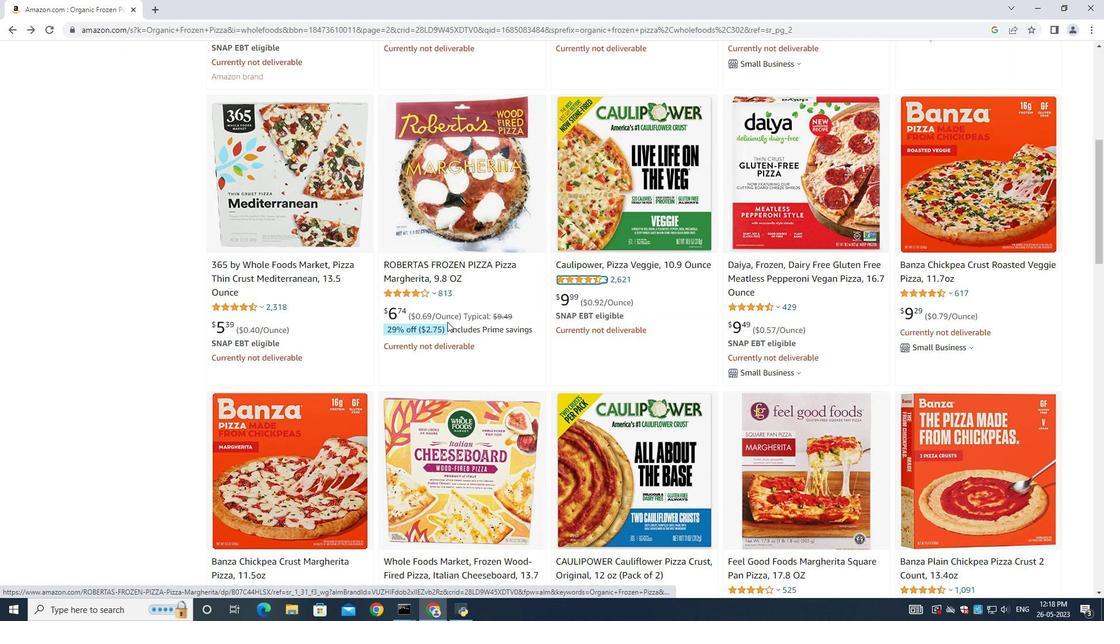 
Action: Mouse moved to (452, 324)
Screenshot: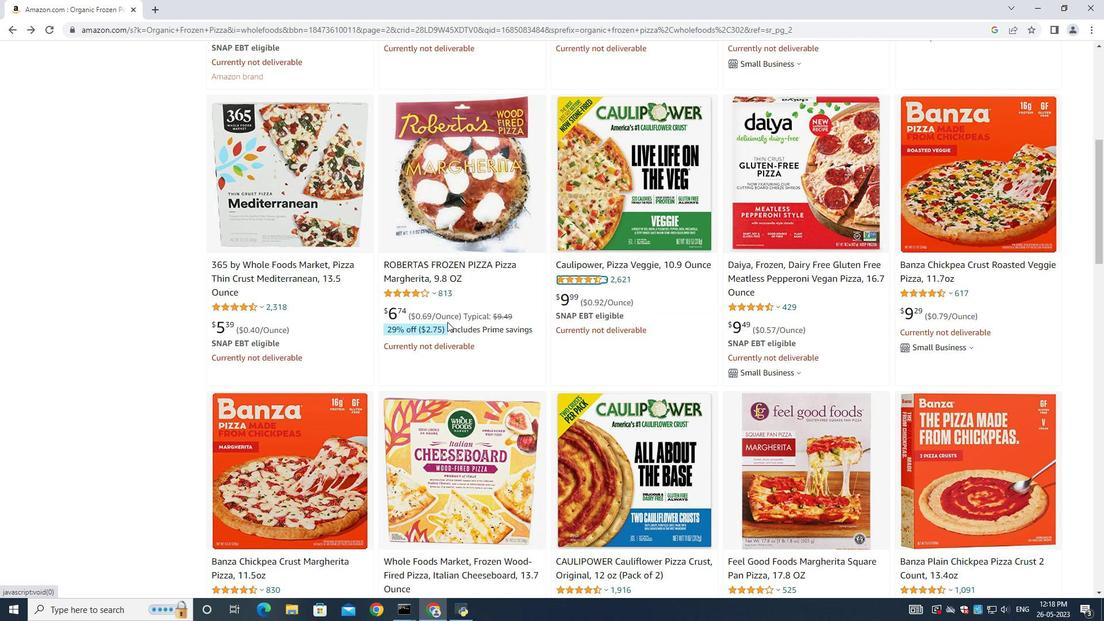 
Action: Mouse scrolled (452, 323) with delta (0, 0)
Screenshot: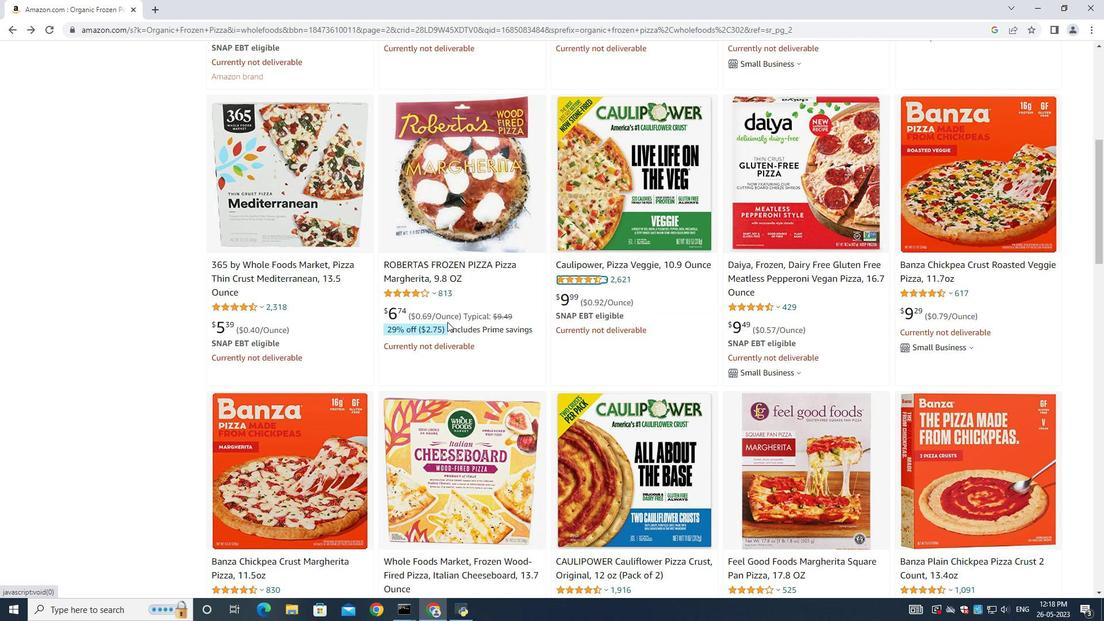 
Action: Mouse moved to (453, 324)
Screenshot: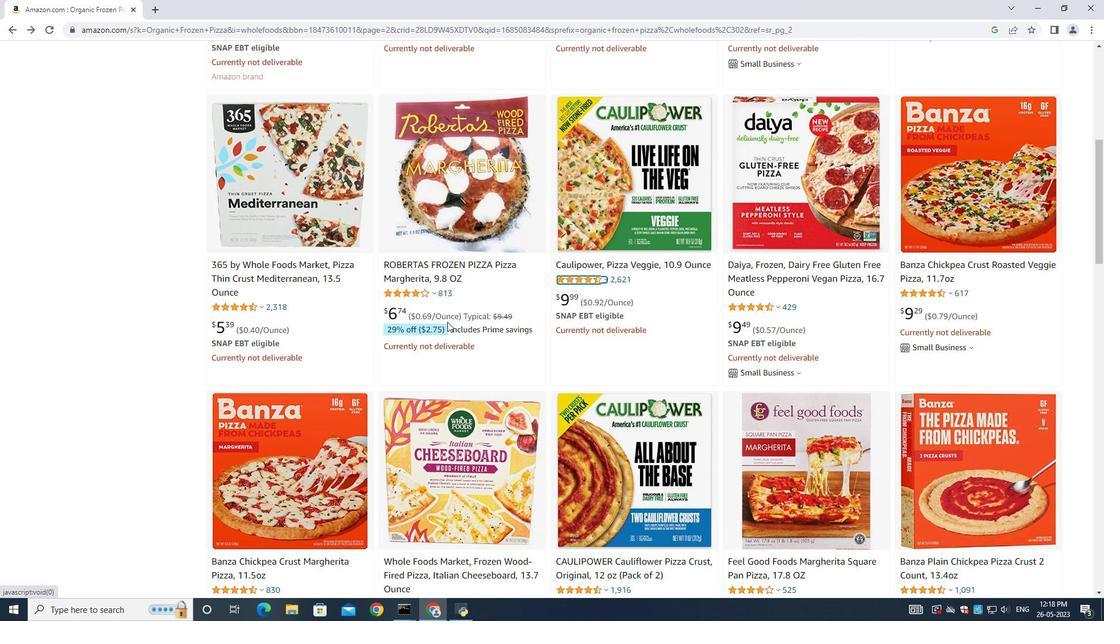 
Action: Mouse scrolled (453, 324) with delta (0, 0)
Screenshot: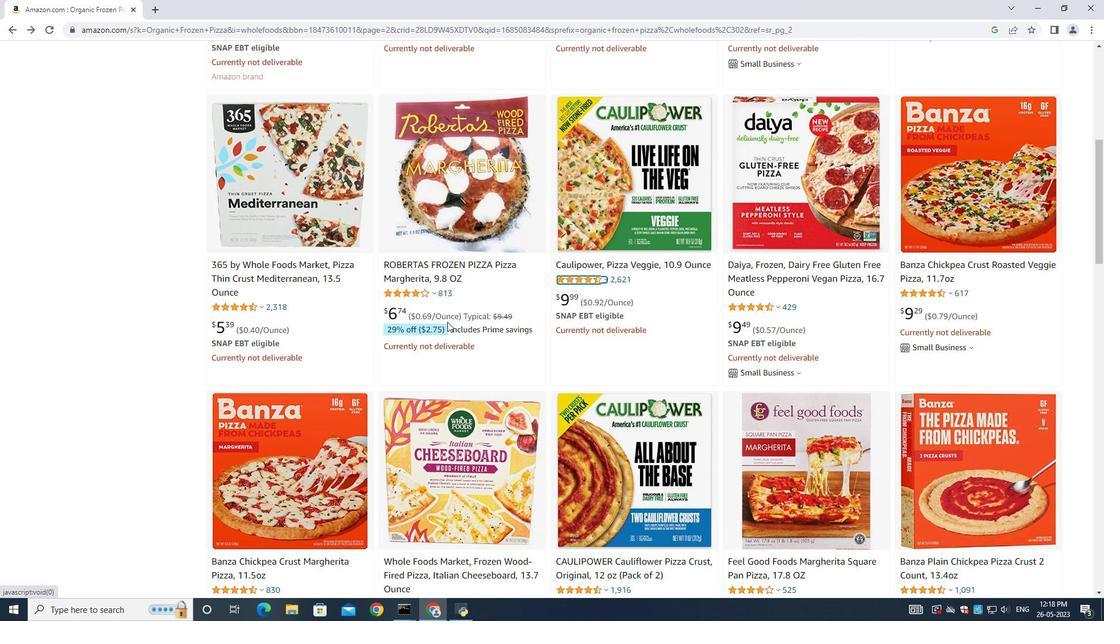 
Action: Mouse moved to (454, 325)
Screenshot: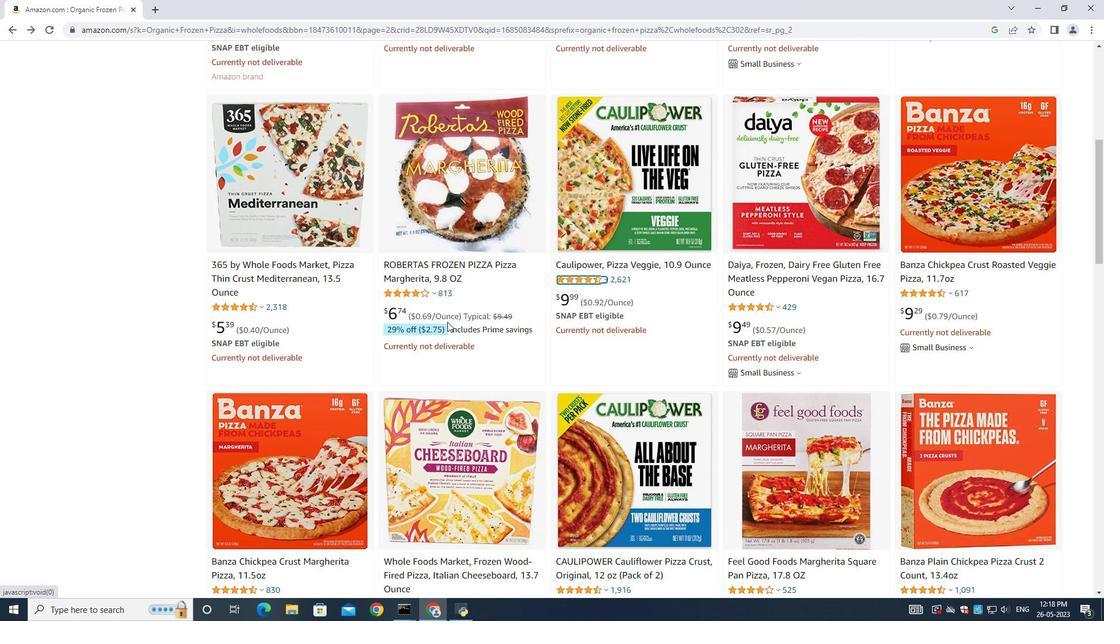 
Action: Mouse scrolled (454, 324) with delta (0, 0)
Screenshot: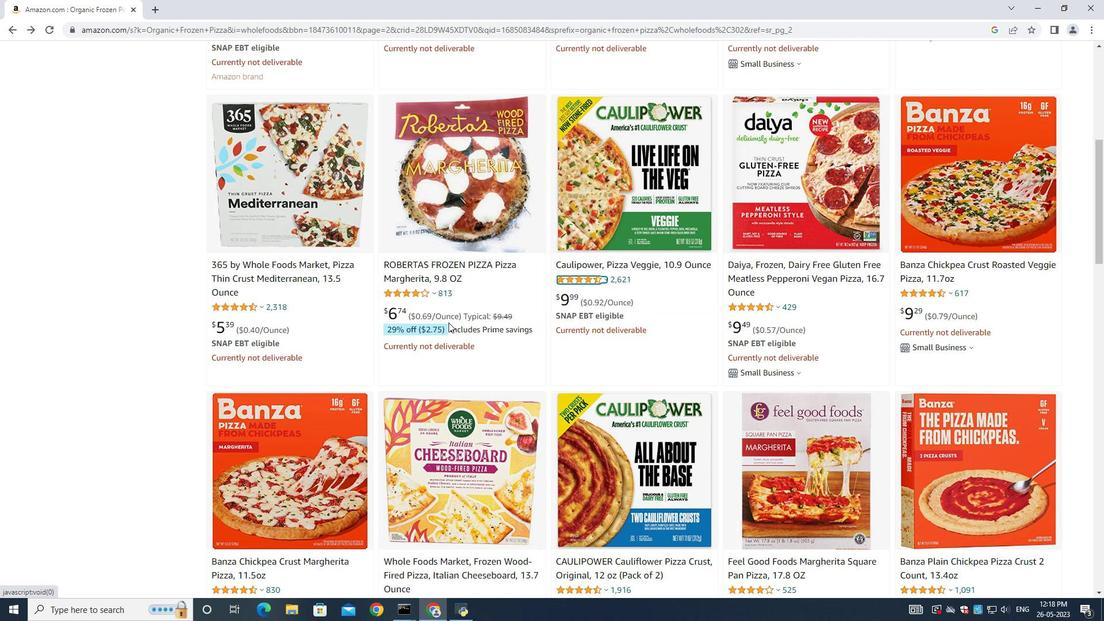 
Action: Mouse moved to (456, 325)
Screenshot: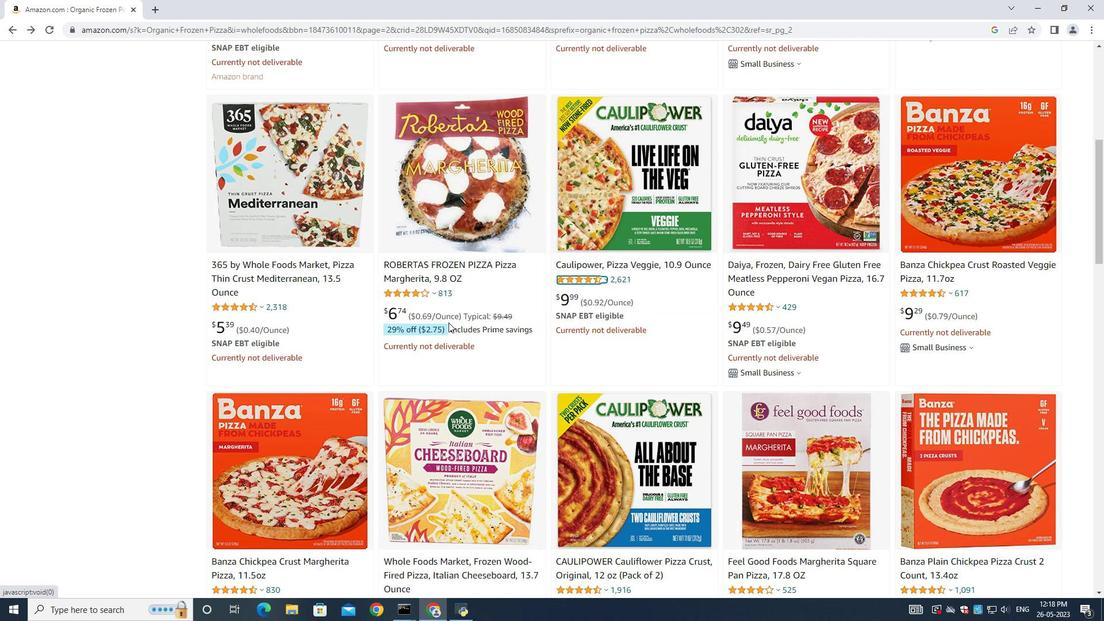 
Action: Mouse scrolled (454, 324) with delta (0, 0)
Screenshot: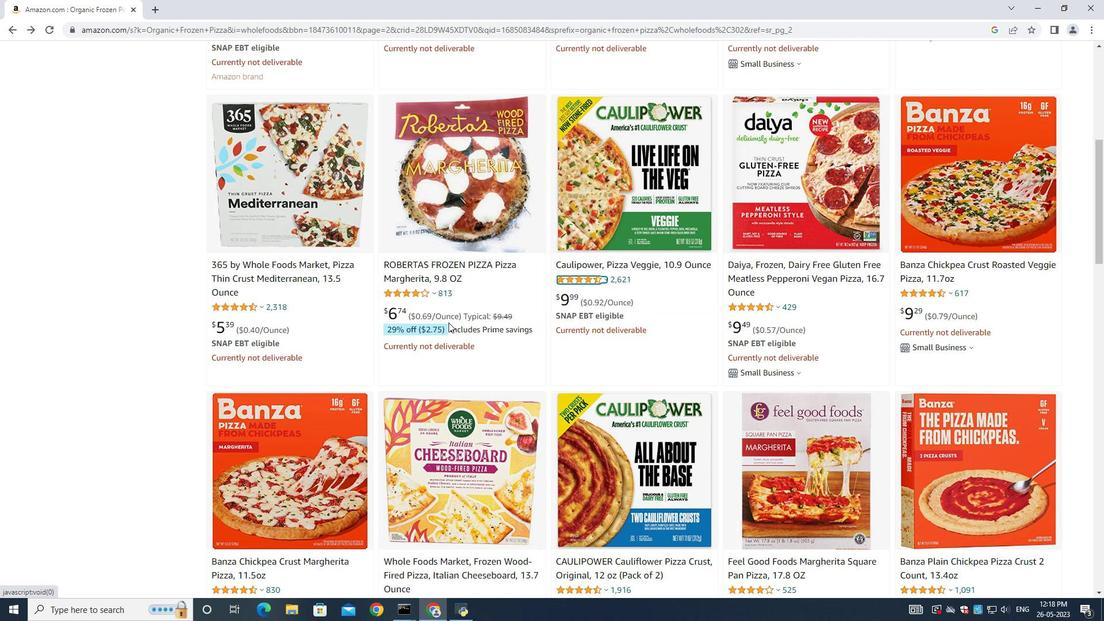 
Action: Mouse moved to (458, 325)
Screenshot: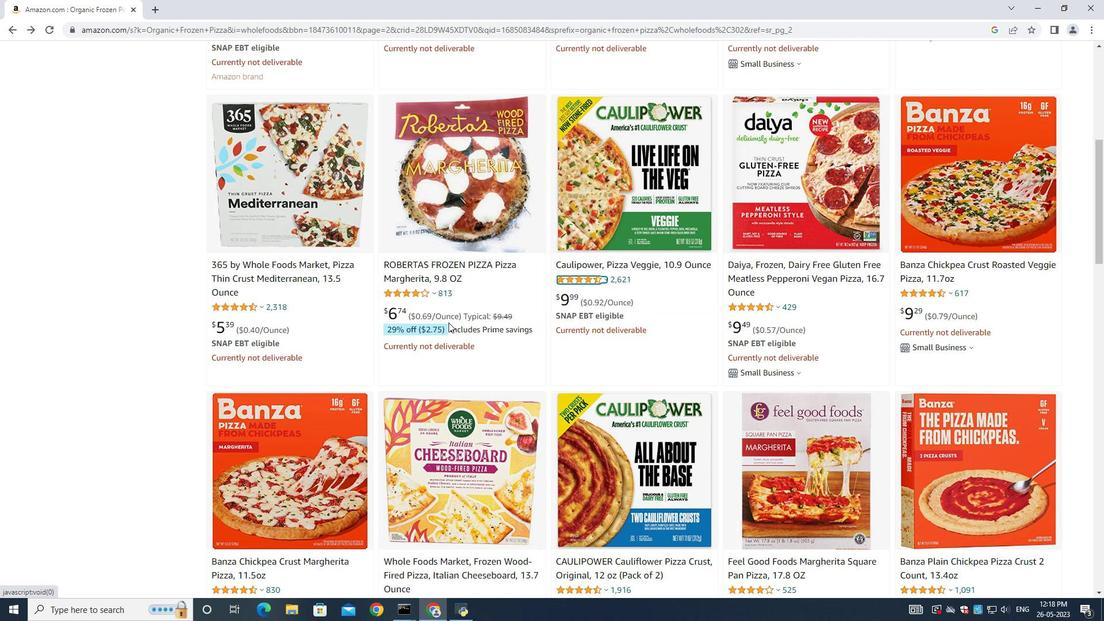 
Action: Mouse scrolled (456, 324) with delta (0, 0)
Screenshot: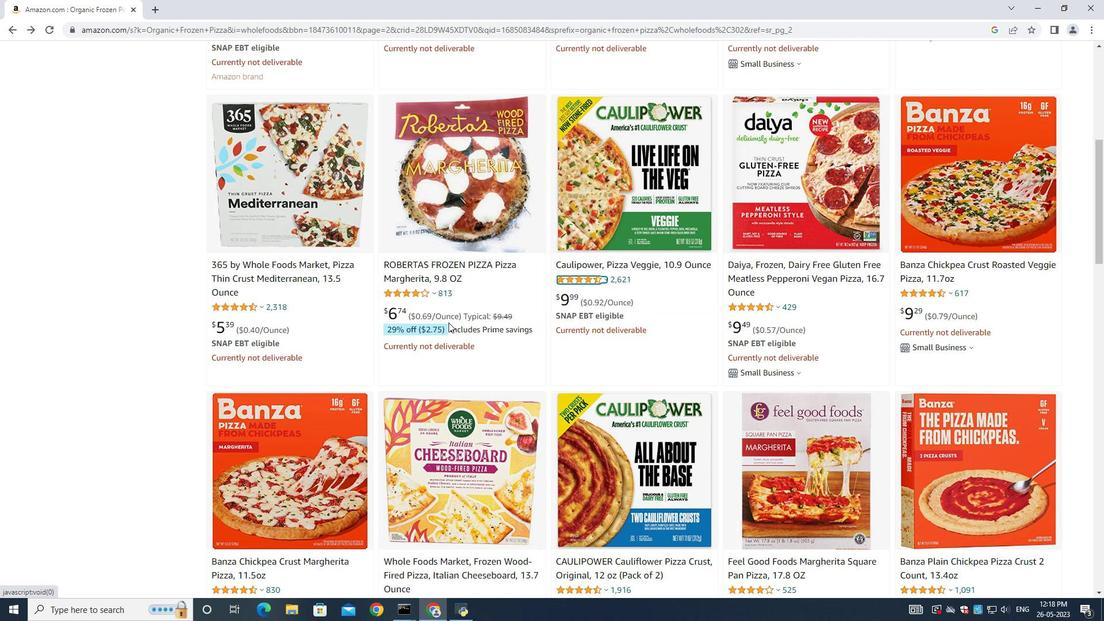 
Action: Mouse moved to (463, 323)
Screenshot: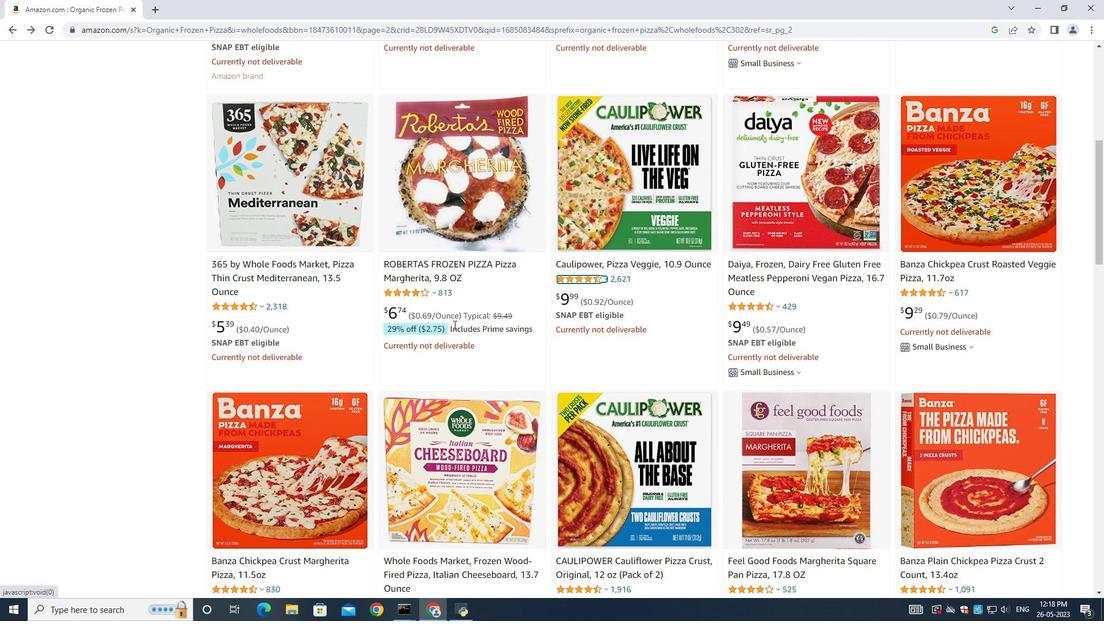 
Action: Mouse scrolled (460, 324) with delta (0, 0)
Screenshot: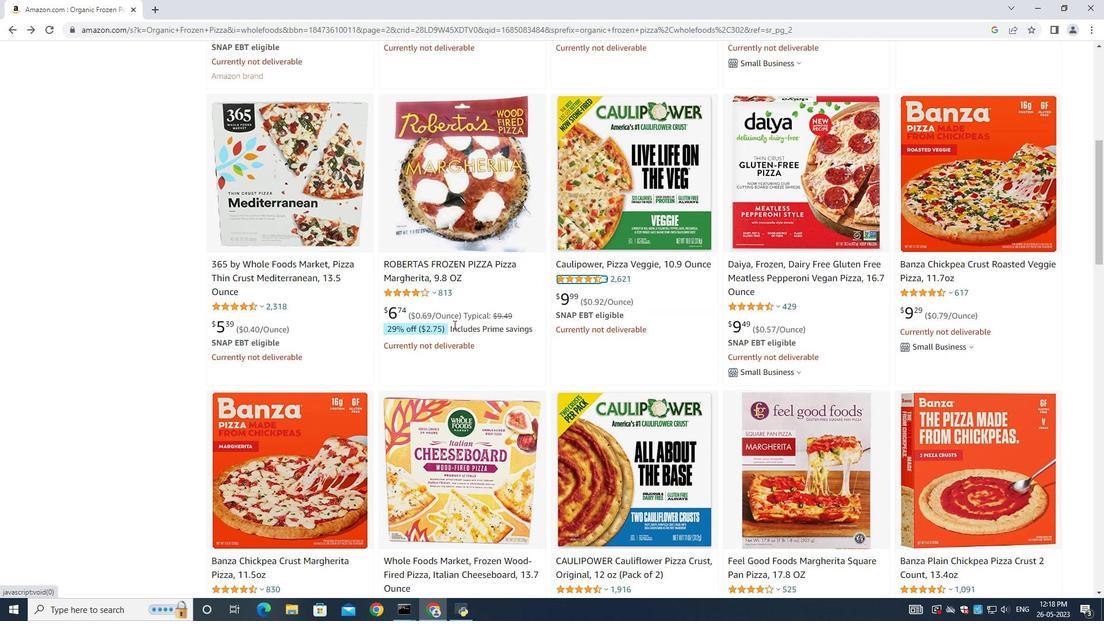 
Action: Mouse moved to (508, 309)
Screenshot: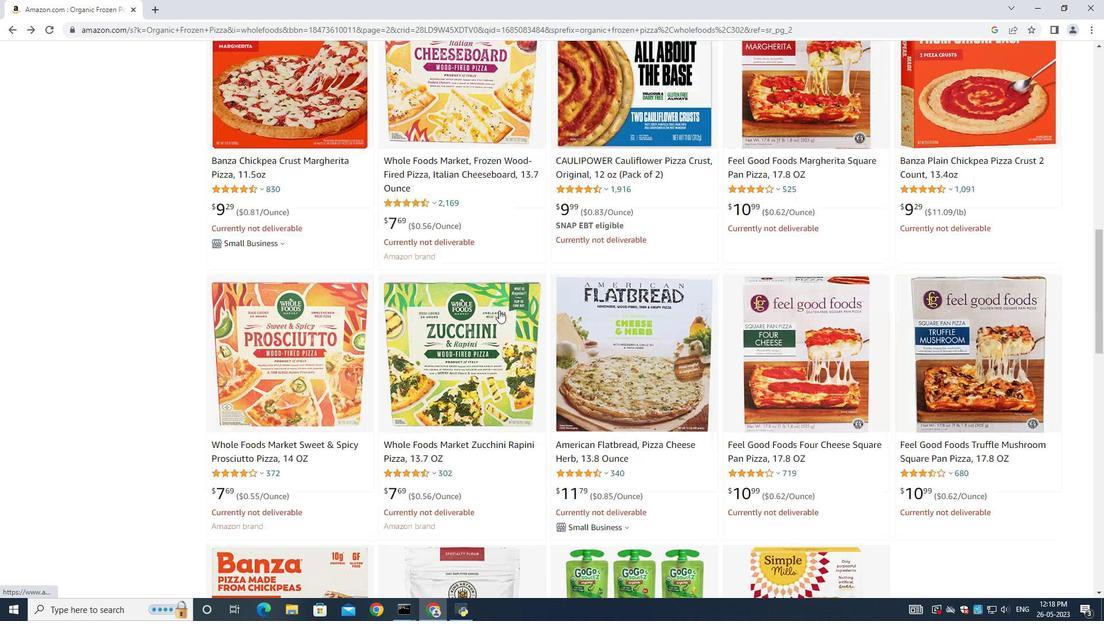 
Action: Mouse scrolled (508, 308) with delta (0, 0)
Screenshot: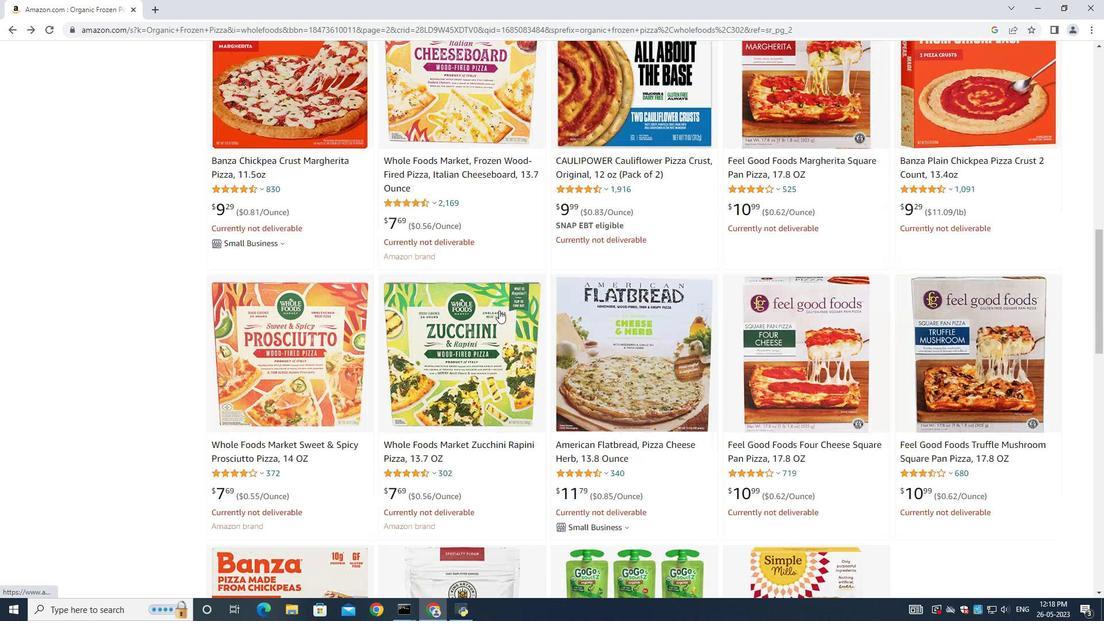 
Action: Mouse scrolled (508, 308) with delta (0, 0)
Screenshot: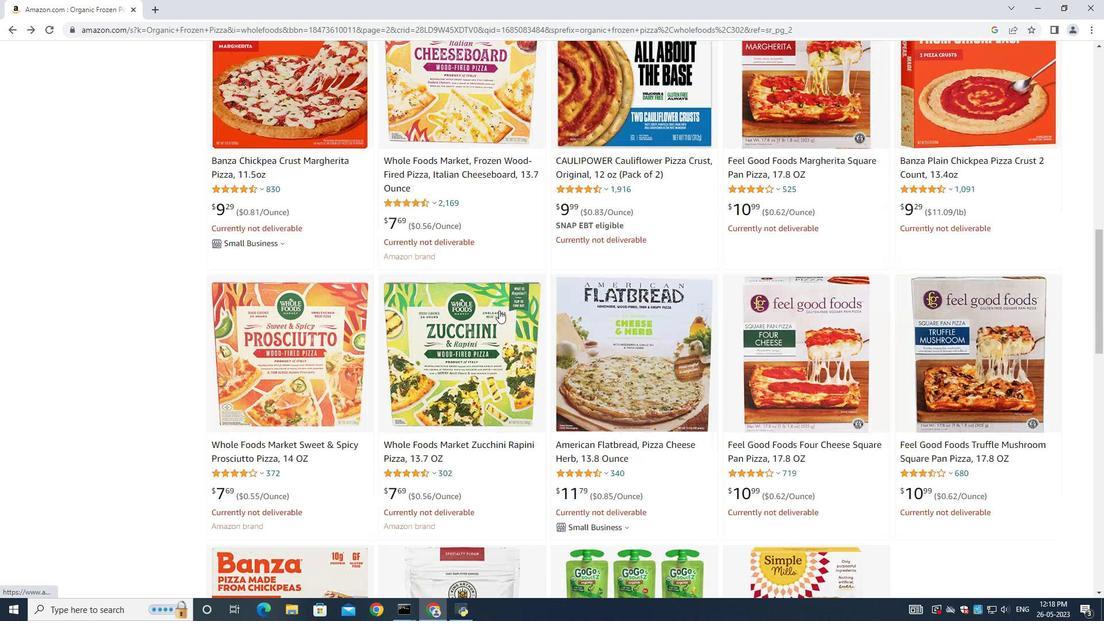
Action: Mouse scrolled (508, 308) with delta (0, 0)
Screenshot: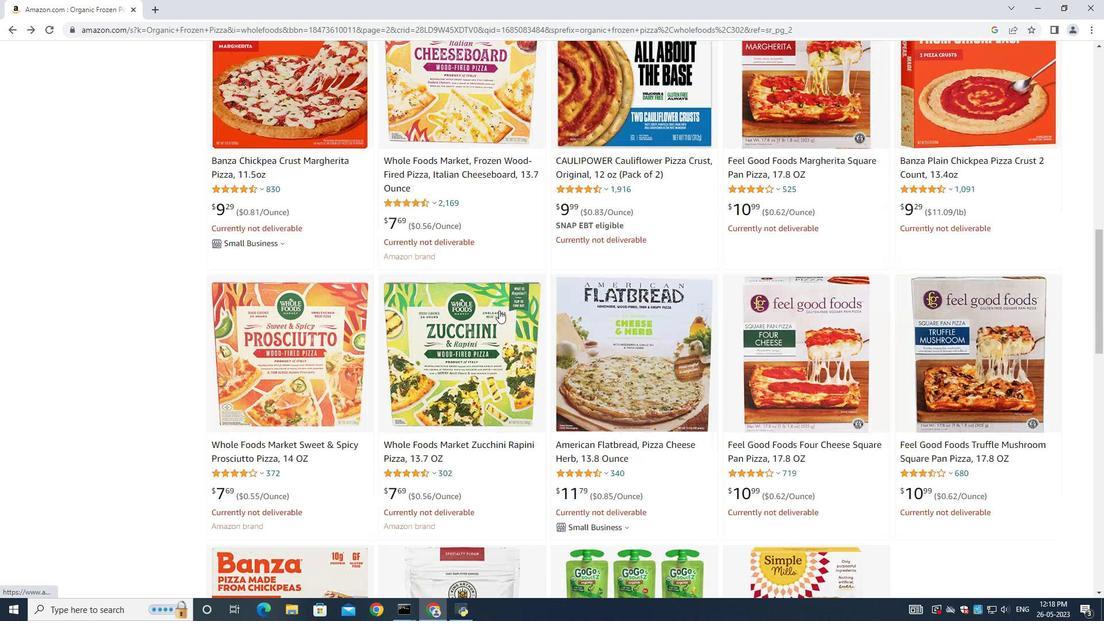 
Action: Mouse scrolled (508, 308) with delta (0, 0)
Screenshot: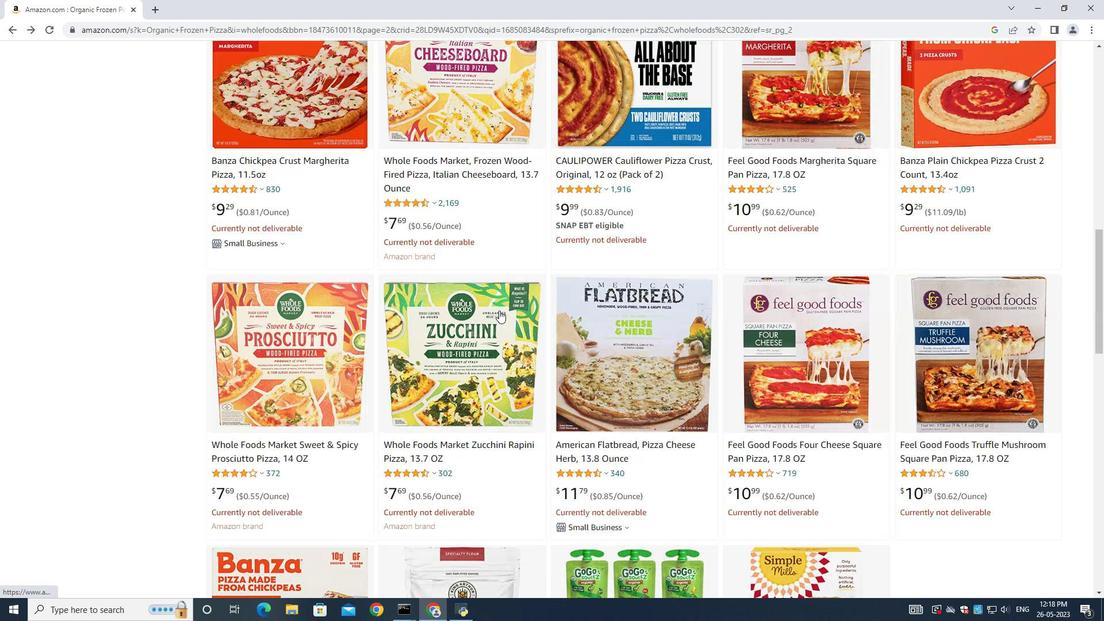 
Action: Mouse moved to (509, 309)
Screenshot: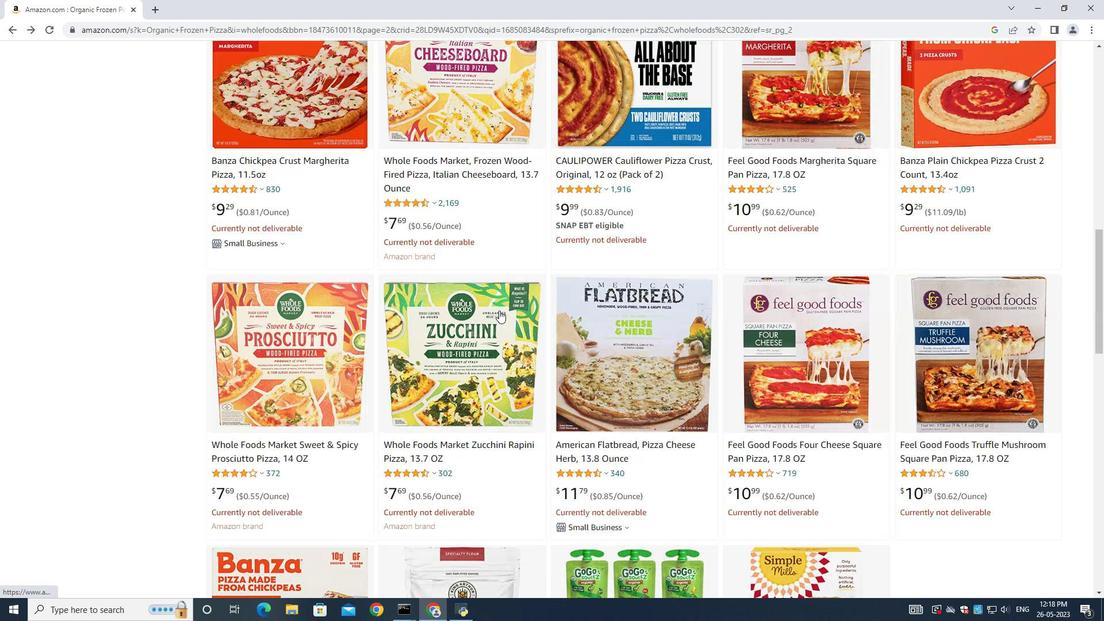 
Action: Mouse scrolled (509, 308) with delta (0, 0)
Screenshot: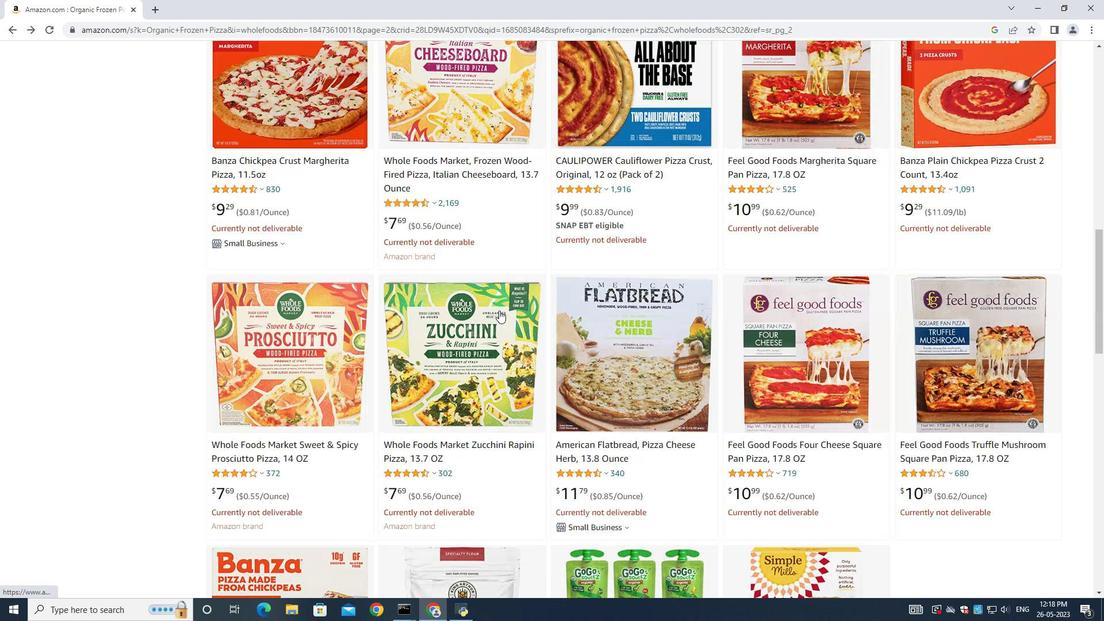 
Action: Mouse moved to (510, 309)
Screenshot: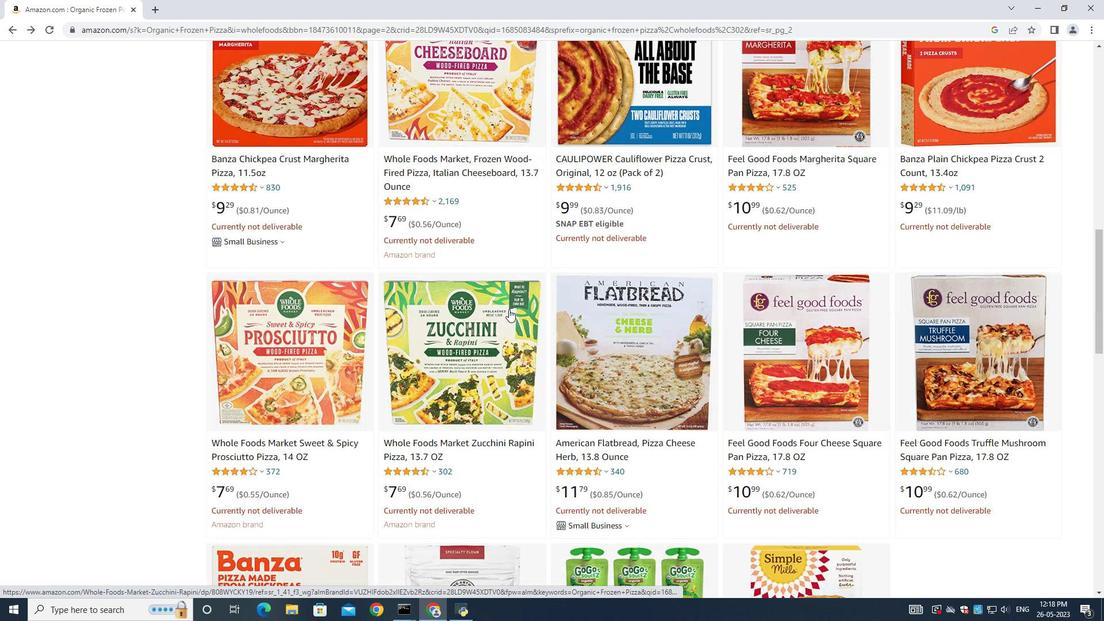 
Action: Mouse scrolled (510, 308) with delta (0, 0)
Screenshot: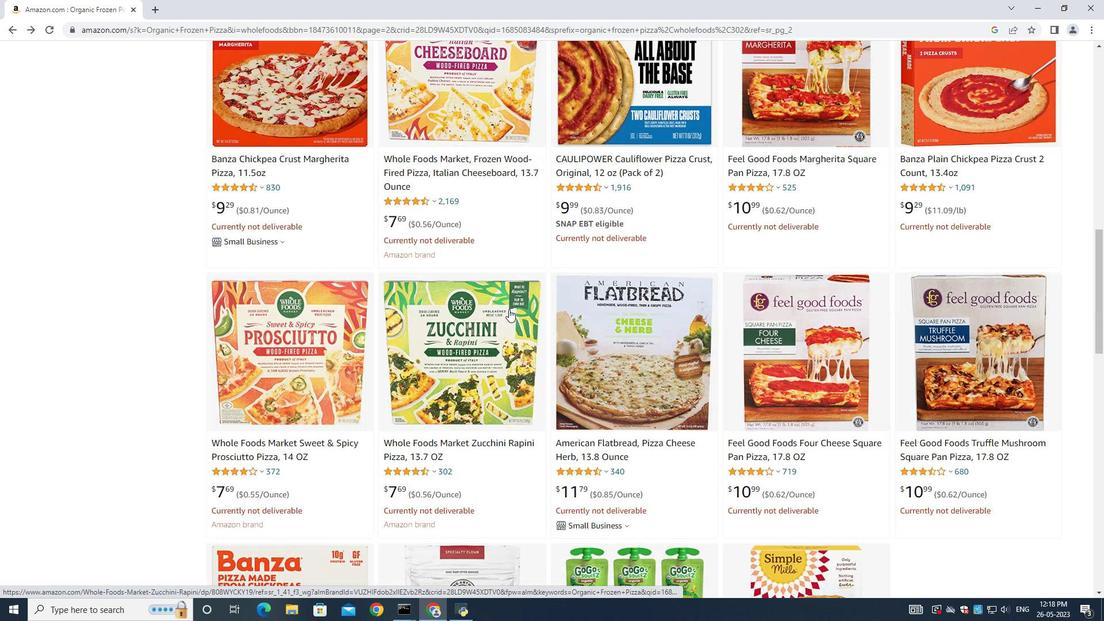 
Action: Mouse moved to (523, 312)
Screenshot: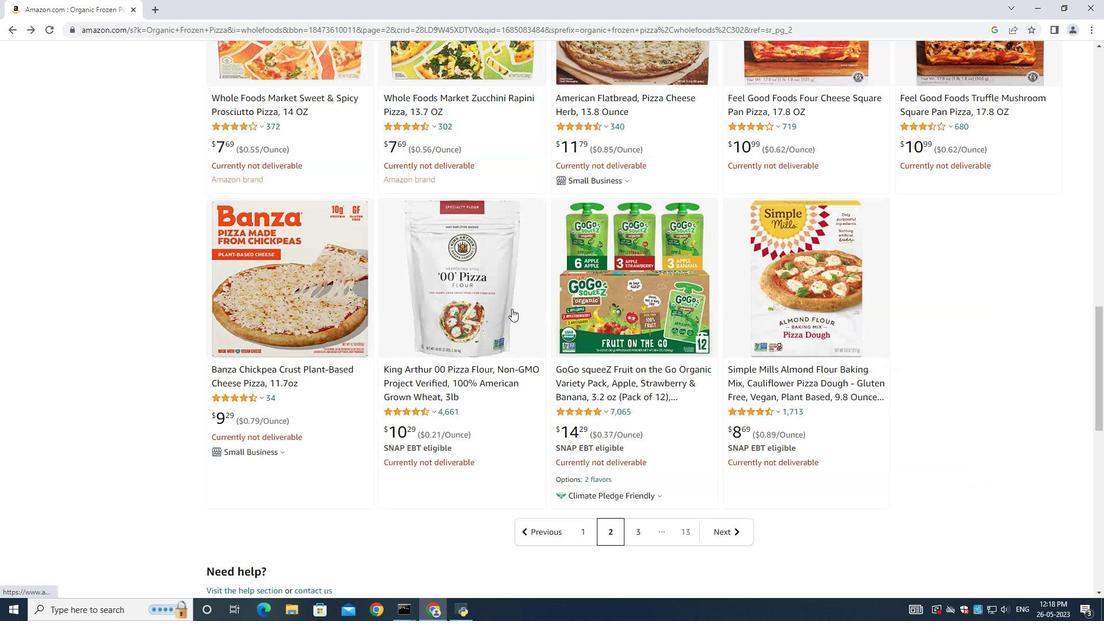 
Action: Mouse scrolled (523, 311) with delta (0, 0)
Screenshot: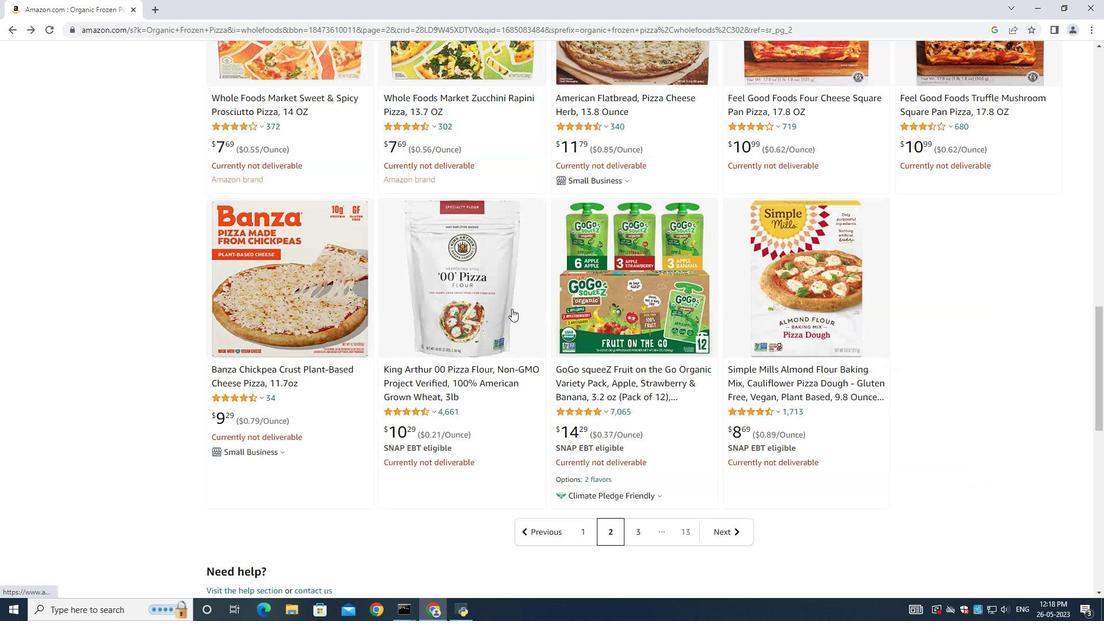 
Action: Mouse moved to (525, 312)
Screenshot: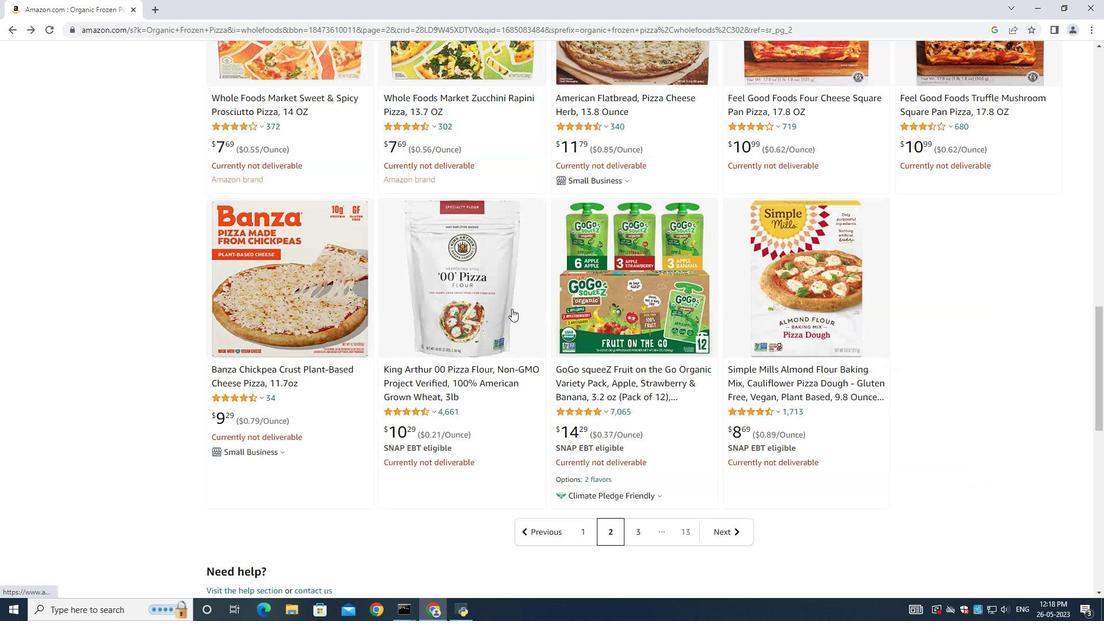 
Action: Mouse scrolled (525, 312) with delta (0, 0)
Screenshot: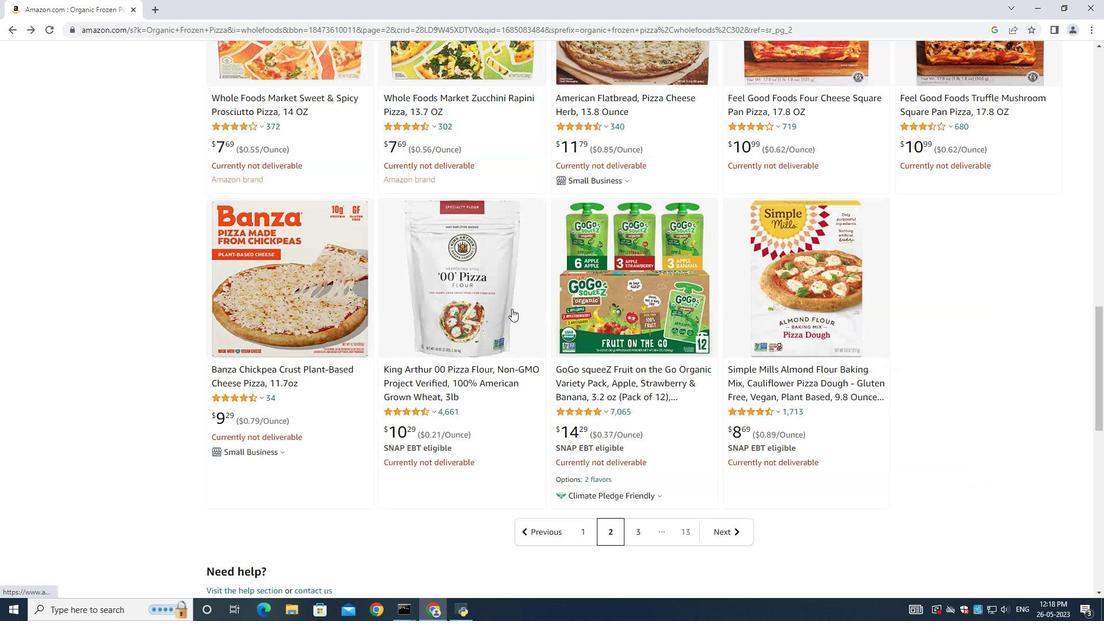 
Action: Mouse moved to (526, 313)
Screenshot: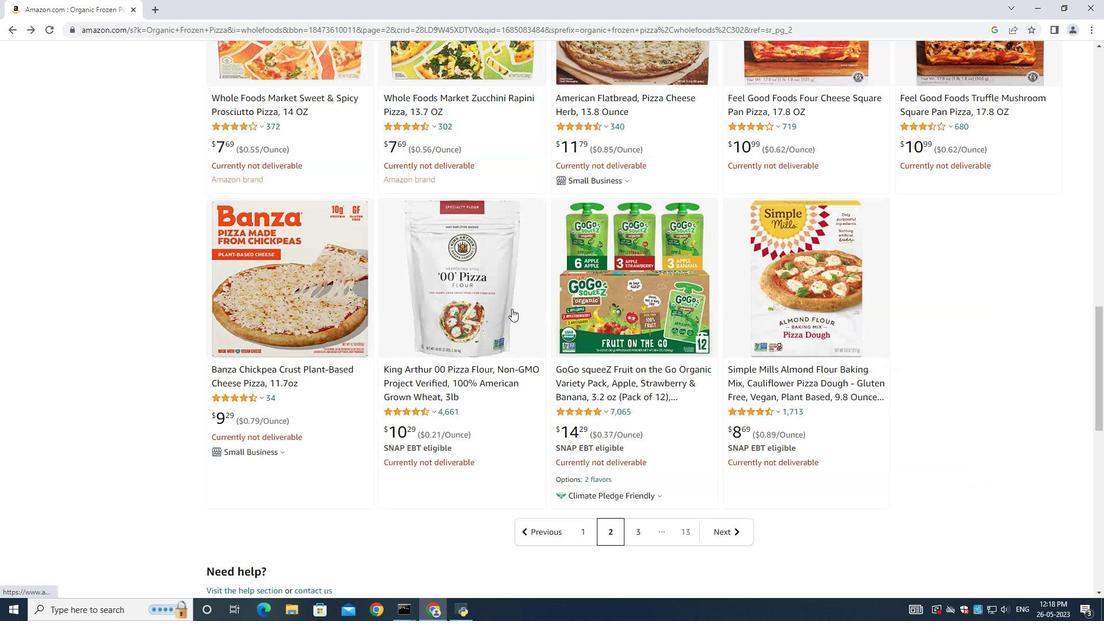 
Action: Mouse scrolled (526, 312) with delta (0, 0)
Screenshot: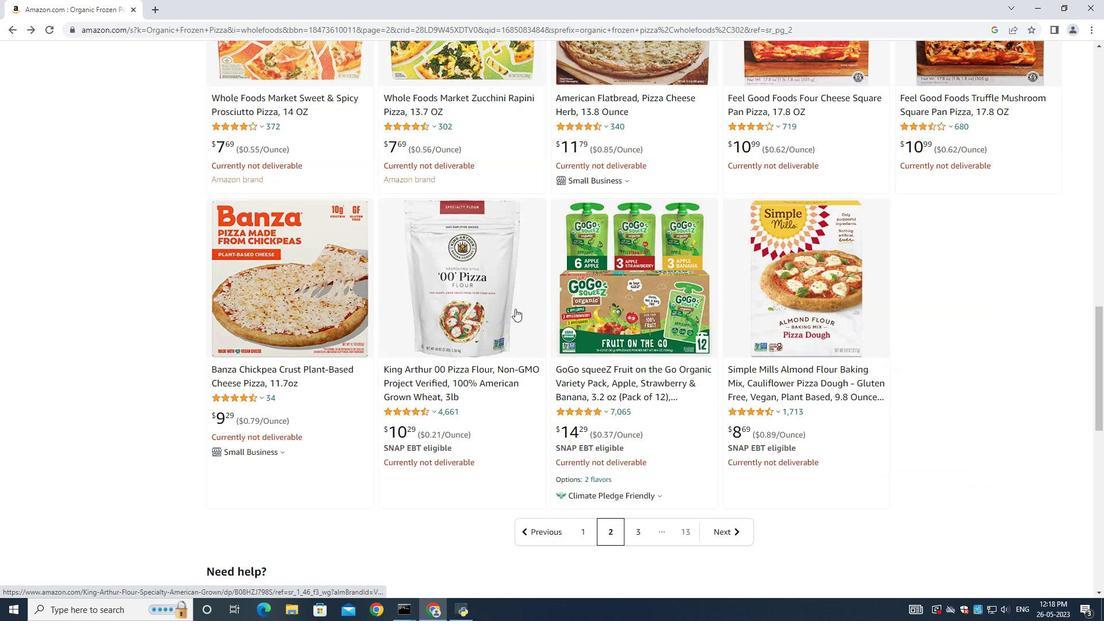 
Action: Mouse moved to (526, 313)
Screenshot: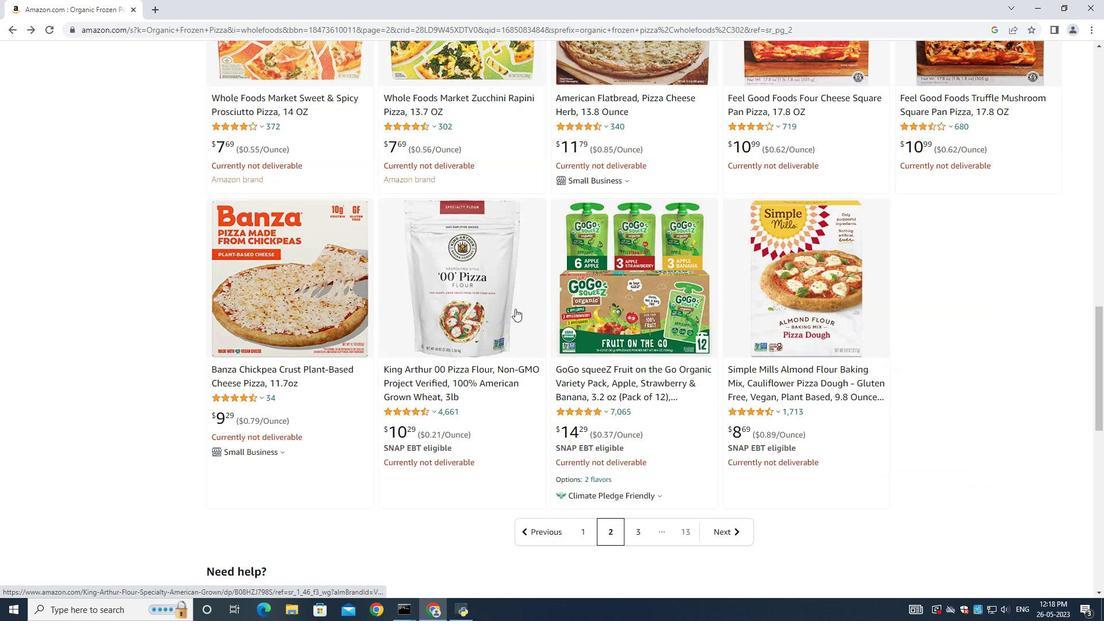 
Action: Mouse scrolled (526, 312) with delta (0, 0)
Screenshot: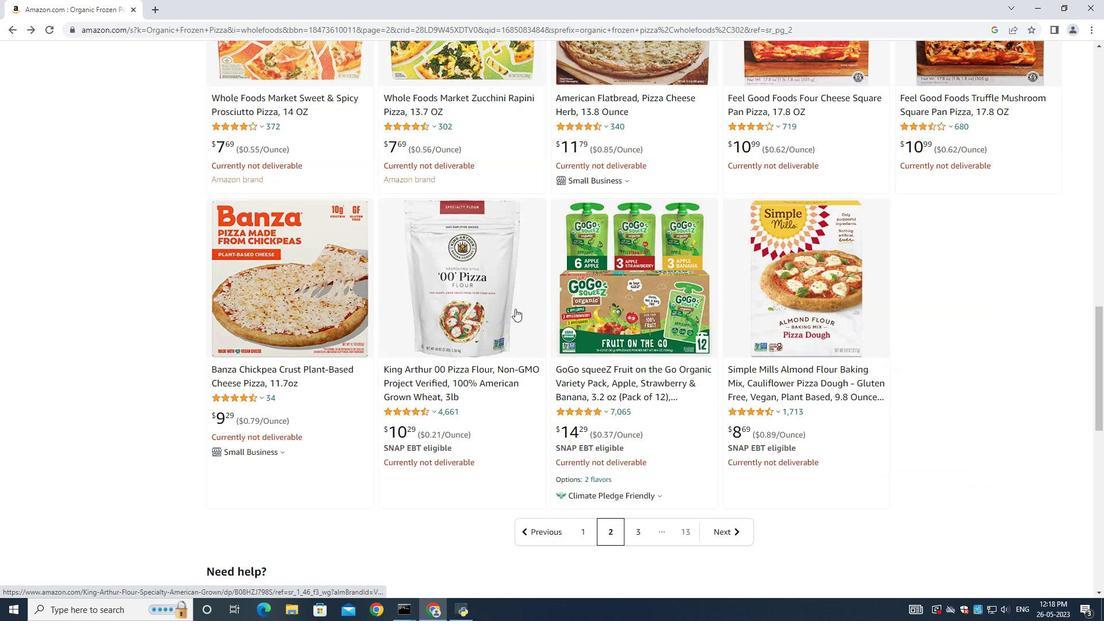 
Action: Mouse moved to (525, 313)
Screenshot: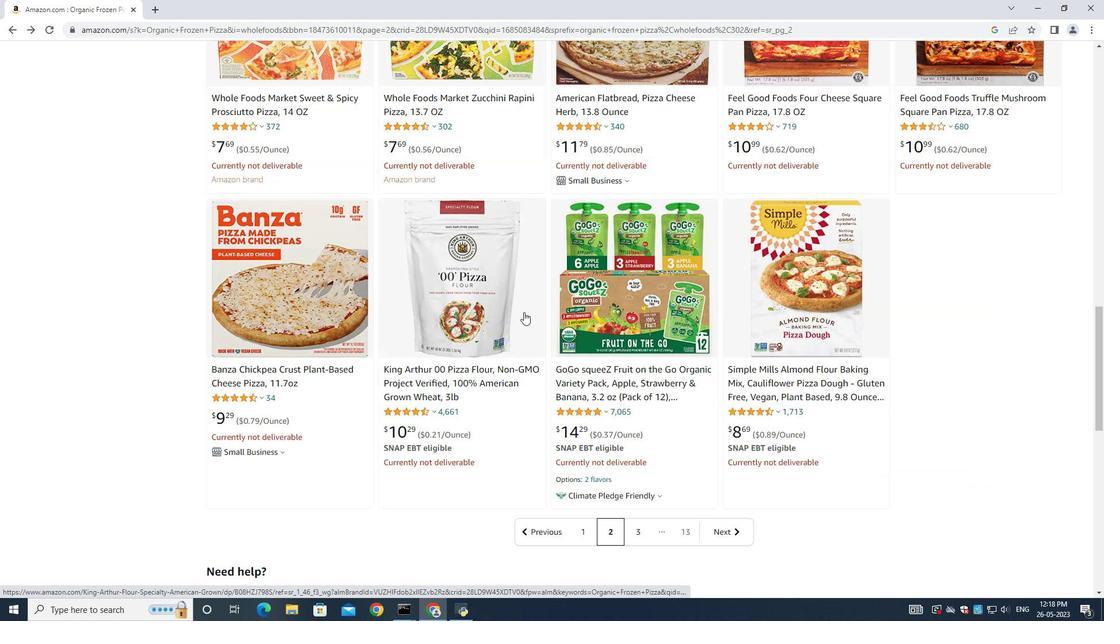 
Action: Mouse scrolled (525, 312) with delta (0, 0)
Screenshot: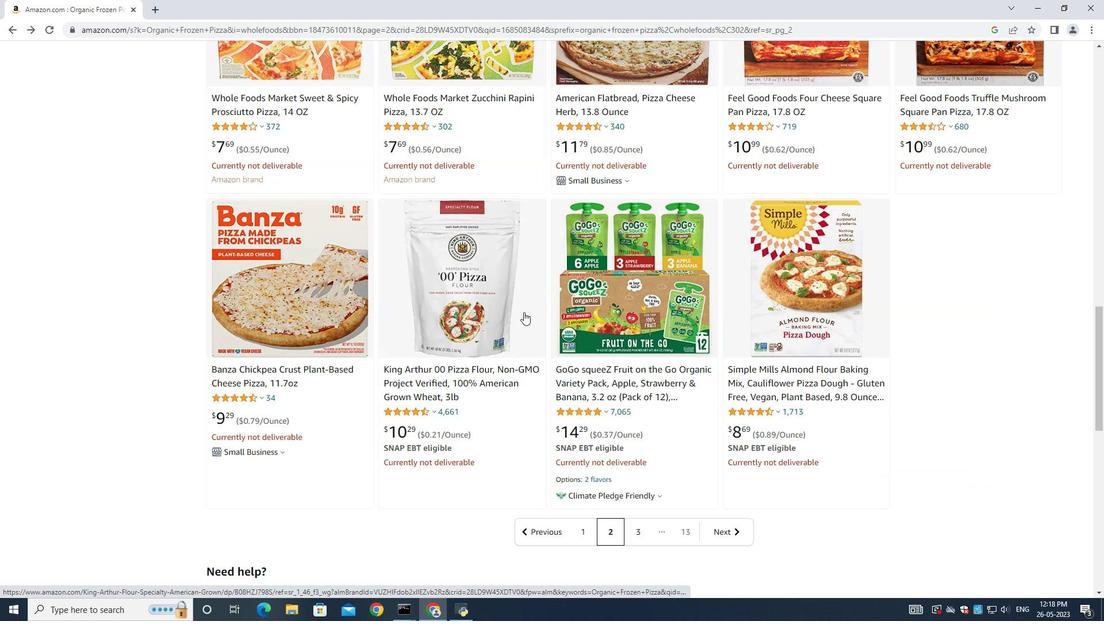 
Action: Mouse moved to (587, 248)
Screenshot: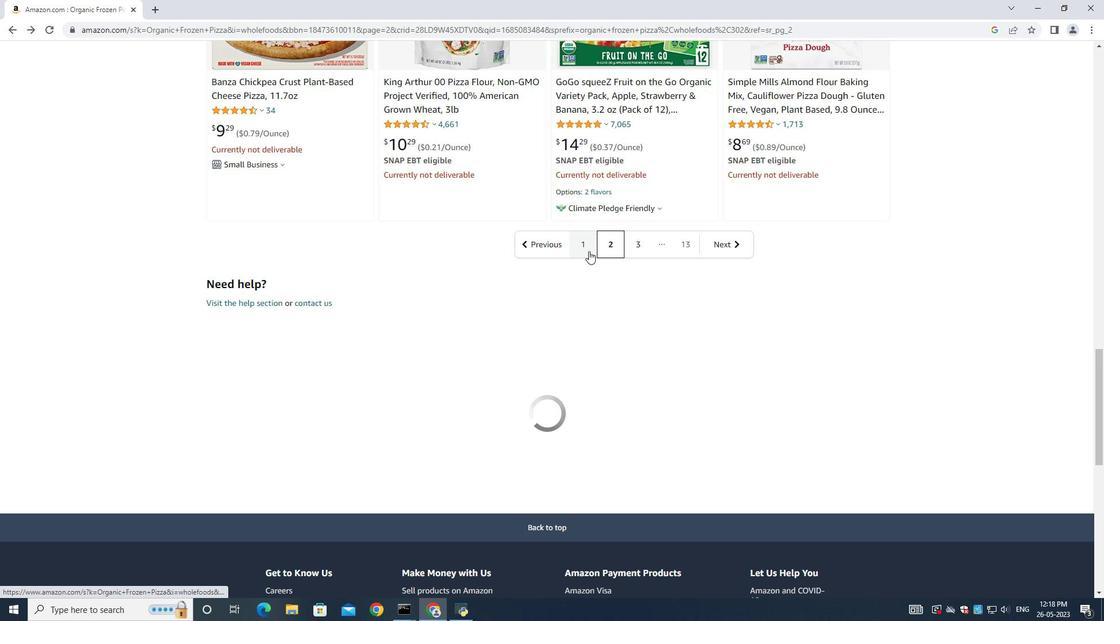 
Action: Mouse pressed left at (587, 248)
Screenshot: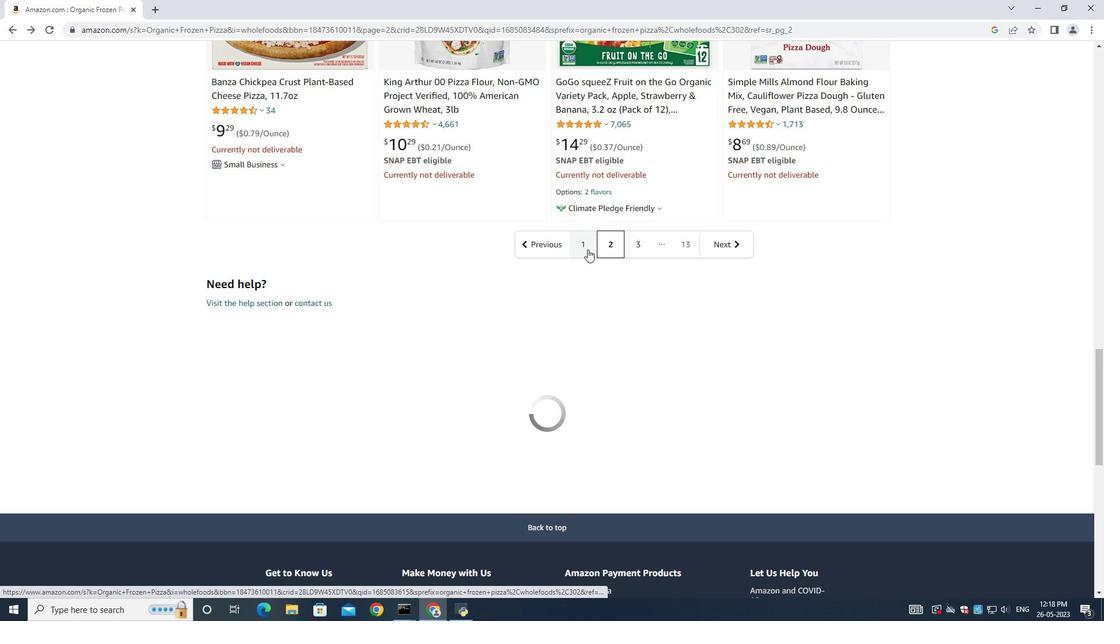 
Action: Mouse moved to (556, 370)
Screenshot: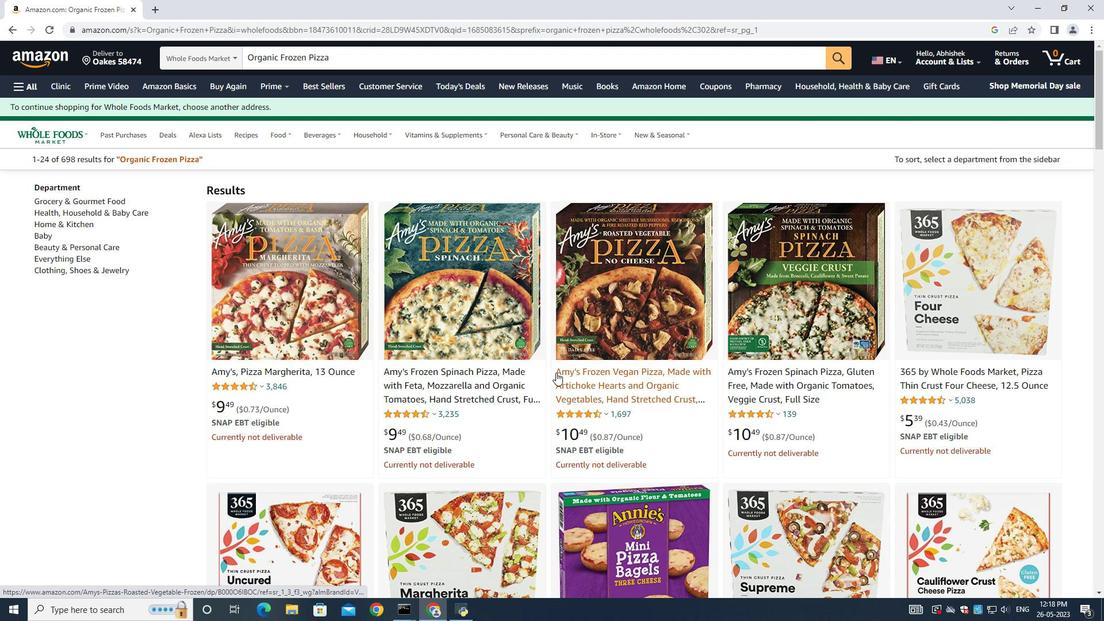 
Action: Mouse scrolled (556, 370) with delta (0, 0)
Screenshot: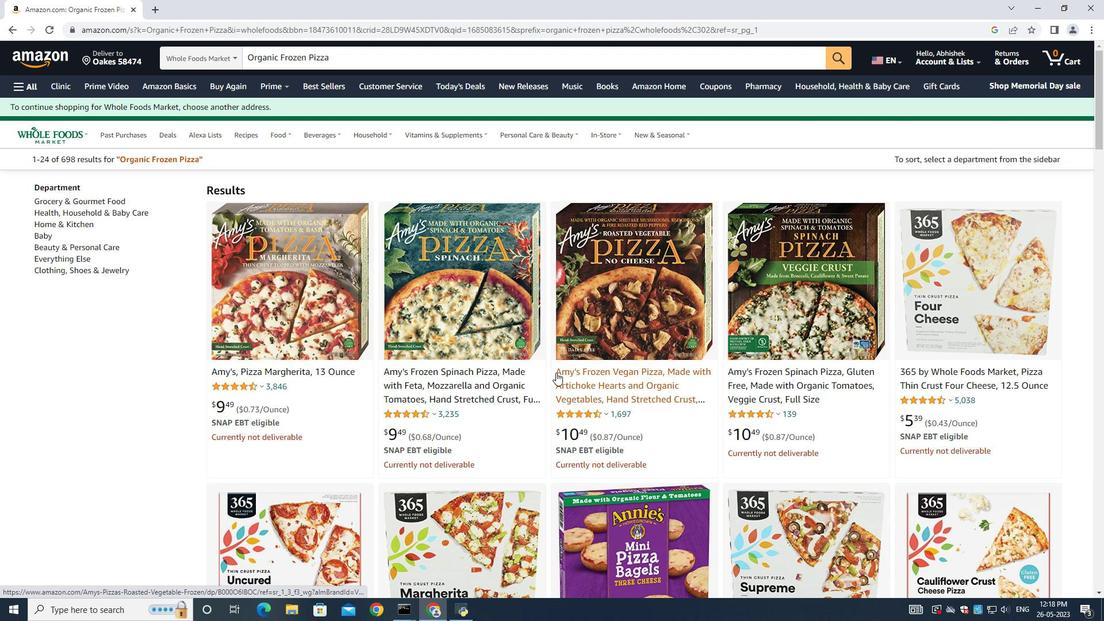 
Action: Mouse scrolled (556, 370) with delta (0, 0)
Screenshot: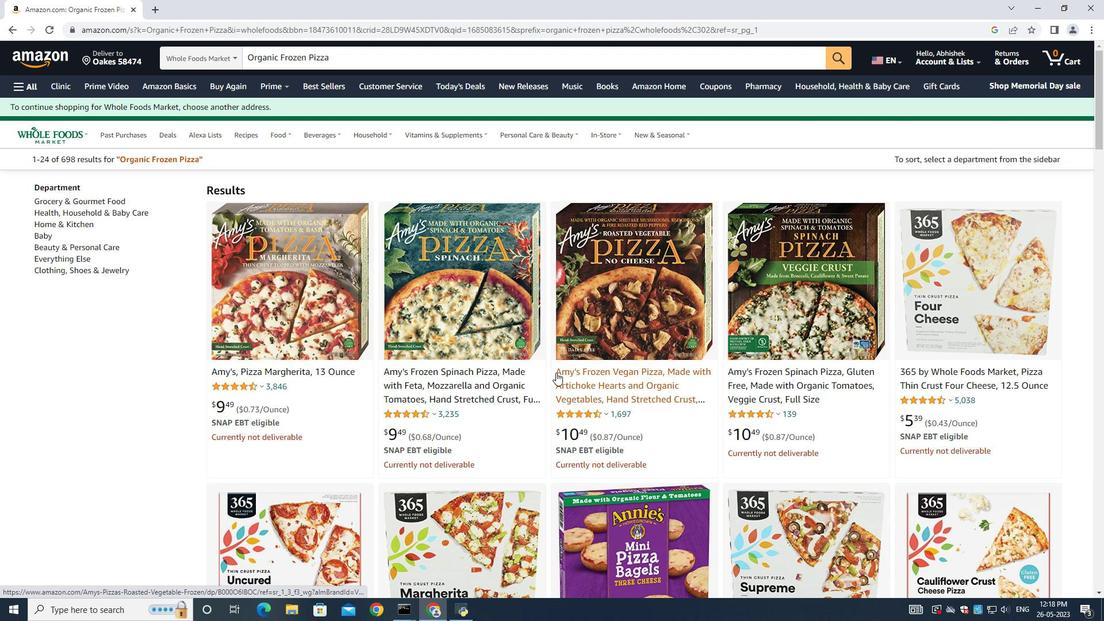 
Action: Mouse scrolled (556, 370) with delta (0, 0)
Screenshot: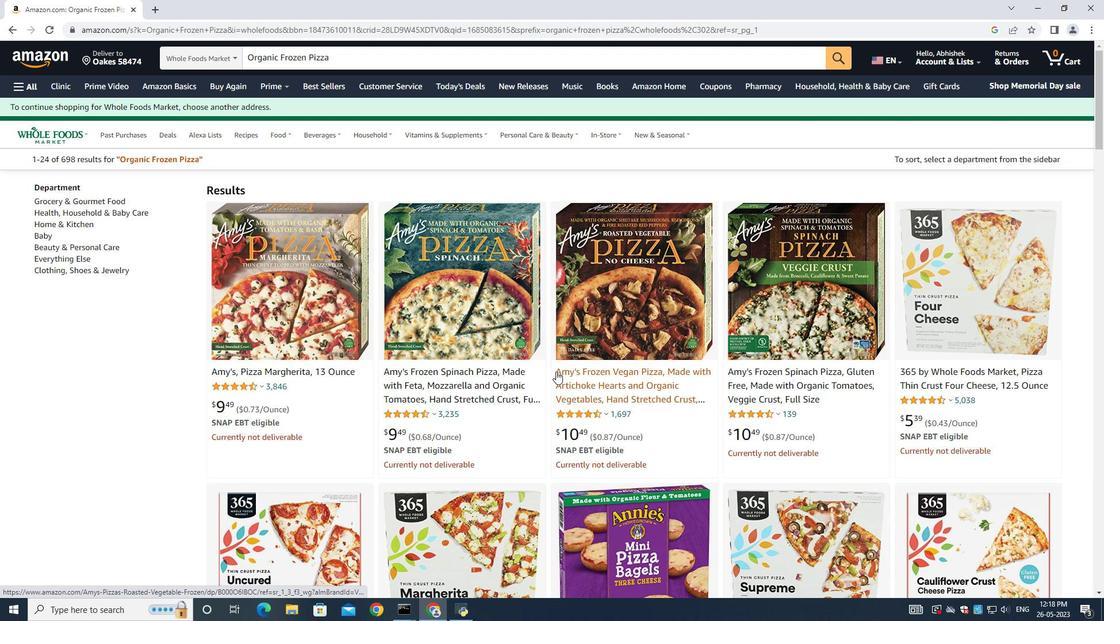 
Action: Mouse moved to (452, 294)
Screenshot: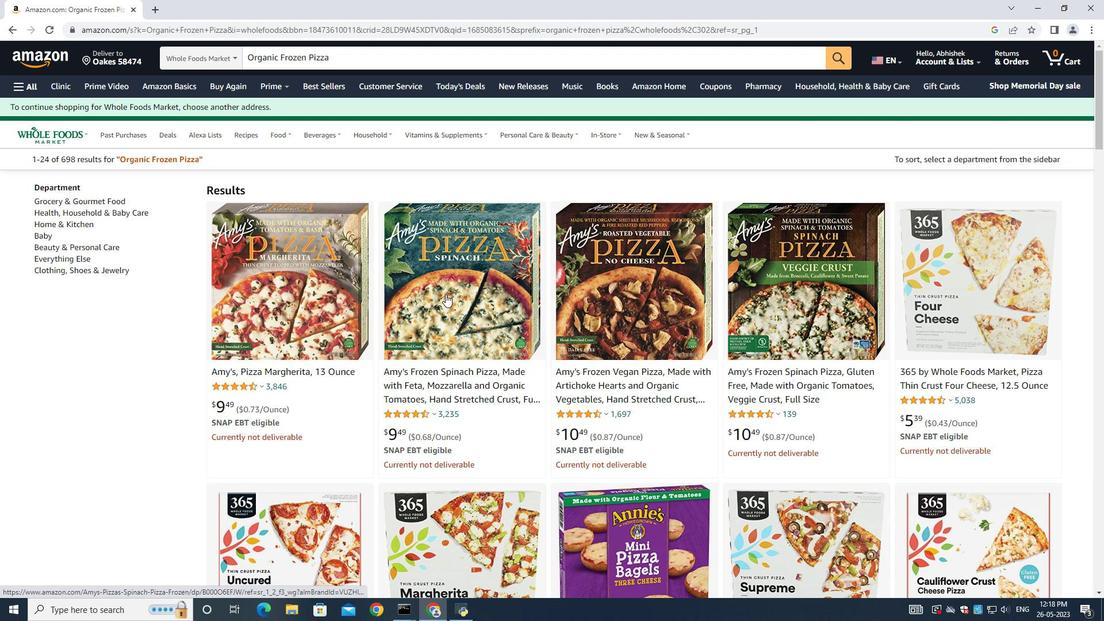 
Action: Mouse scrolled (452, 293) with delta (0, 0)
Screenshot: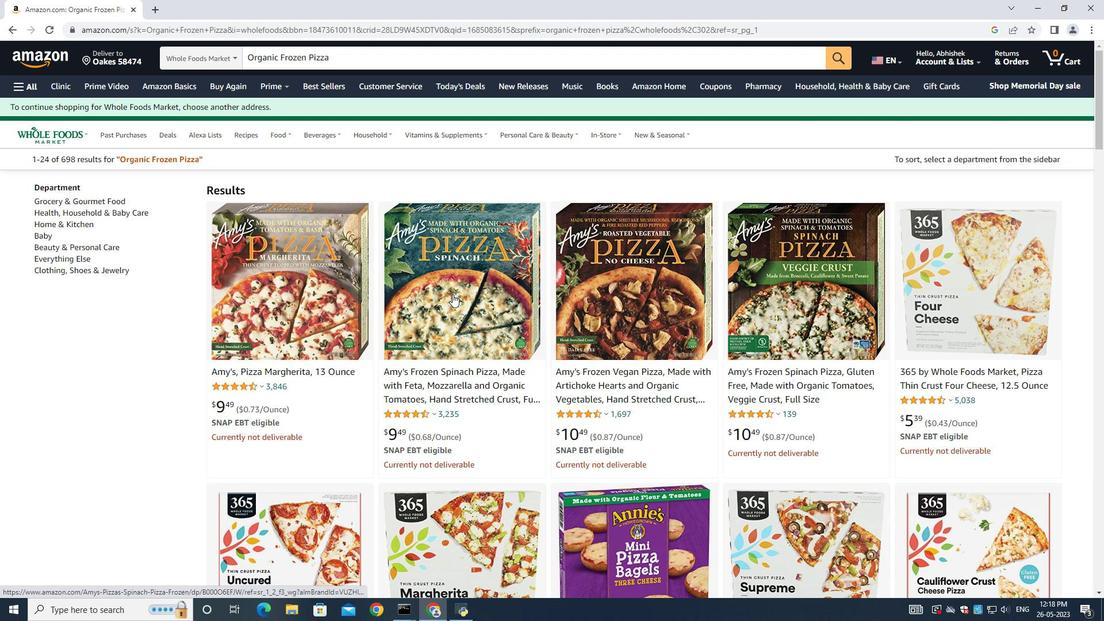 
Action: Mouse moved to (526, 305)
Screenshot: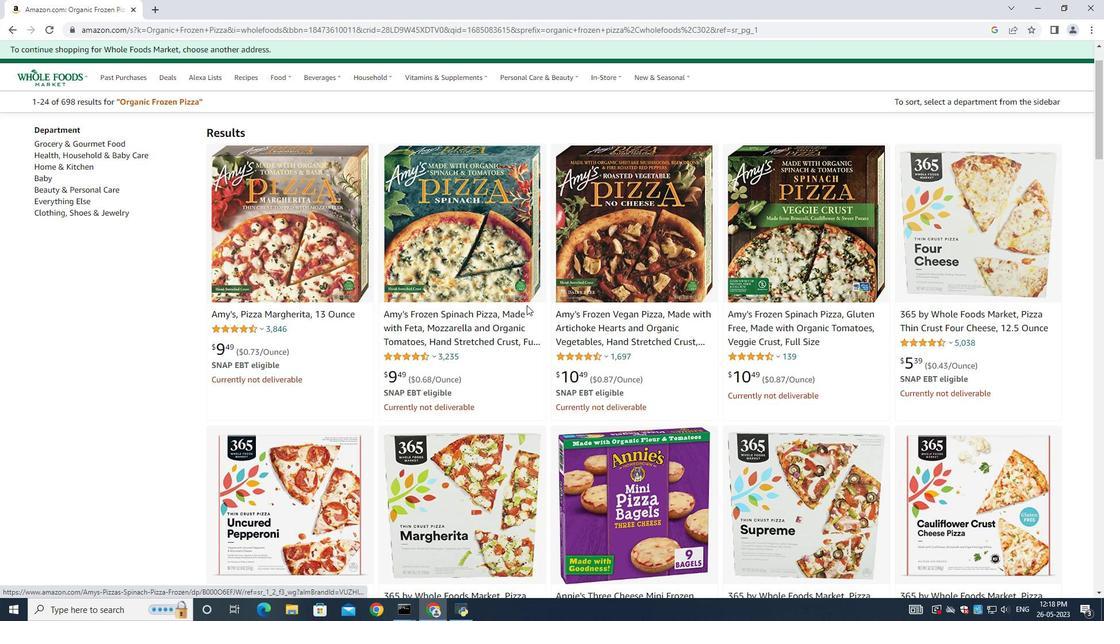 
Action: Mouse scrolled (526, 304) with delta (0, 0)
Screenshot: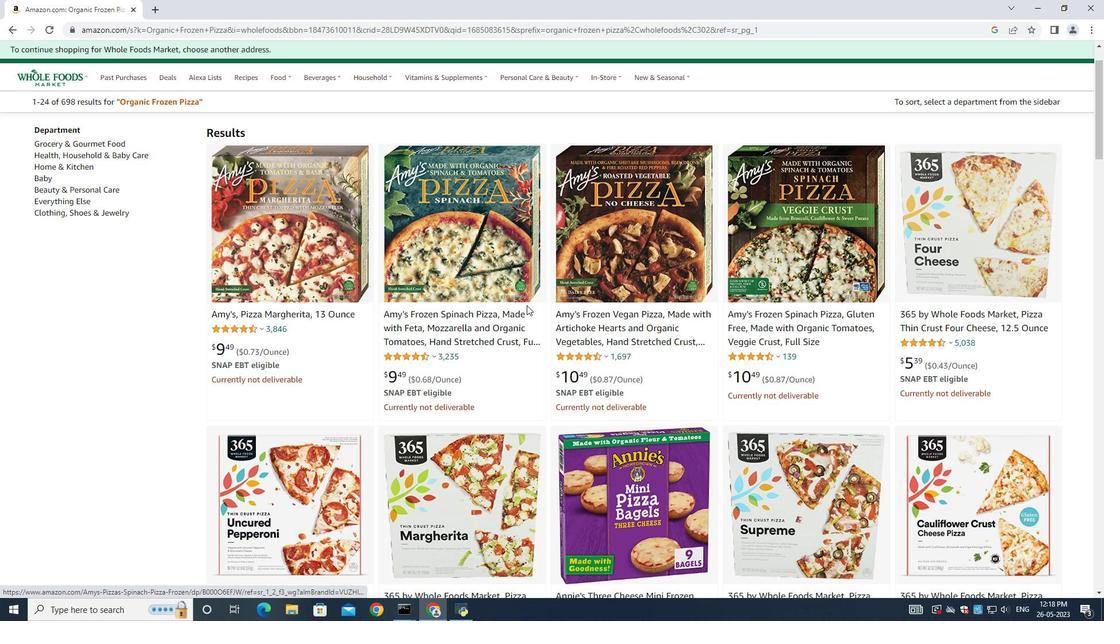 
Action: Mouse scrolled (526, 304) with delta (0, 0)
Screenshot: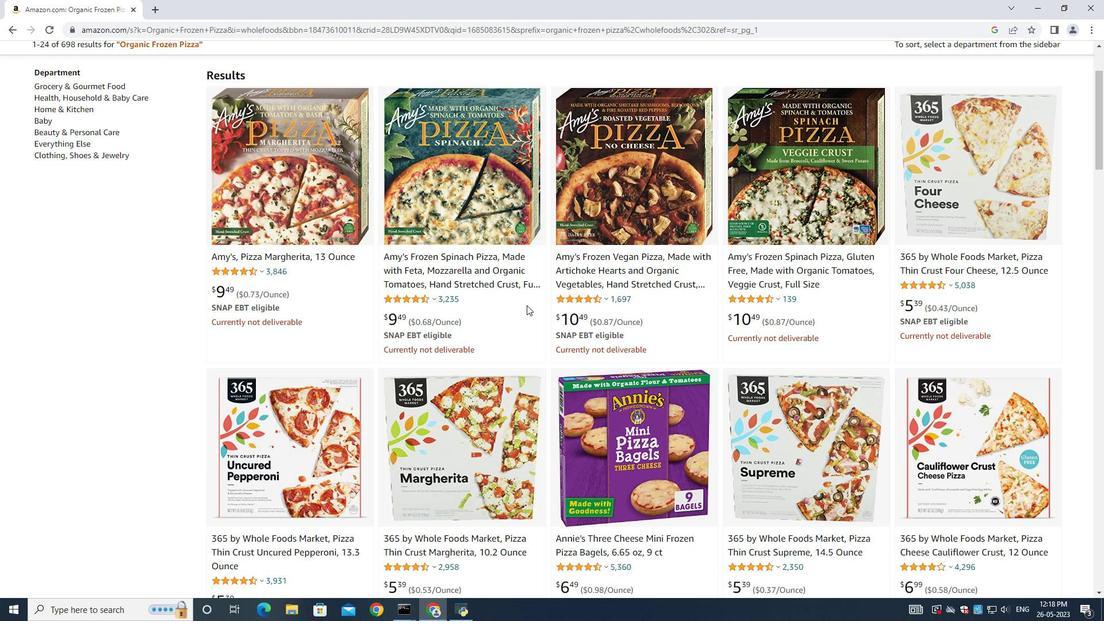 
Action: Mouse scrolled (526, 304) with delta (0, 0)
Screenshot: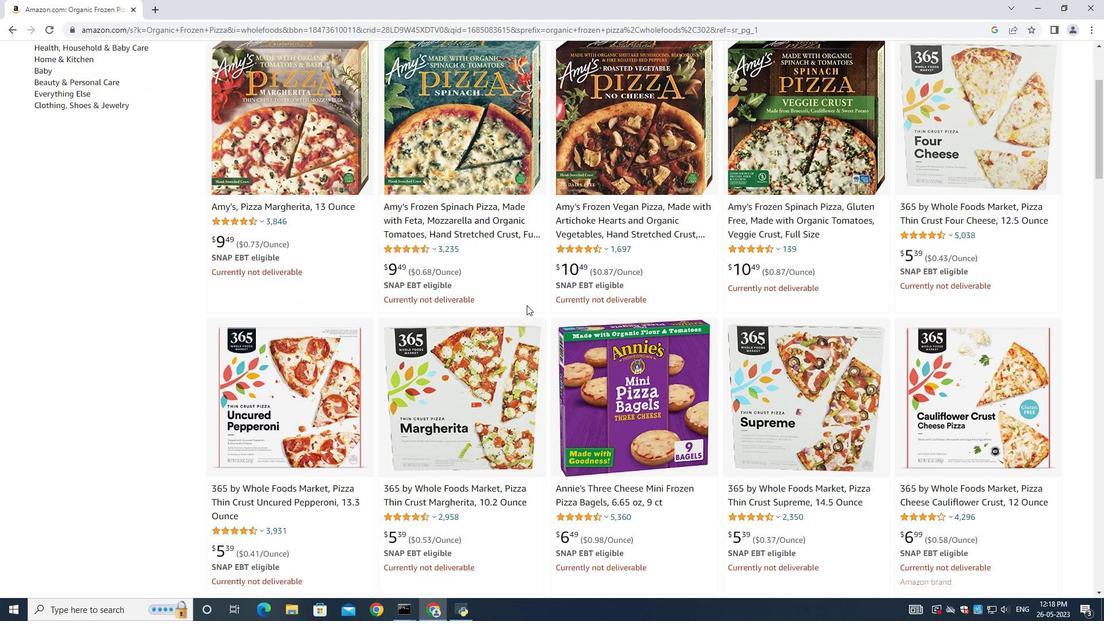 
Action: Mouse scrolled (526, 304) with delta (0, 0)
Screenshot: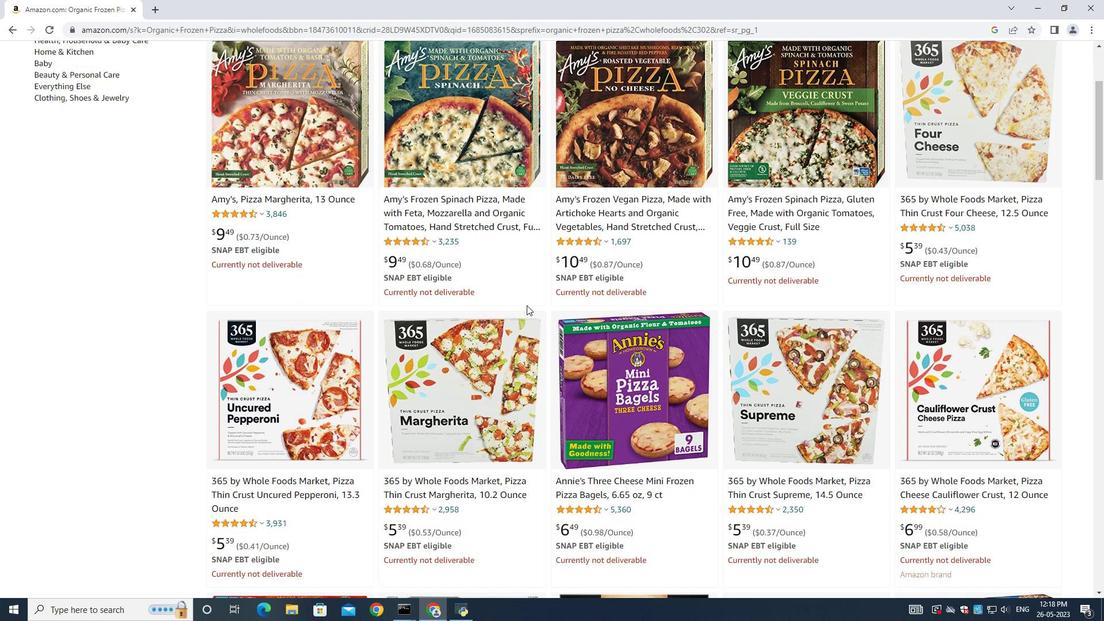 
Action: Mouse scrolled (526, 304) with delta (0, 0)
Screenshot: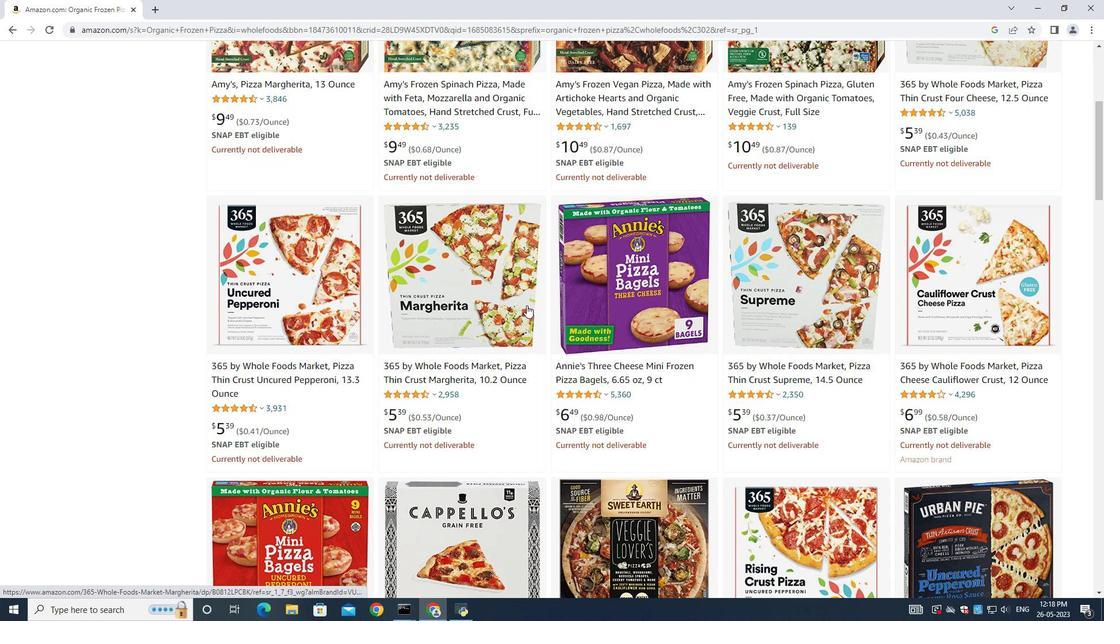 
Action: Mouse moved to (526, 305)
Screenshot: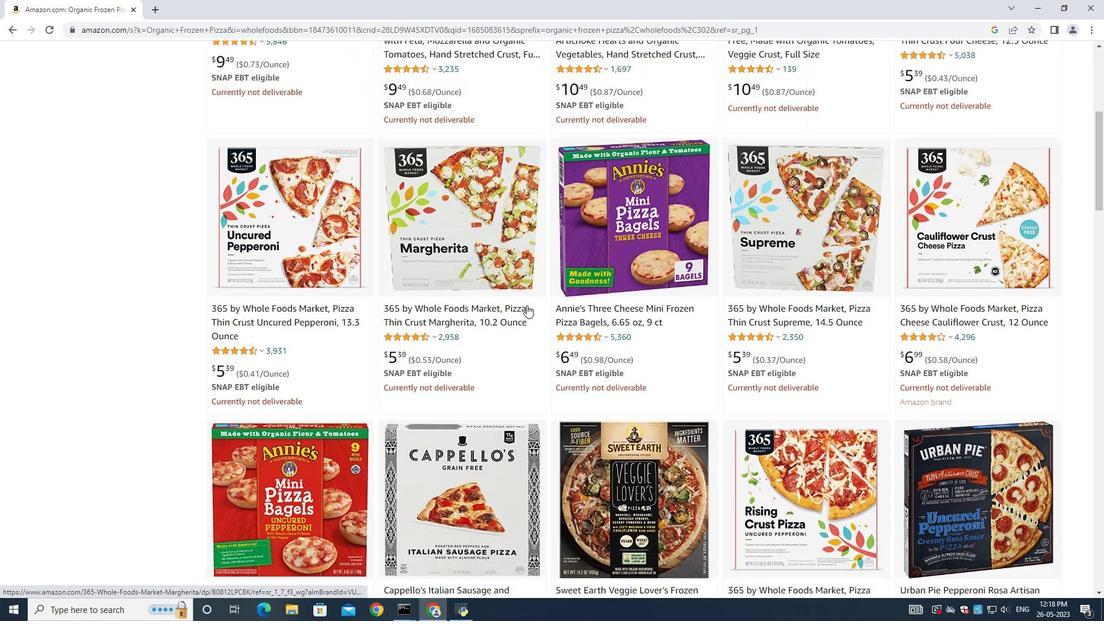 
Action: Mouse scrolled (526, 304) with delta (0, 0)
Screenshot: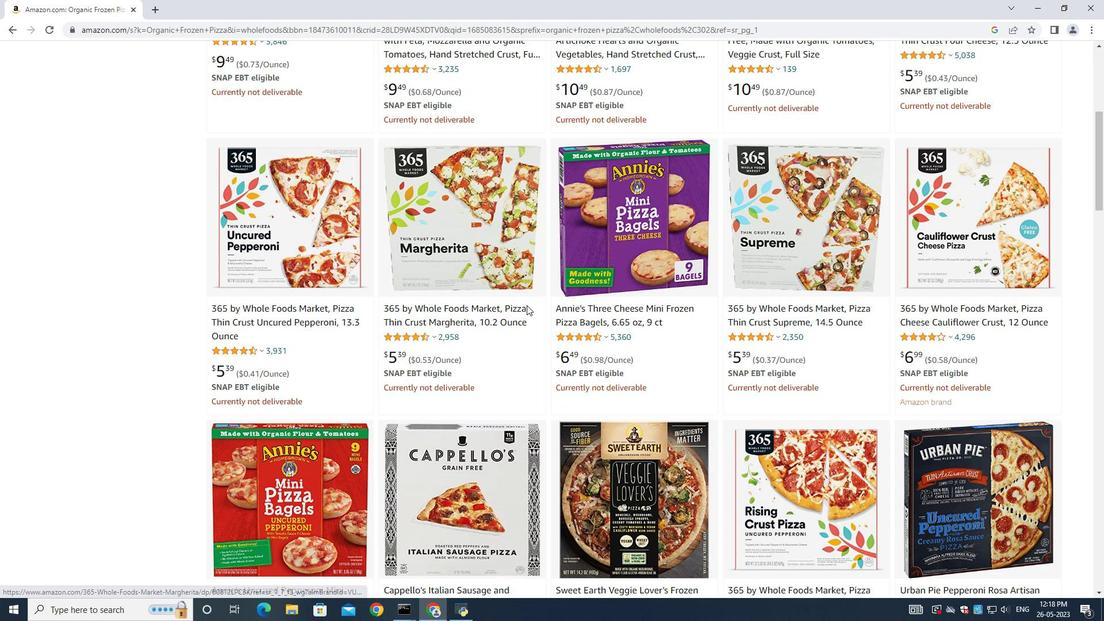 
Action: Mouse scrolled (526, 304) with delta (0, 0)
Screenshot: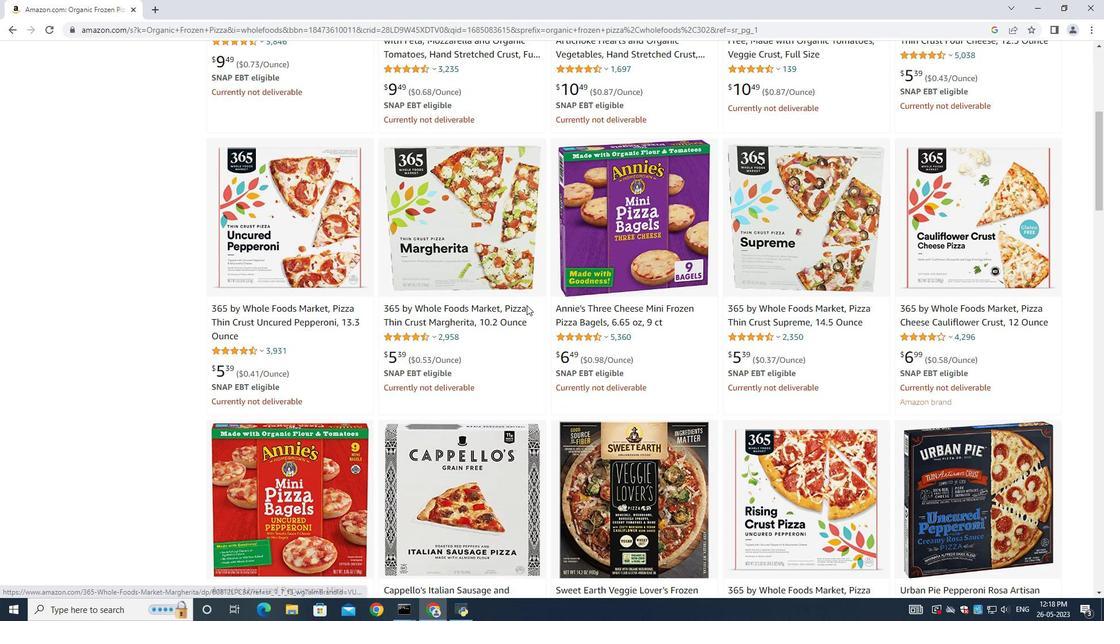 
Action: Mouse scrolled (526, 304) with delta (0, 0)
Screenshot: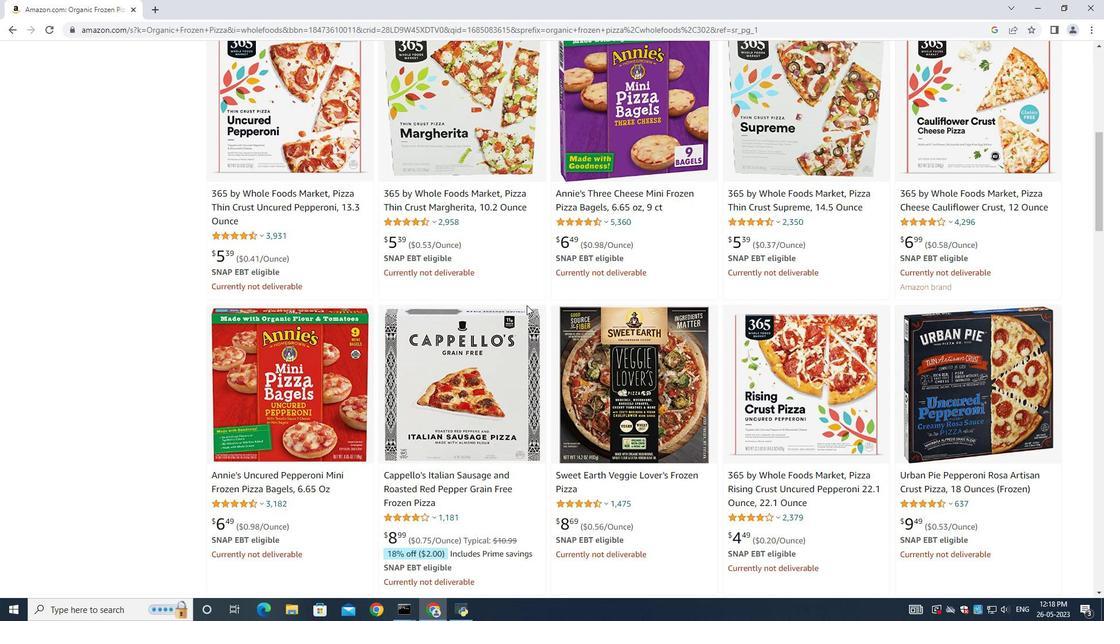 
Action: Mouse scrolled (526, 304) with delta (0, 0)
Screenshot: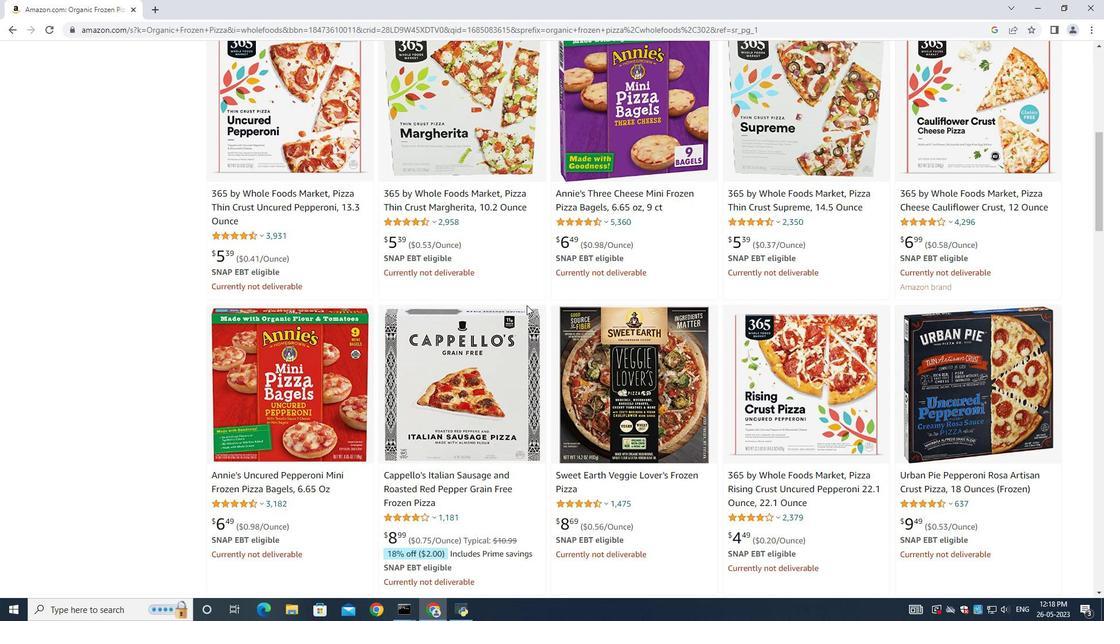 
Action: Mouse scrolled (526, 304) with delta (0, 0)
Screenshot: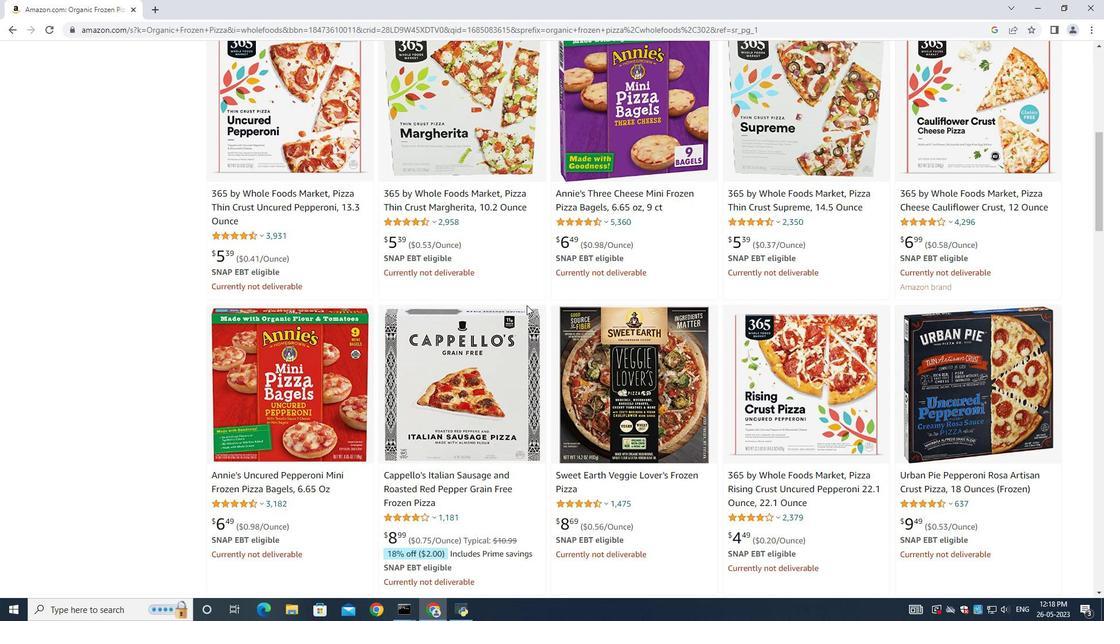 
Action: Mouse scrolled (526, 304) with delta (0, 0)
Screenshot: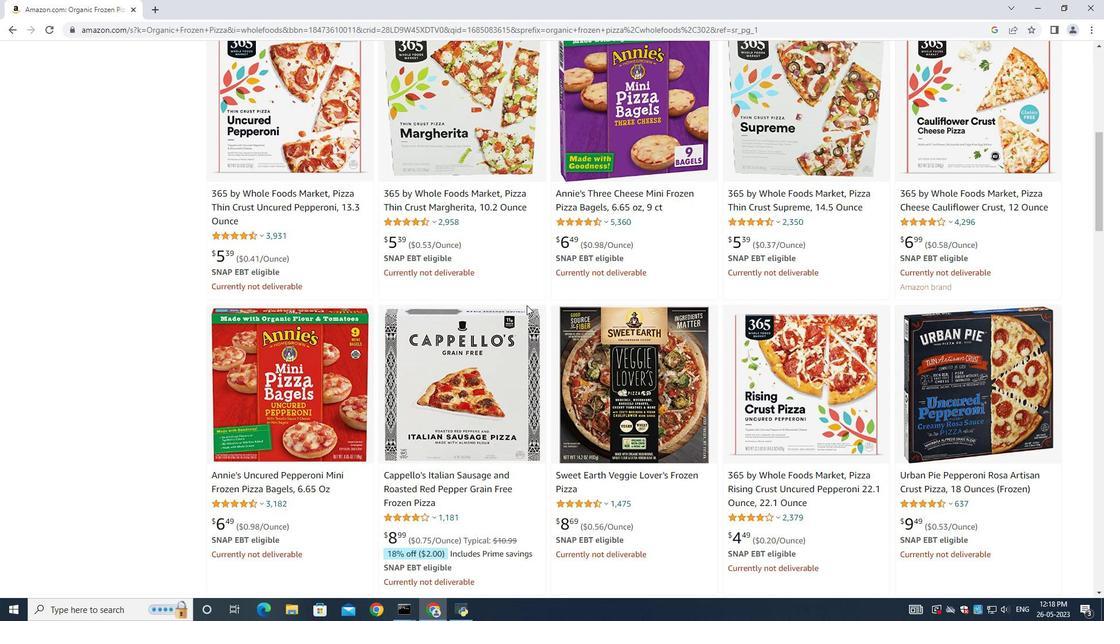 
Action: Mouse scrolled (526, 304) with delta (0, 0)
Screenshot: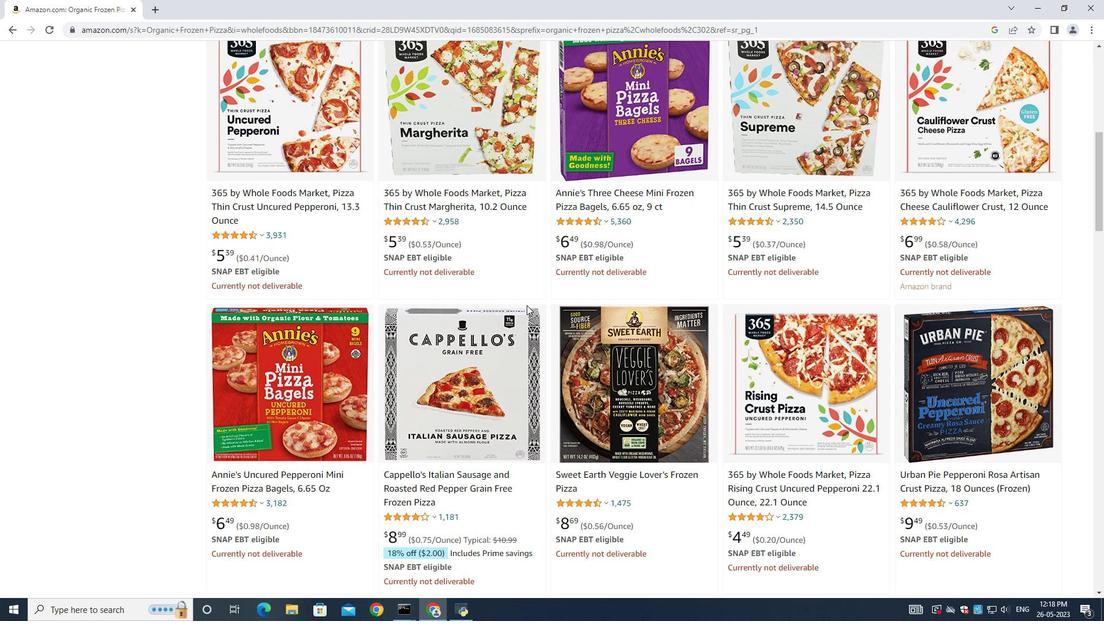 
Action: Mouse scrolled (526, 304) with delta (0, 0)
Screenshot: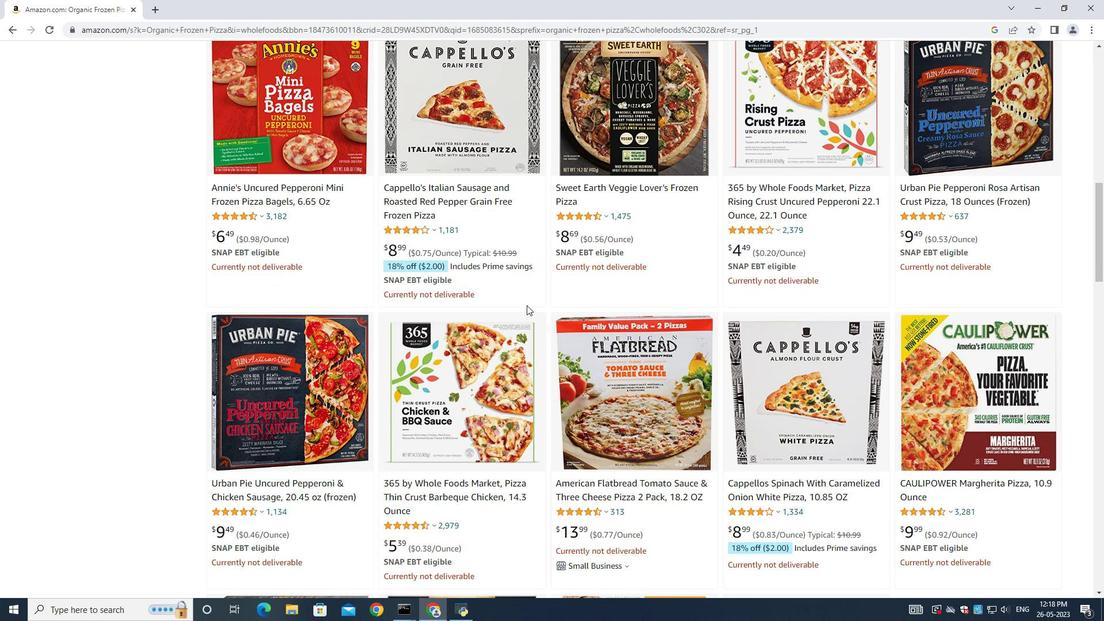 
Action: Mouse scrolled (526, 304) with delta (0, 0)
Screenshot: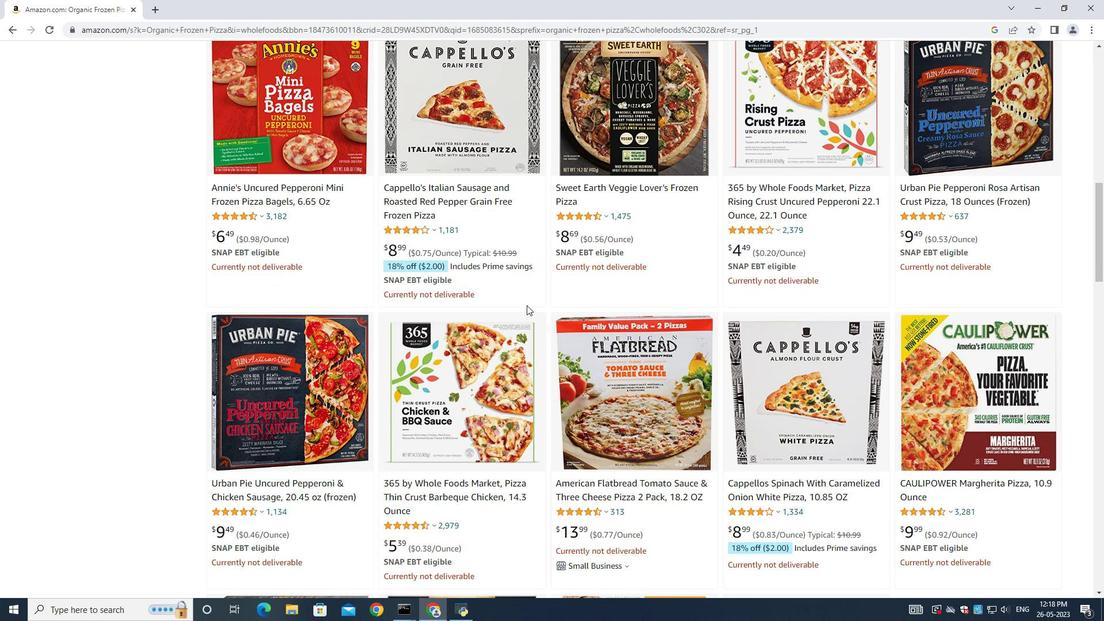 
Action: Mouse scrolled (526, 304) with delta (0, 0)
Screenshot: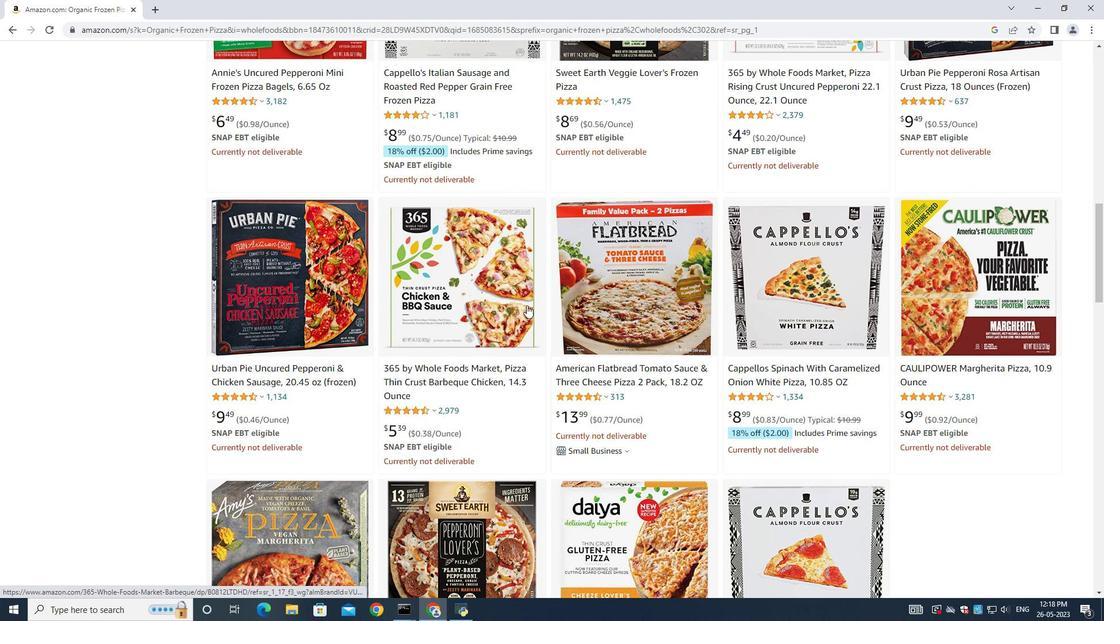 
Action: Mouse scrolled (526, 304) with delta (0, 0)
Screenshot: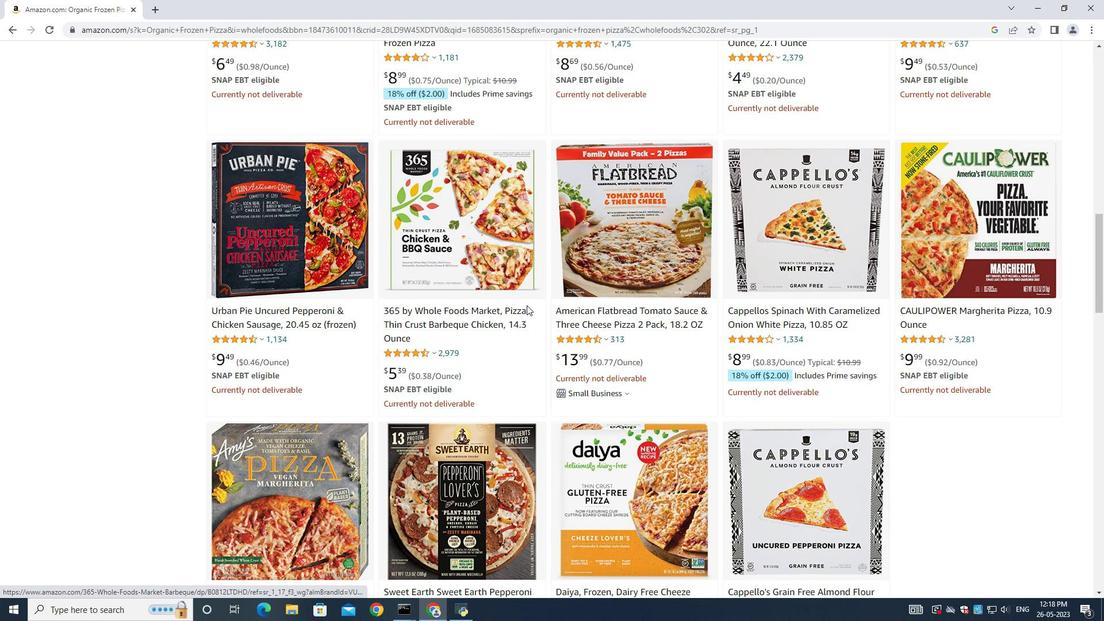
Action: Mouse scrolled (526, 304) with delta (0, 0)
Screenshot: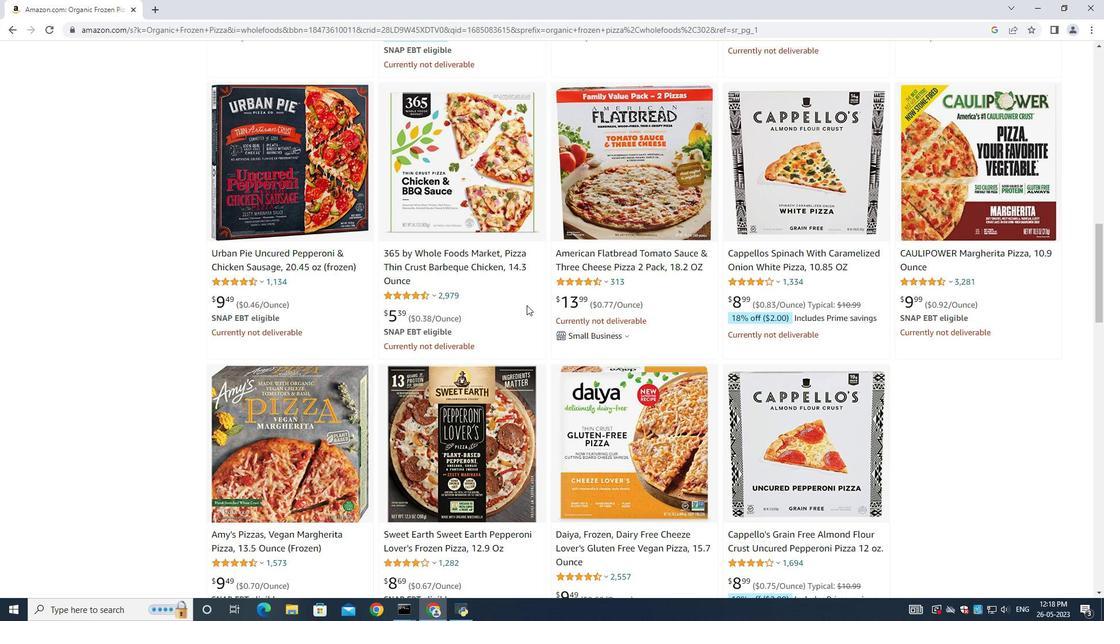 
Action: Mouse scrolled (526, 304) with delta (0, 0)
Screenshot: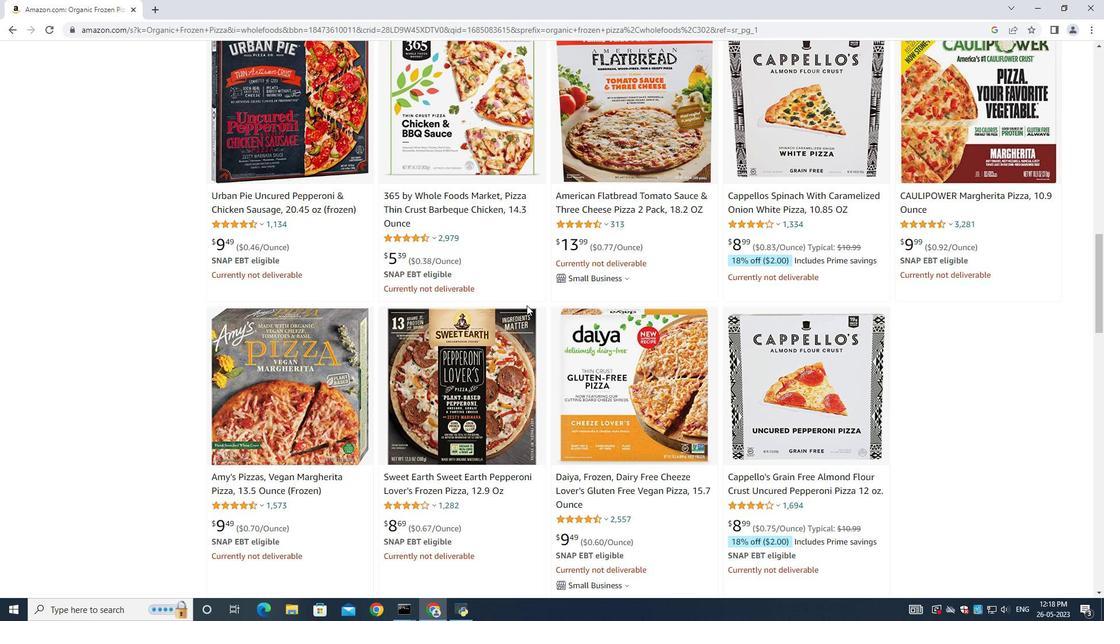 
Action: Mouse scrolled (526, 304) with delta (0, 0)
Screenshot: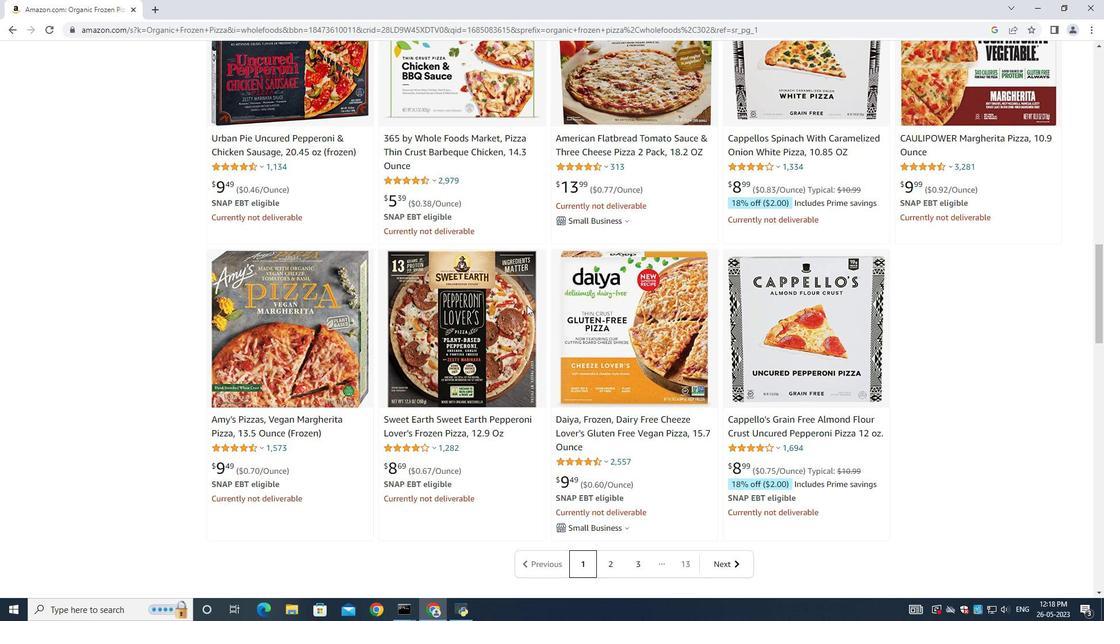 
Action: Mouse scrolled (526, 304) with delta (0, 0)
Screenshot: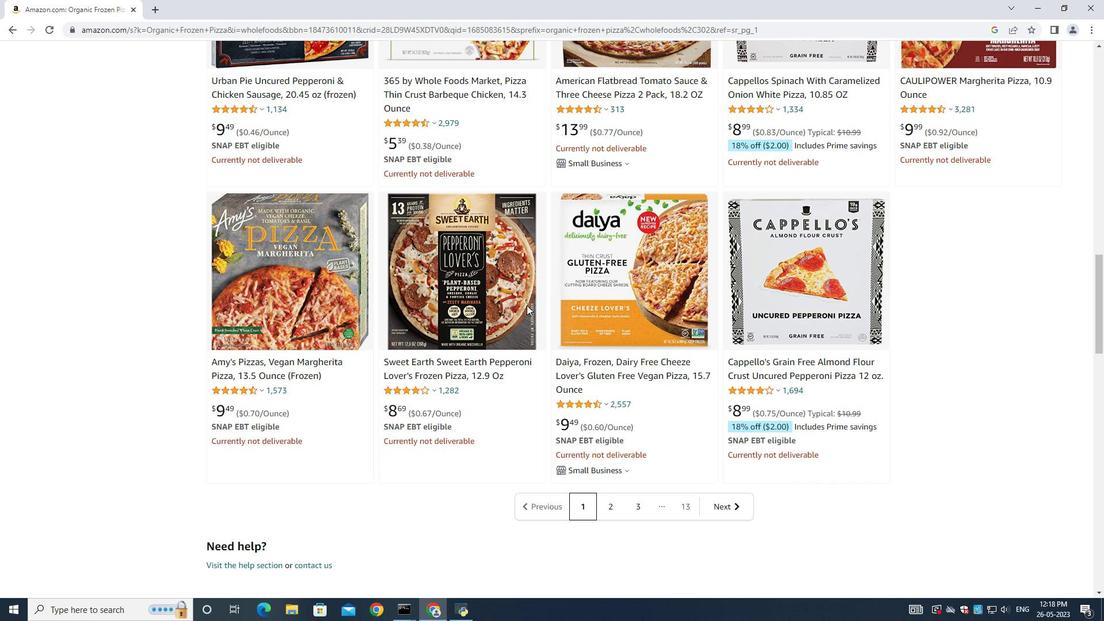 
Action: Mouse scrolled (526, 304) with delta (0, 0)
Screenshot: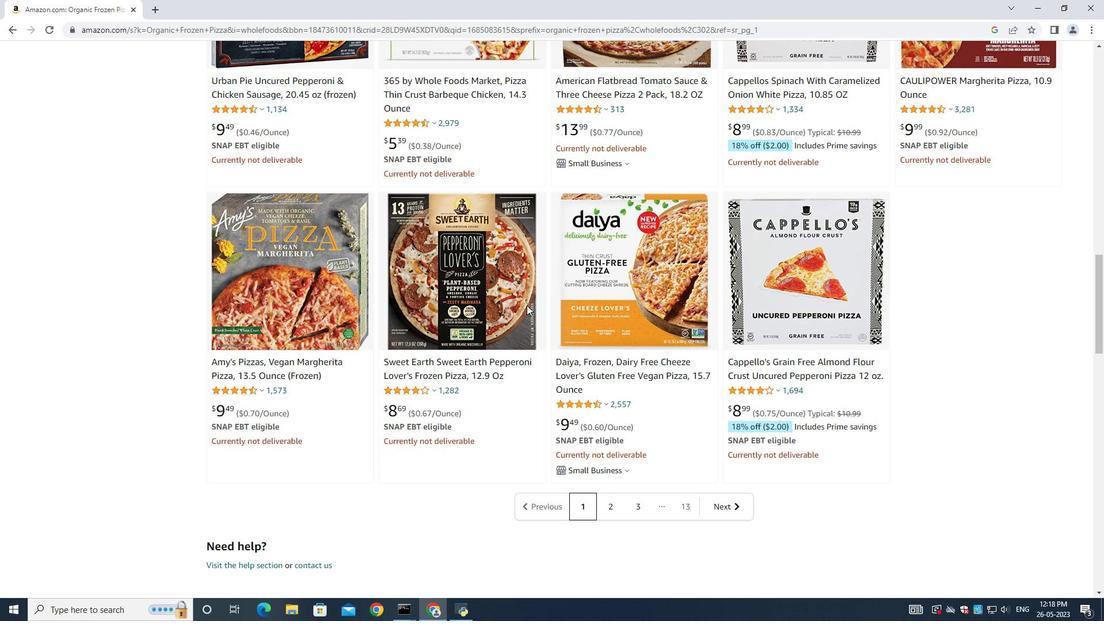 
Action: Mouse moved to (648, 389)
Screenshot: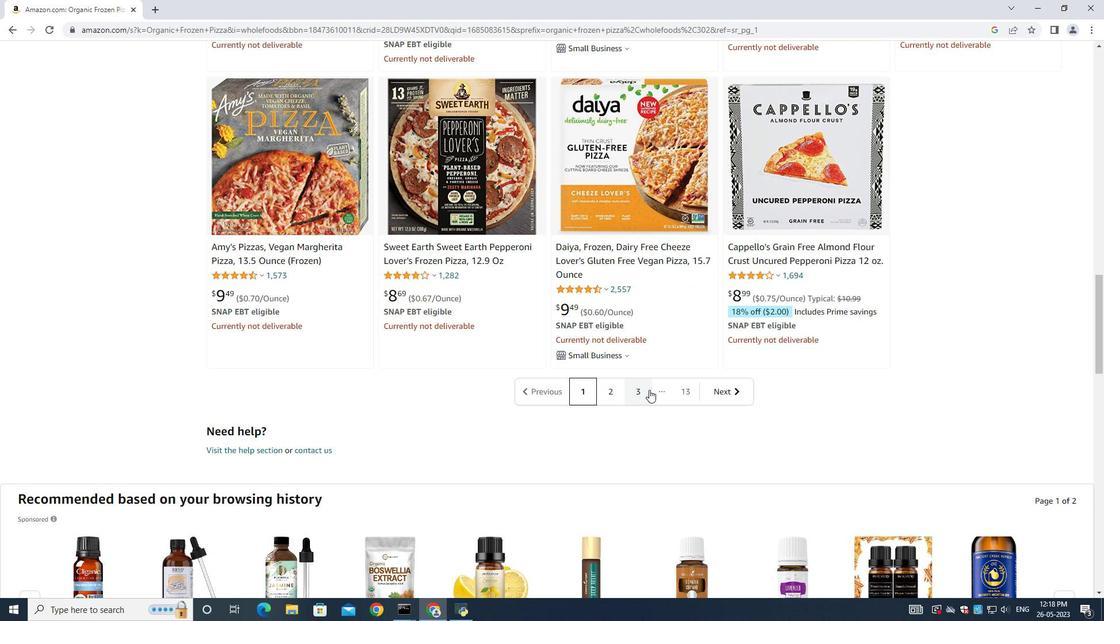 
Action: Mouse pressed left at (648, 389)
Screenshot: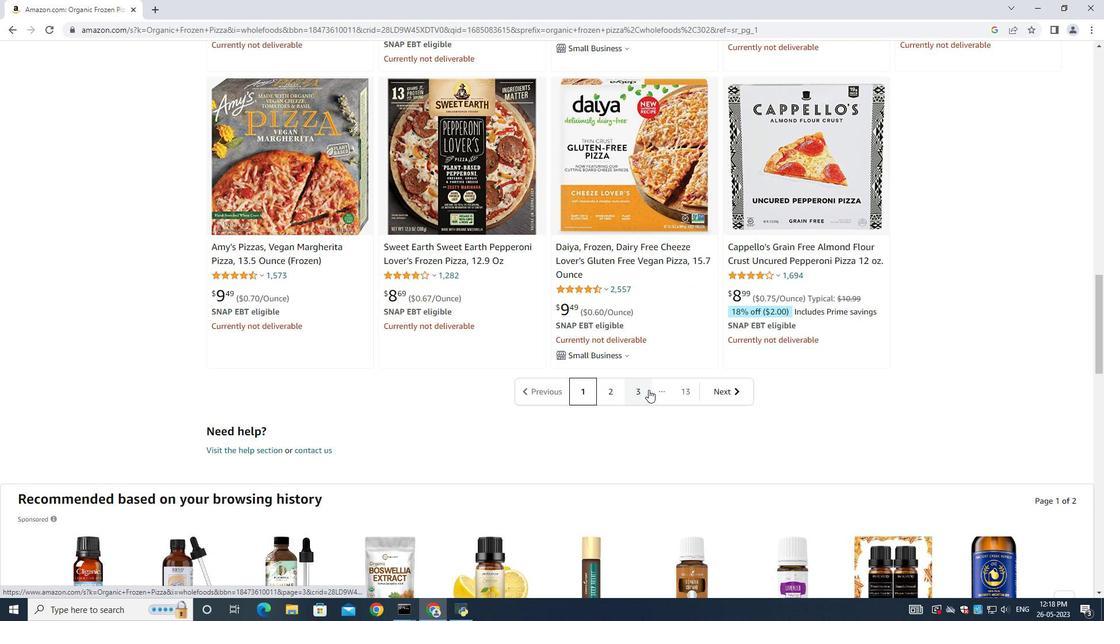 
Action: Mouse moved to (797, 332)
Screenshot: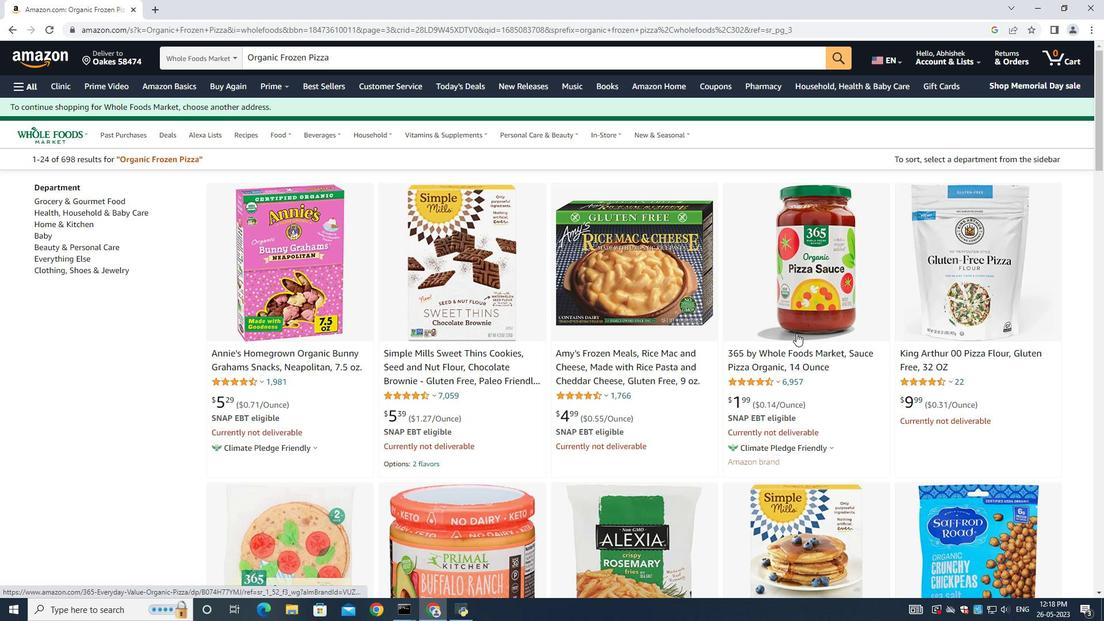 
Action: Mouse scrolled (797, 331) with delta (0, 0)
Screenshot: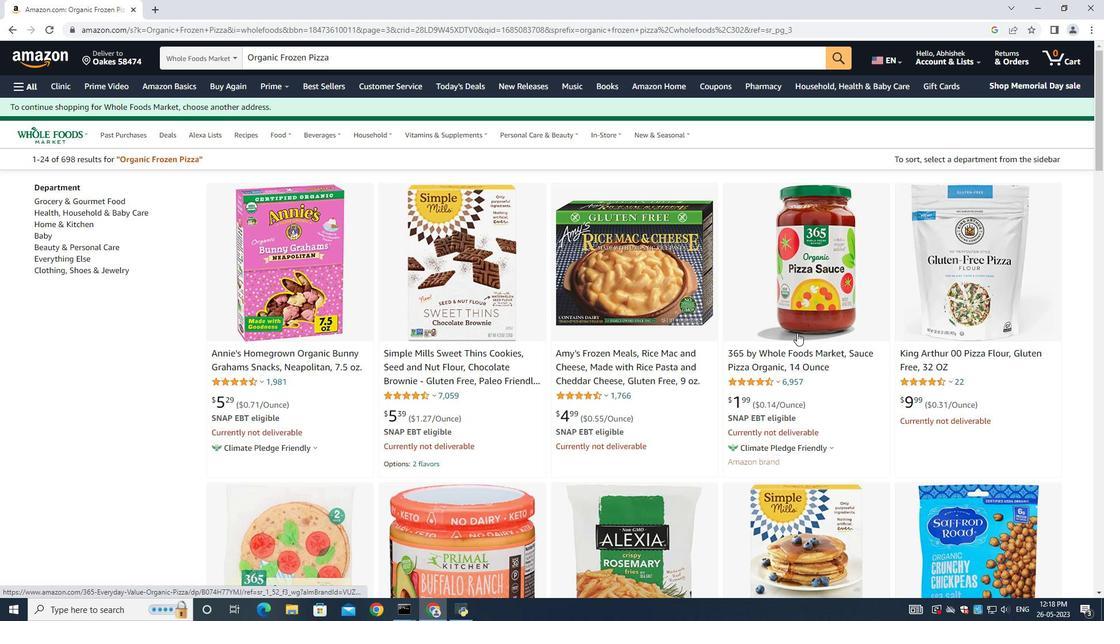 
Action: Mouse moved to (797, 332)
Screenshot: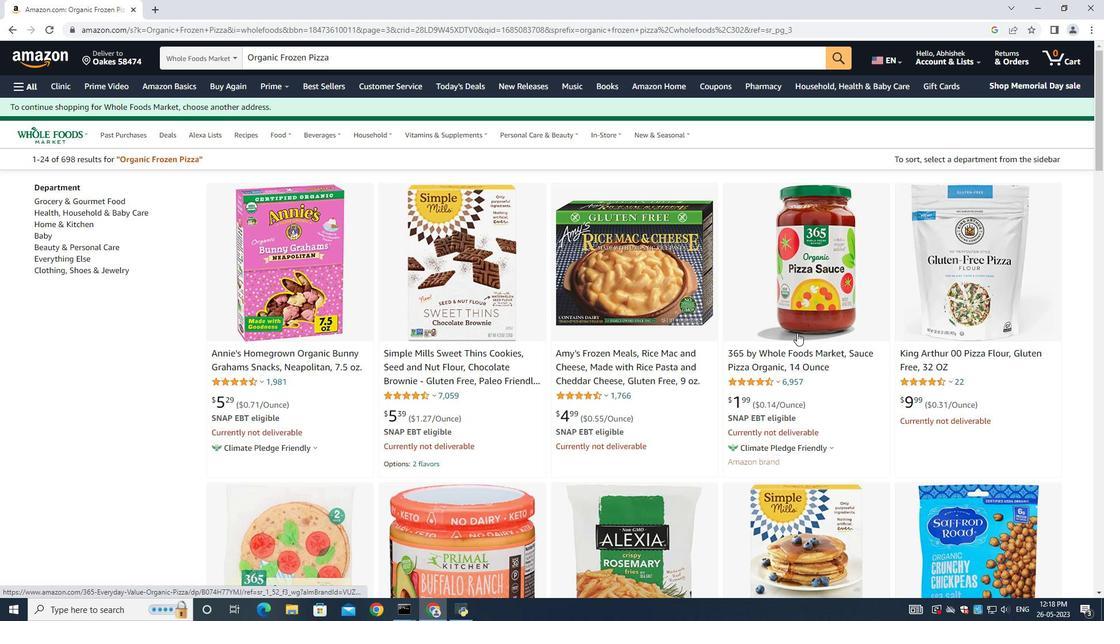 
Action: Mouse scrolled (797, 331) with delta (0, 0)
Screenshot: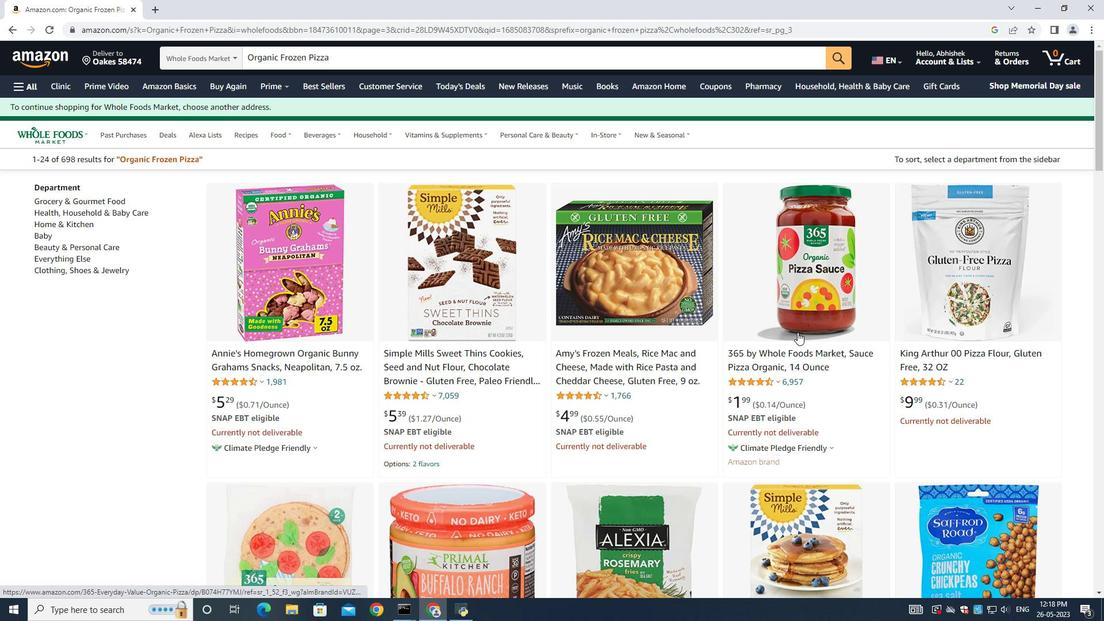 
Action: Mouse moved to (797, 331)
